 Task: Find an online platform that provides guided exercises for personal goal setting, set three short-term goals, and outline the steps required to achieve them.
Action: Mouse moved to (601, 260)
Screenshot: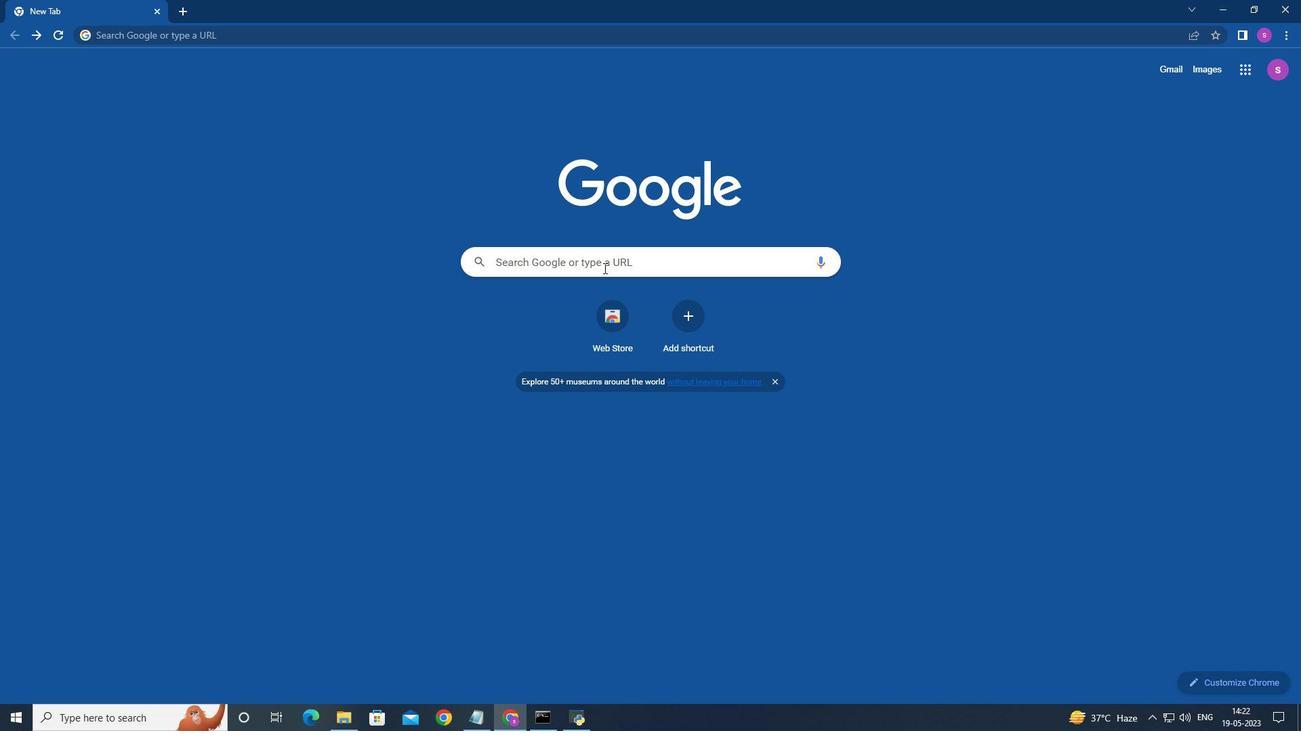 
Action: Mouse pressed left at (601, 260)
Screenshot: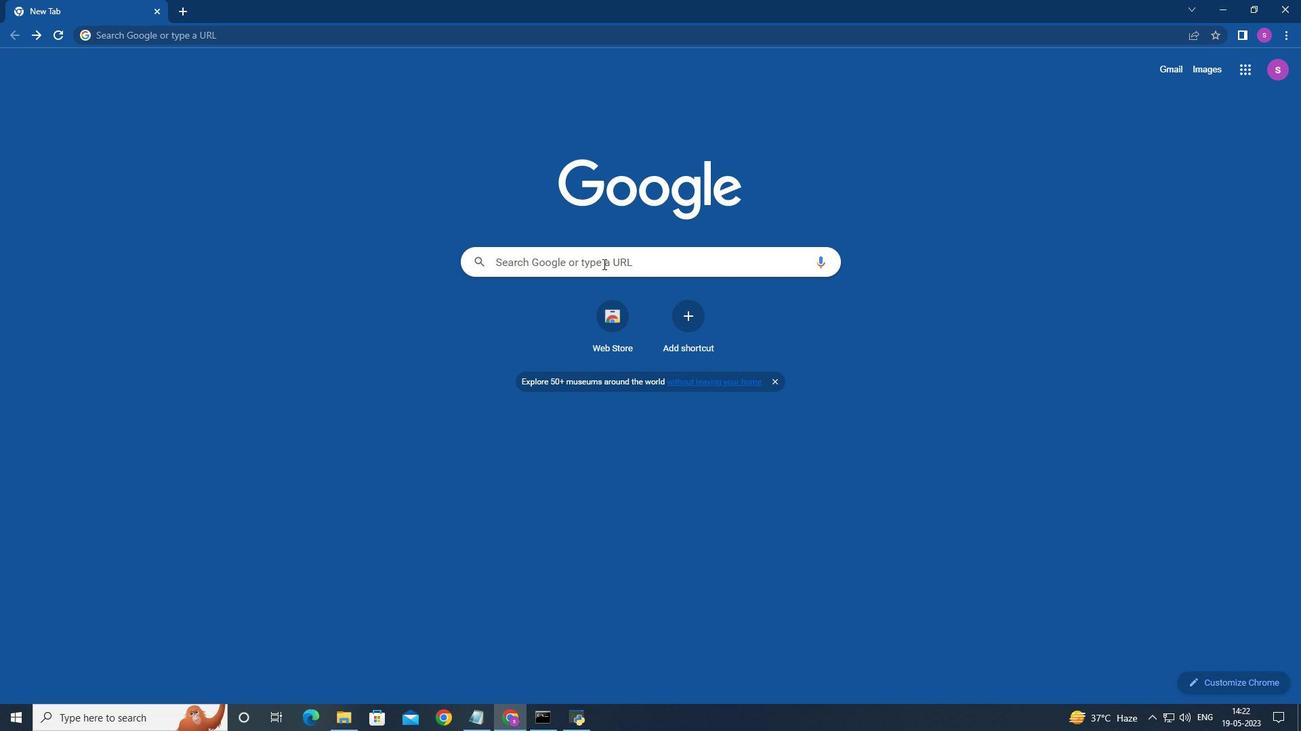 
Action: Mouse moved to (607, 298)
Screenshot: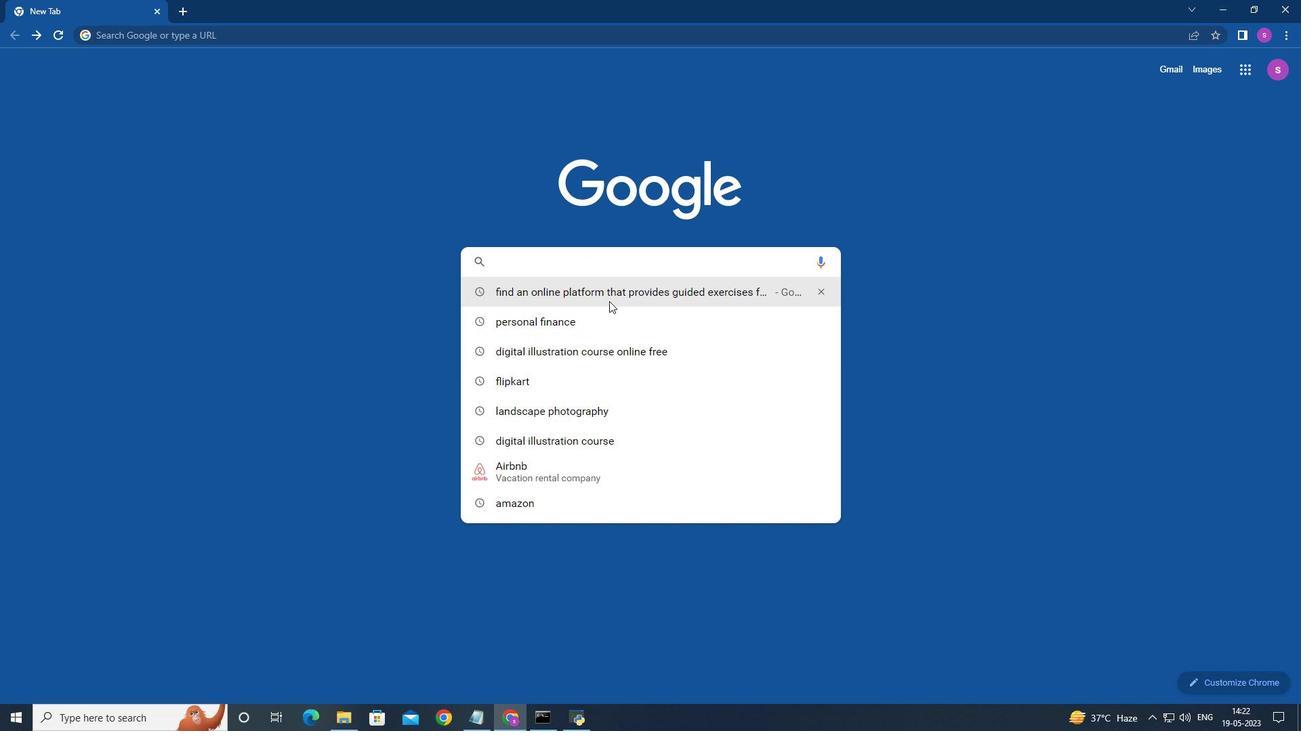 
Action: Mouse pressed left at (607, 298)
Screenshot: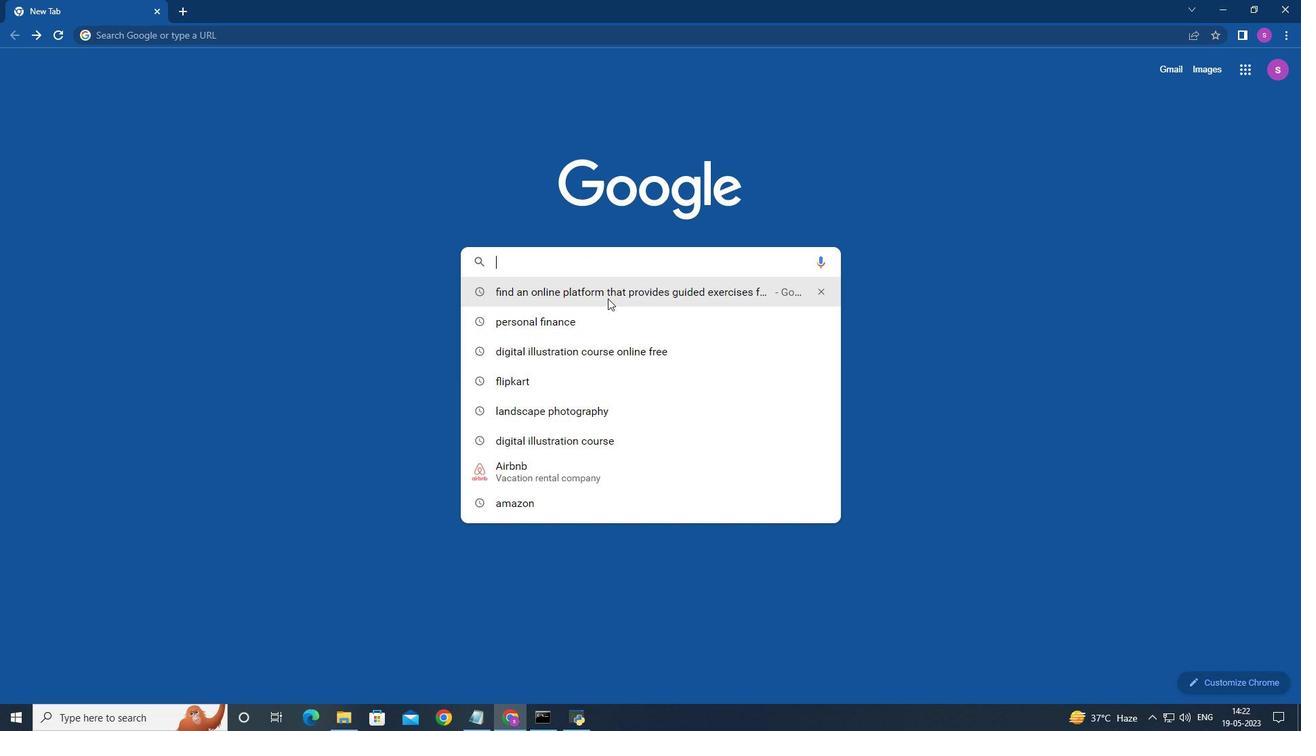 
Action: Mouse moved to (302, 211)
Screenshot: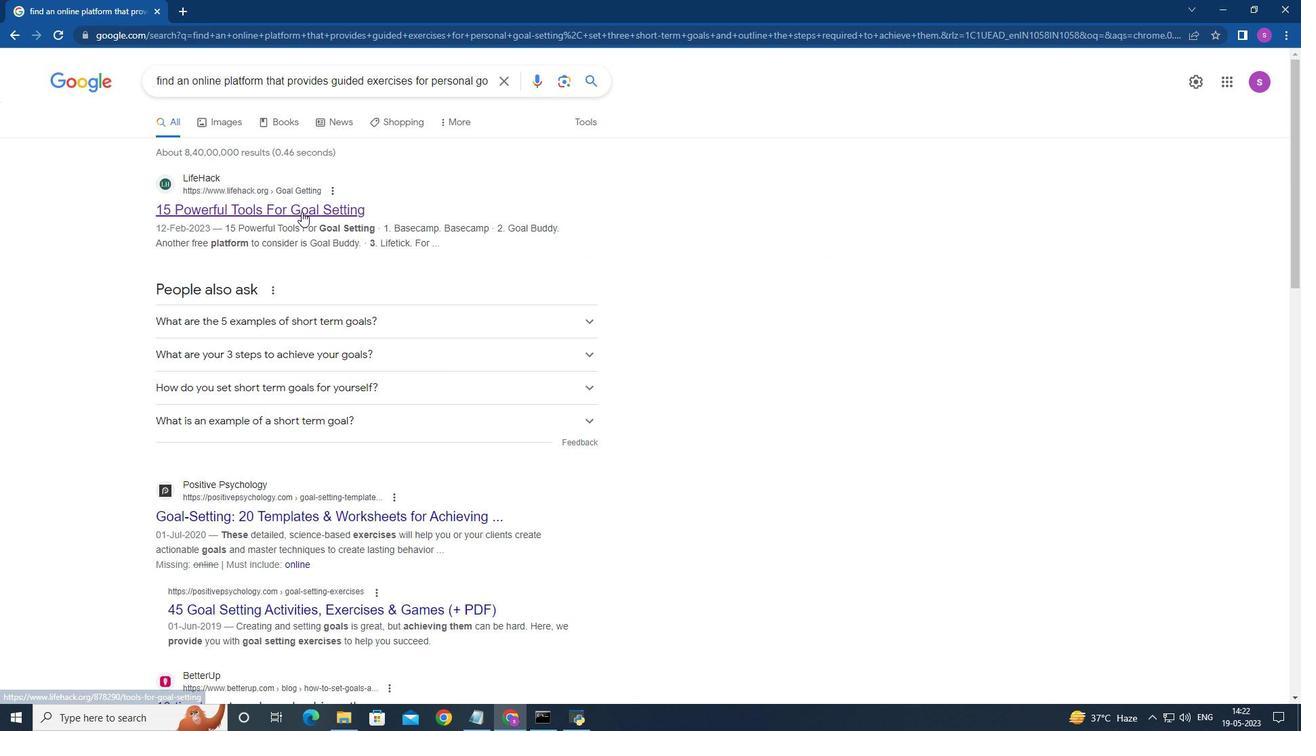 
Action: Mouse pressed left at (302, 211)
Screenshot: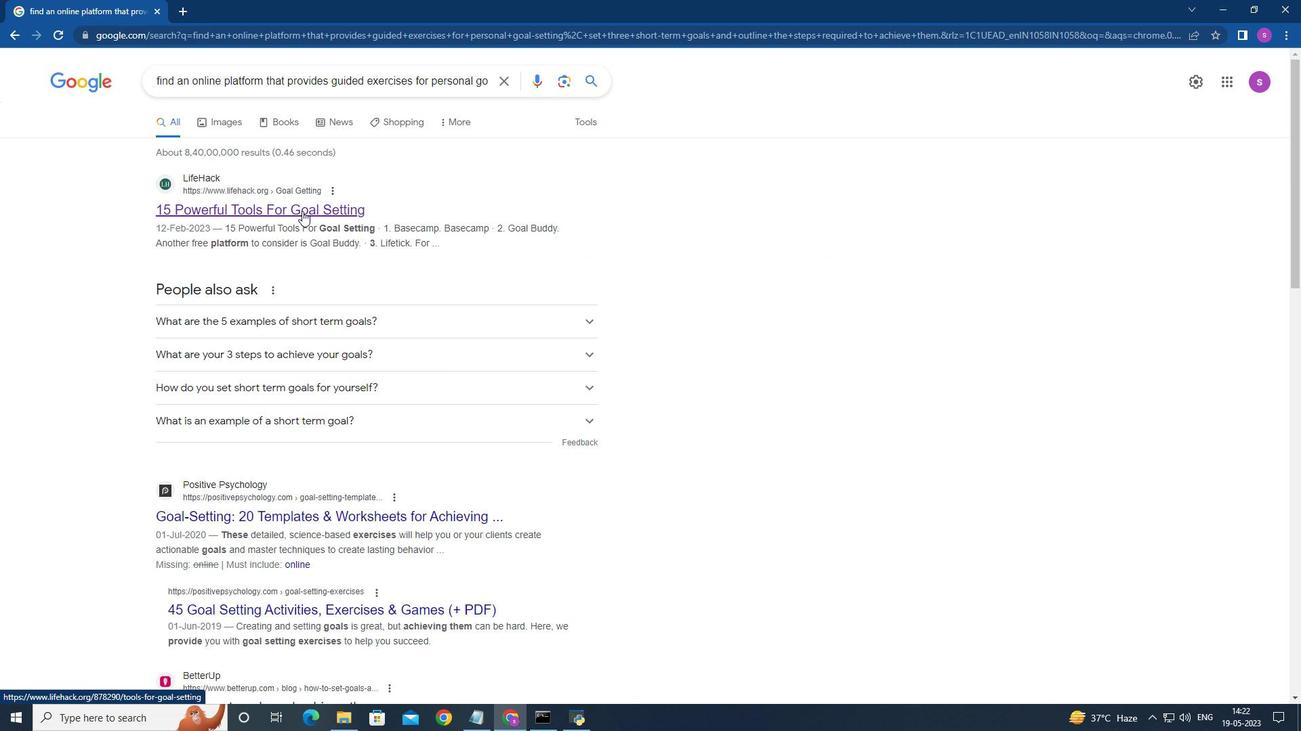 
Action: Mouse moved to (400, 302)
Screenshot: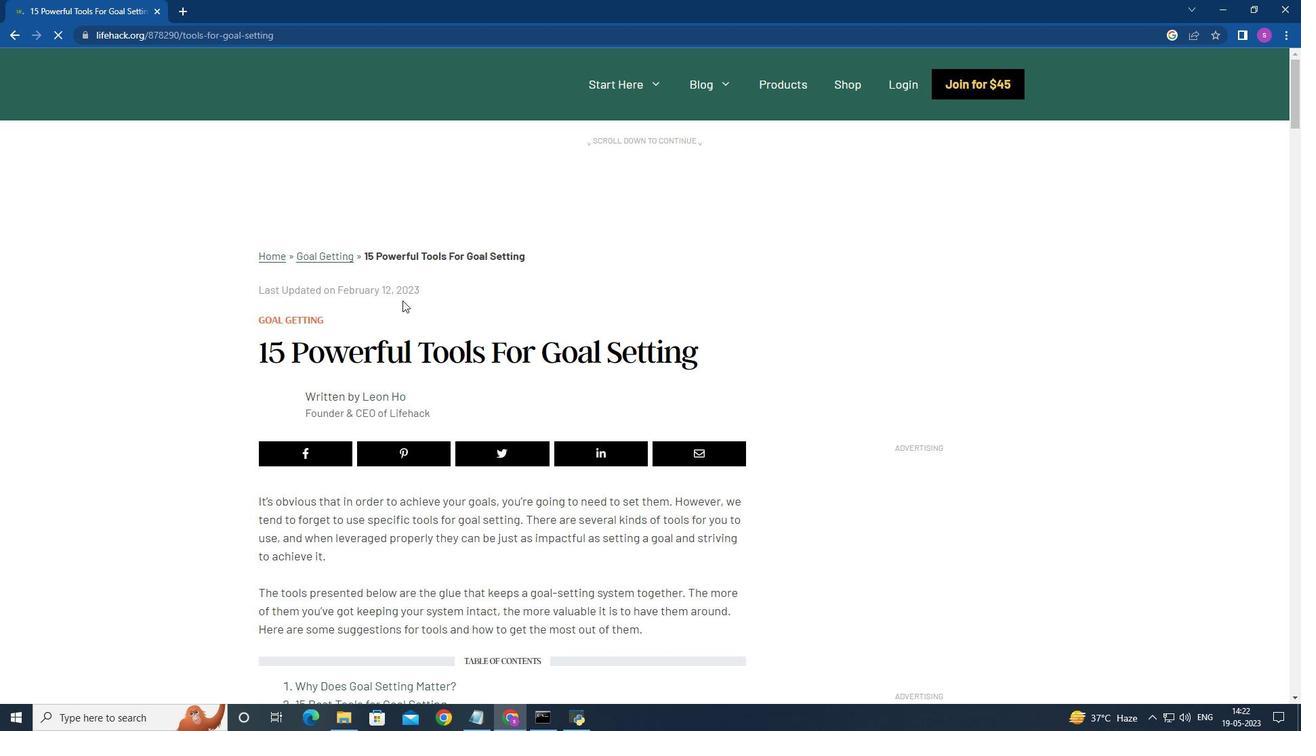 
Action: Mouse scrolled (400, 301) with delta (0, 0)
Screenshot: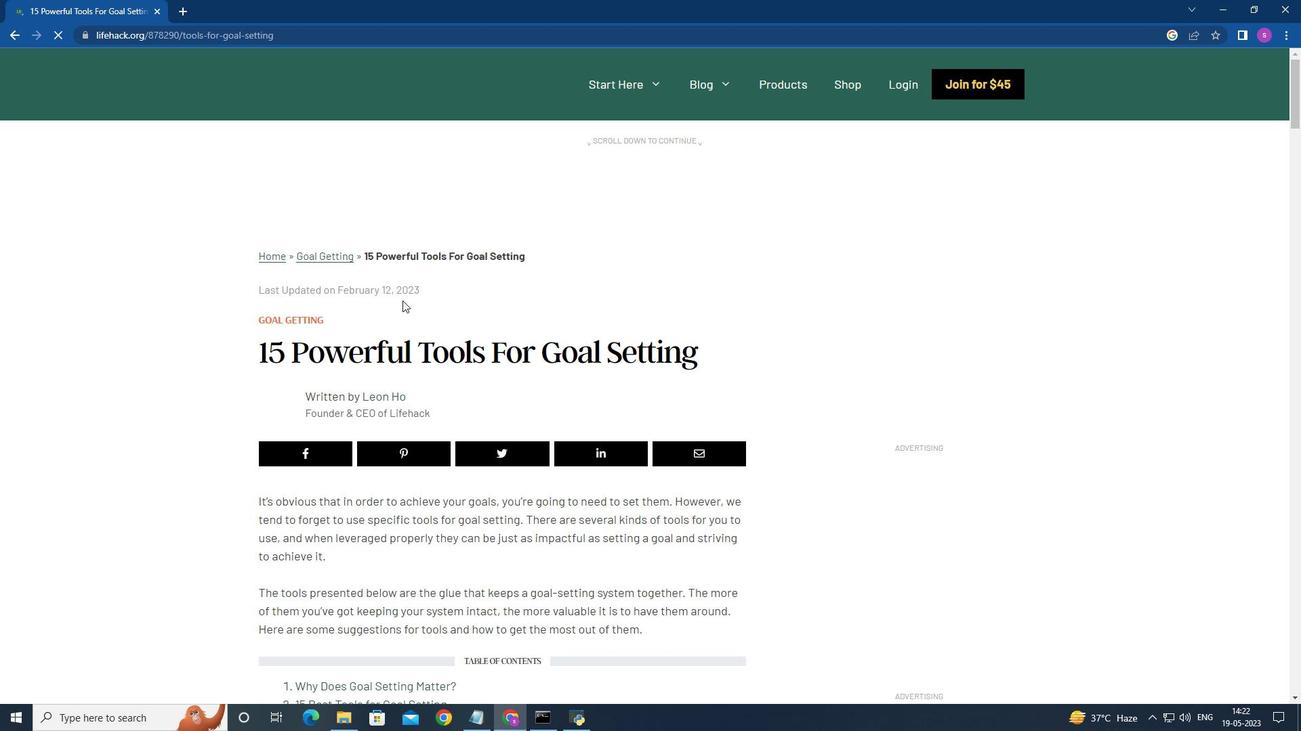
Action: Mouse scrolled (400, 301) with delta (0, 0)
Screenshot: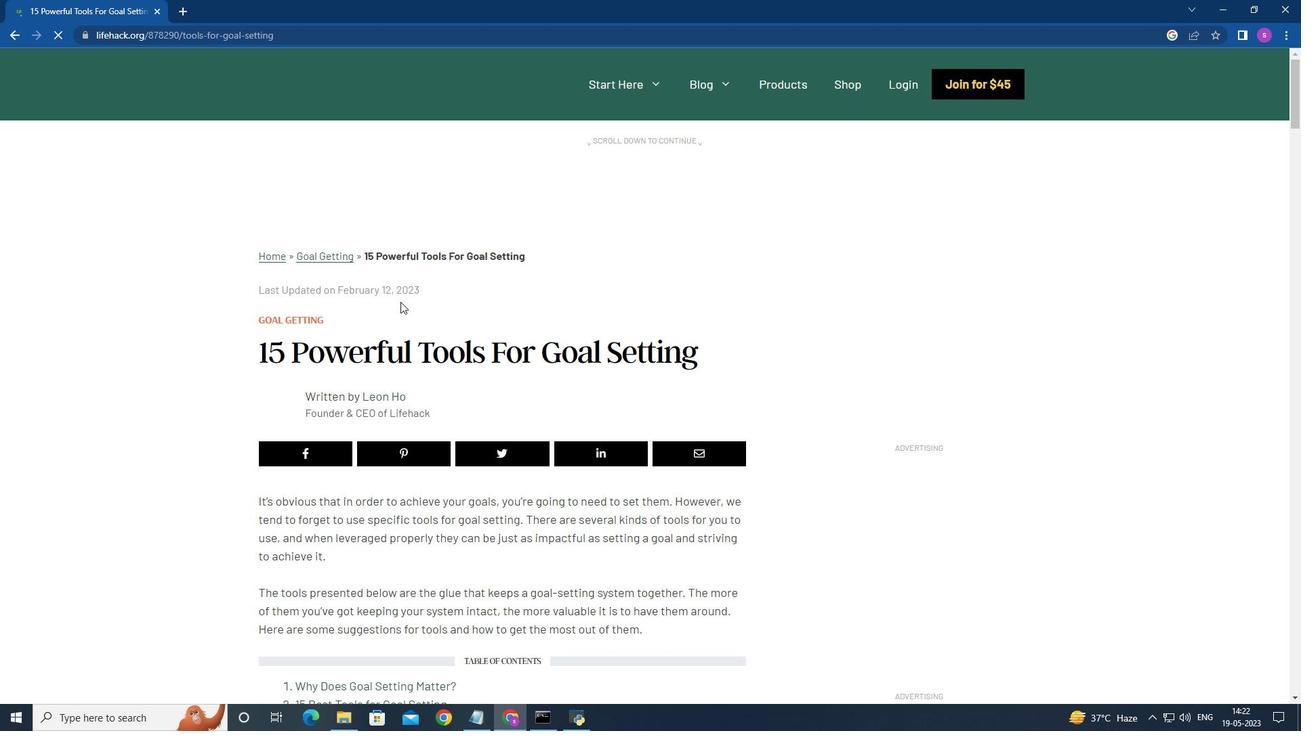 
Action: Mouse scrolled (400, 301) with delta (0, 0)
Screenshot: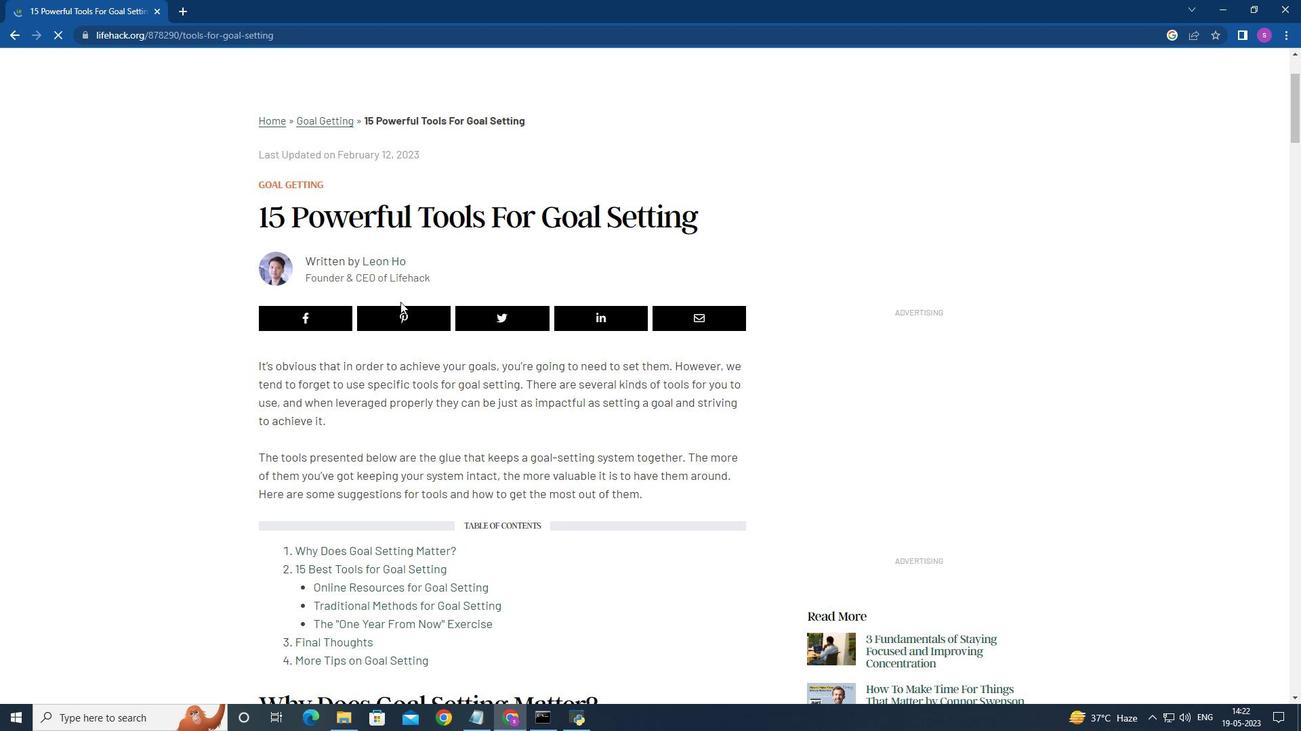 
Action: Mouse moved to (401, 302)
Screenshot: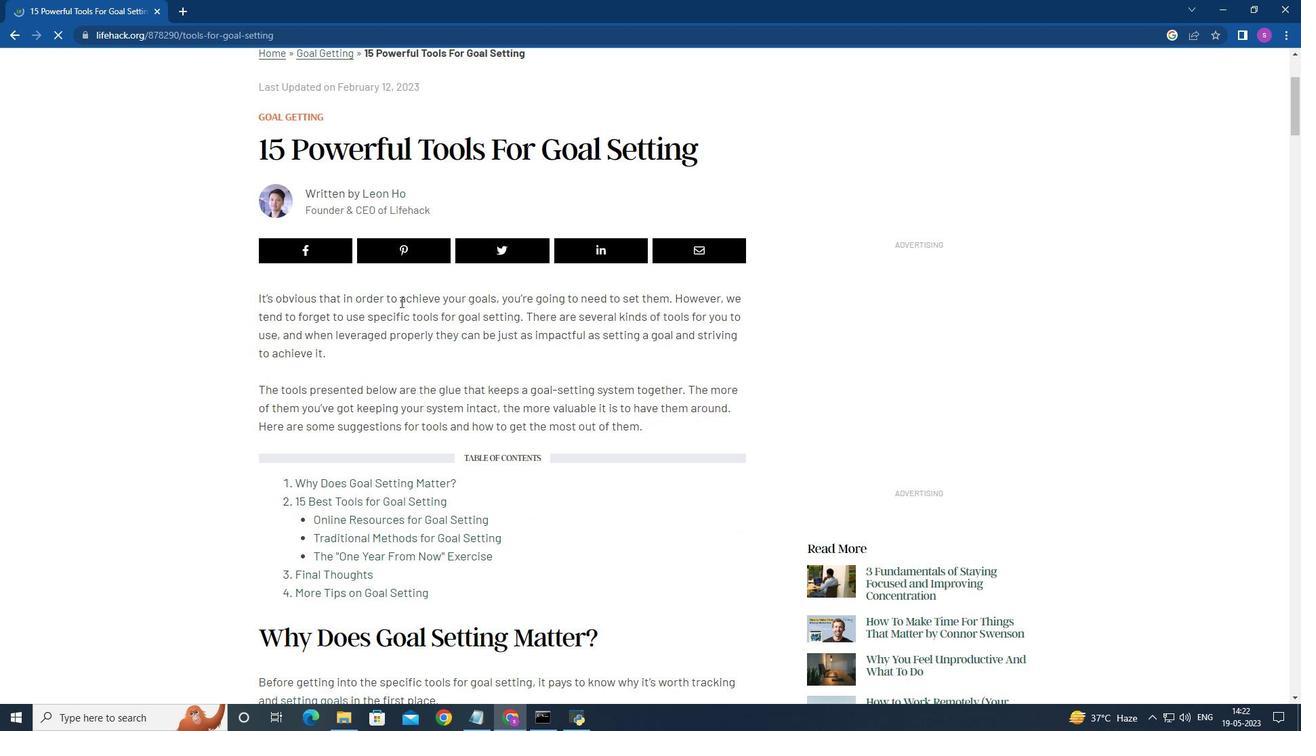 
Action: Mouse scrolled (401, 301) with delta (0, 0)
Screenshot: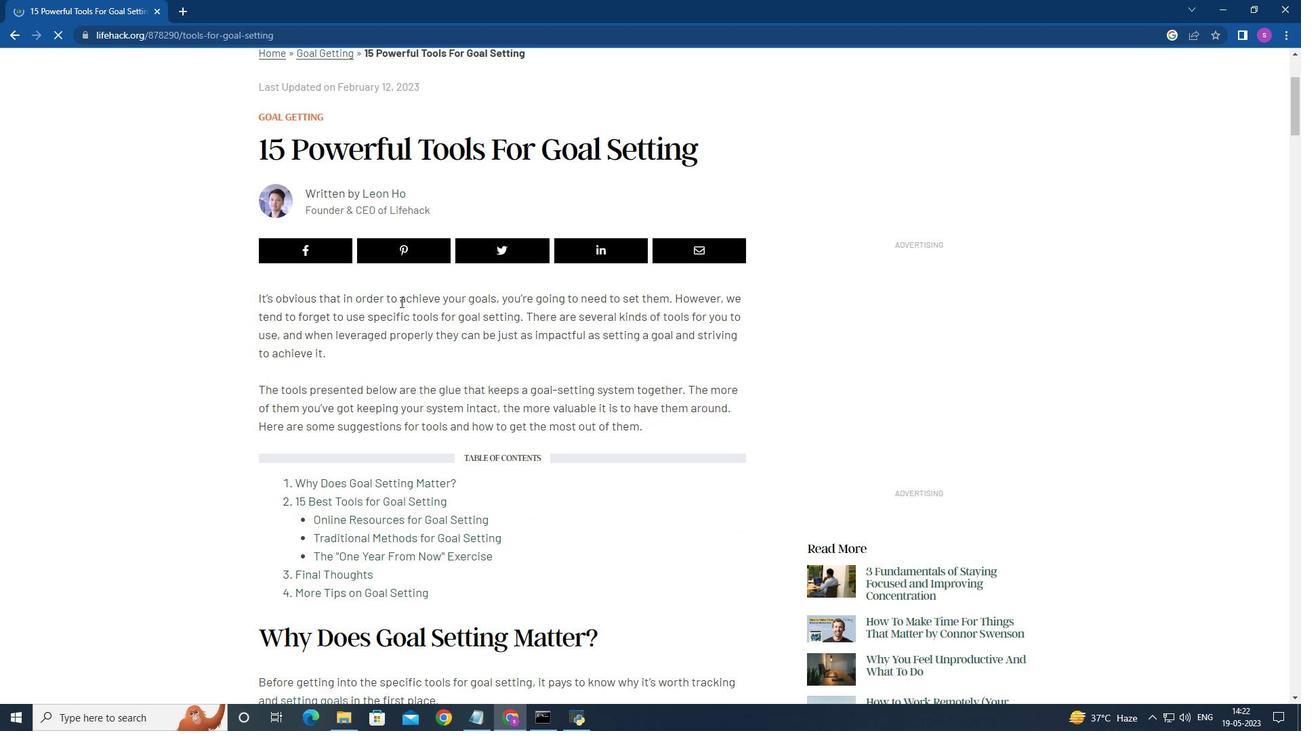 
Action: Mouse scrolled (401, 301) with delta (0, 0)
Screenshot: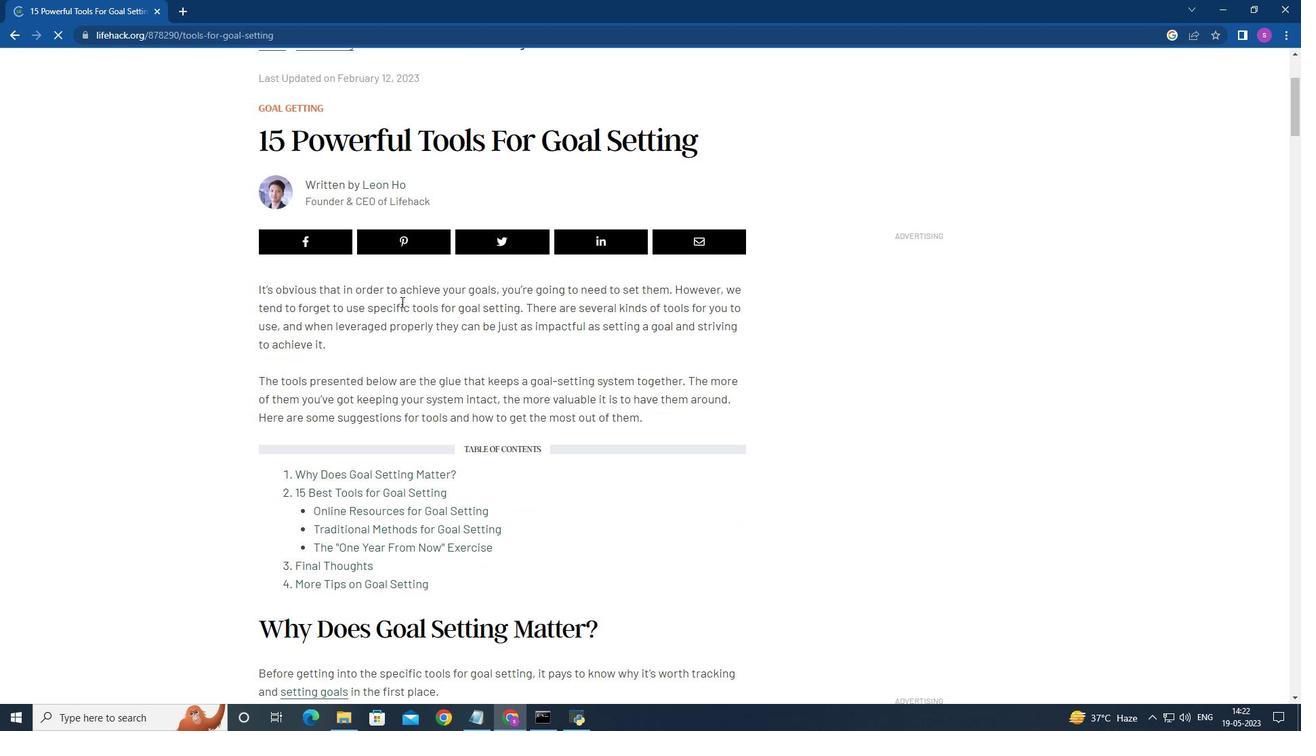 
Action: Mouse moved to (401, 302)
Screenshot: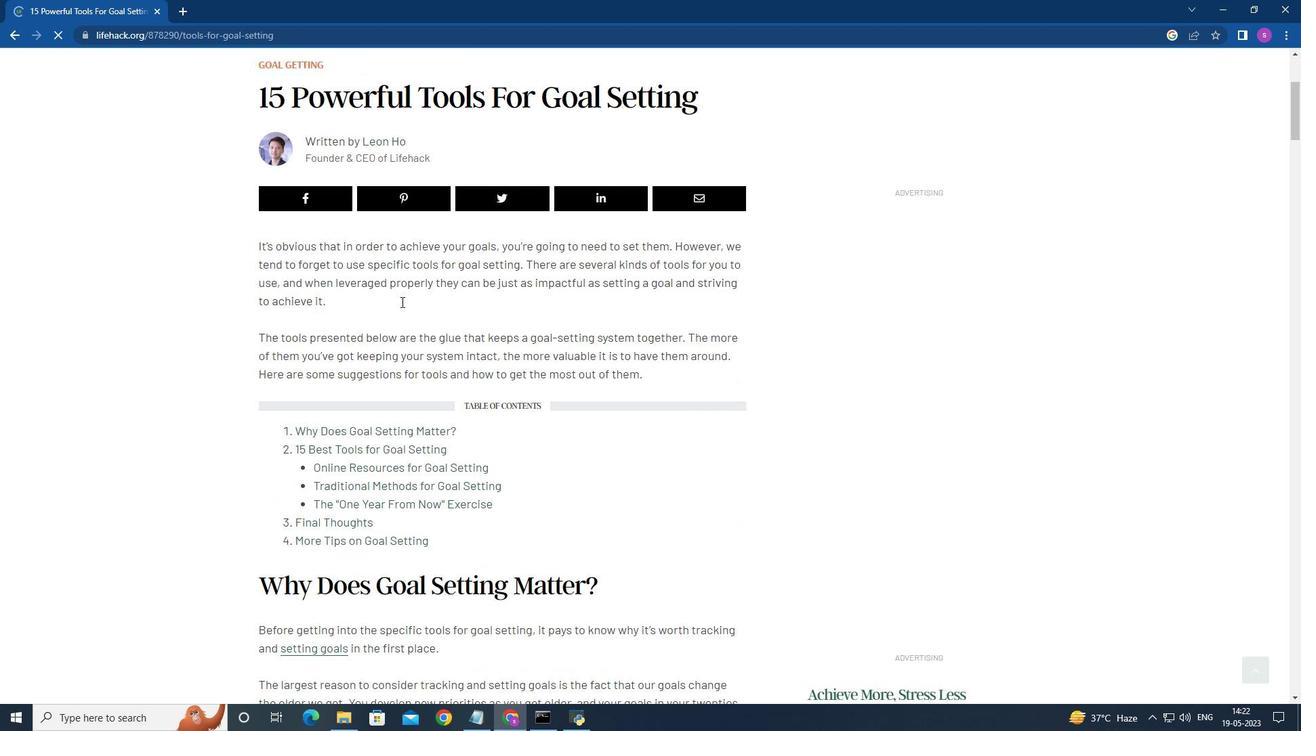 
Action: Mouse scrolled (401, 302) with delta (0, 0)
Screenshot: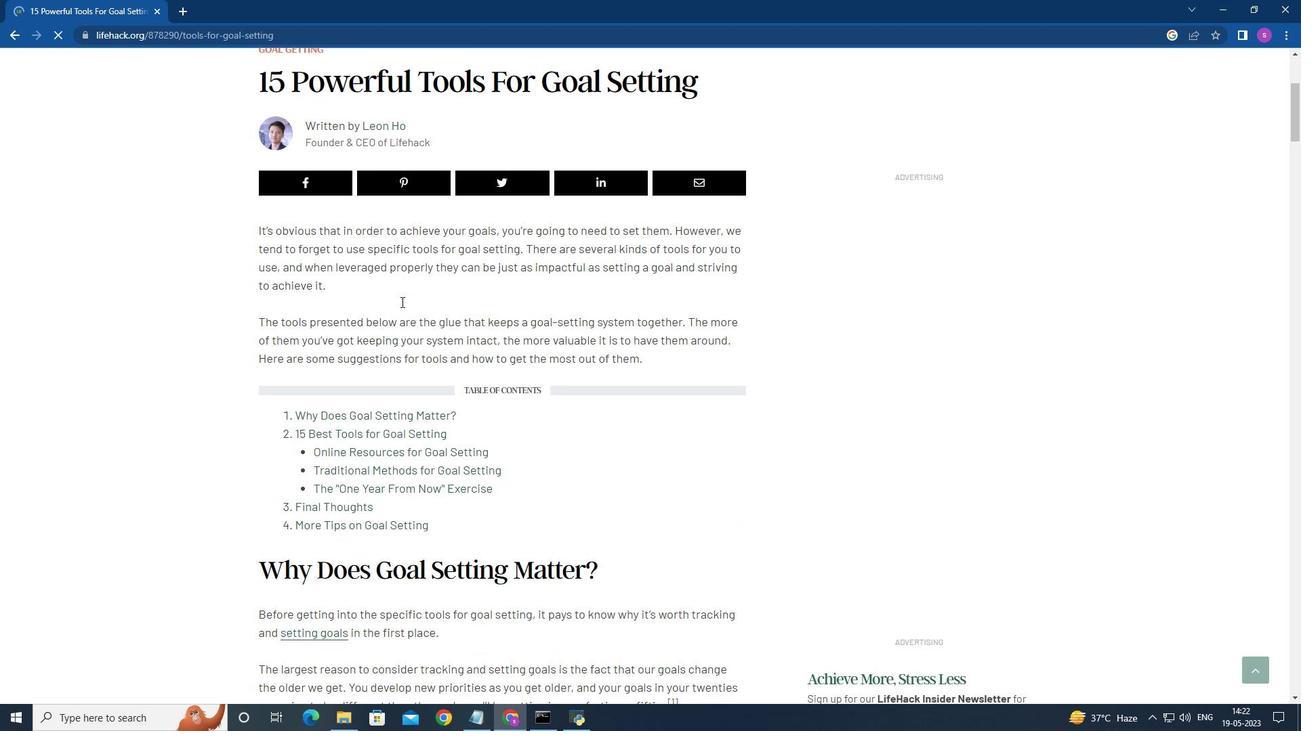 
Action: Mouse moved to (415, 327)
Screenshot: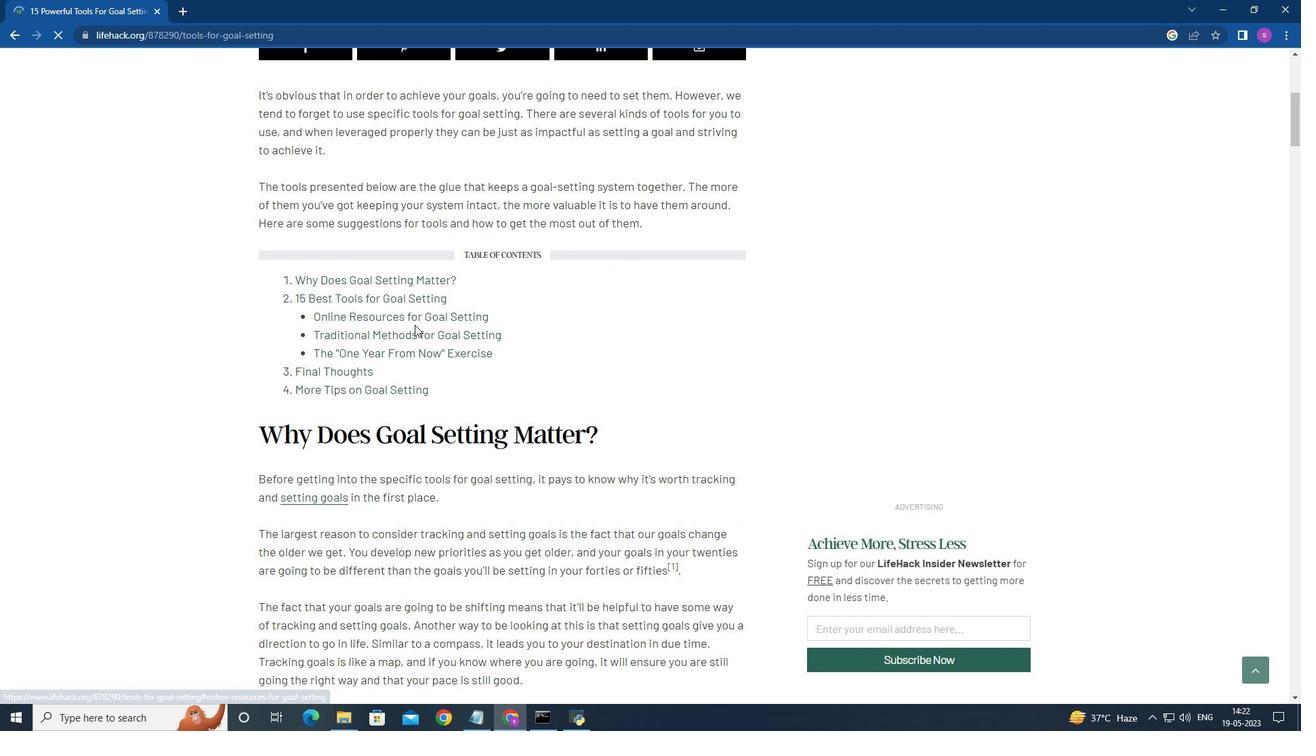 
Action: Mouse scrolled (415, 326) with delta (0, 0)
Screenshot: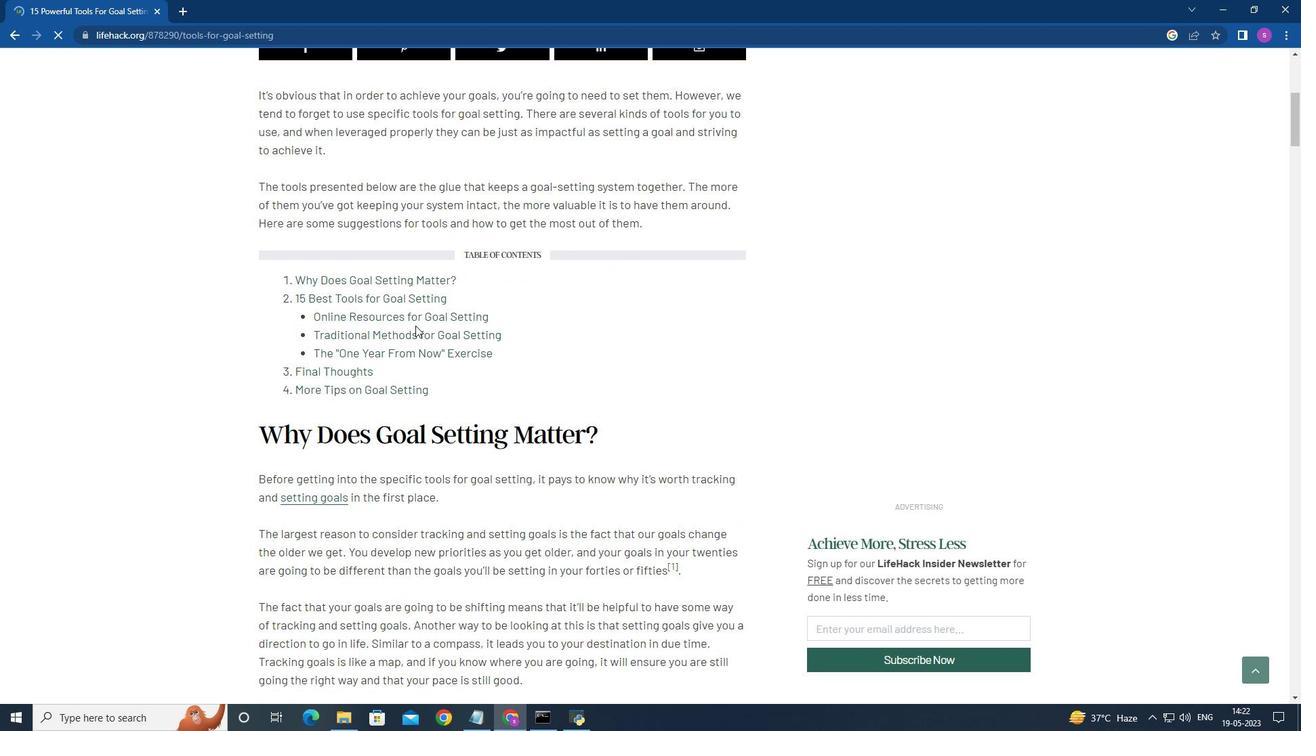 
Action: Mouse scrolled (415, 326) with delta (0, 0)
Screenshot: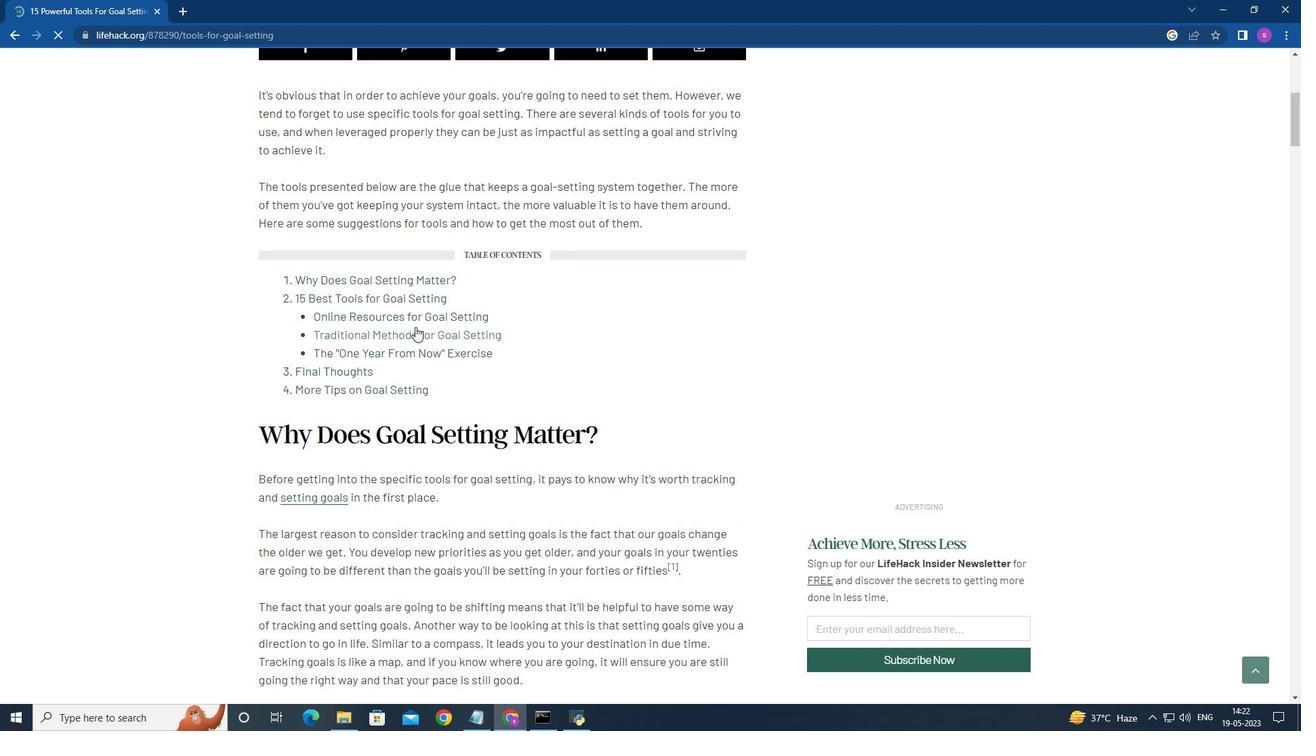 
Action: Mouse scrolled (415, 326) with delta (0, 0)
Screenshot: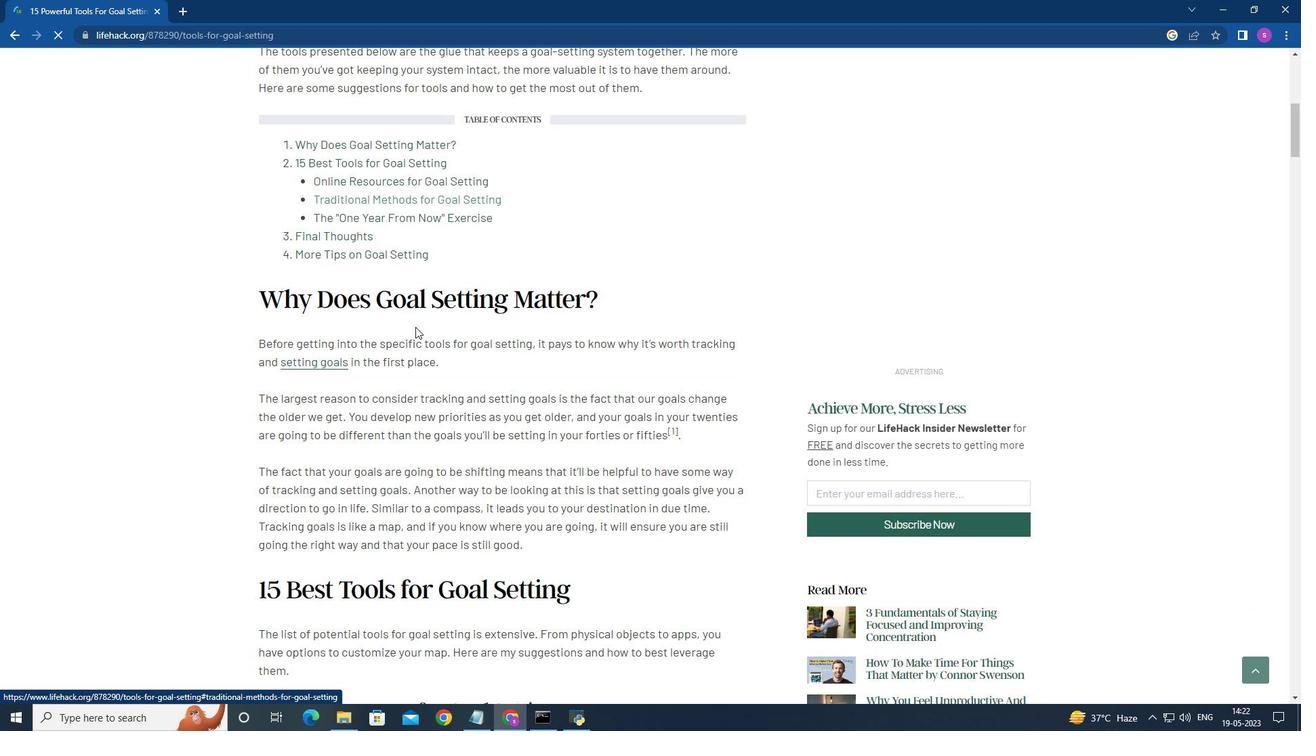 
Action: Mouse moved to (415, 328)
Screenshot: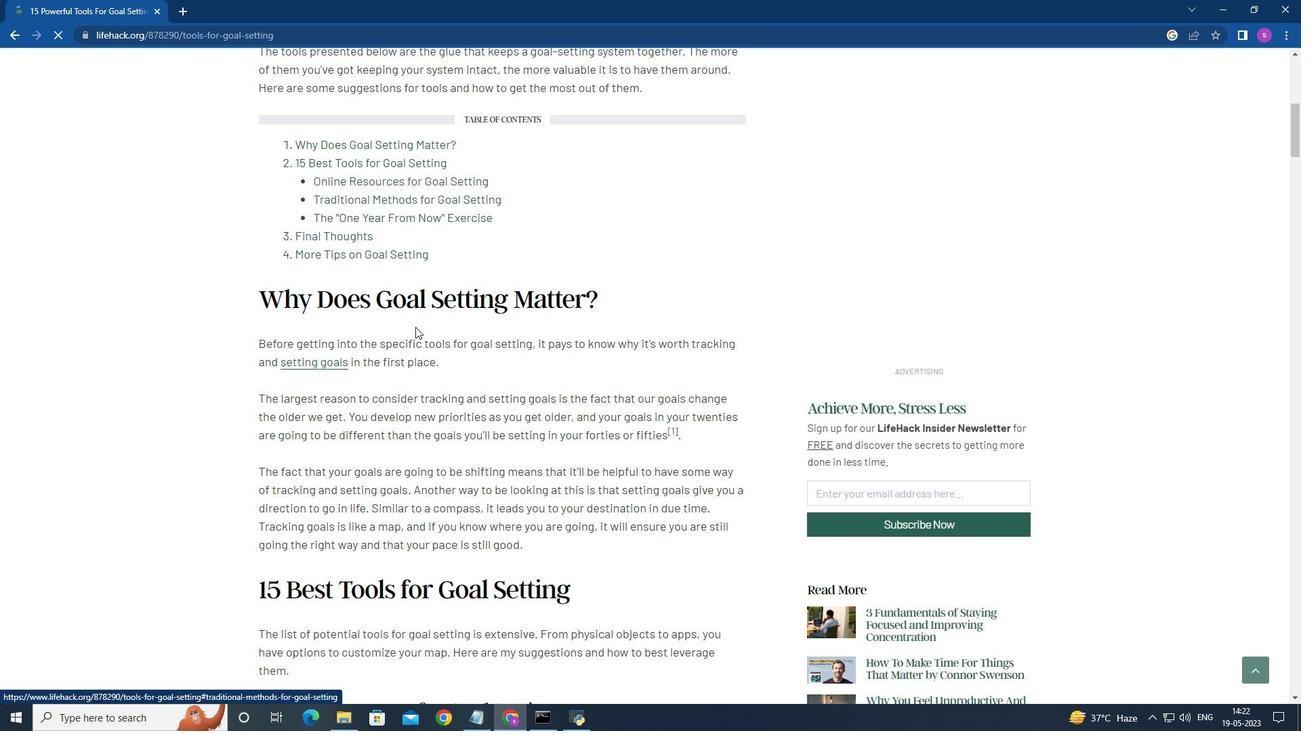 
Action: Mouse scrolled (415, 327) with delta (0, 0)
Screenshot: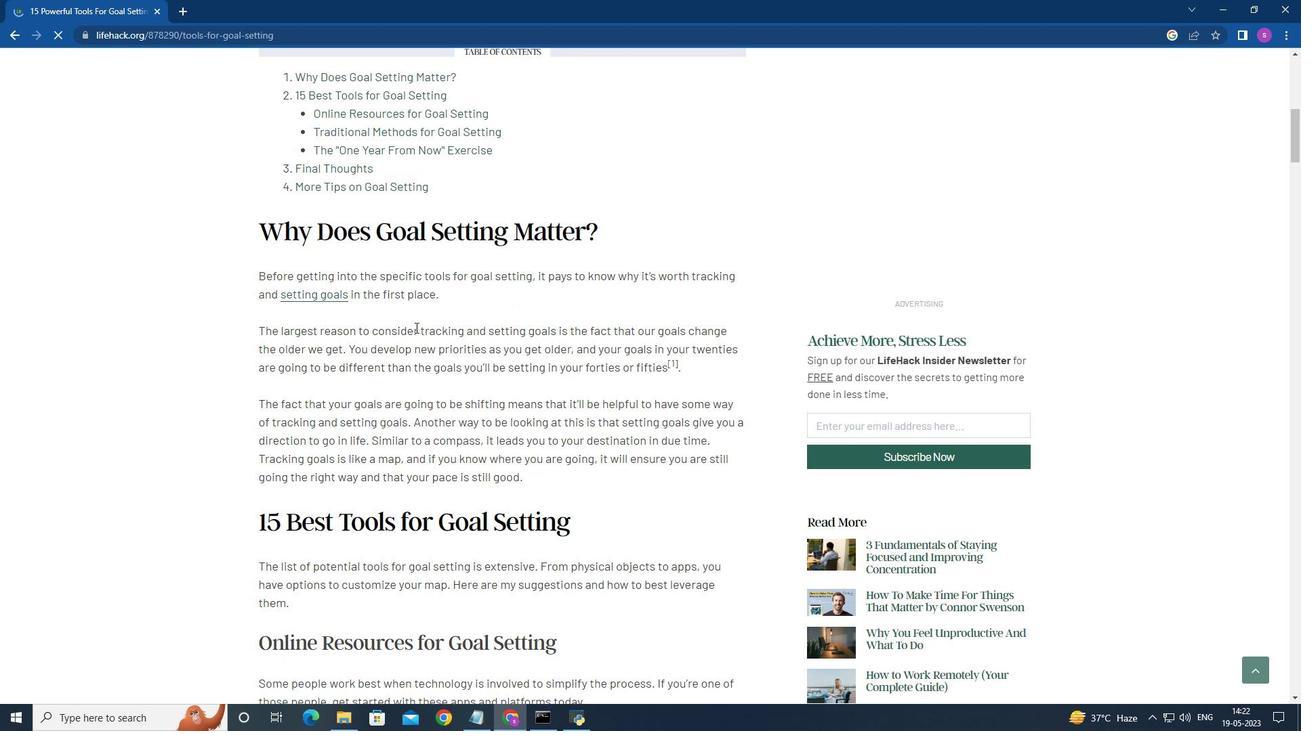 
Action: Mouse scrolled (415, 327) with delta (0, 0)
Screenshot: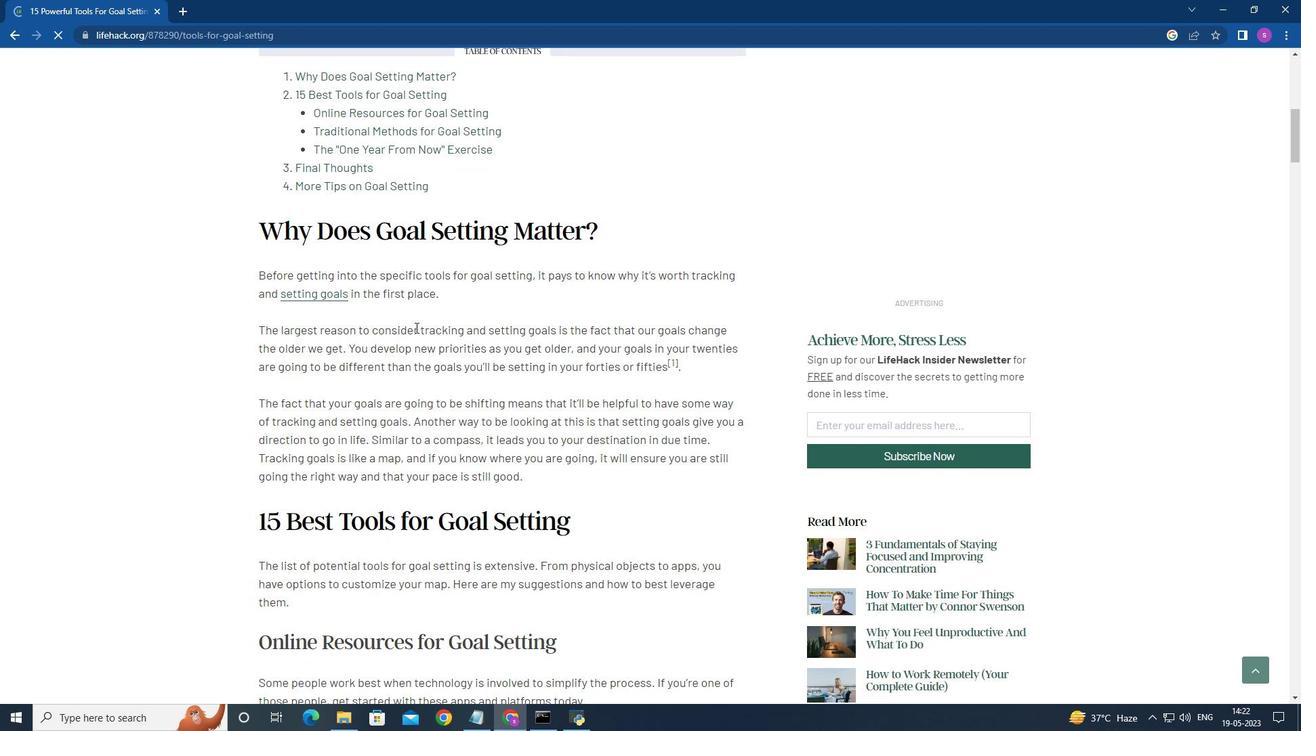 
Action: Mouse scrolled (415, 327) with delta (0, 0)
Screenshot: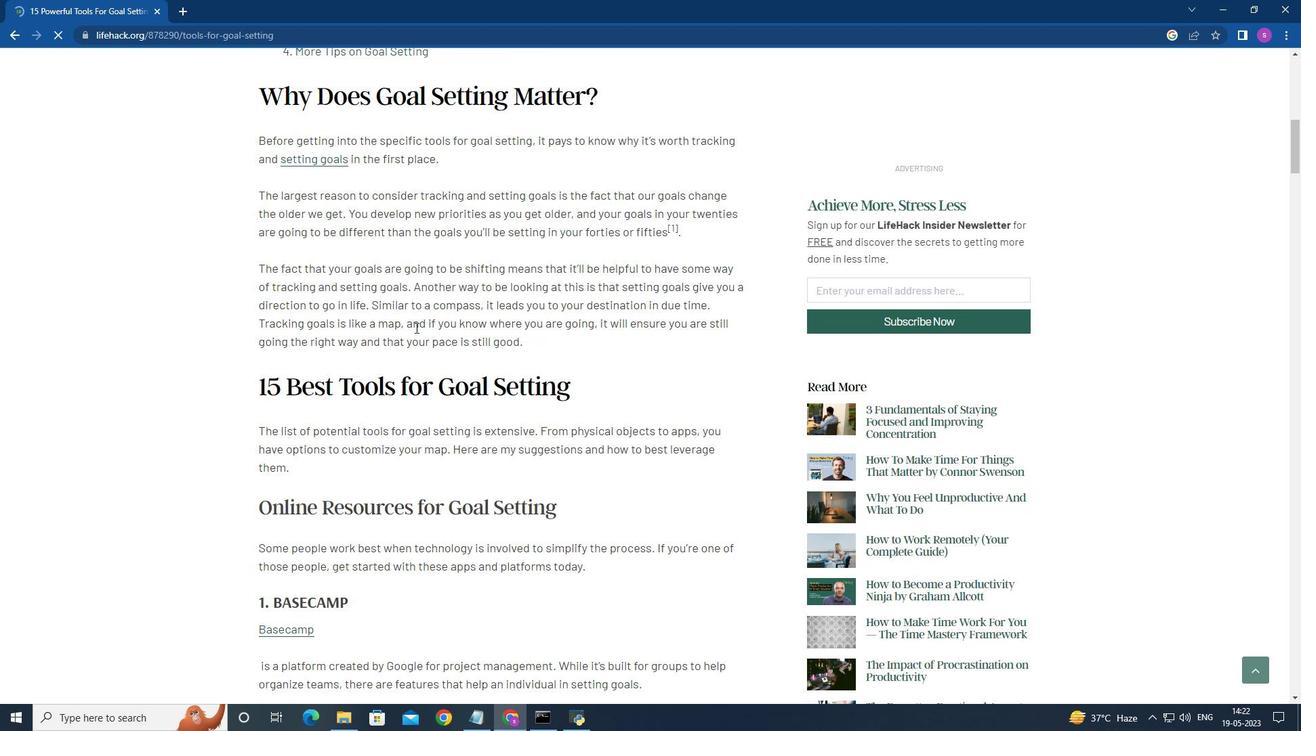 
Action: Mouse moved to (416, 348)
Screenshot: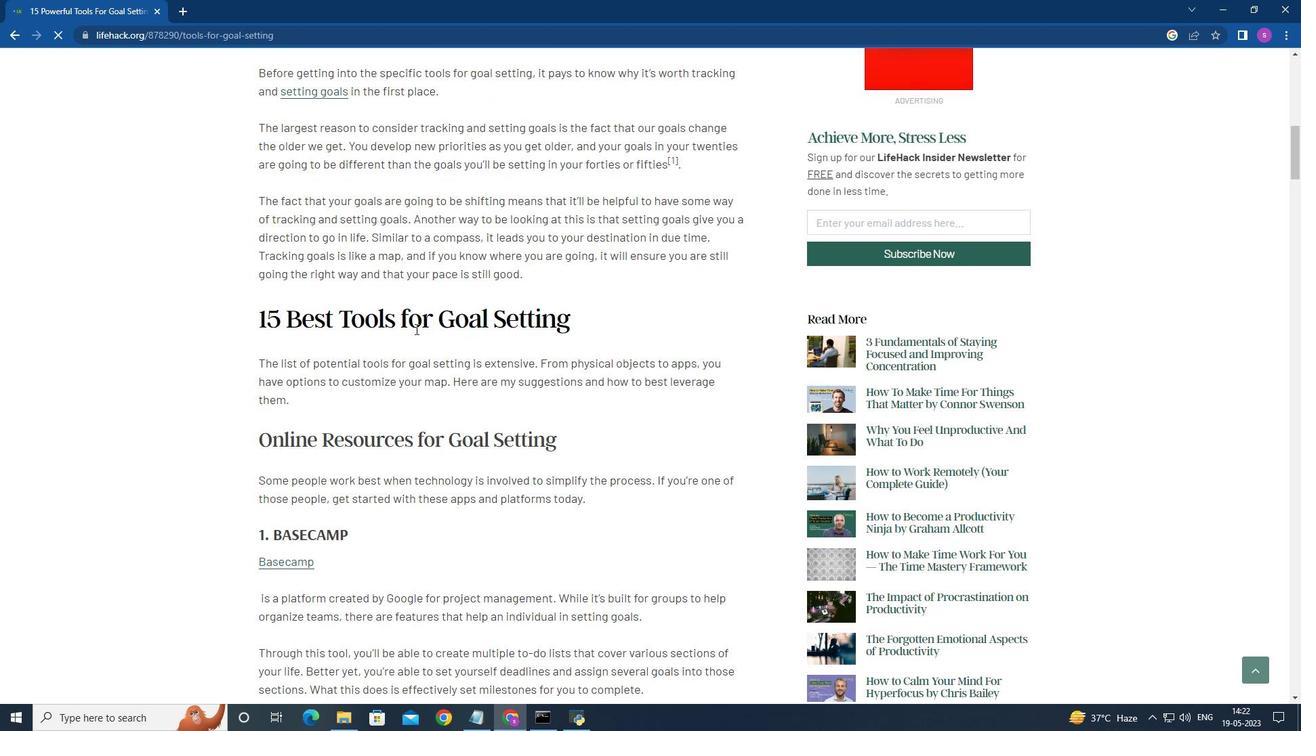 
Action: Mouse scrolled (416, 337) with delta (0, 0)
Screenshot: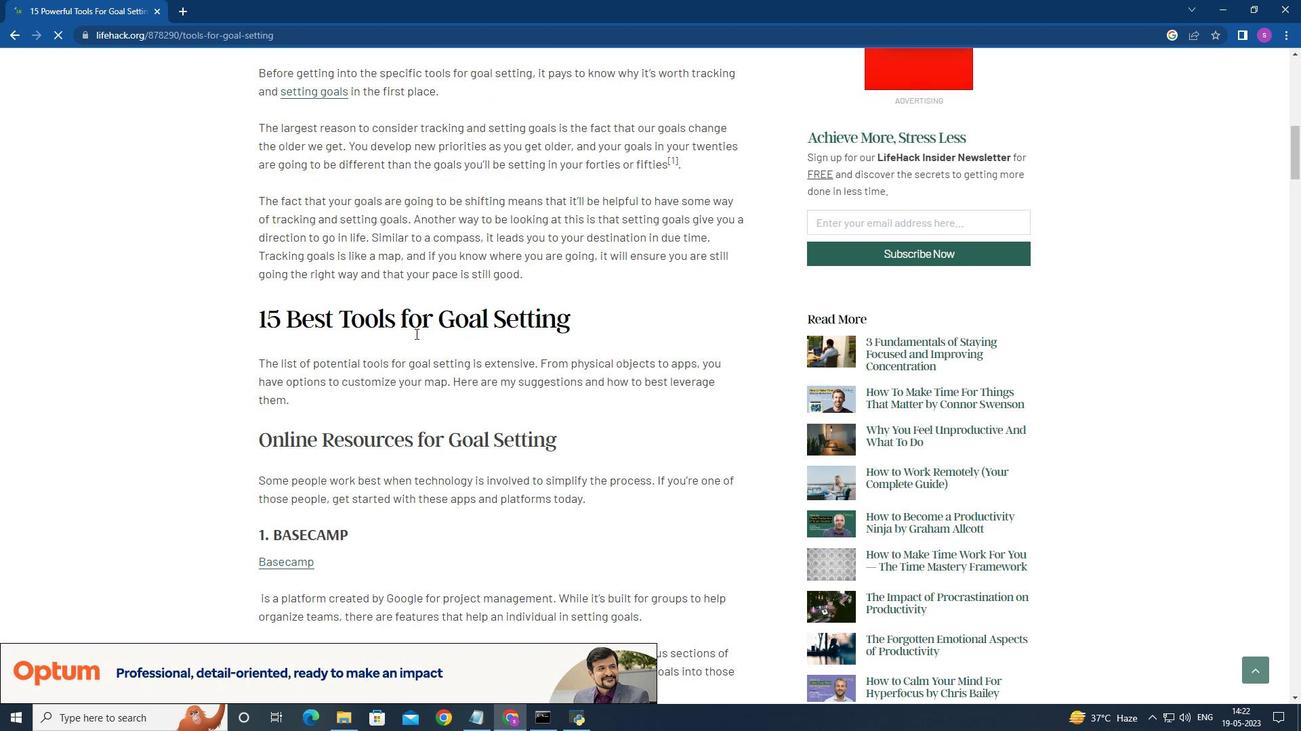 
Action: Mouse moved to (422, 347)
Screenshot: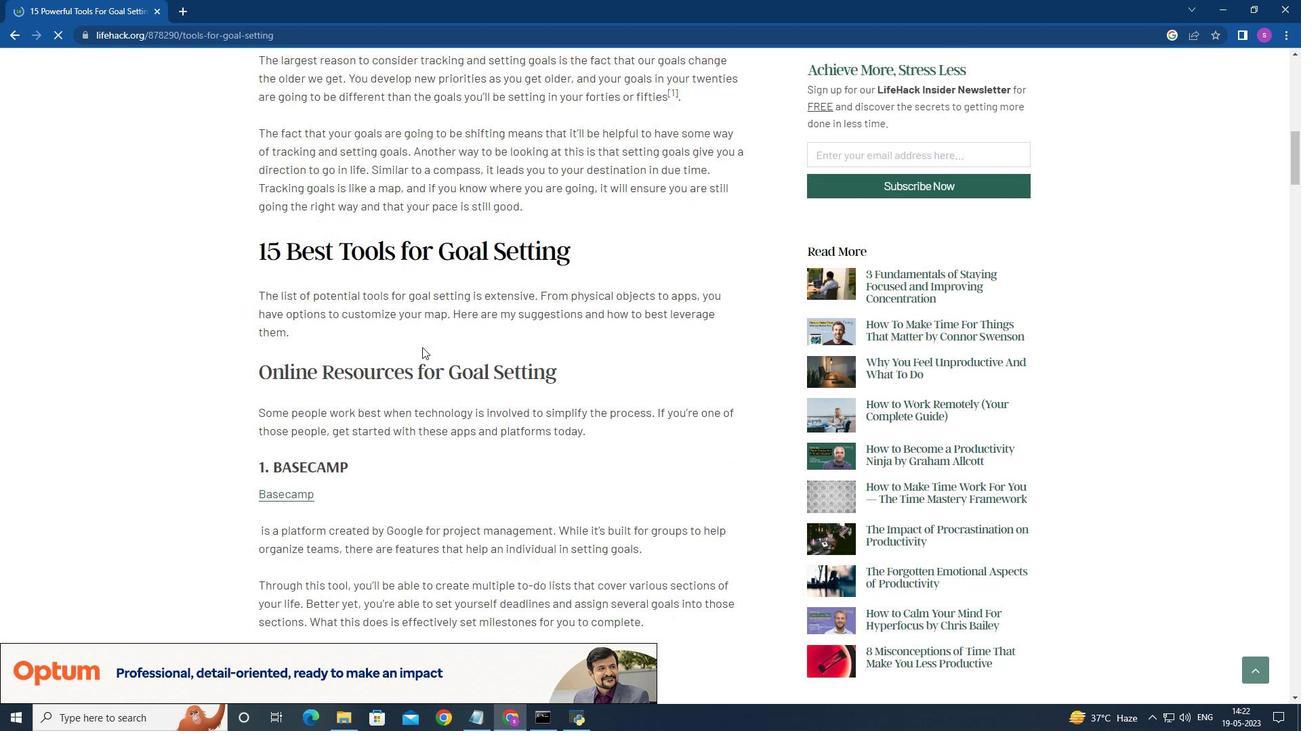 
Action: Mouse scrolled (422, 347) with delta (0, 0)
Screenshot: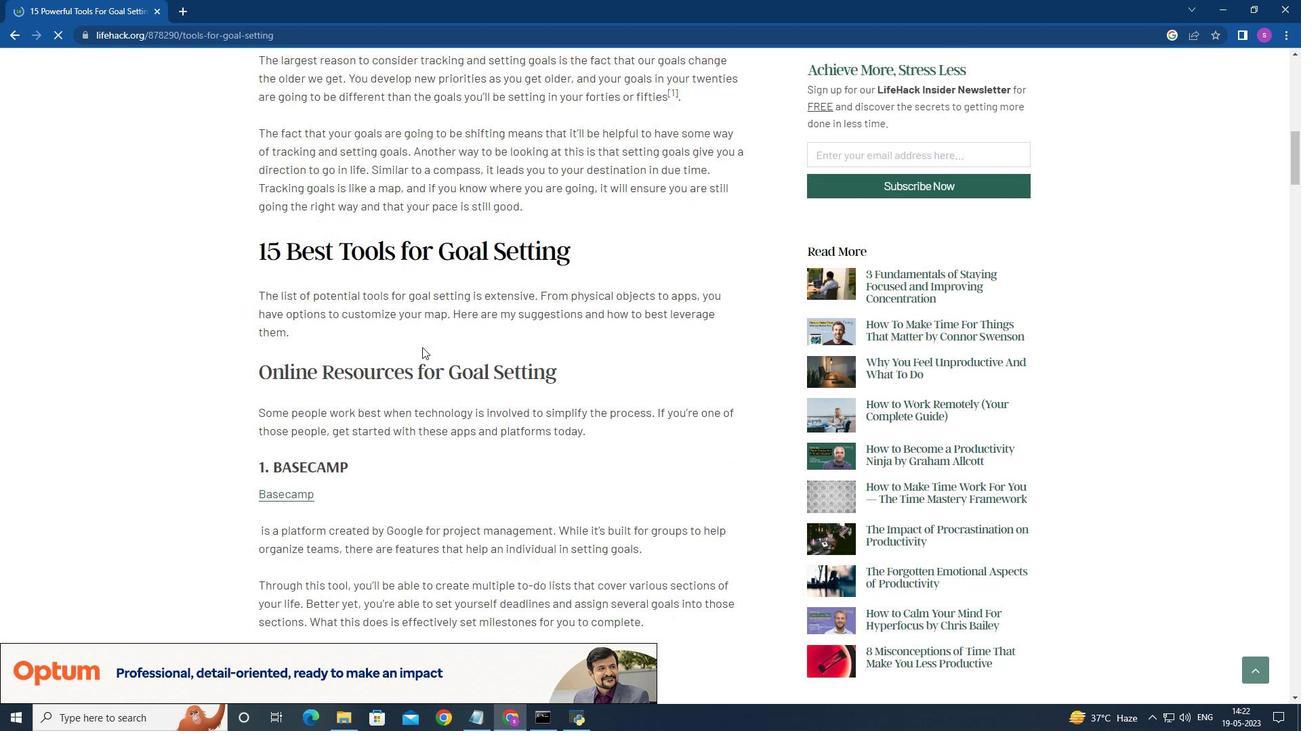 
Action: Mouse moved to (422, 347)
Screenshot: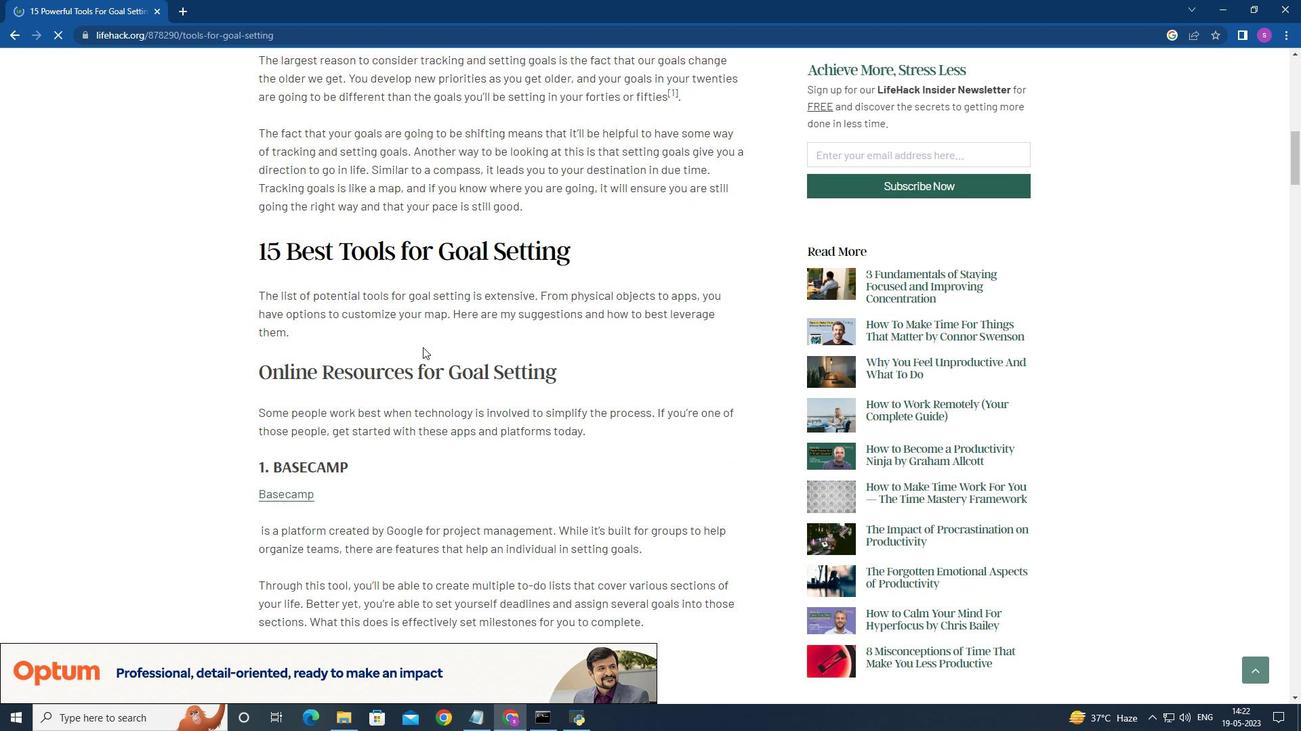 
Action: Mouse scrolled (422, 347) with delta (0, 0)
Screenshot: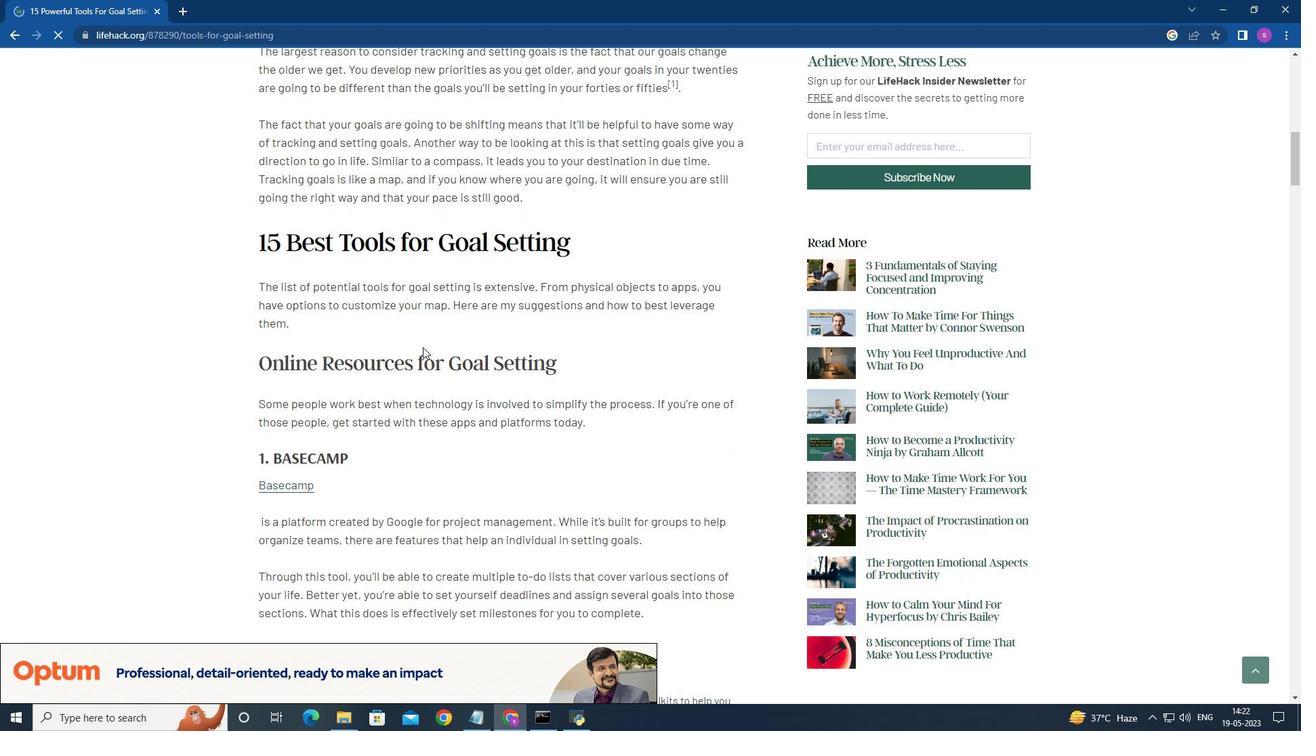 
Action: Mouse moved to (422, 347)
Screenshot: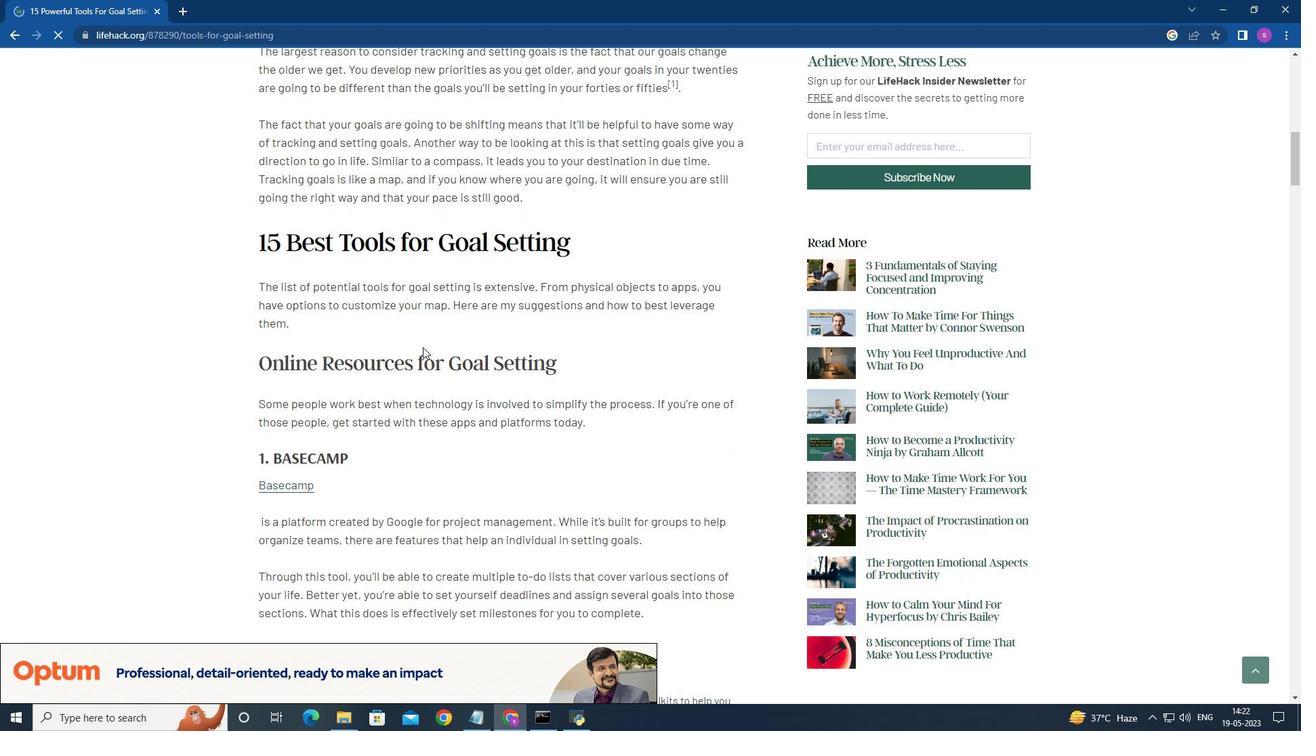 
Action: Mouse scrolled (422, 347) with delta (0, 0)
Screenshot: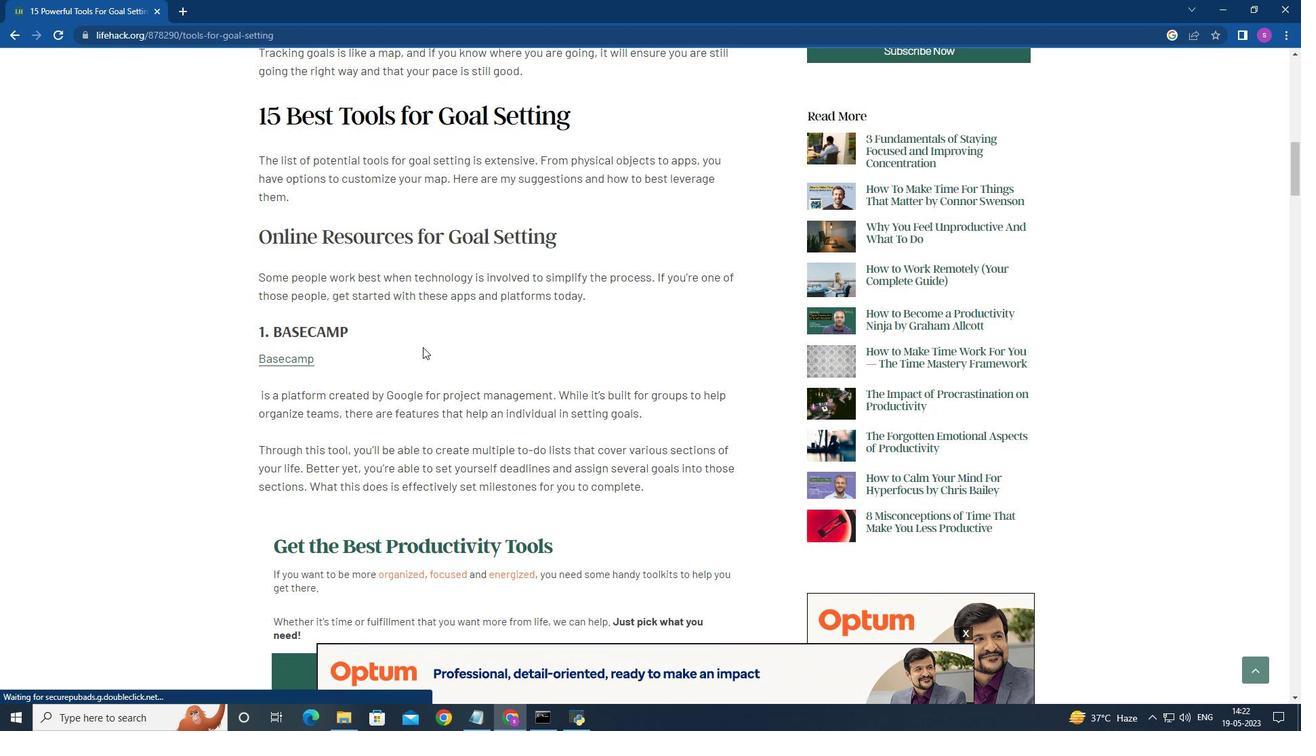 
Action: Mouse moved to (422, 349)
Screenshot: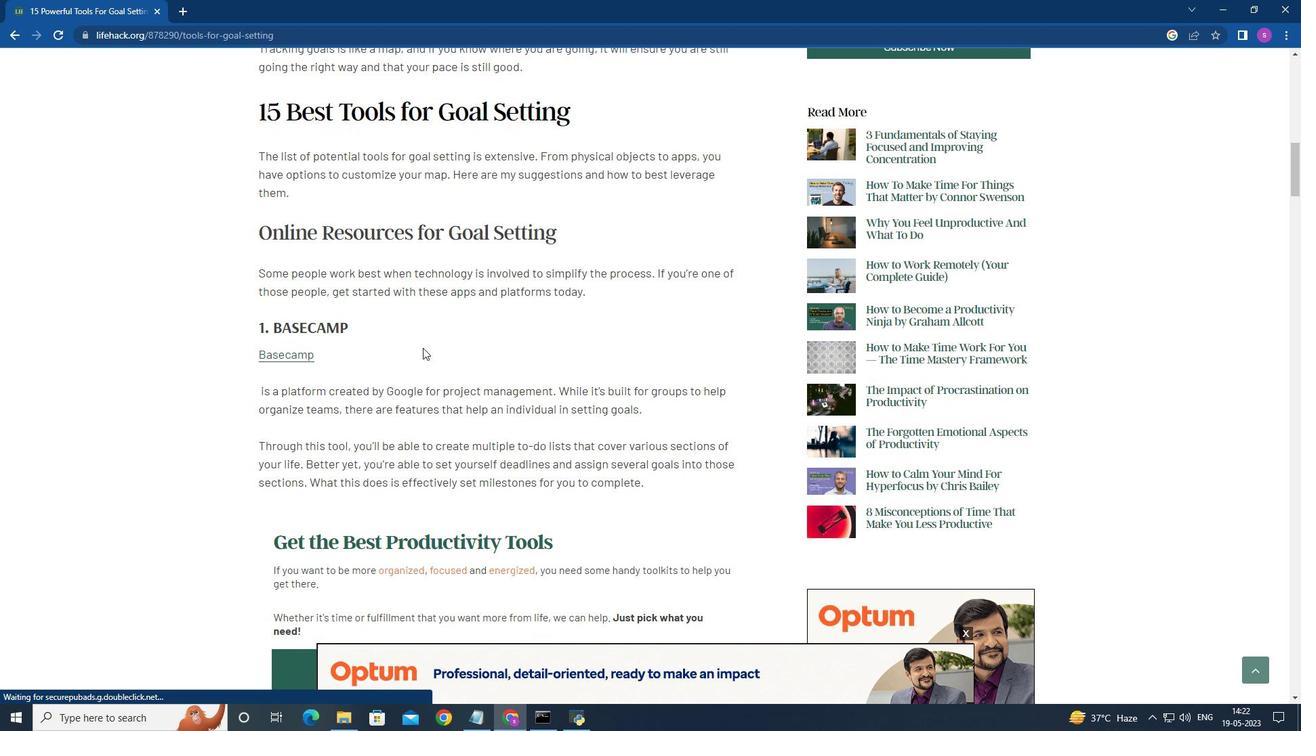 
Action: Mouse scrolled (422, 349) with delta (0, 0)
Screenshot: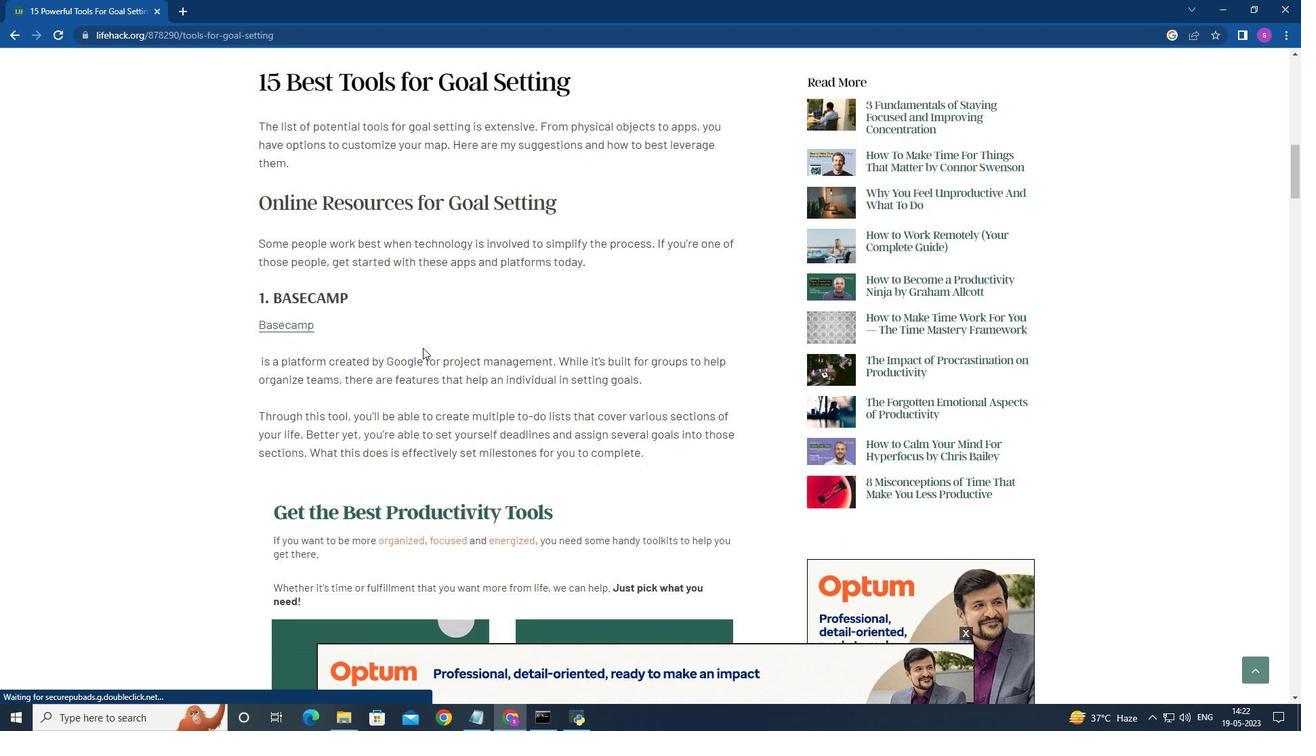 
Action: Mouse moved to (424, 351)
Screenshot: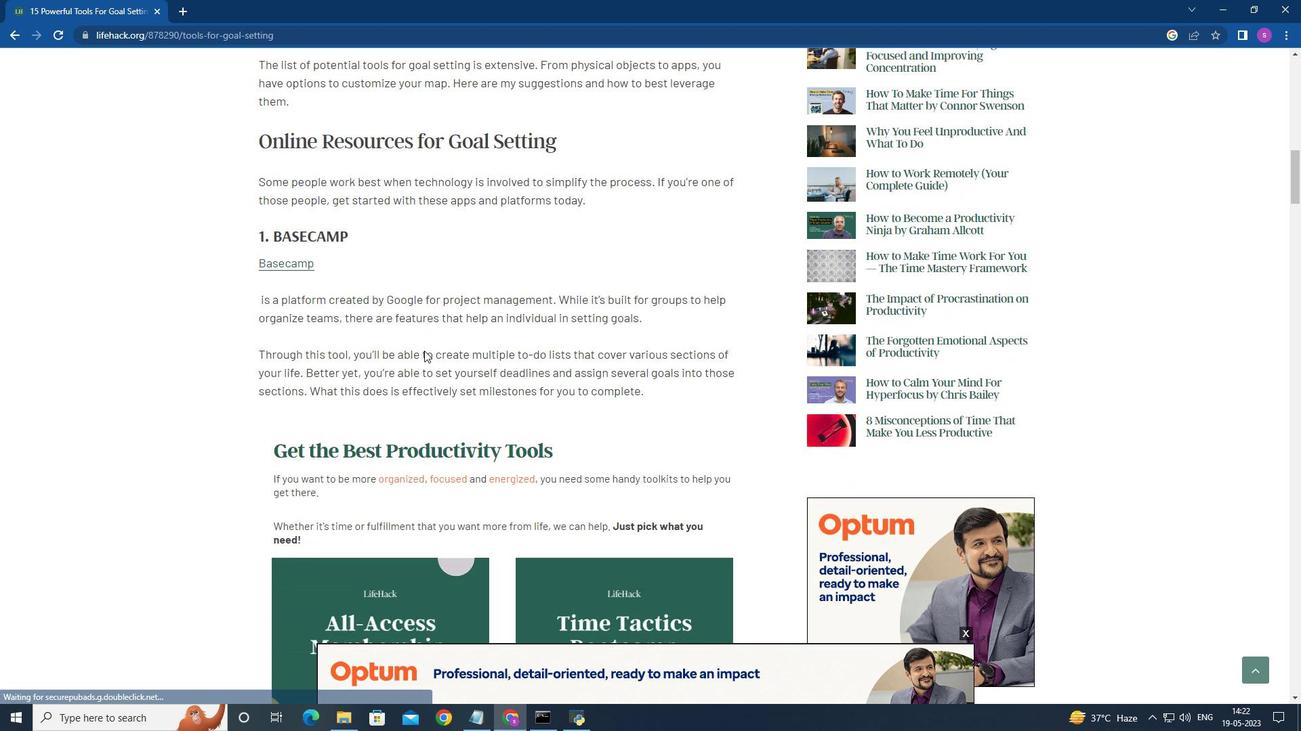 
Action: Mouse scrolled (424, 351) with delta (0, 0)
Screenshot: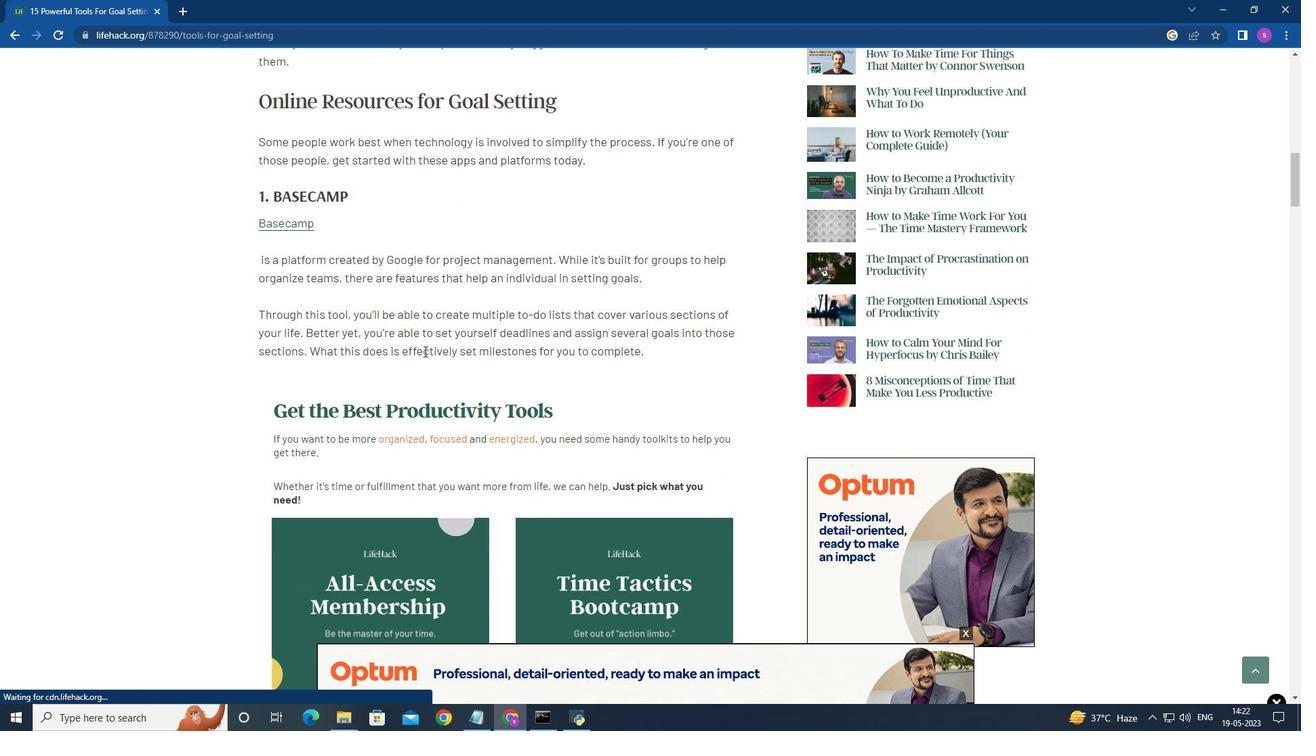 
Action: Mouse moved to (424, 349)
Screenshot: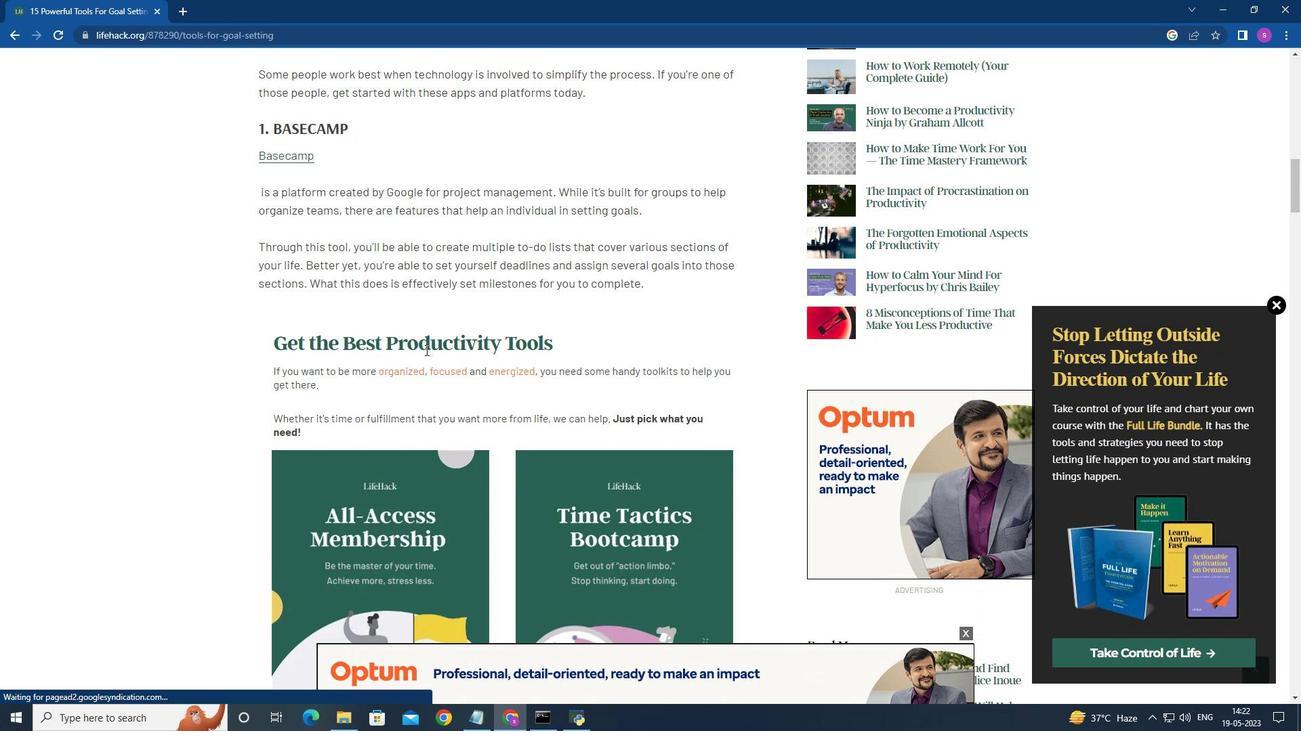 
Action: Mouse scrolled (424, 349) with delta (0, 0)
Screenshot: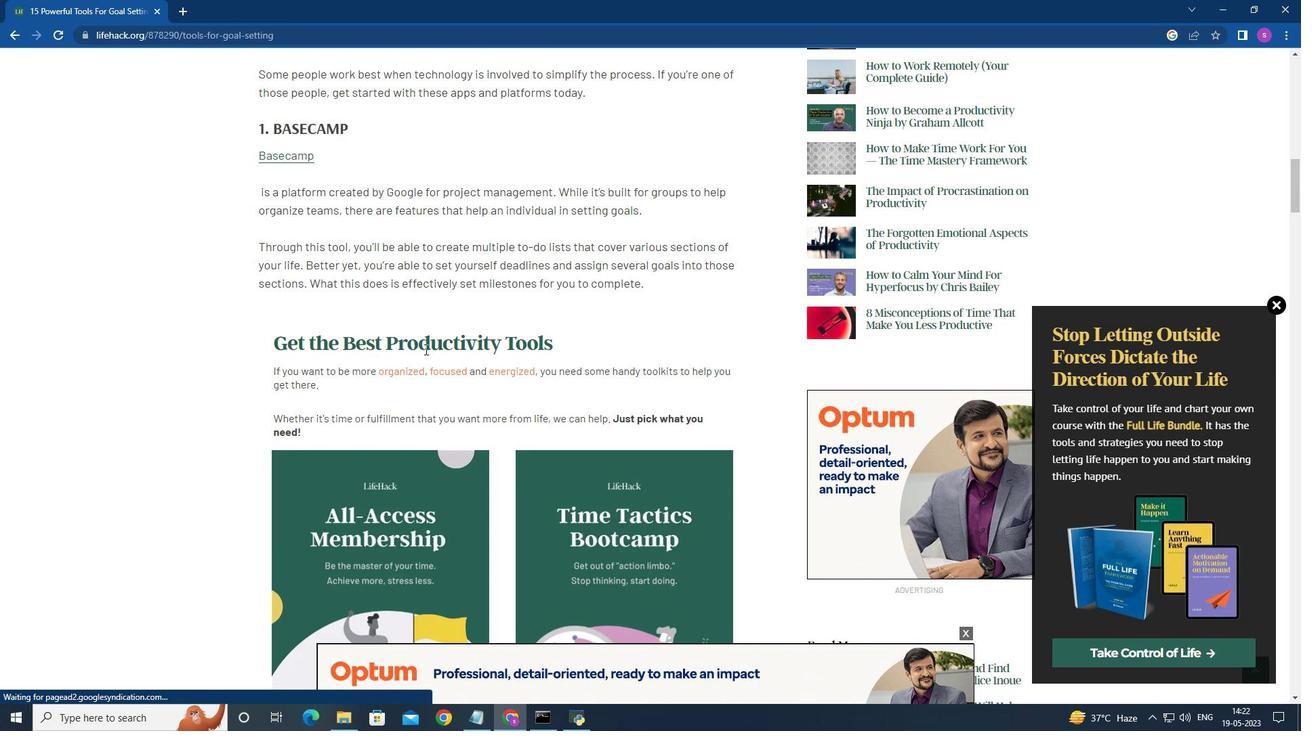 
Action: Mouse scrolled (424, 349) with delta (0, 0)
Screenshot: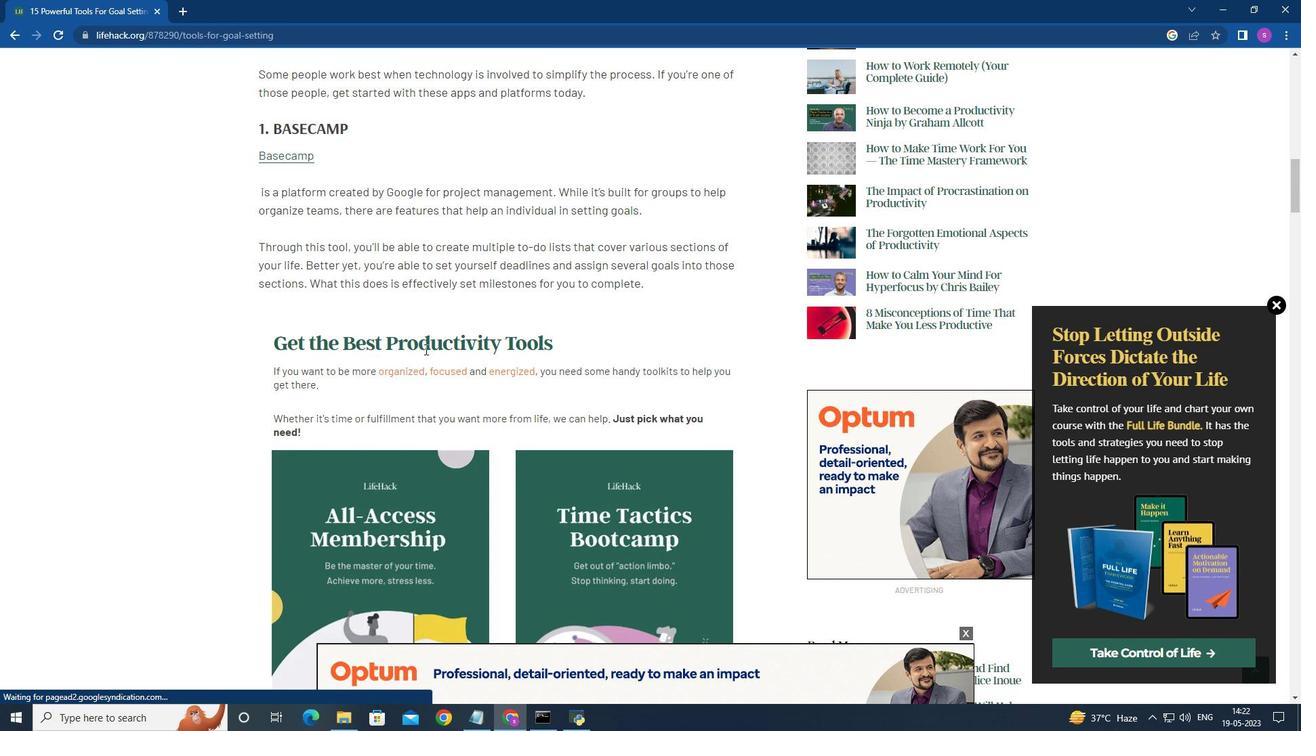 
Action: Mouse moved to (517, 364)
Screenshot: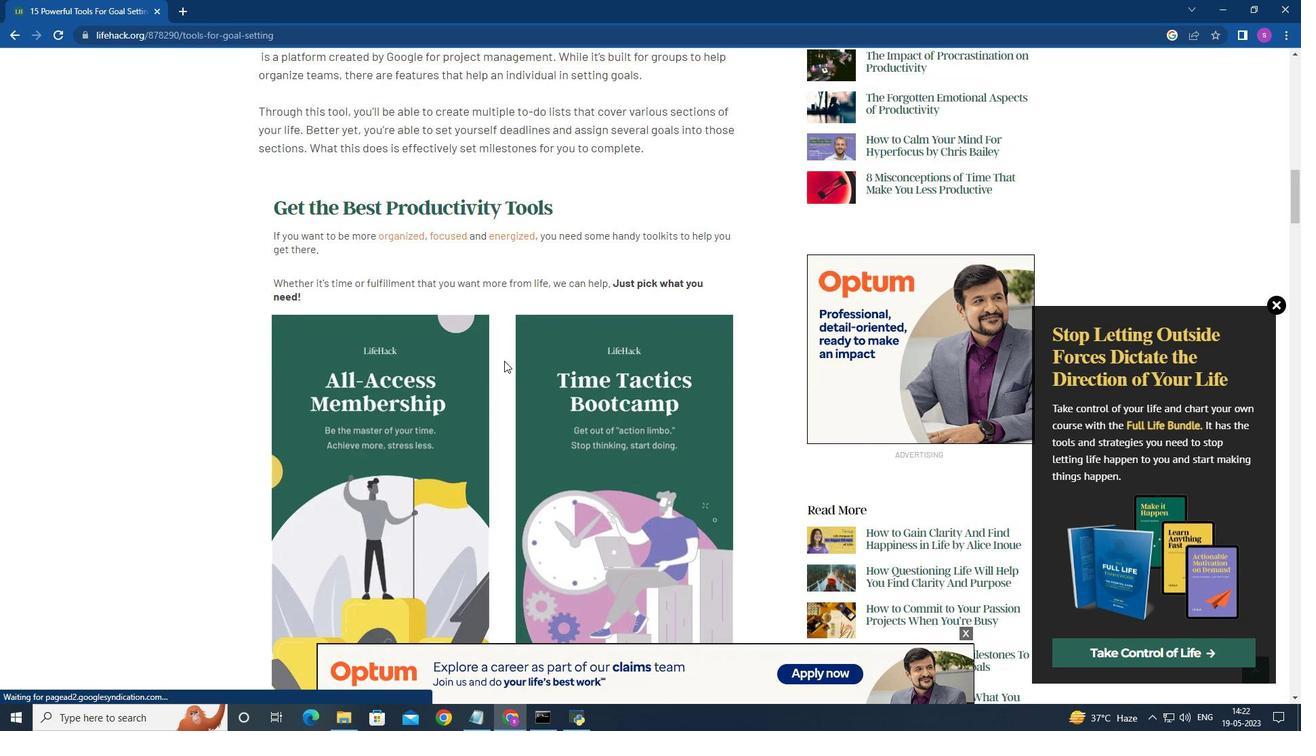 
Action: Mouse scrolled (517, 363) with delta (0, 0)
Screenshot: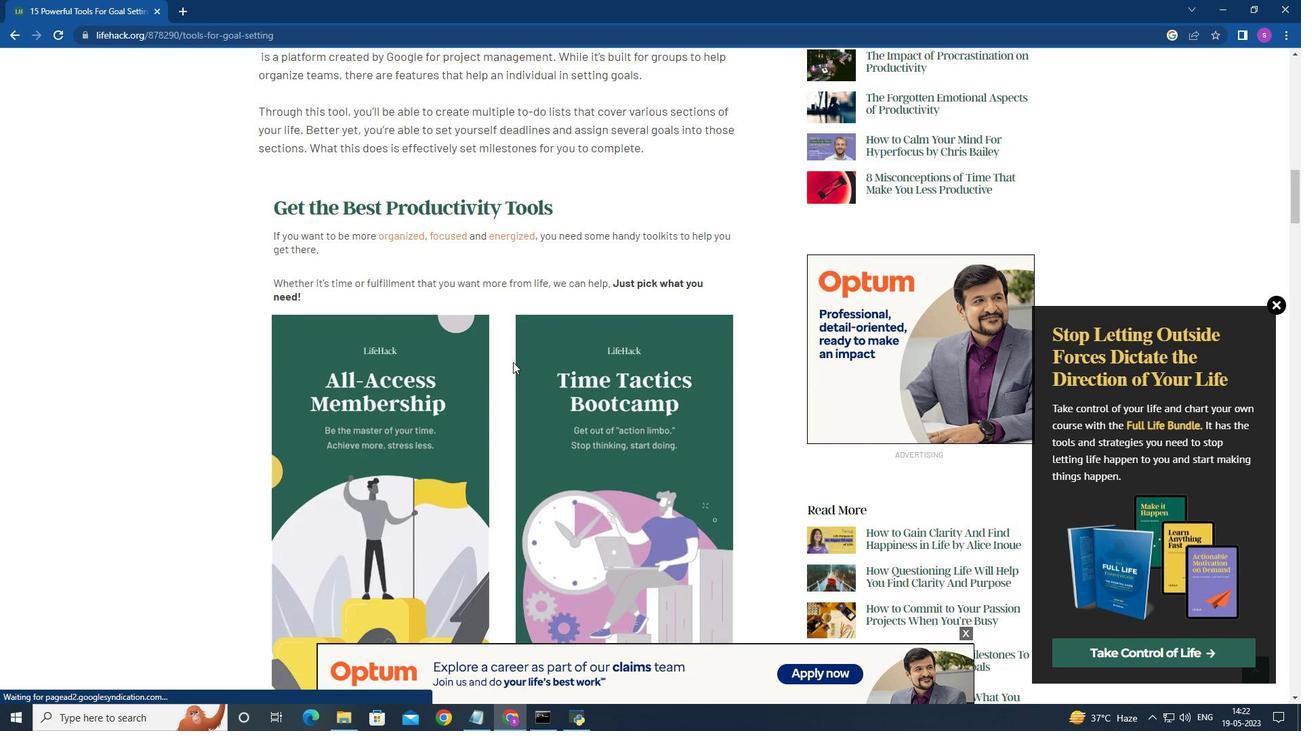 
Action: Mouse moved to (514, 357)
Screenshot: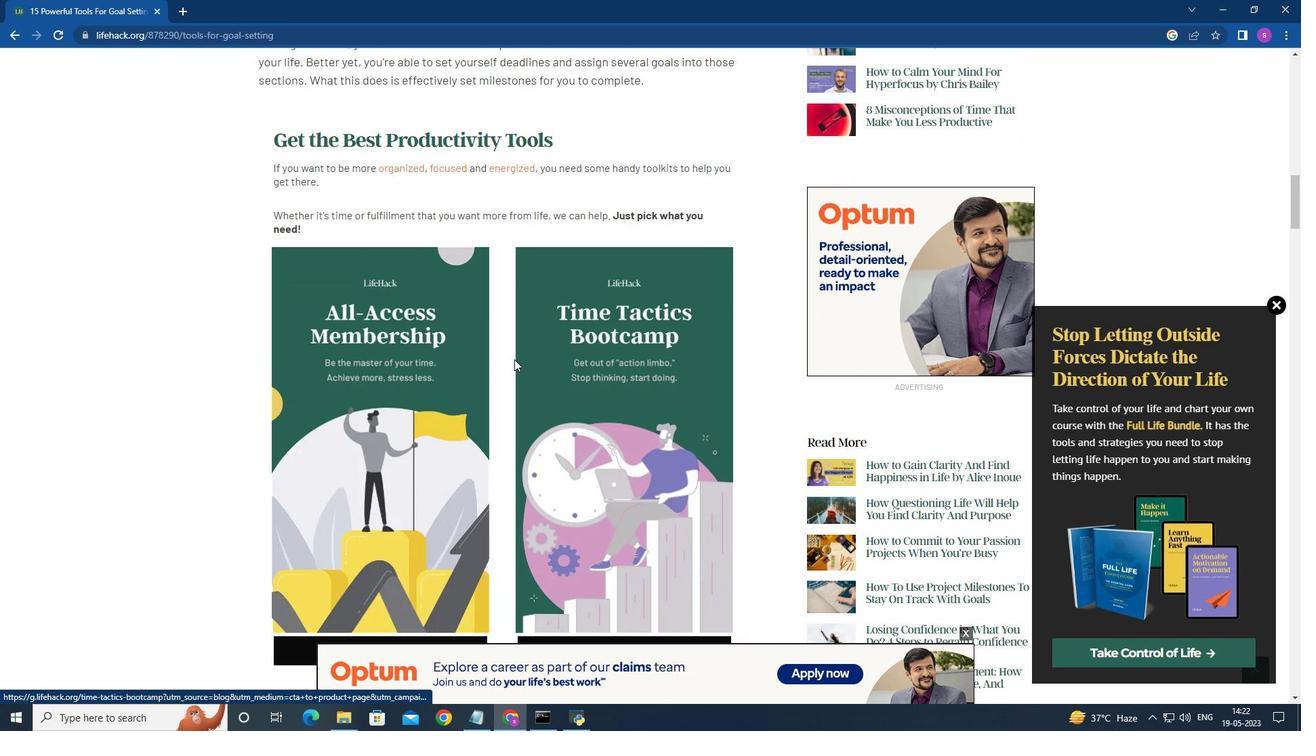 
Action: Mouse scrolled (514, 357) with delta (0, 0)
Screenshot: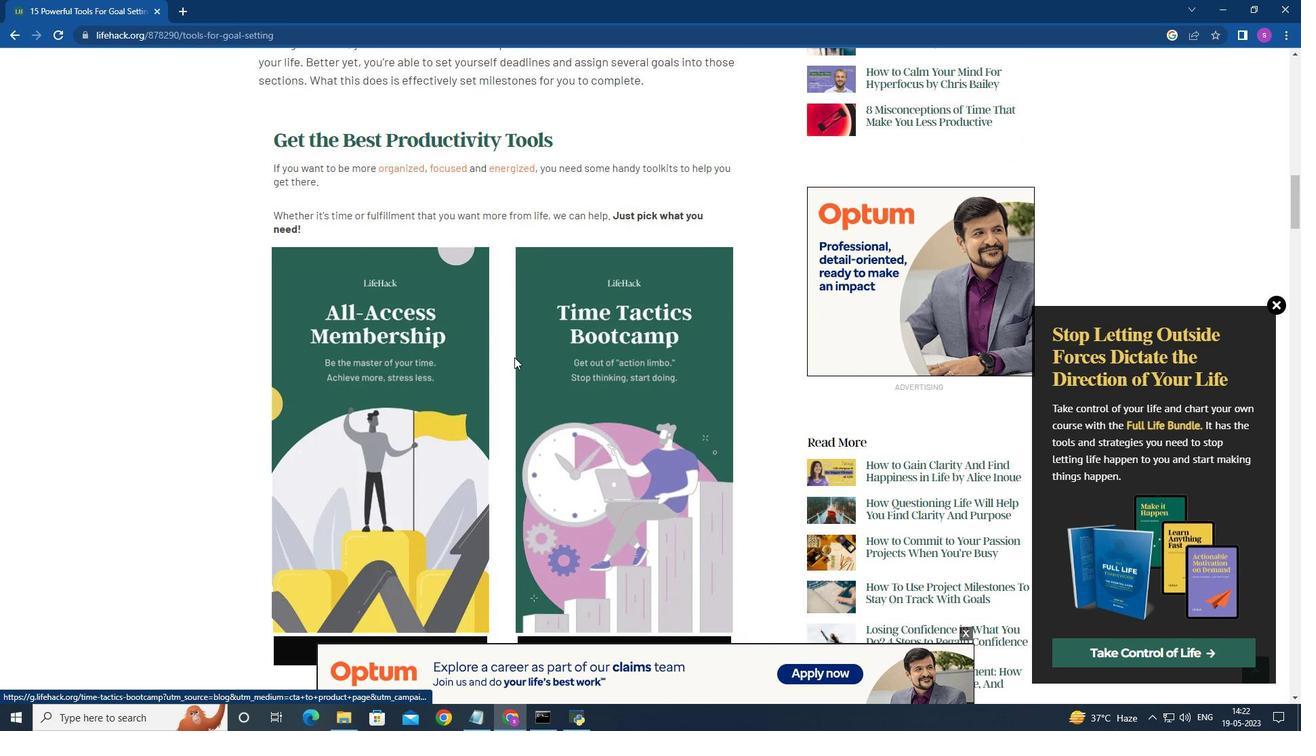 
Action: Mouse moved to (1280, 304)
Screenshot: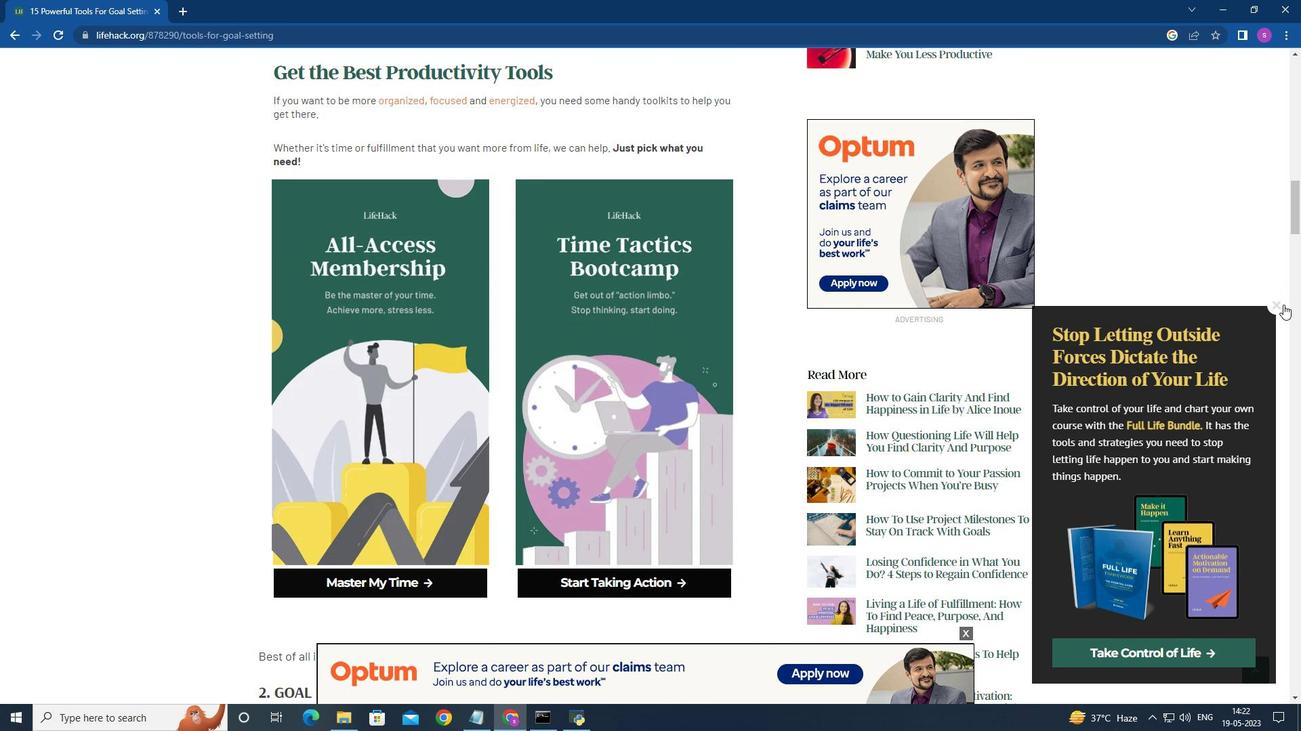 
Action: Mouse pressed left at (1280, 304)
Screenshot: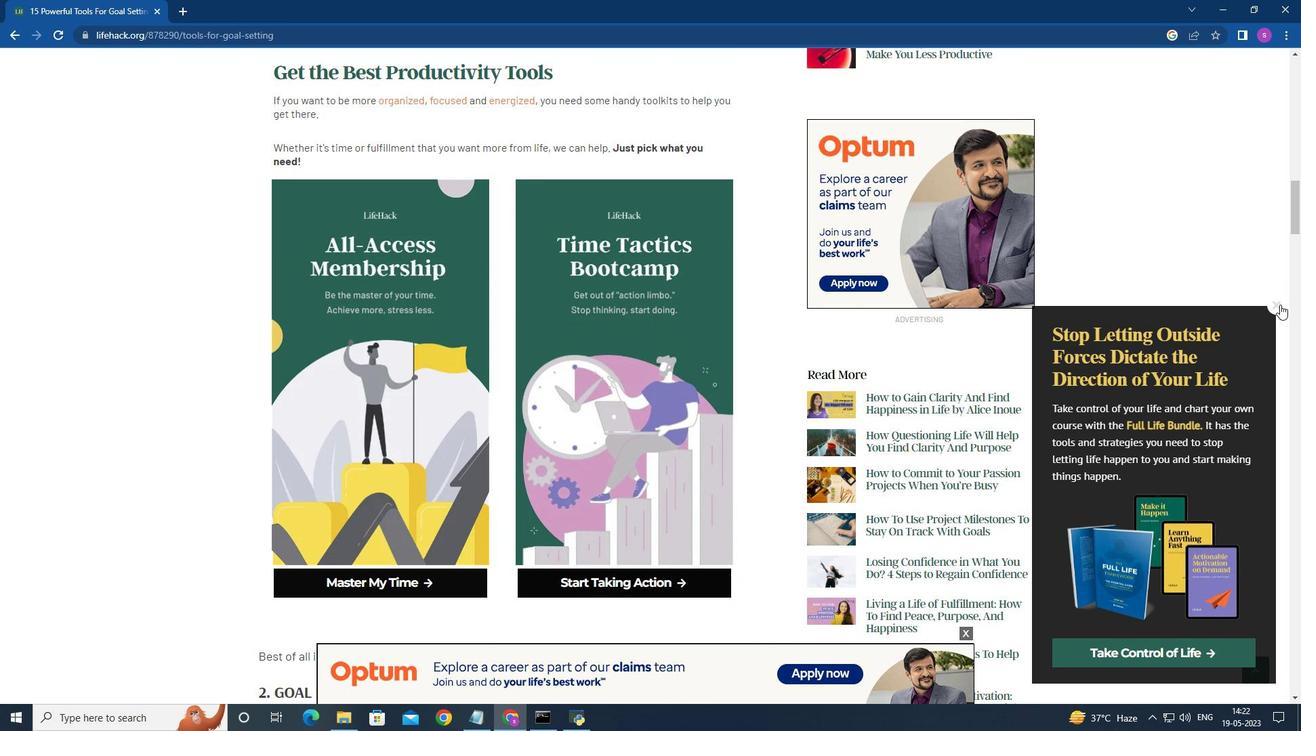 
Action: Mouse moved to (744, 319)
Screenshot: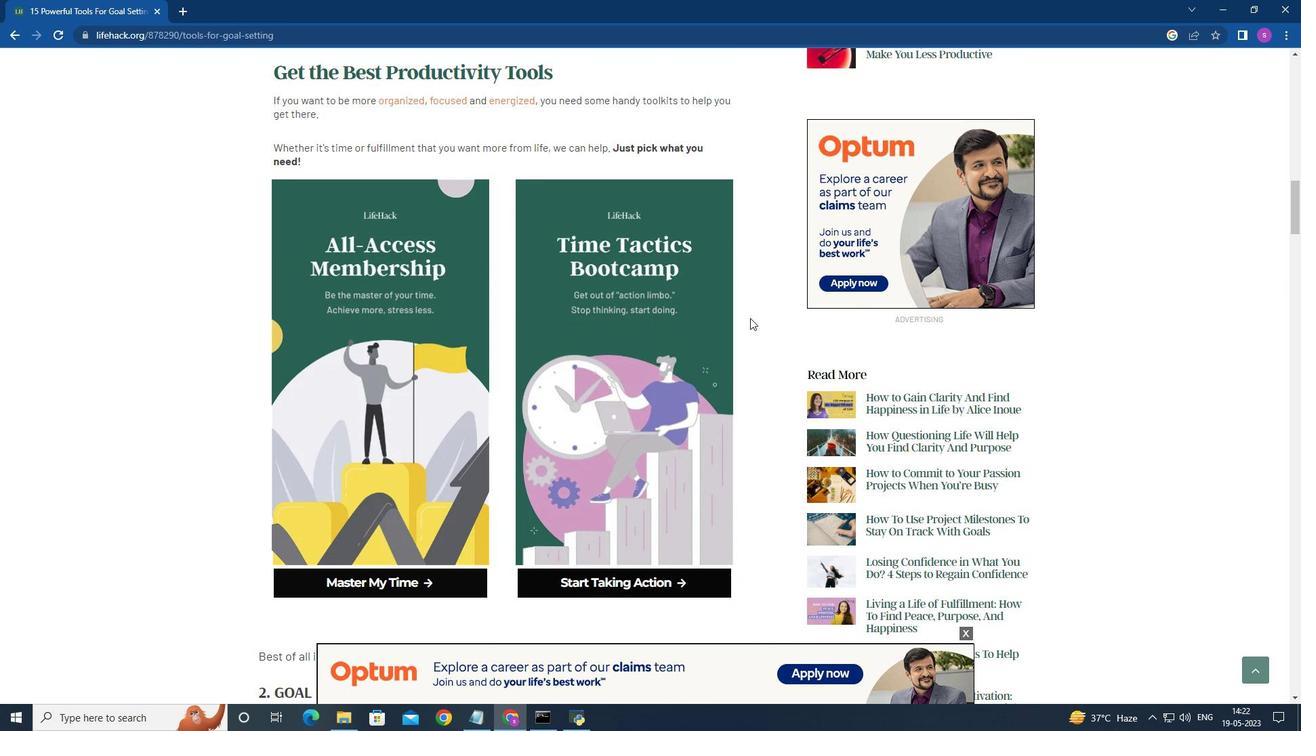 
Action: Mouse scrolled (744, 318) with delta (0, 0)
Screenshot: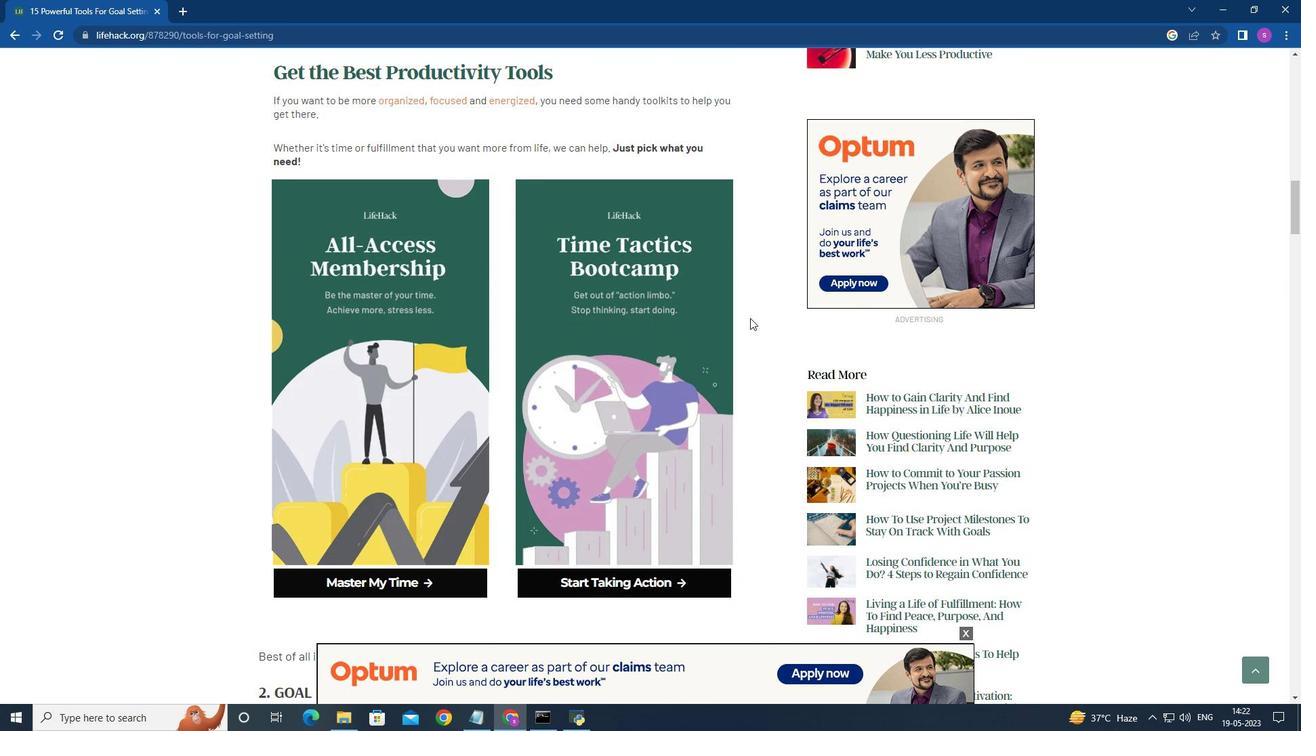 
Action: Mouse moved to (736, 321)
Screenshot: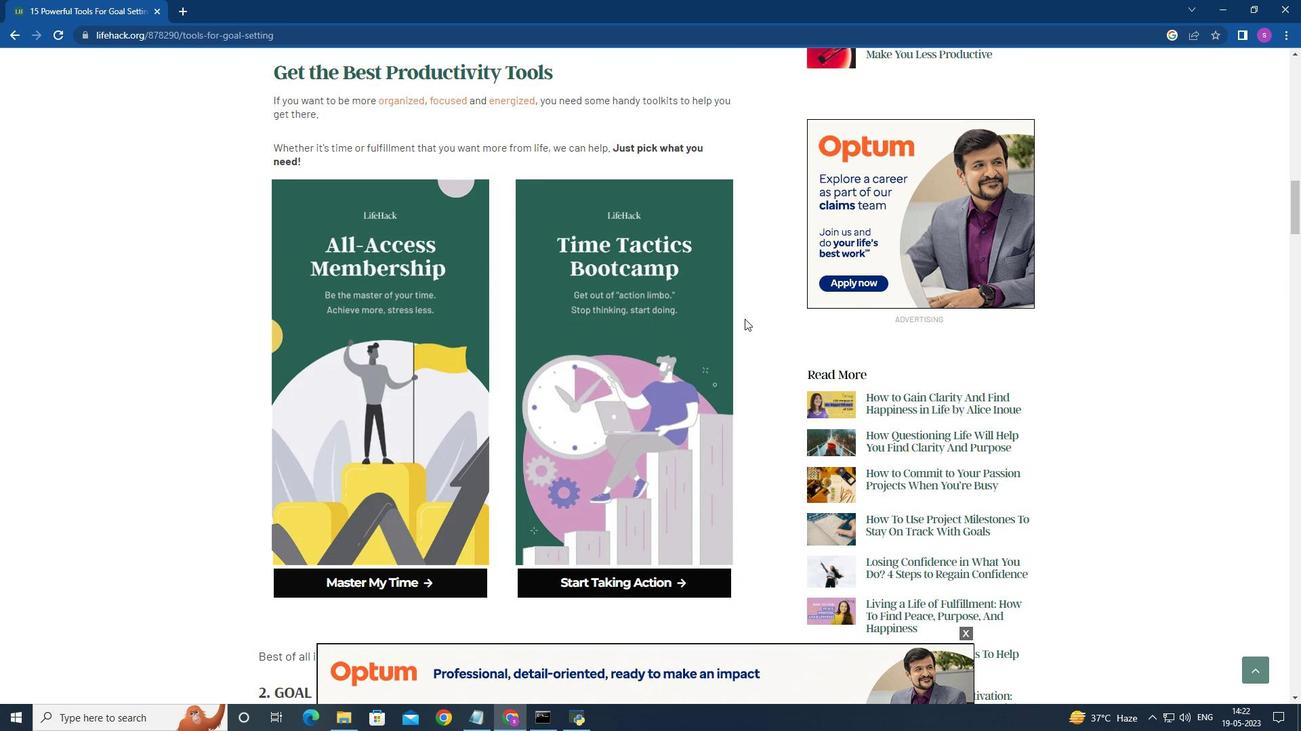 
Action: Mouse scrolled (736, 321) with delta (0, 0)
Screenshot: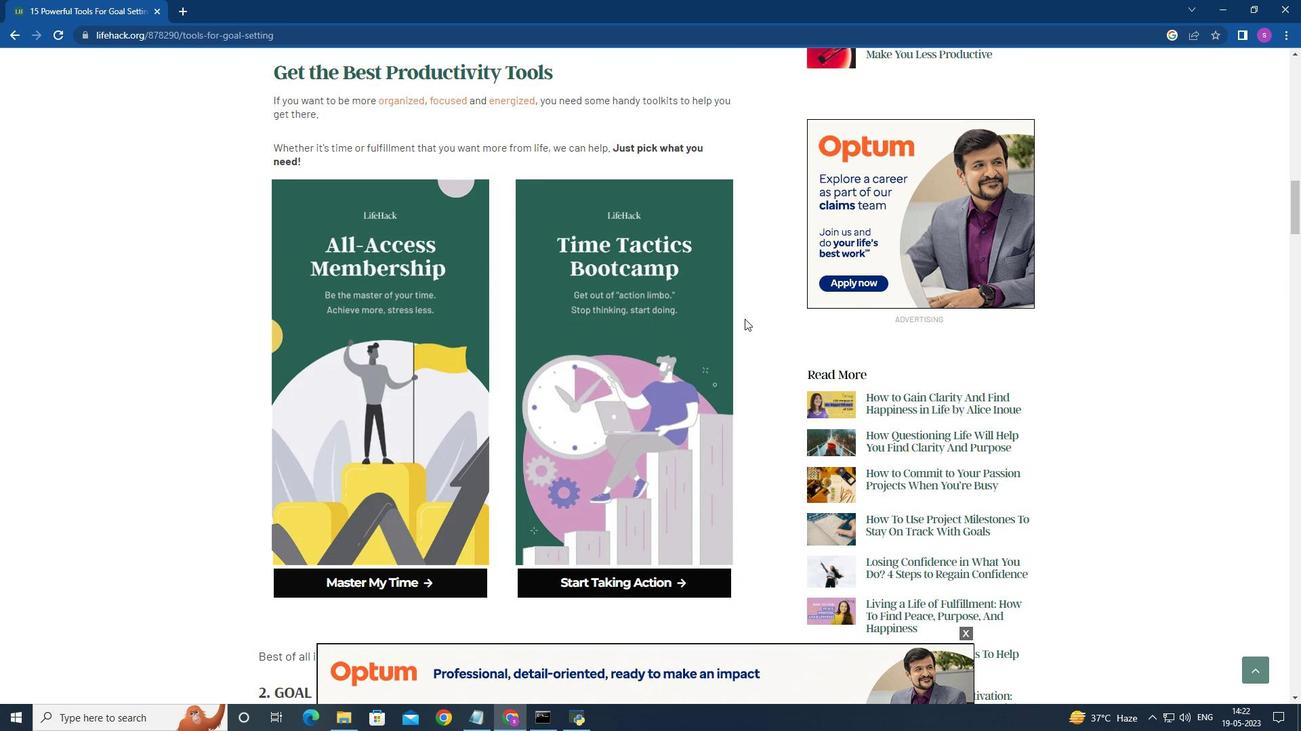 
Action: Mouse moved to (712, 324)
Screenshot: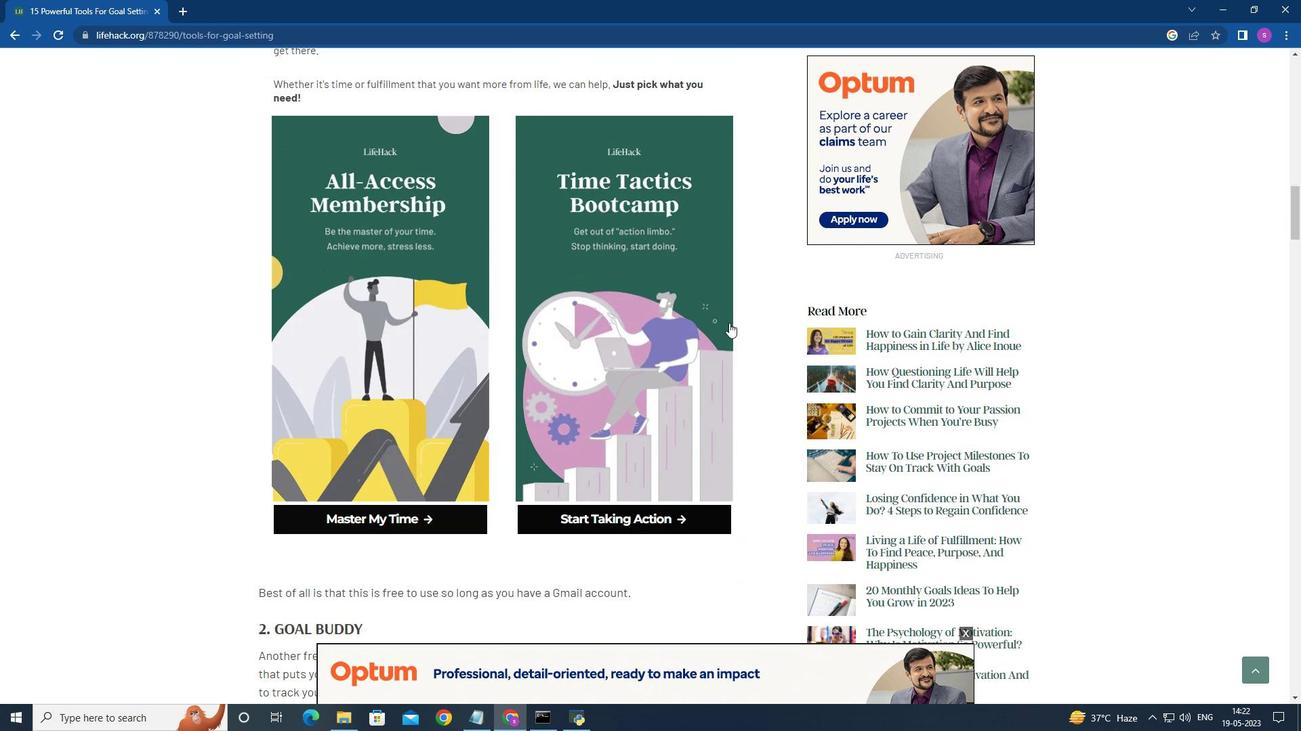 
Action: Mouse scrolled (712, 323) with delta (0, 0)
Screenshot: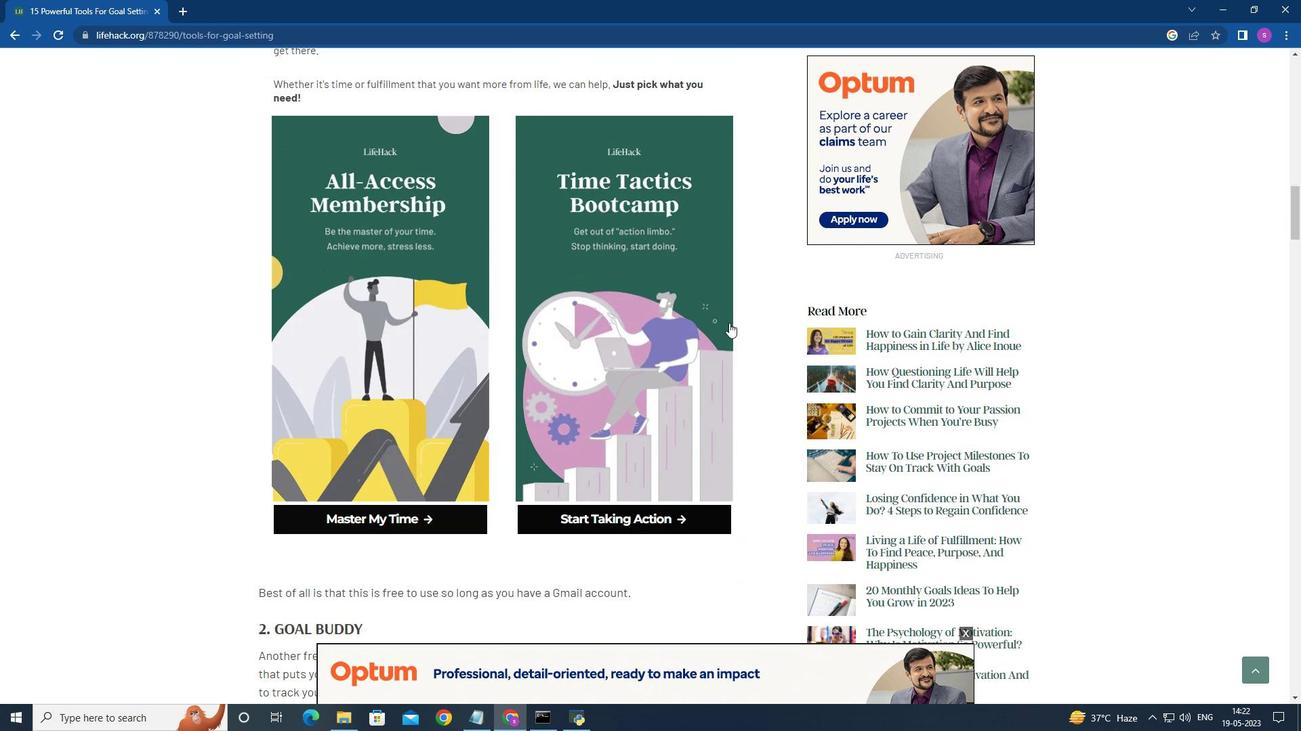 
Action: Mouse moved to (649, 326)
Screenshot: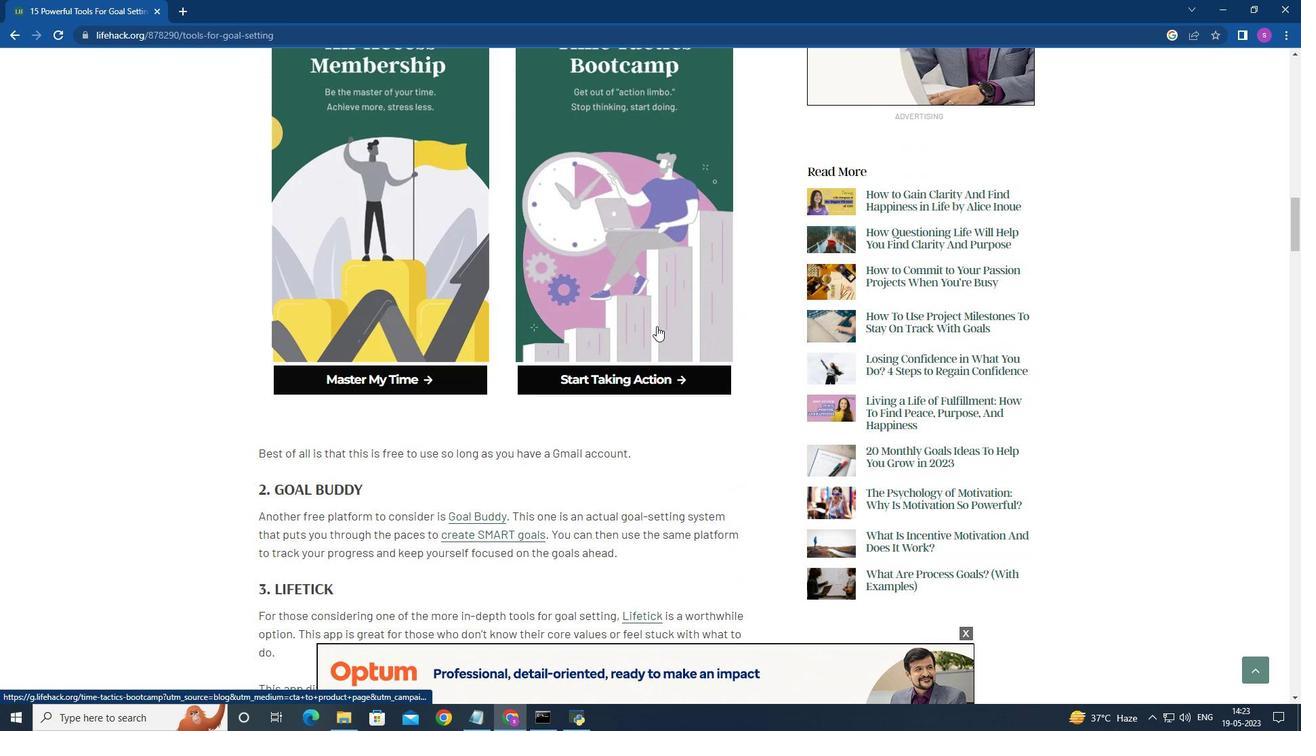 
Action: Mouse scrolled (649, 325) with delta (0, 0)
Screenshot: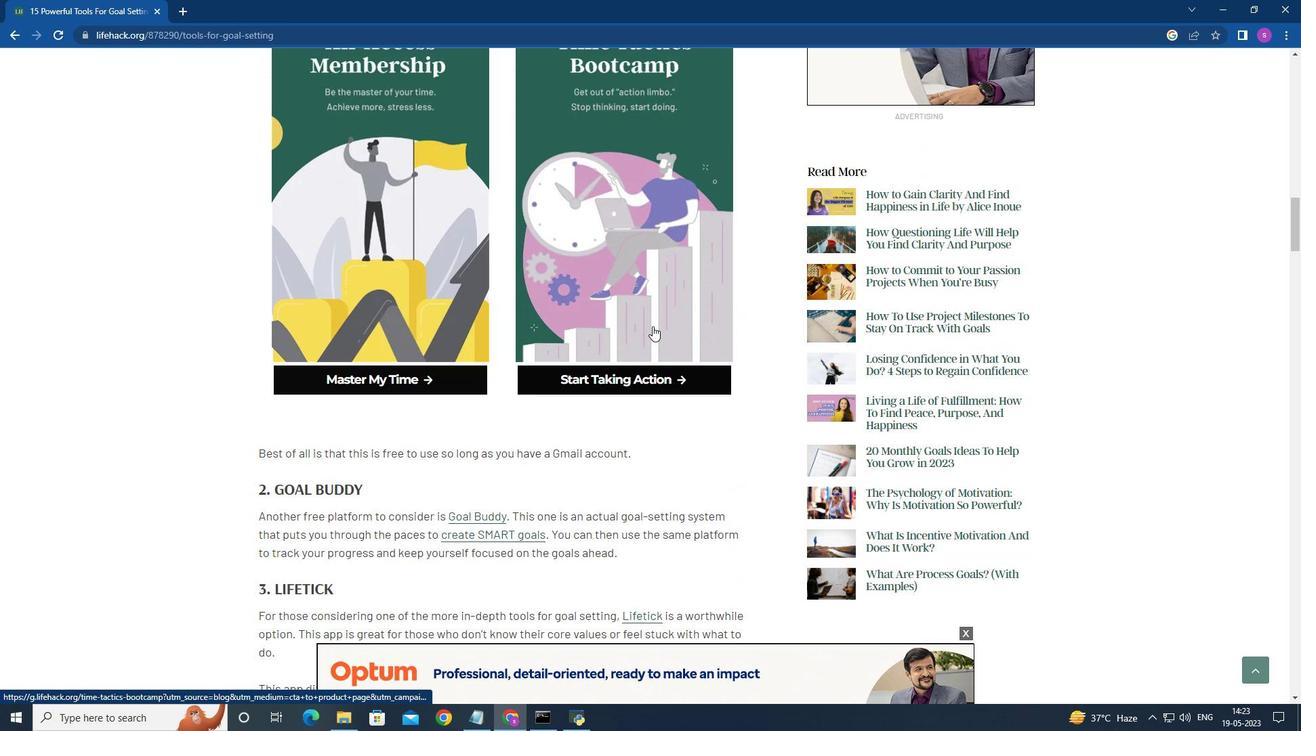 
Action: Mouse moved to (648, 327)
Screenshot: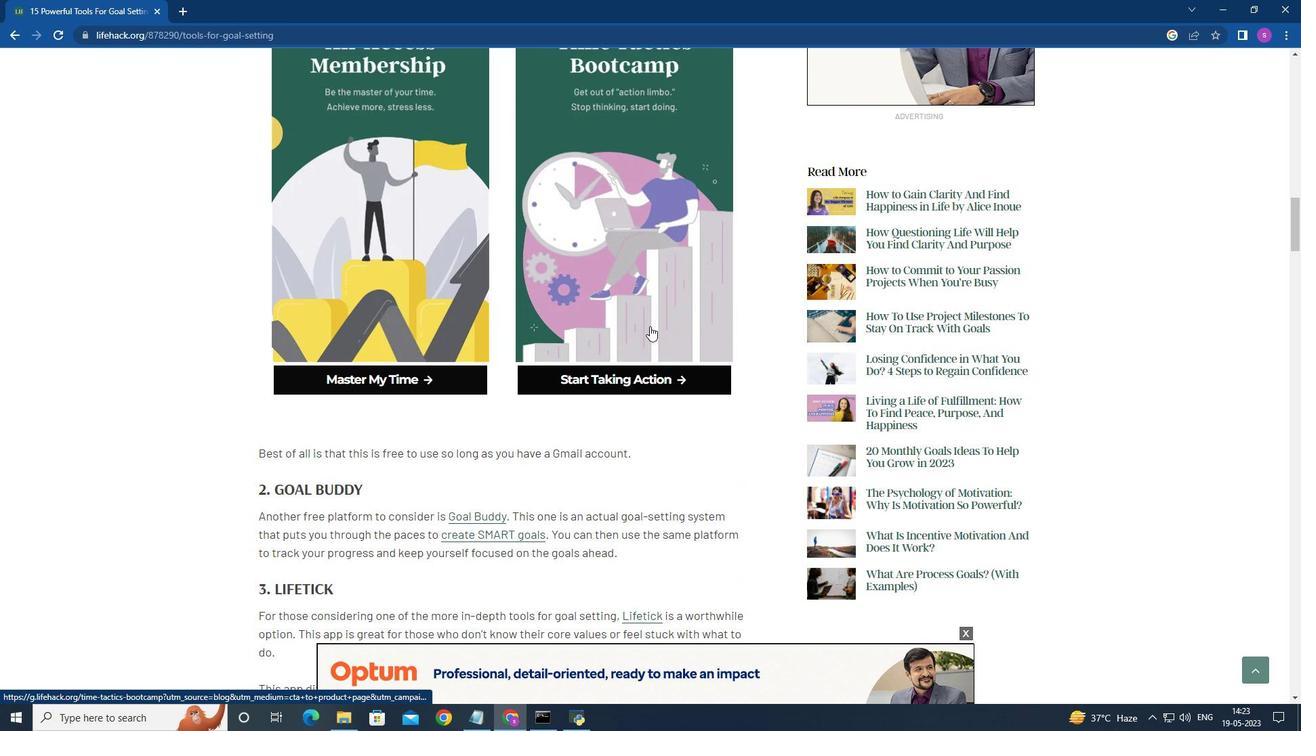 
Action: Mouse scrolled (648, 326) with delta (0, 0)
Screenshot: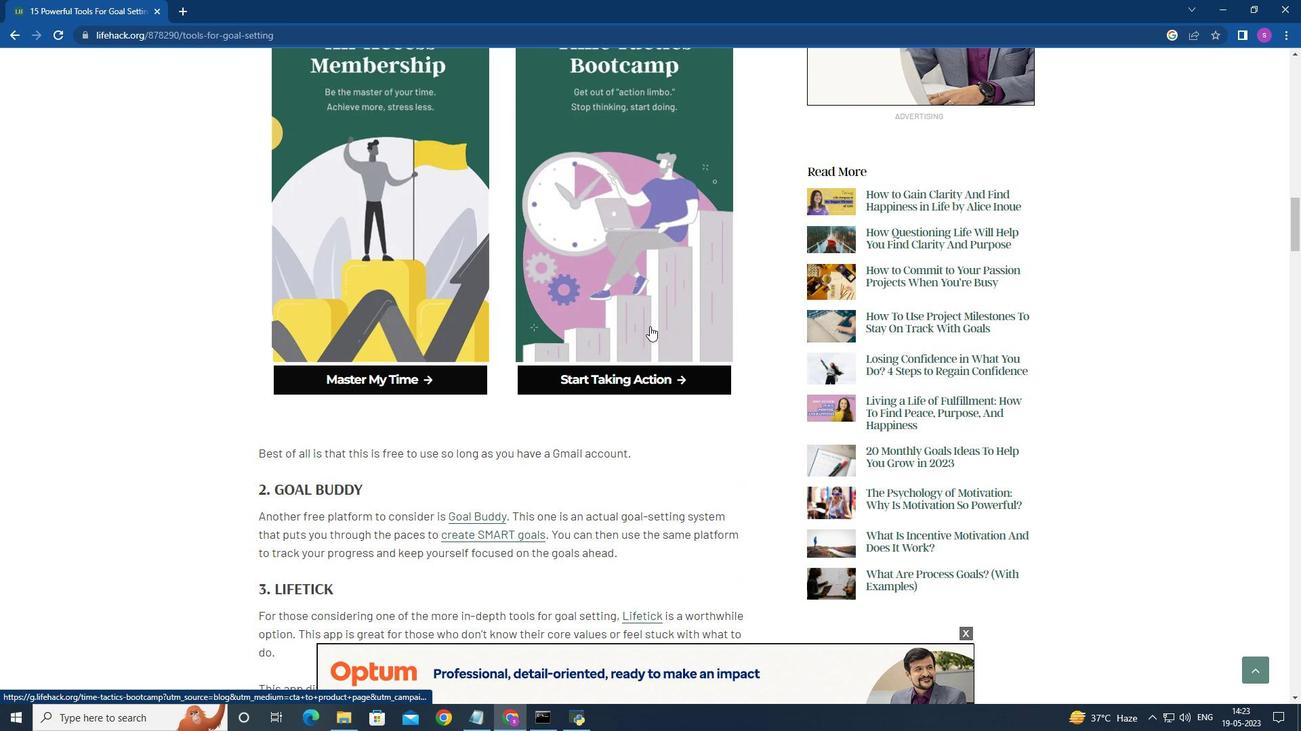 
Action: Mouse moved to (647, 325)
Screenshot: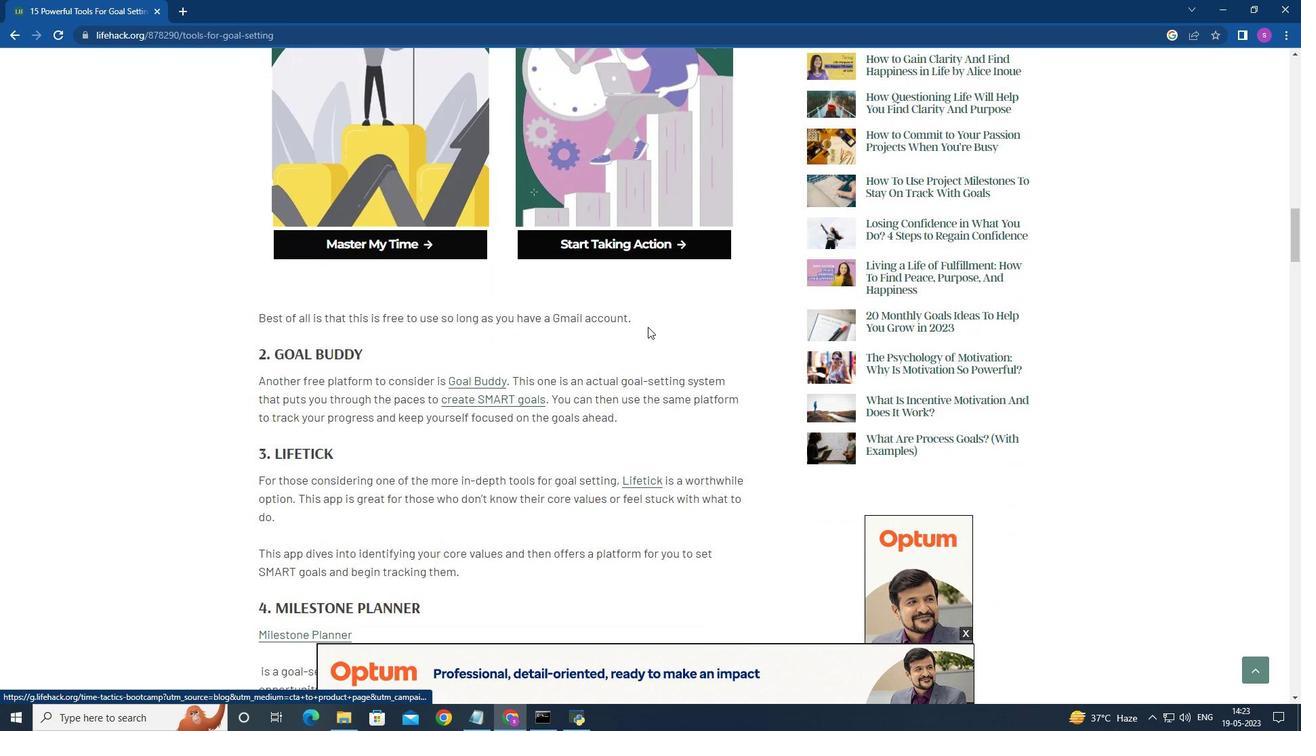 
Action: Mouse scrolled (647, 324) with delta (0, 0)
Screenshot: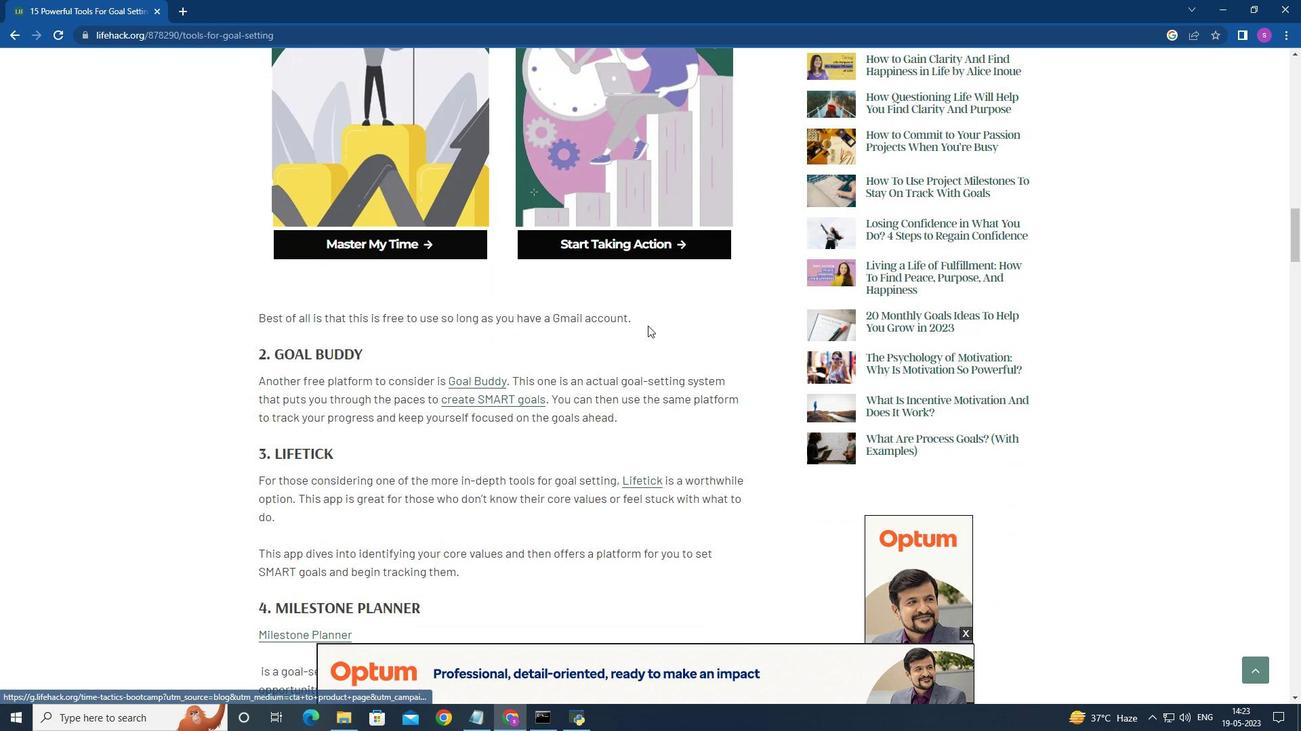 
Action: Mouse scrolled (647, 324) with delta (0, 0)
Screenshot: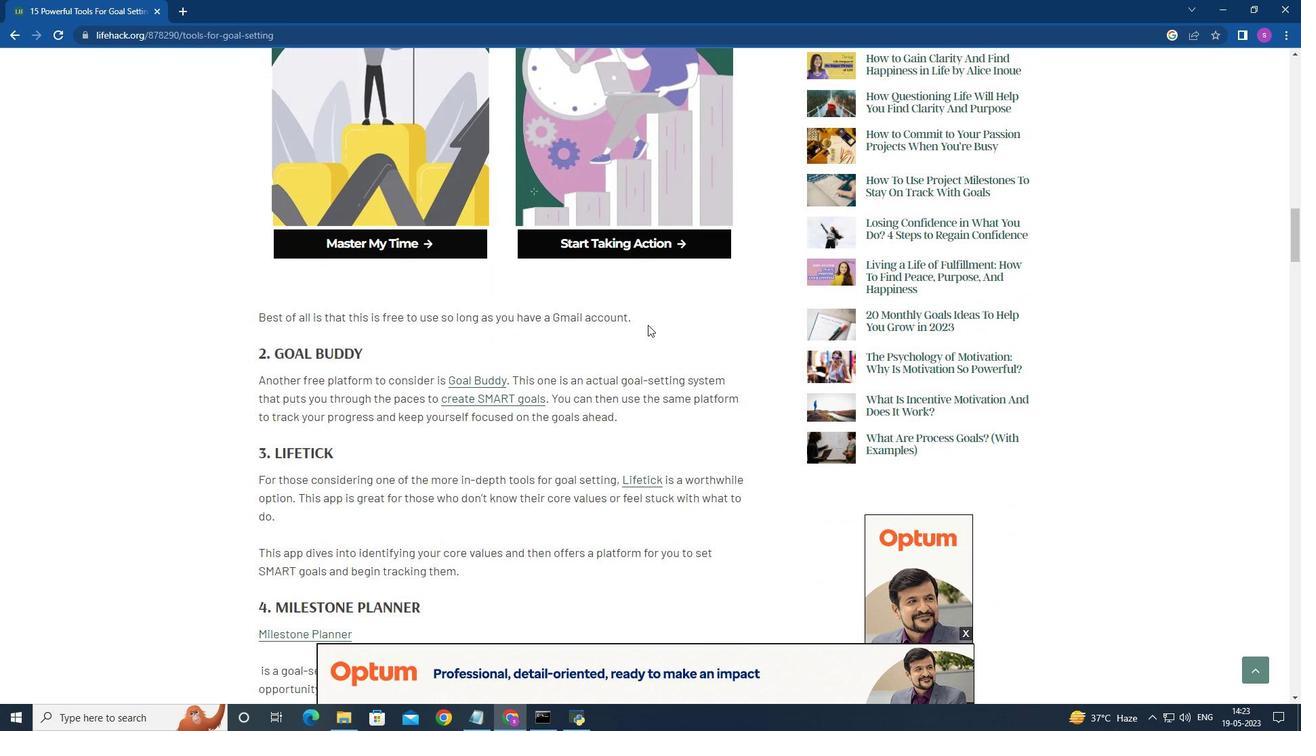 
Action: Mouse moved to (652, 325)
Screenshot: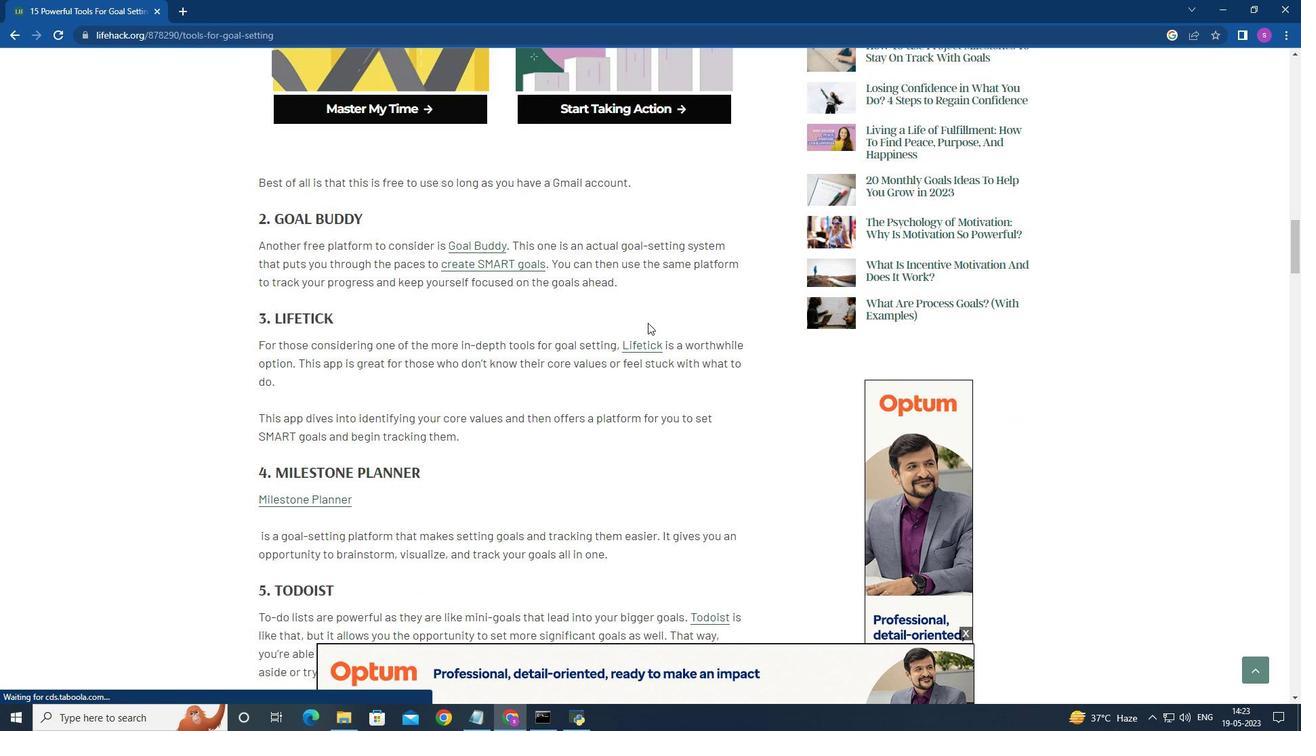 
Action: Mouse scrolled (652, 324) with delta (0, 0)
Screenshot: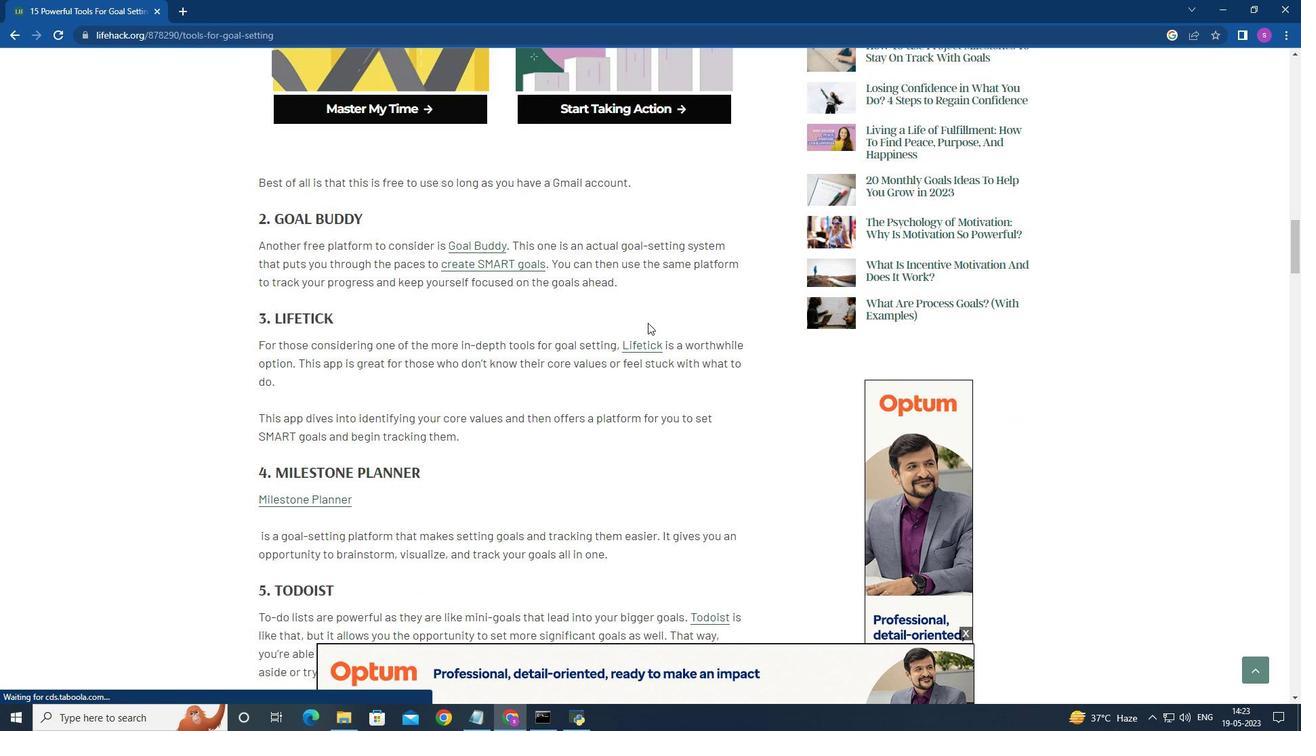 
Action: Mouse moved to (654, 326)
Screenshot: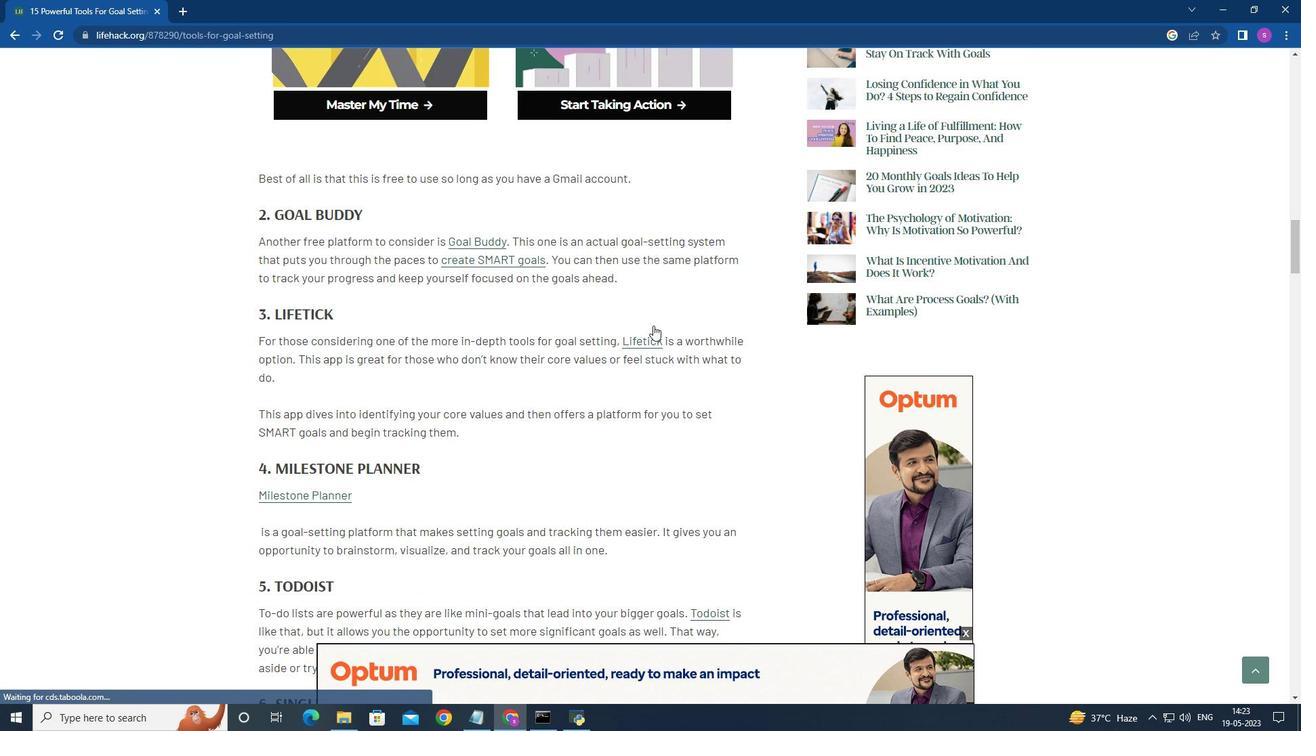 
Action: Mouse scrolled (654, 325) with delta (0, 0)
Screenshot: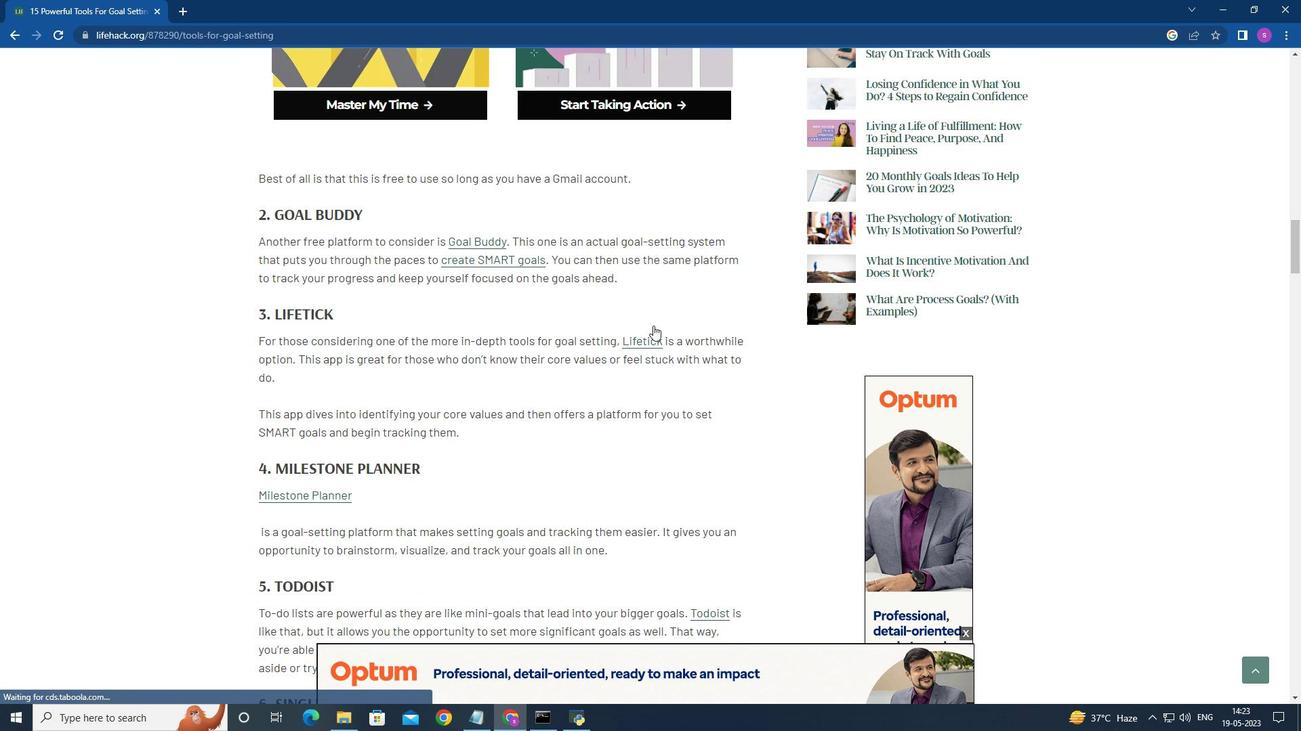 
Action: Mouse moved to (657, 323)
Screenshot: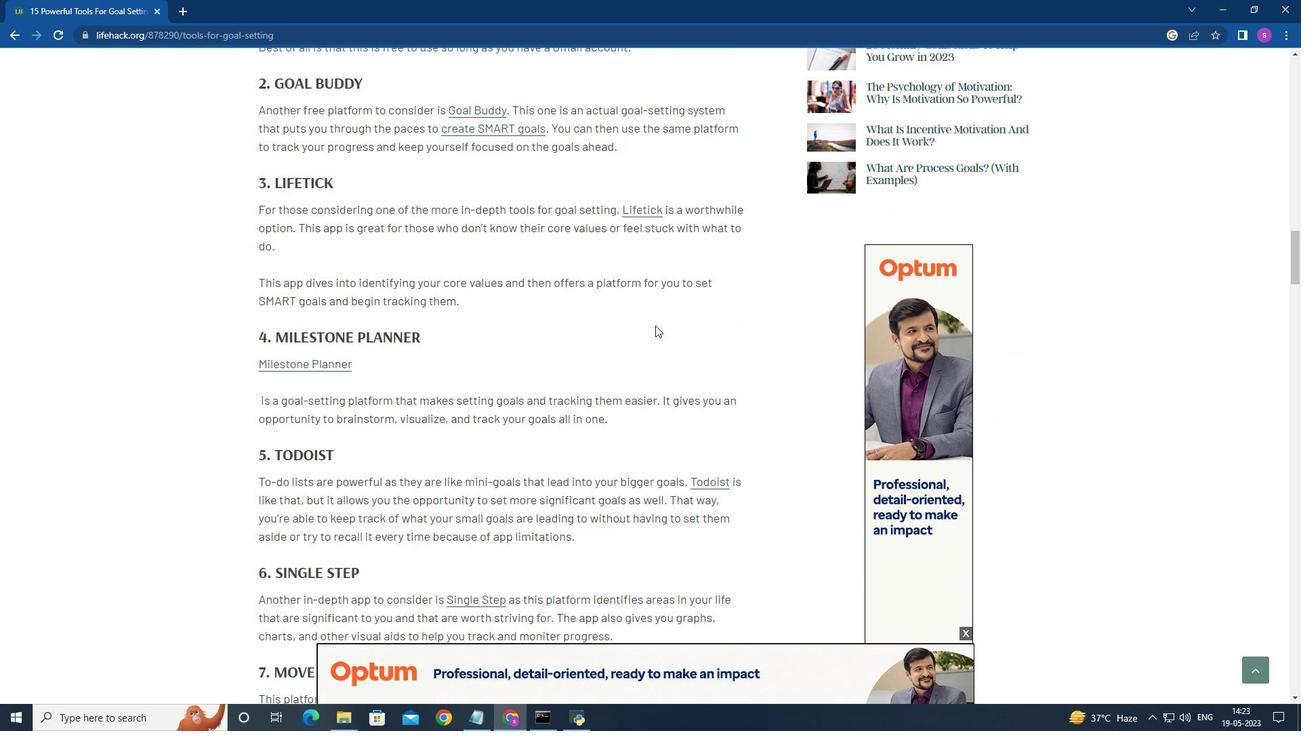 
Action: Mouse scrolled (657, 322) with delta (0, 0)
Screenshot: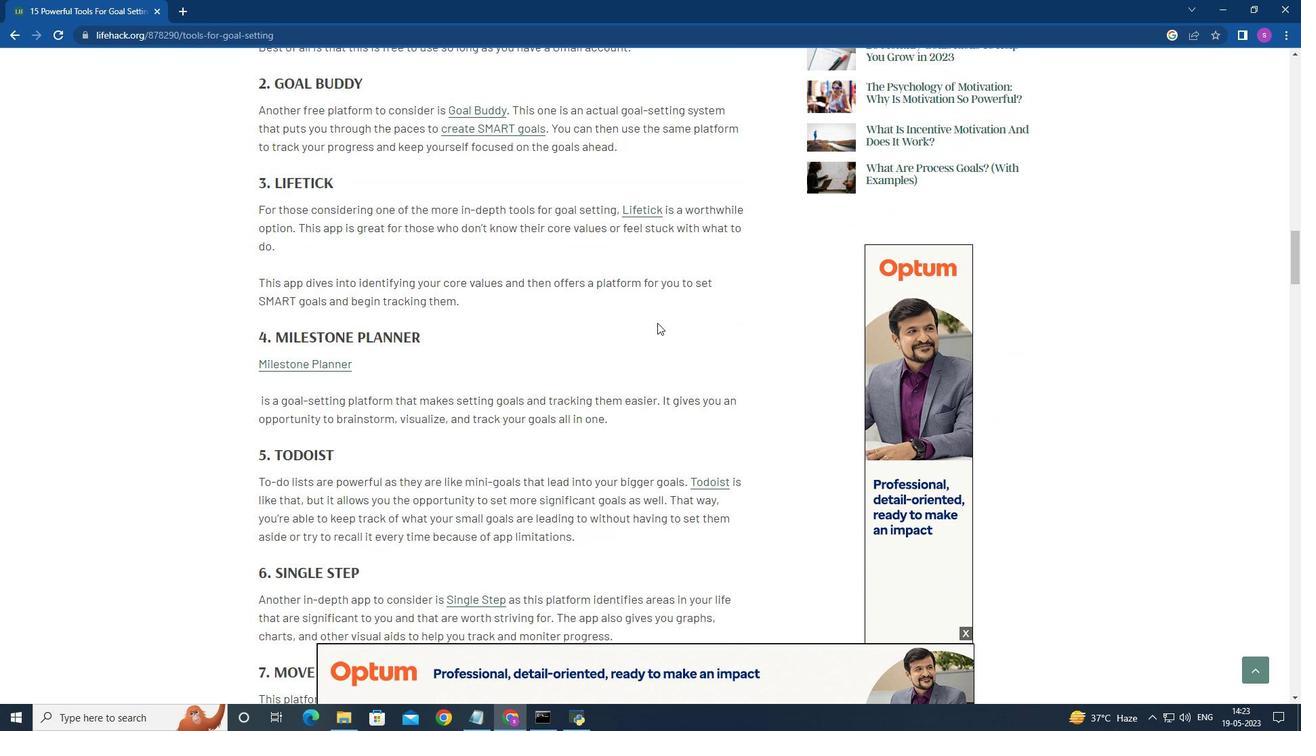 
Action: Mouse moved to (657, 323)
Screenshot: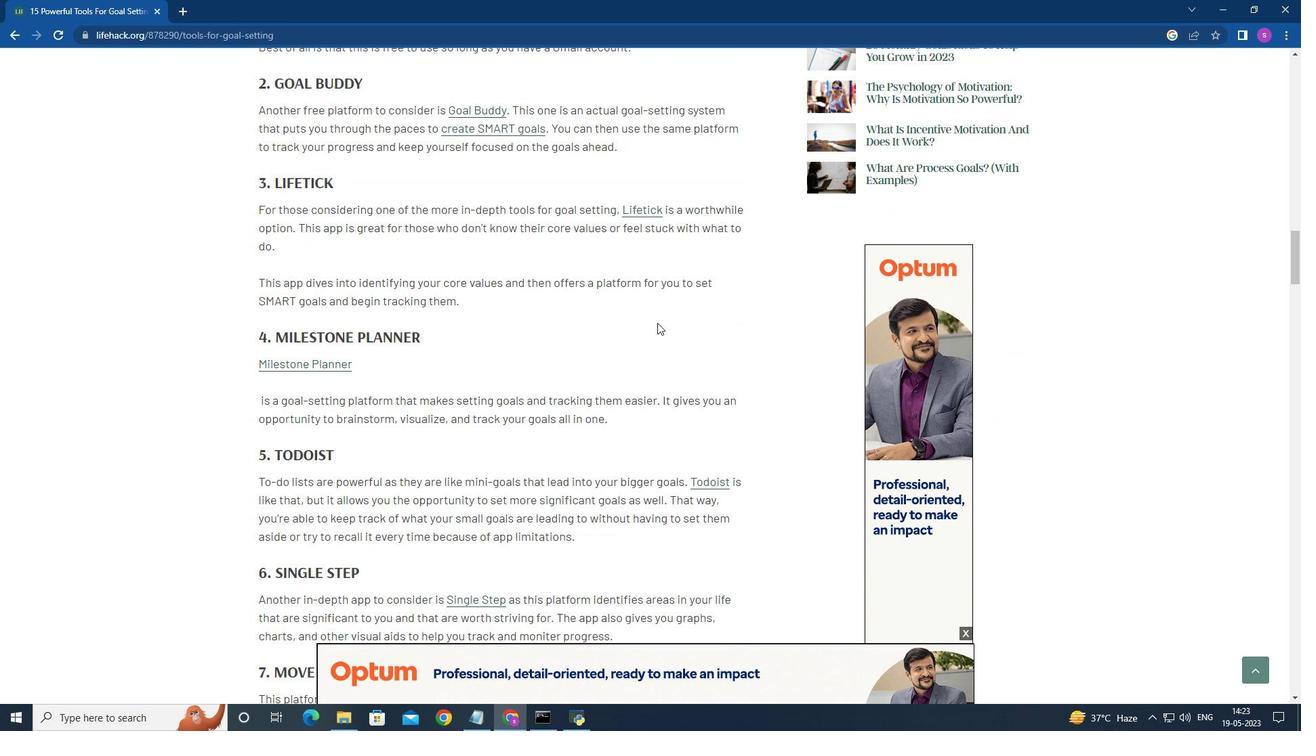 
Action: Mouse scrolled (657, 322) with delta (0, 0)
Screenshot: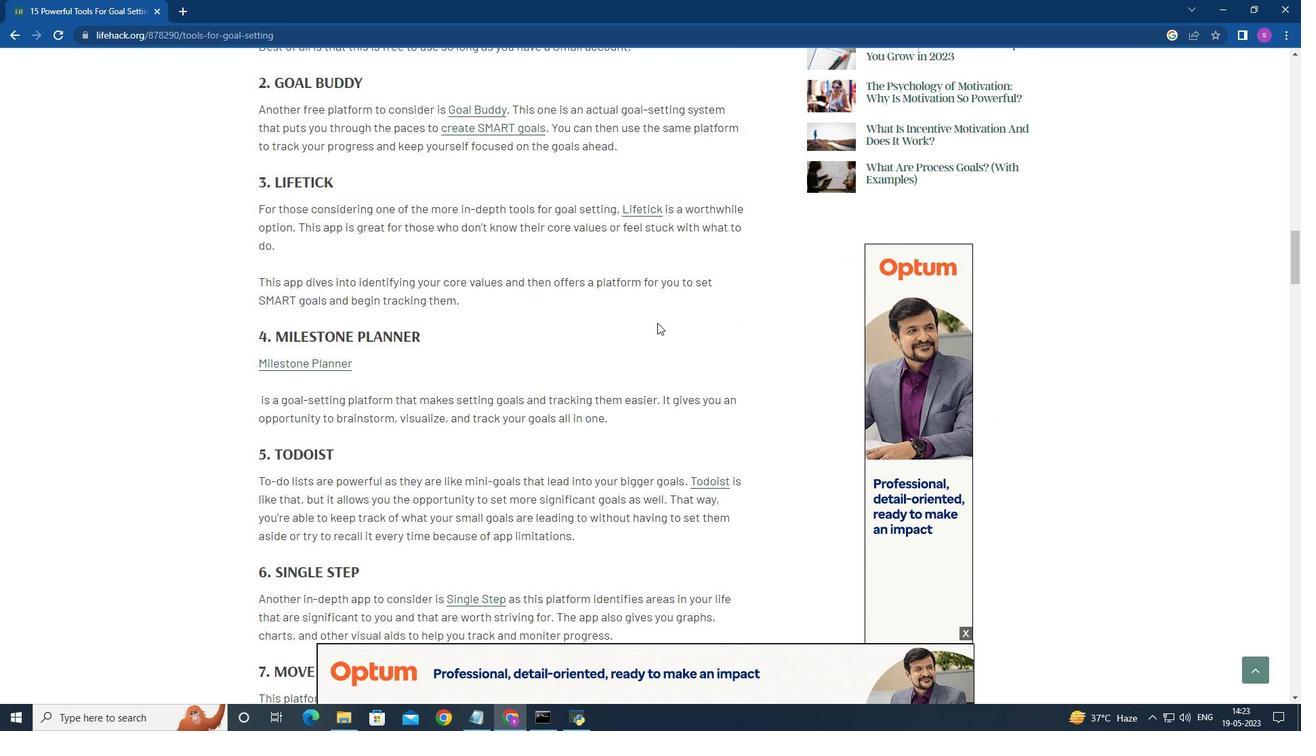 
Action: Mouse moved to (658, 326)
Screenshot: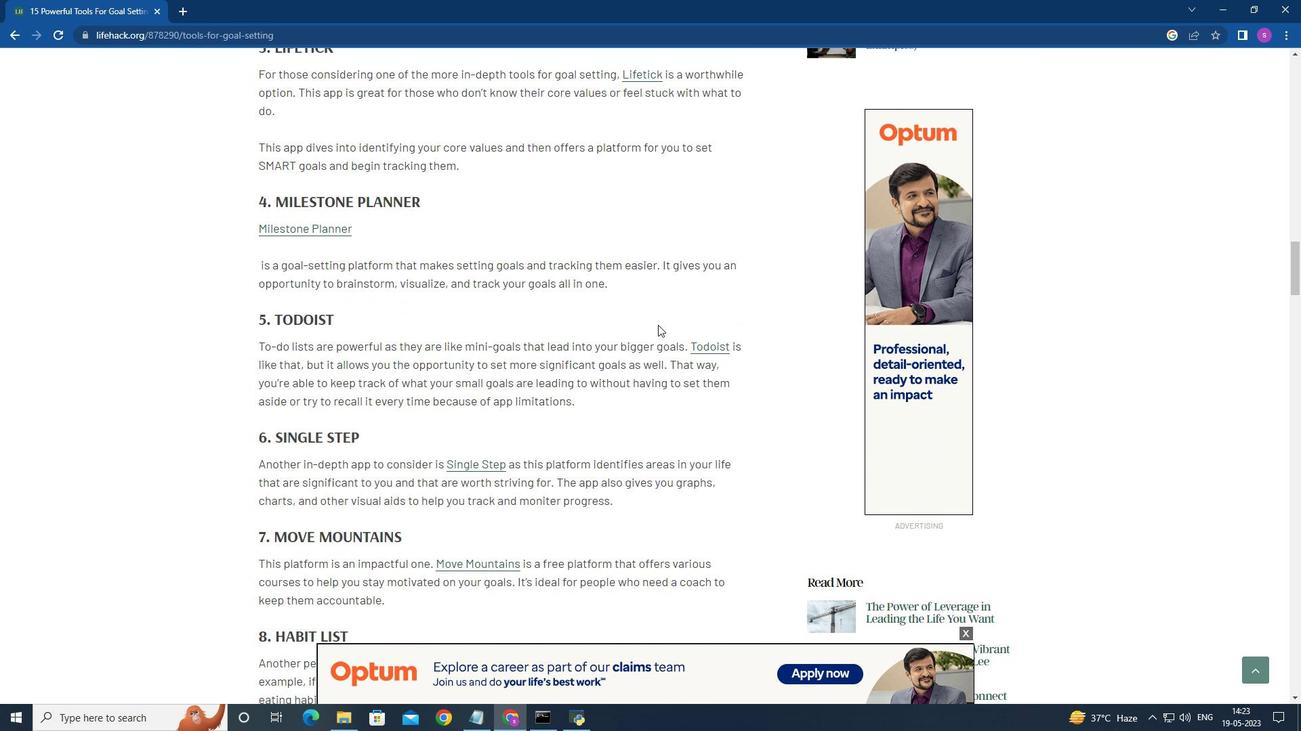 
Action: Mouse scrolled (658, 325) with delta (0, 0)
Screenshot: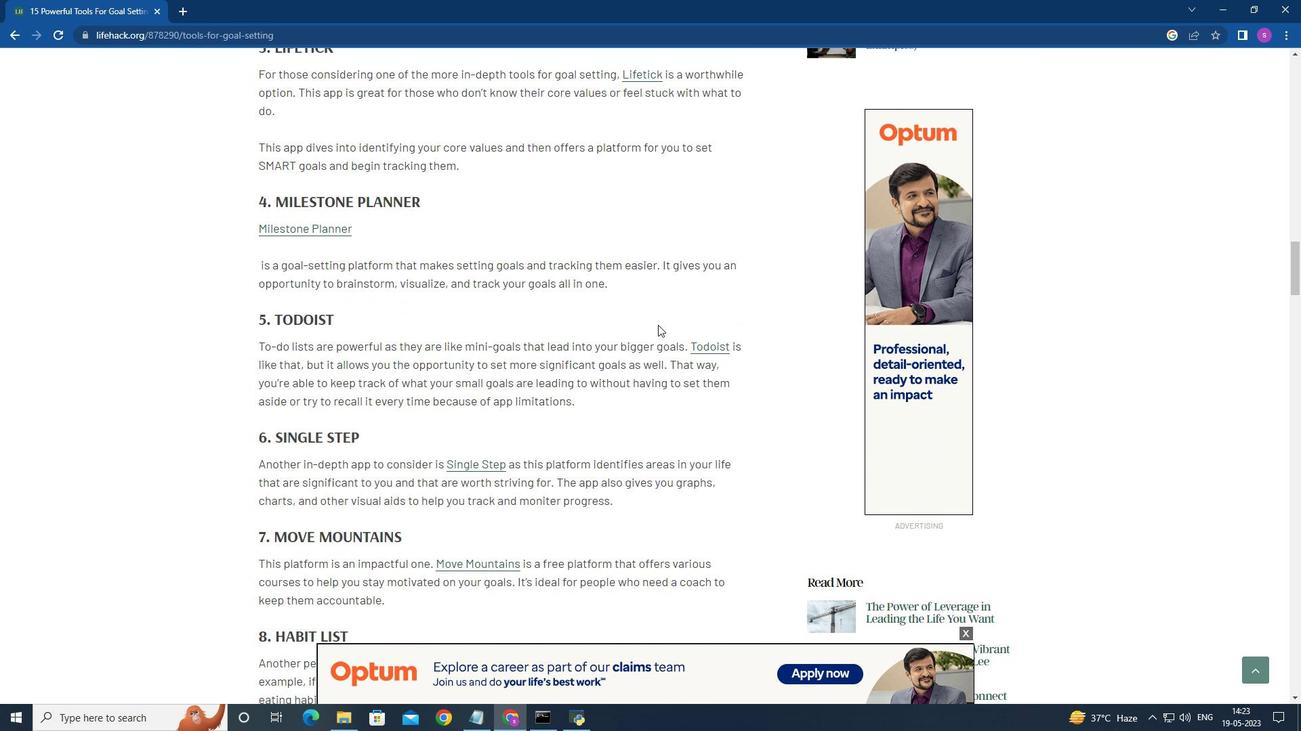 
Action: Mouse moved to (658, 328)
Screenshot: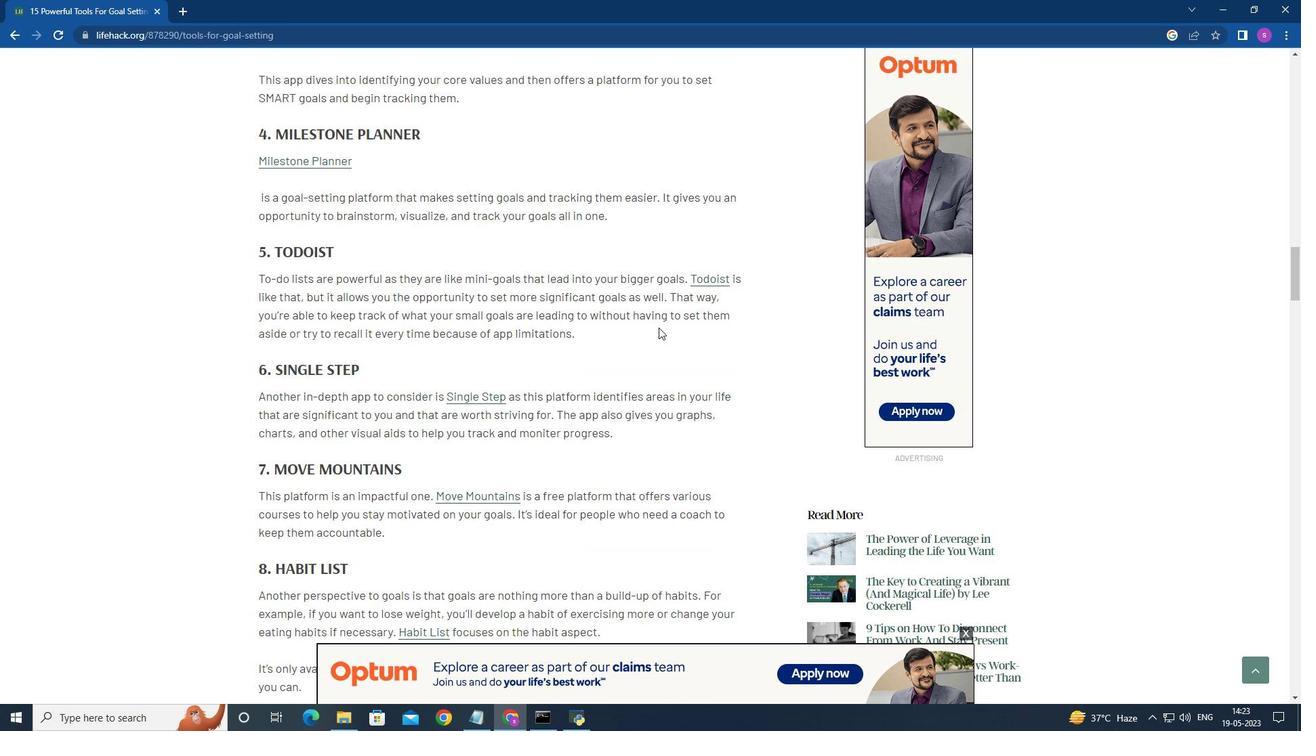 
Action: Mouse scrolled (658, 328) with delta (0, 0)
Screenshot: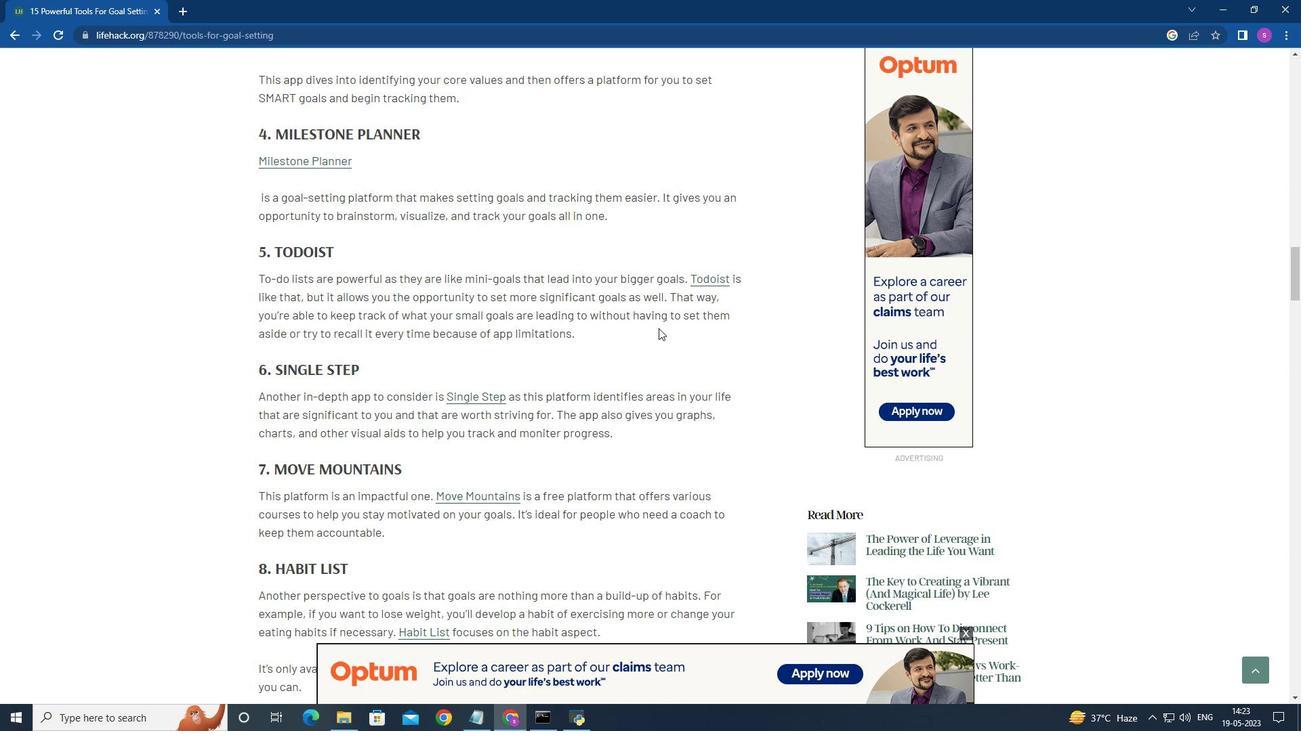 
Action: Mouse moved to (658, 328)
Screenshot: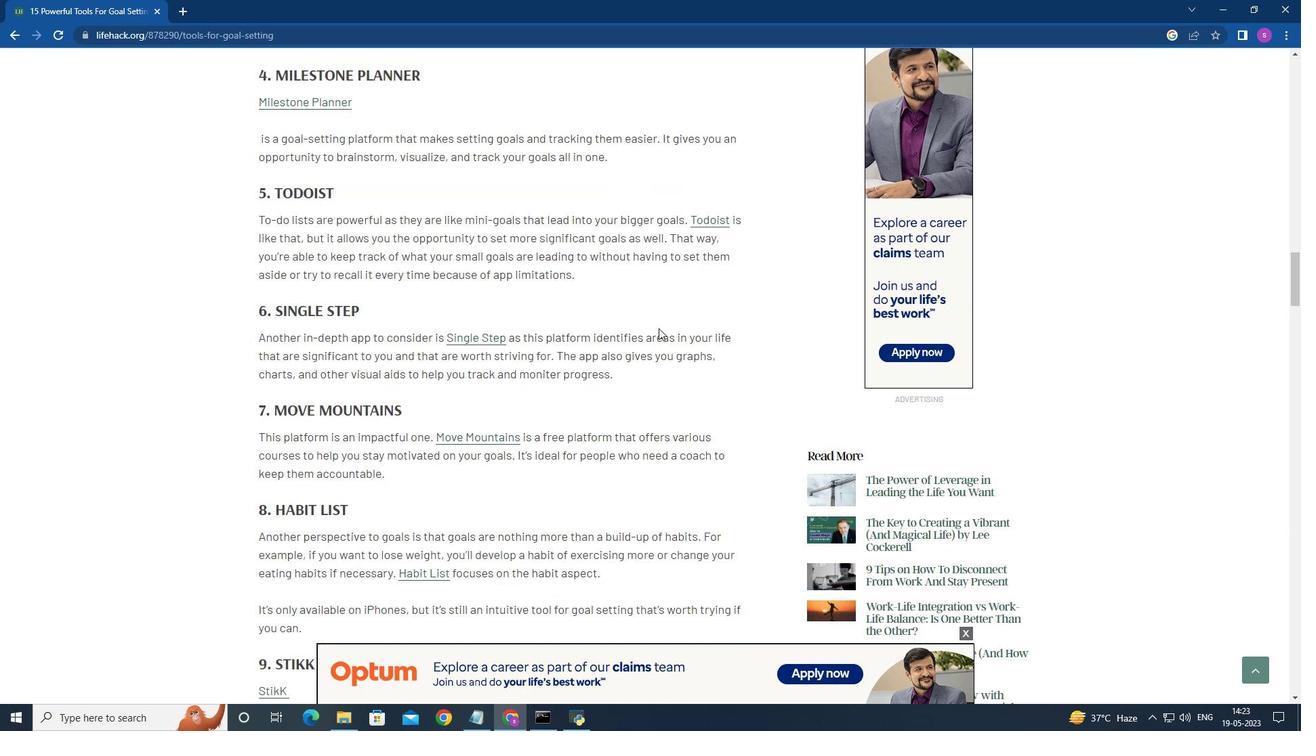
Action: Mouse scrolled (658, 328) with delta (0, 0)
Screenshot: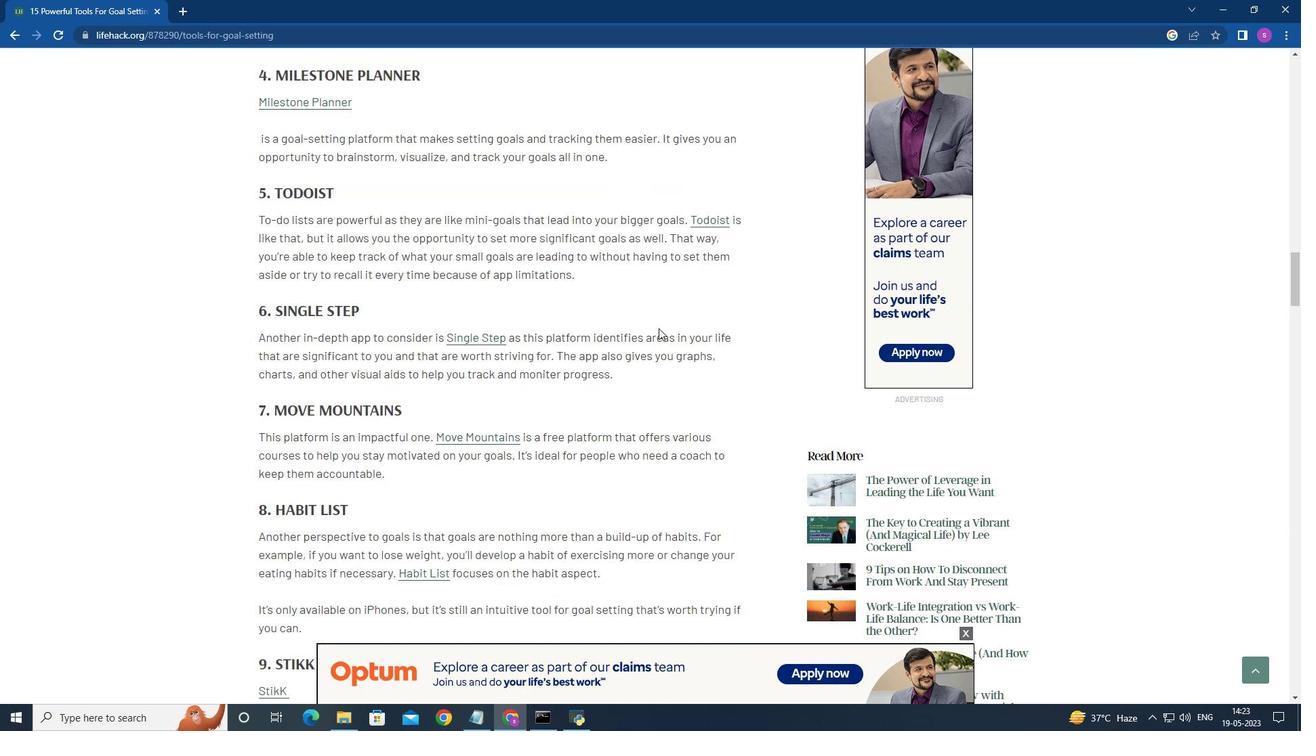 
Action: Mouse moved to (658, 327)
Screenshot: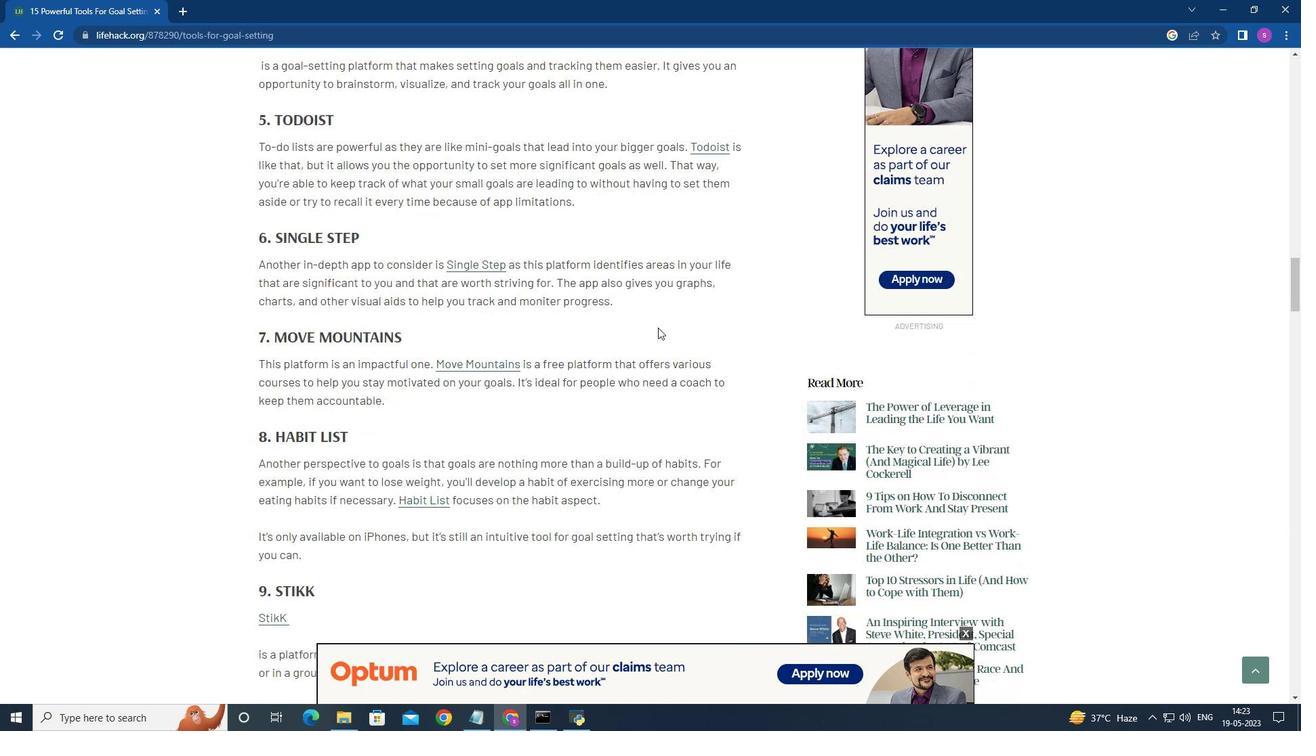 
Action: Mouse scrolled (658, 326) with delta (0, 0)
Screenshot: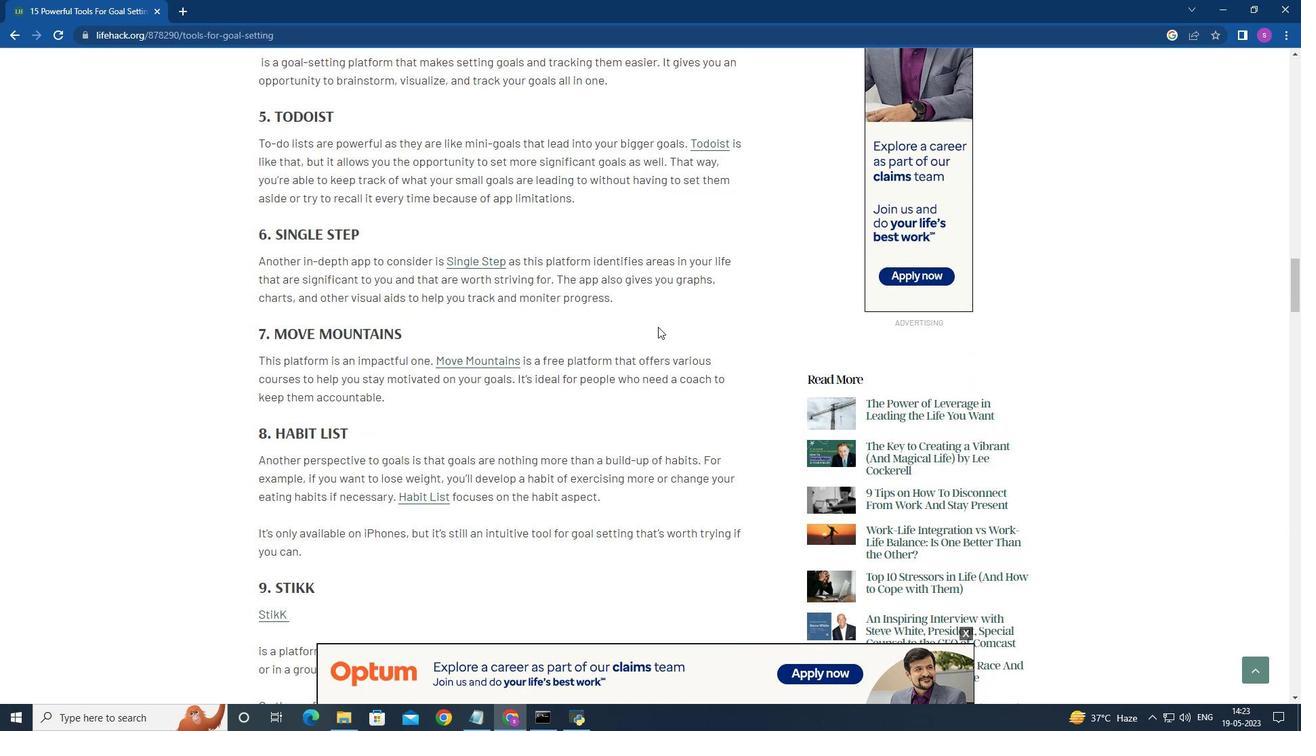 
Action: Mouse moved to (658, 327)
Screenshot: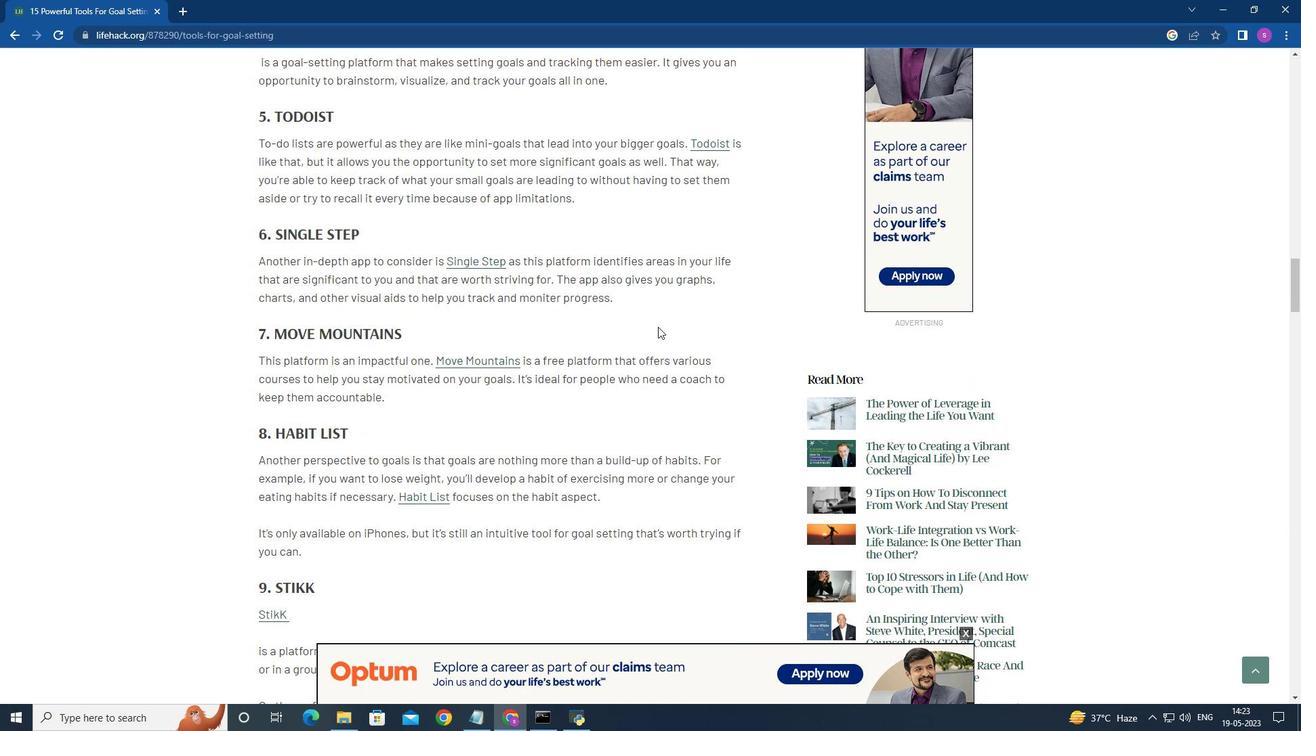 
Action: Mouse scrolled (658, 326) with delta (0, 0)
Screenshot: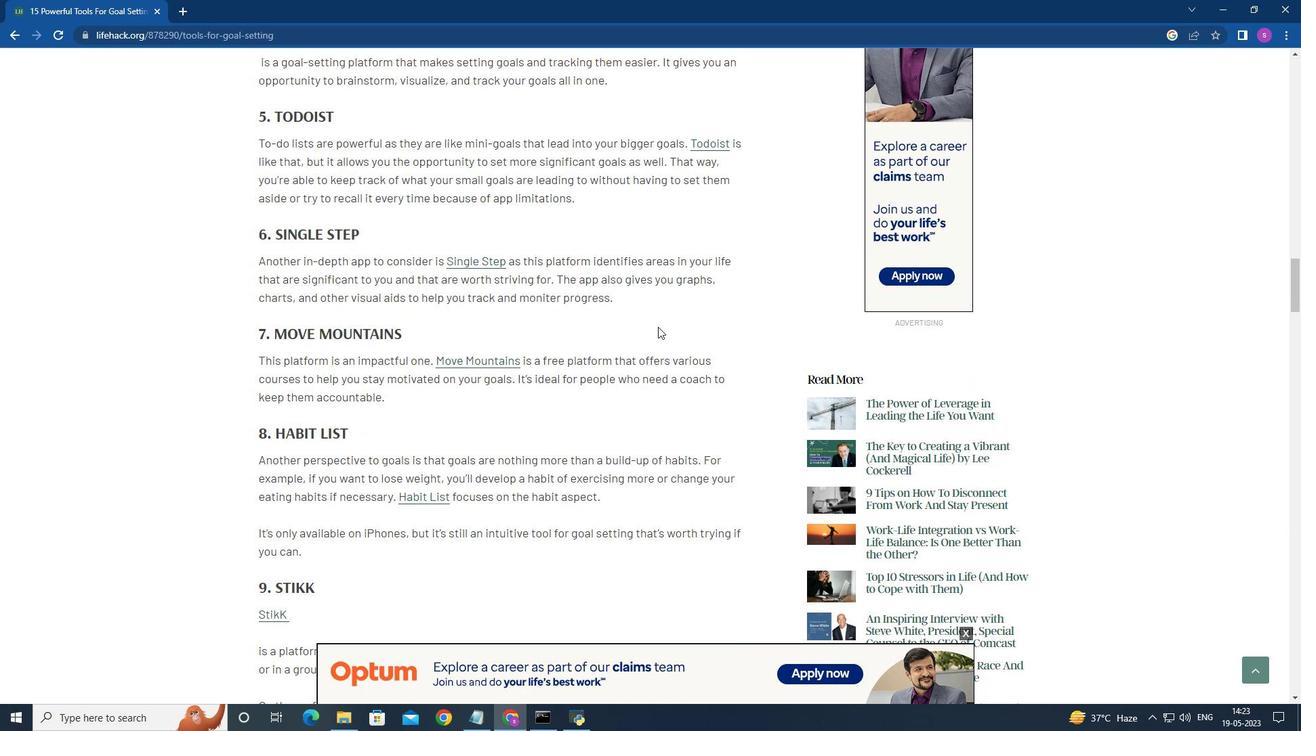 
Action: Mouse scrolled (658, 326) with delta (0, 0)
Screenshot: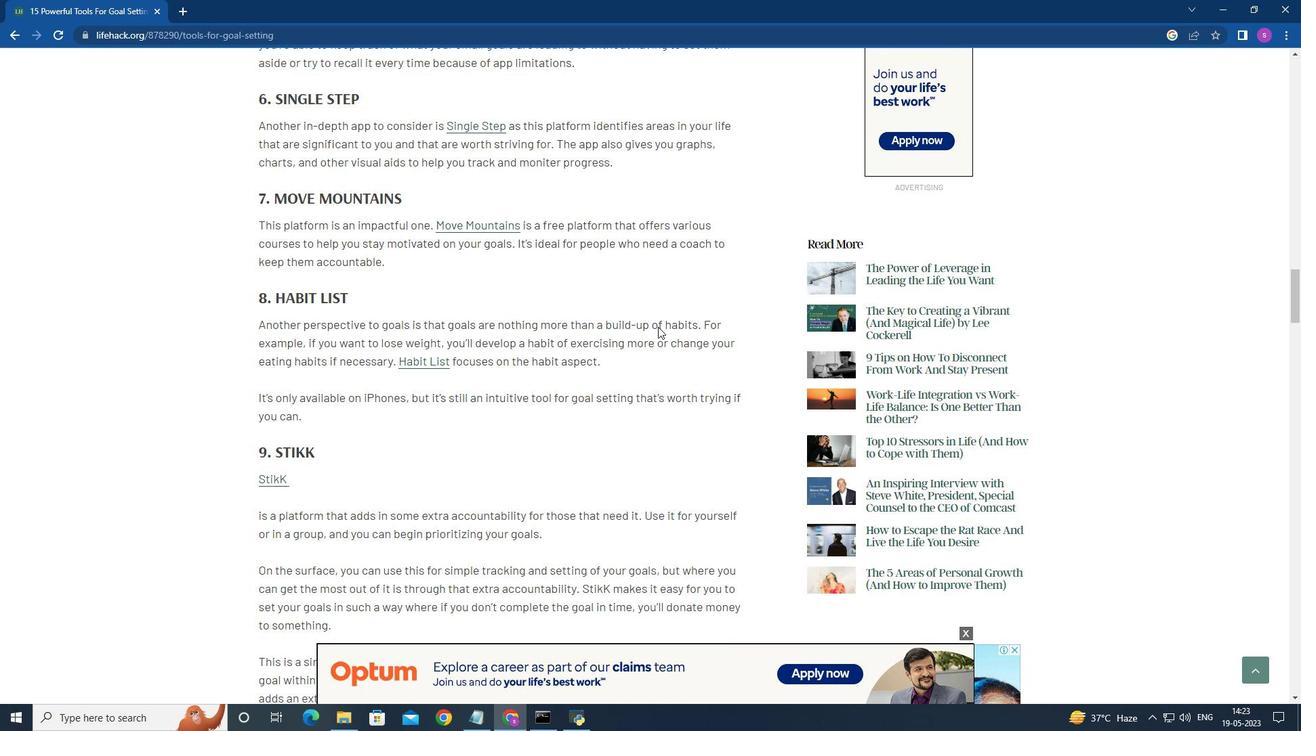 
Action: Mouse scrolled (658, 326) with delta (0, 0)
Screenshot: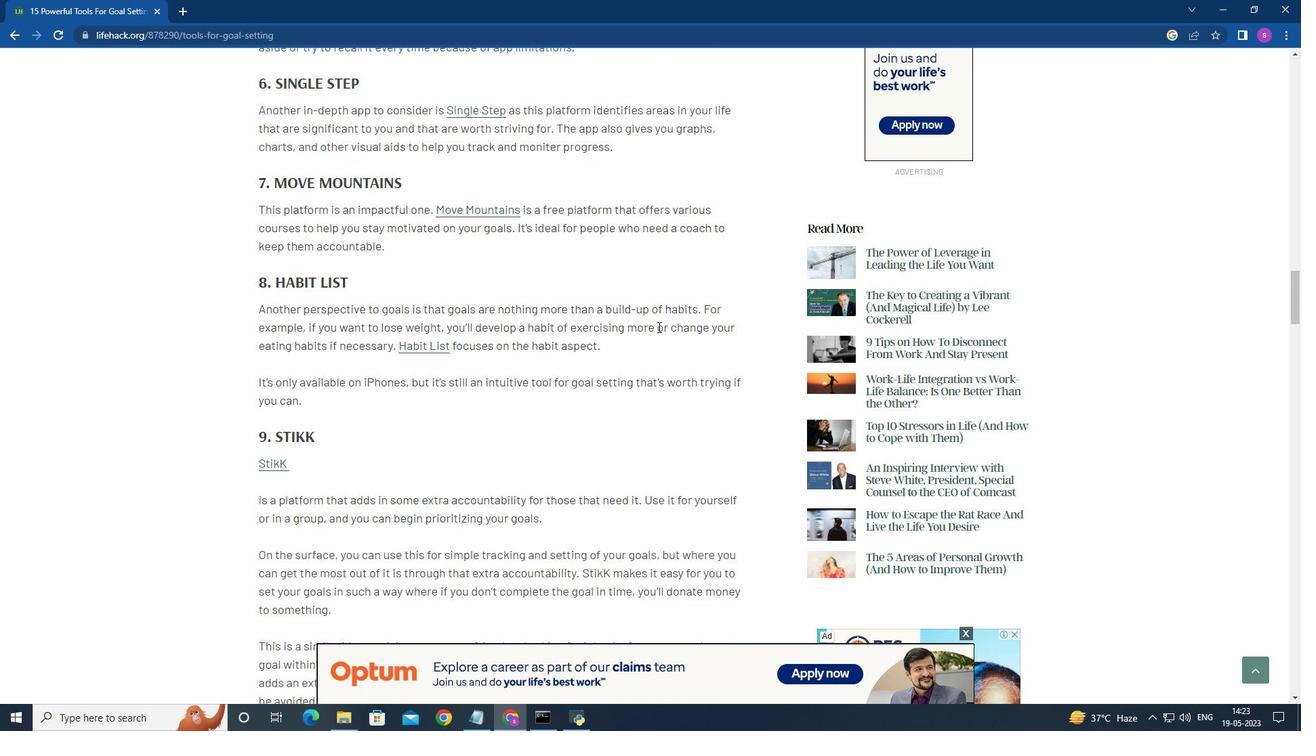 
Action: Mouse scrolled (658, 328) with delta (0, 0)
Screenshot: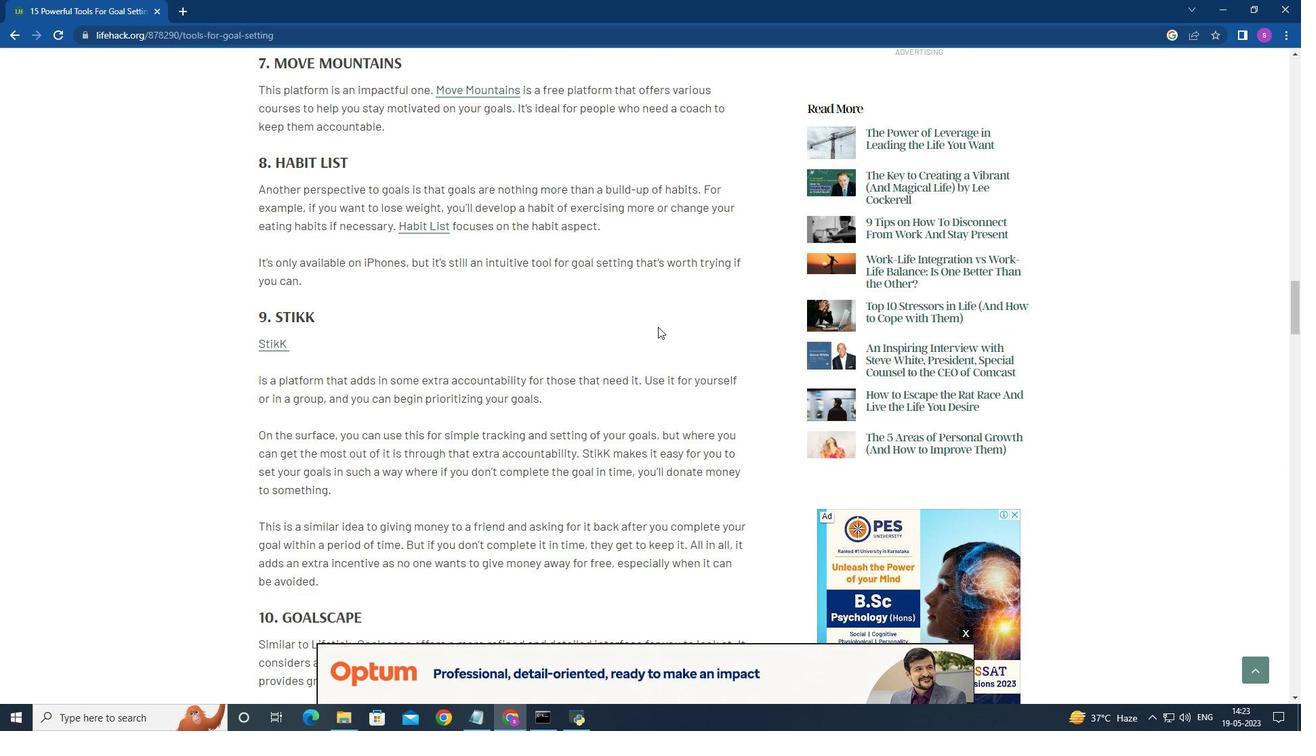 
Action: Mouse scrolled (658, 328) with delta (0, 0)
Screenshot: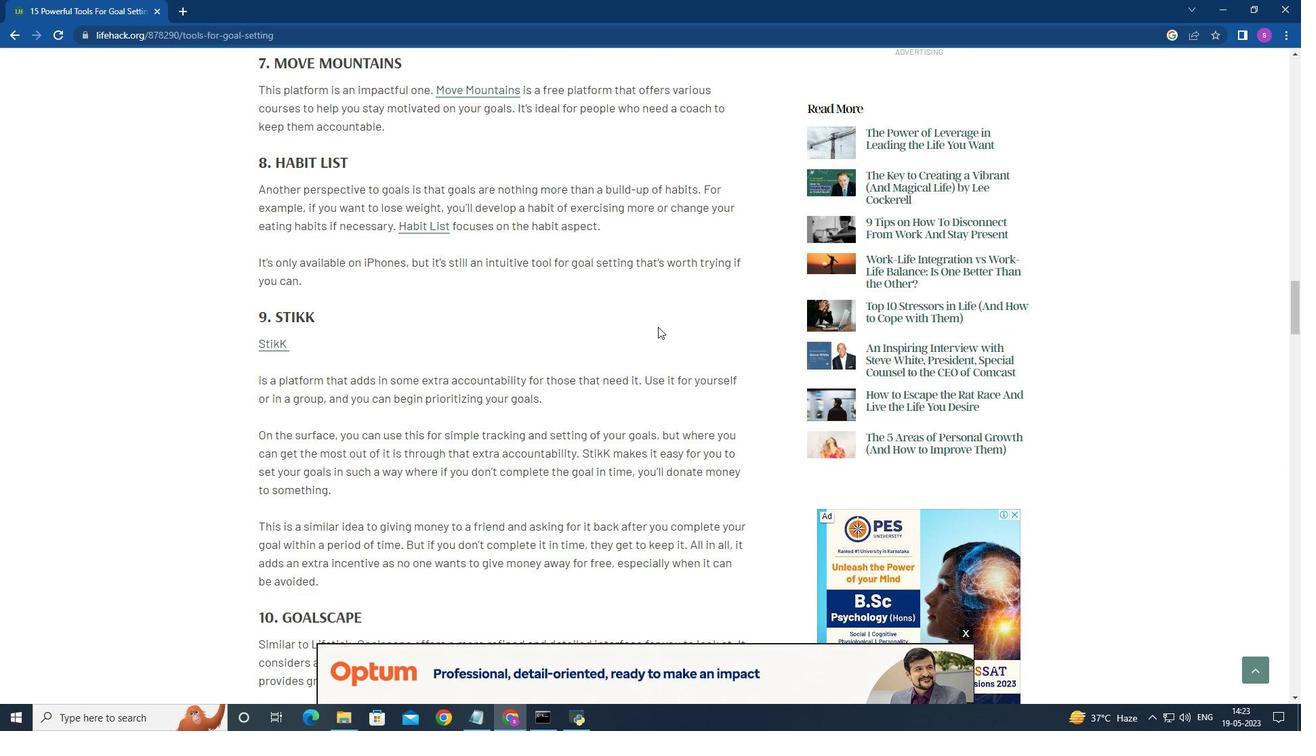 
Action: Mouse scrolled (658, 328) with delta (0, 0)
Screenshot: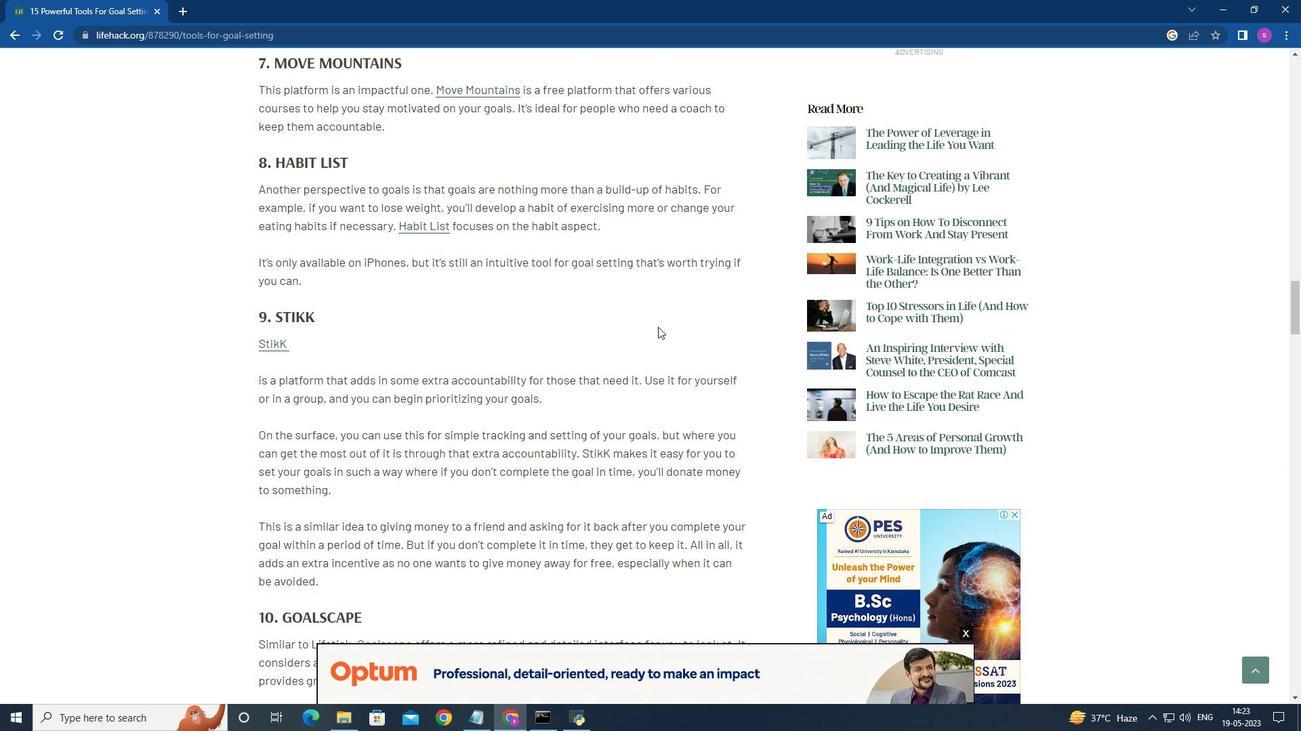 
Action: Mouse scrolled (658, 328) with delta (0, 0)
Screenshot: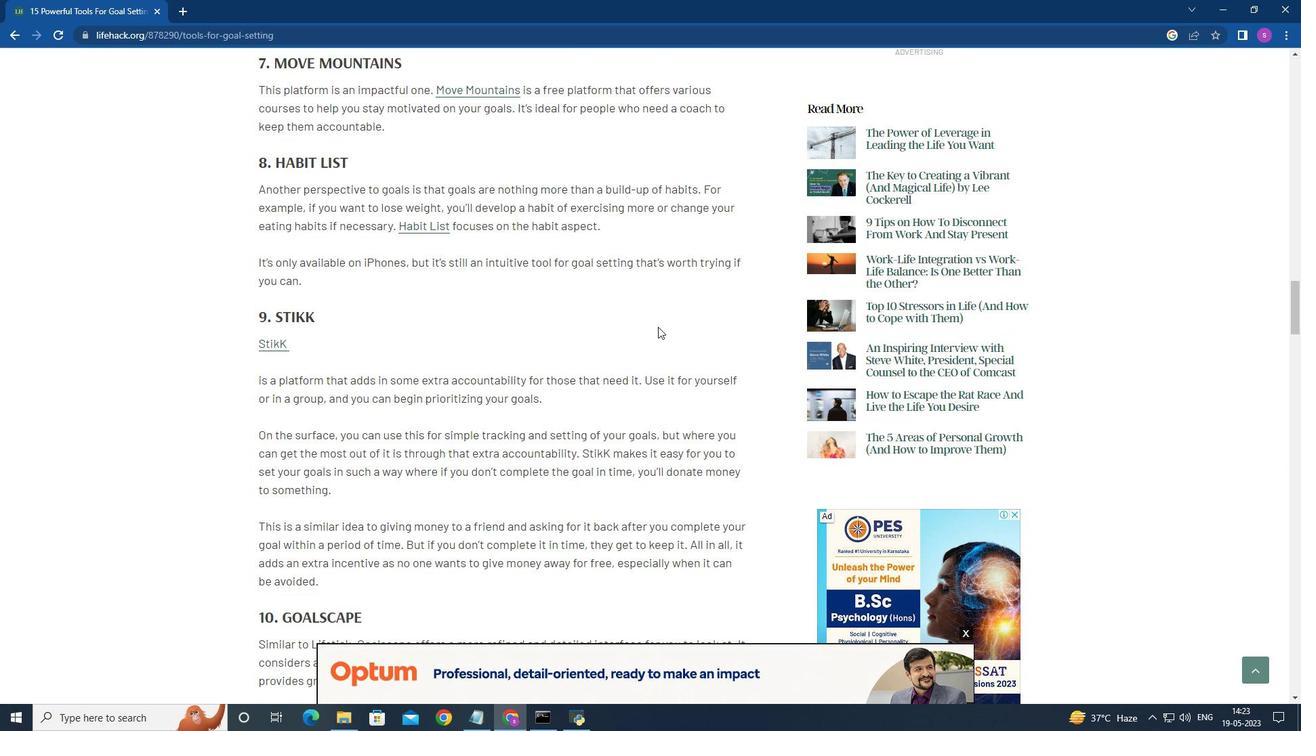 
Action: Mouse scrolled (658, 328) with delta (0, 0)
Screenshot: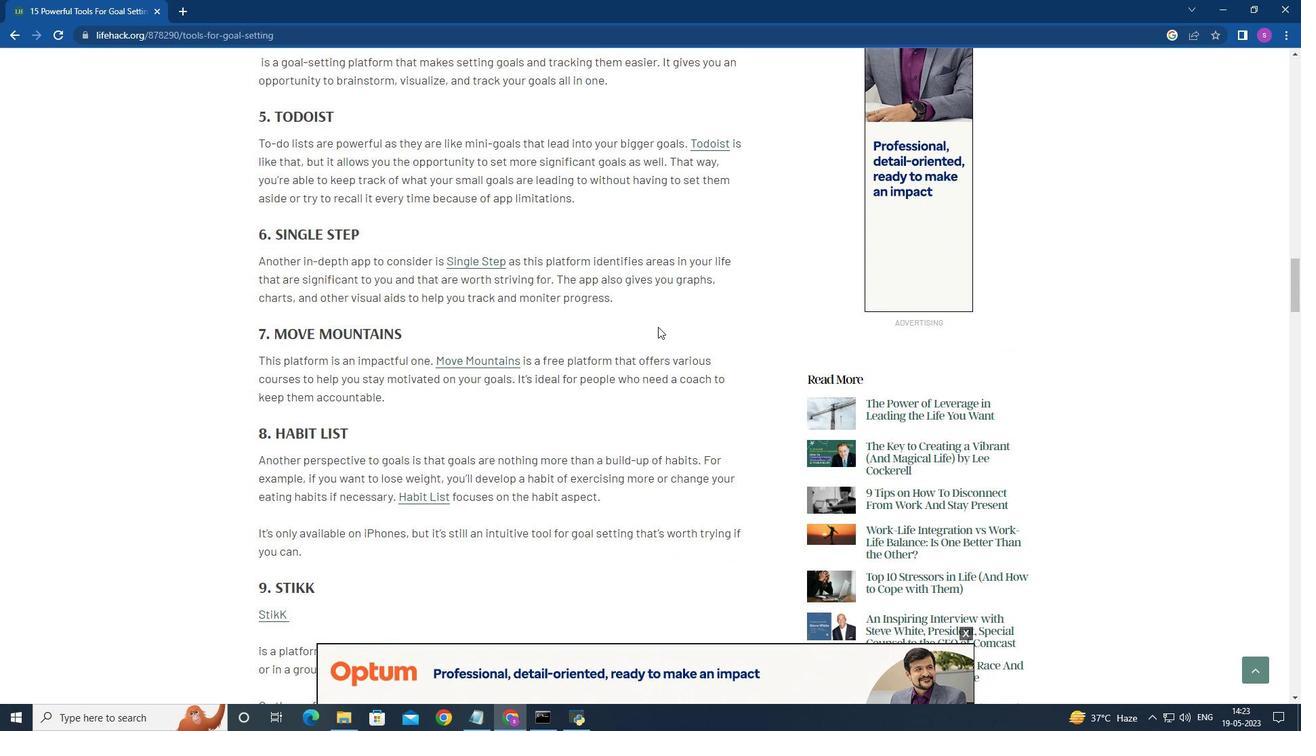 
Action: Mouse scrolled (658, 328) with delta (0, 0)
Screenshot: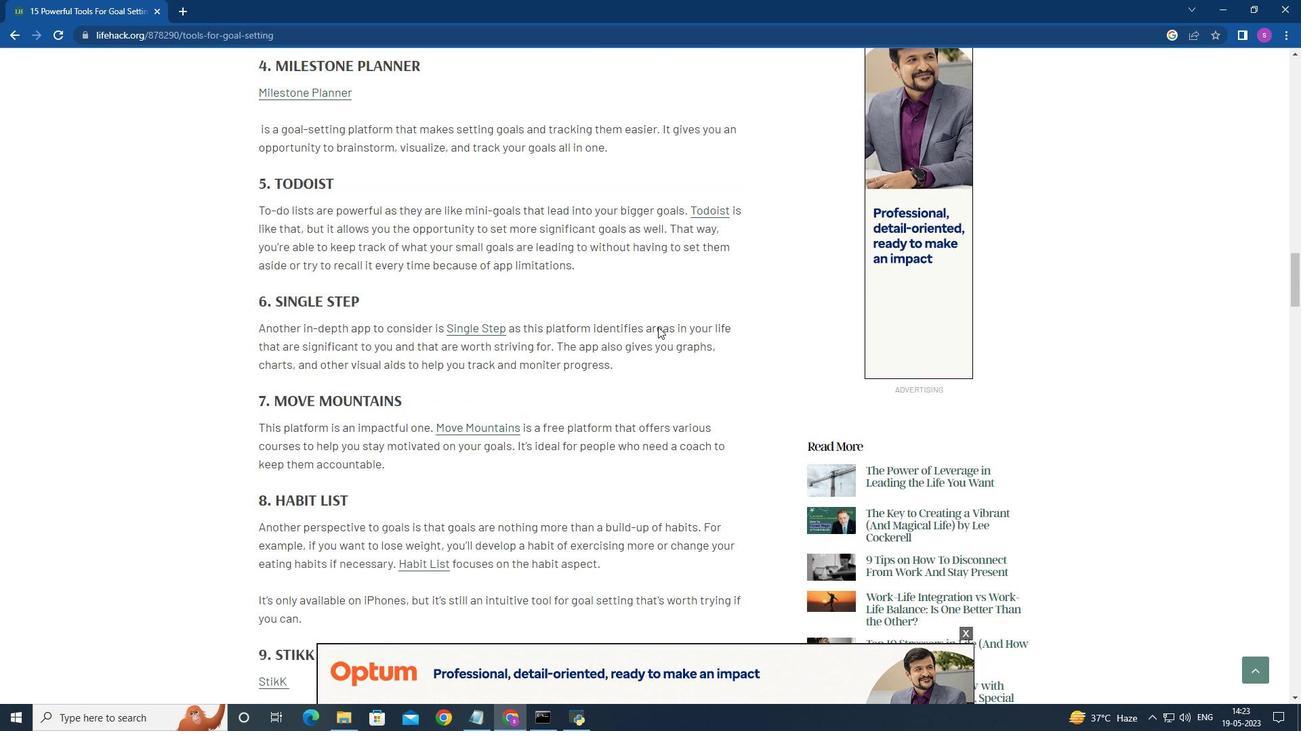 
Action: Mouse moved to (643, 325)
Screenshot: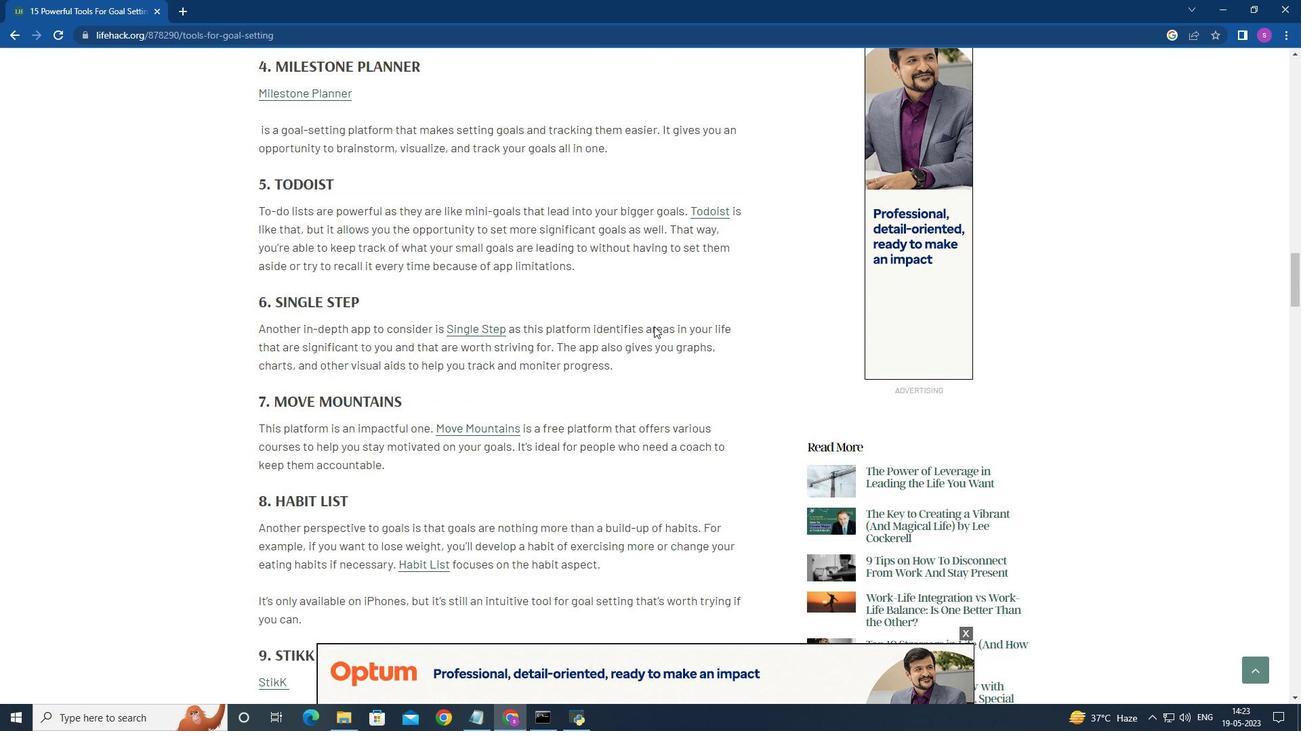 
Action: Mouse scrolled (645, 325) with delta (0, 0)
Screenshot: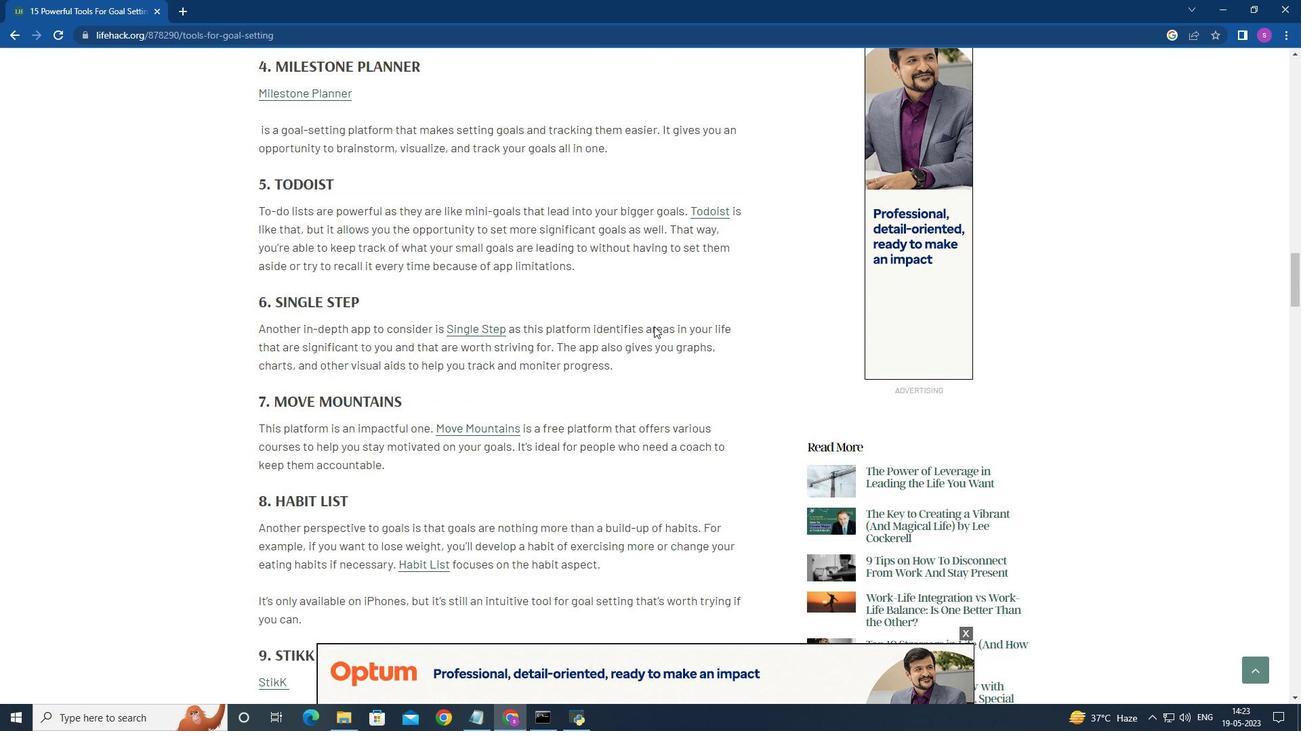
Action: Mouse moved to (633, 323)
Screenshot: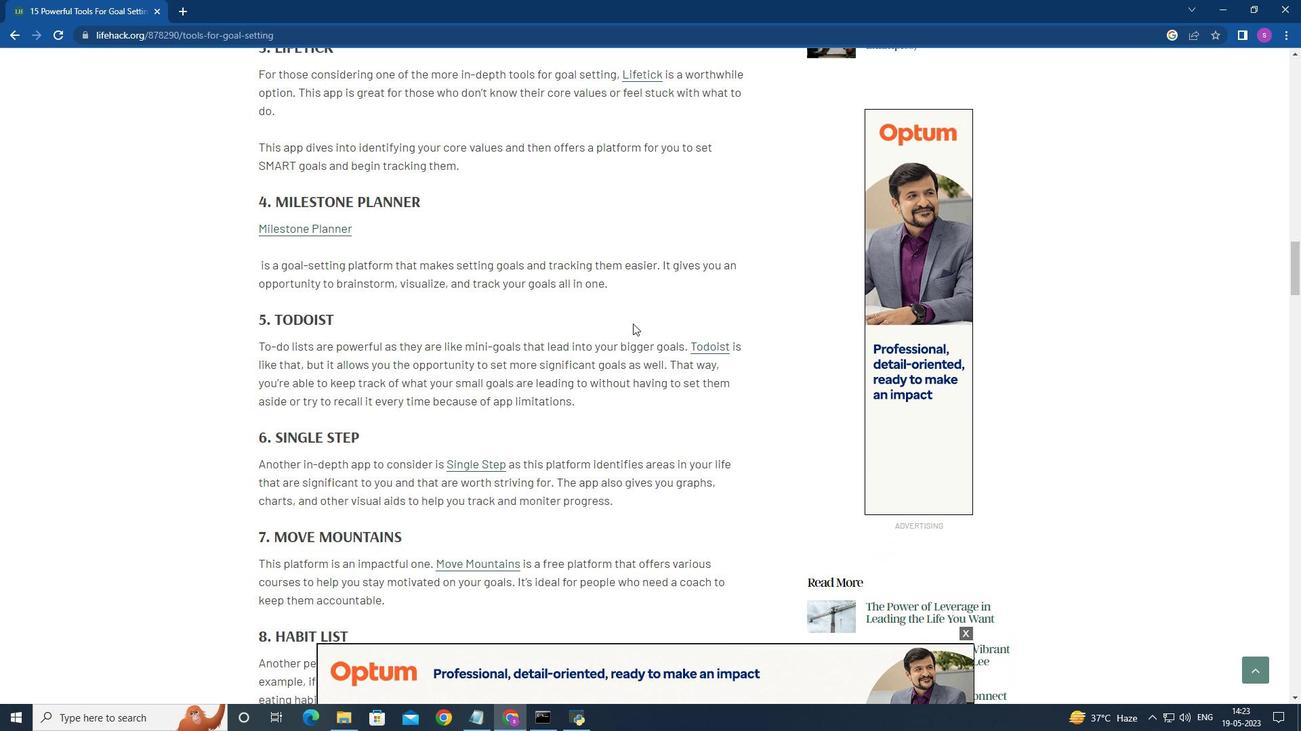 
Action: Mouse scrolled (633, 324) with delta (0, 0)
Screenshot: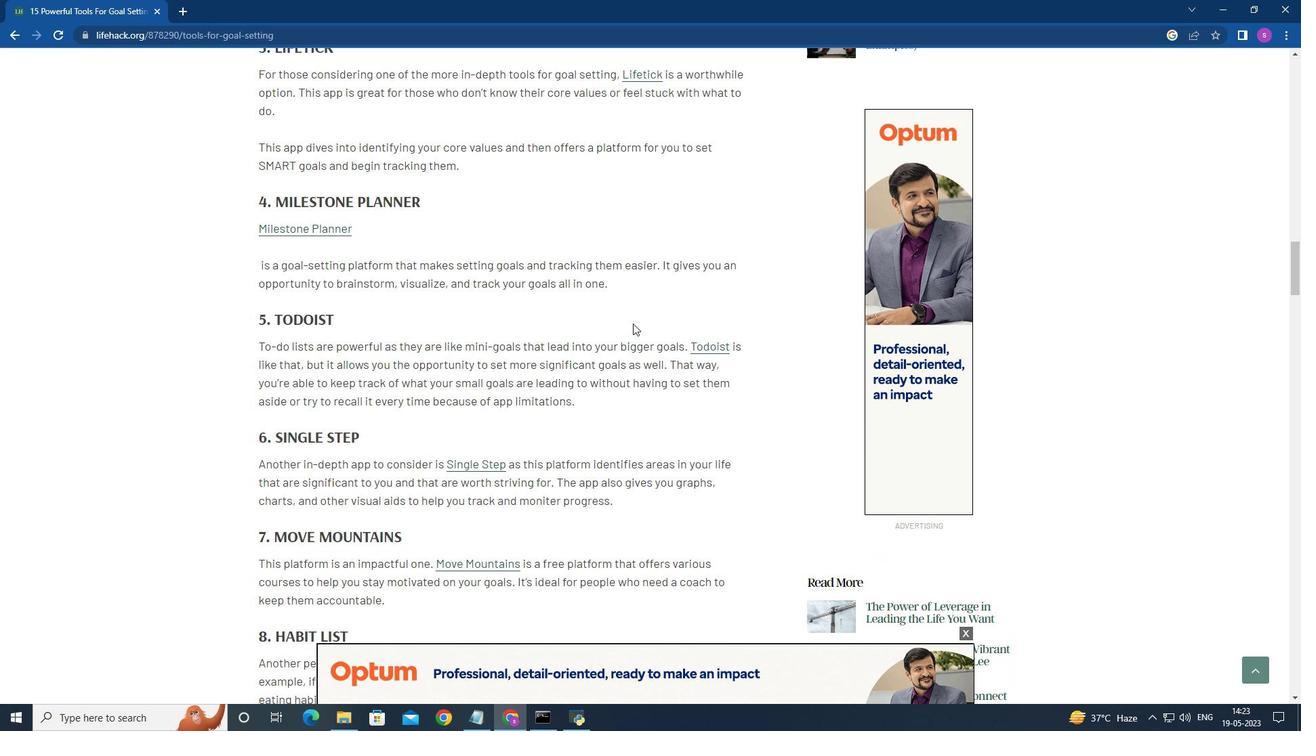 
Action: Mouse scrolled (633, 324) with delta (0, 0)
Screenshot: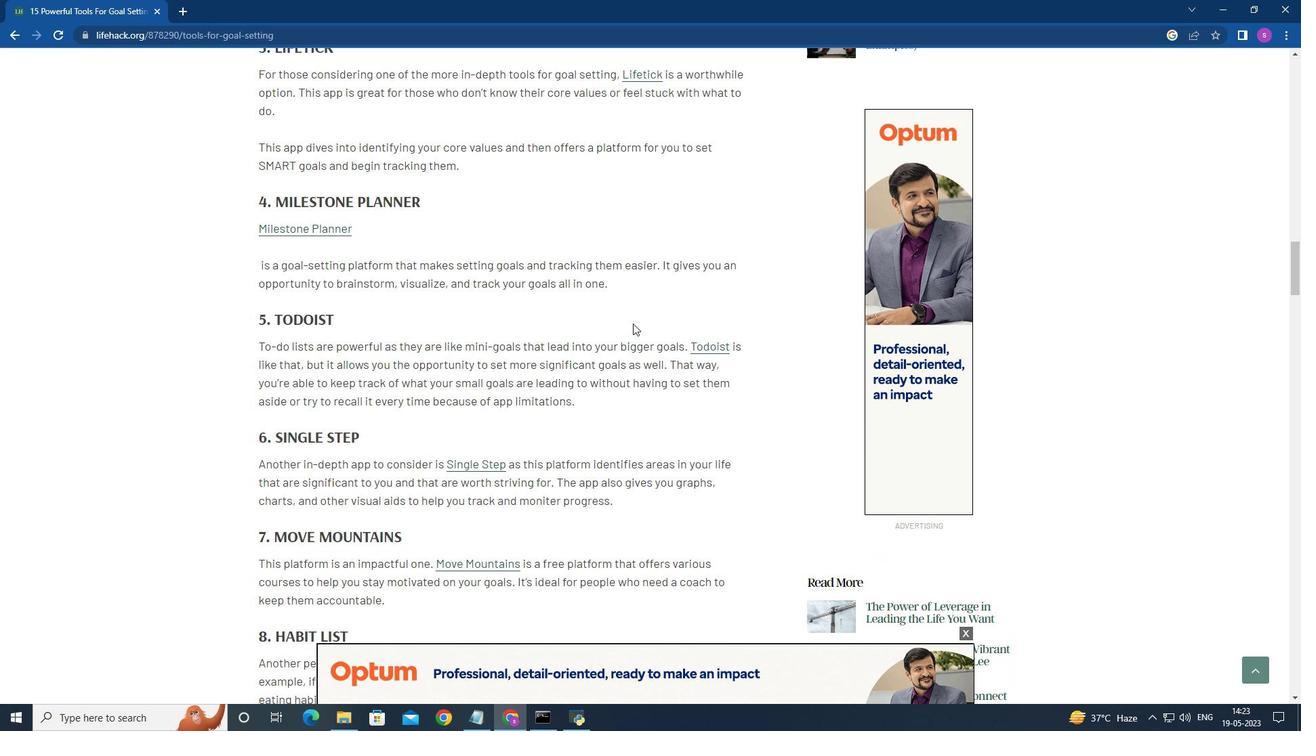 
Action: Mouse scrolled (633, 324) with delta (0, 0)
Screenshot: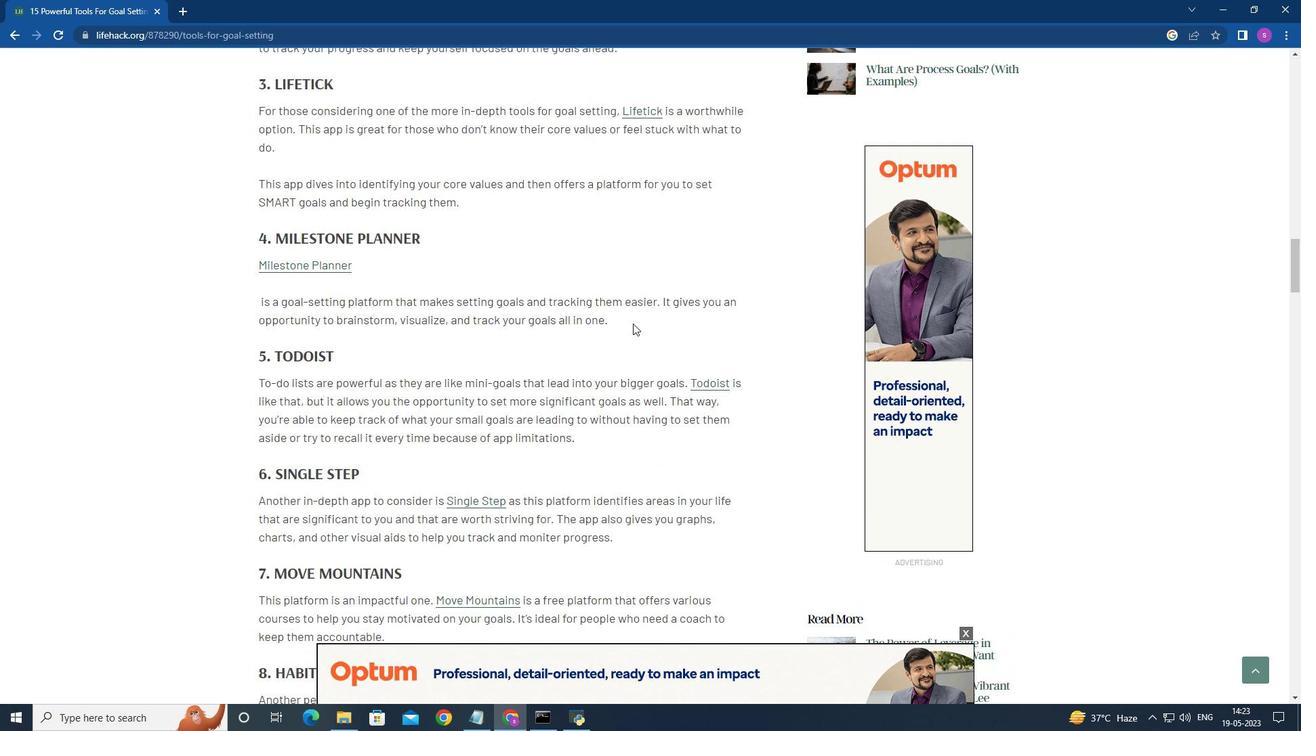 
Action: Mouse moved to (625, 323)
Screenshot: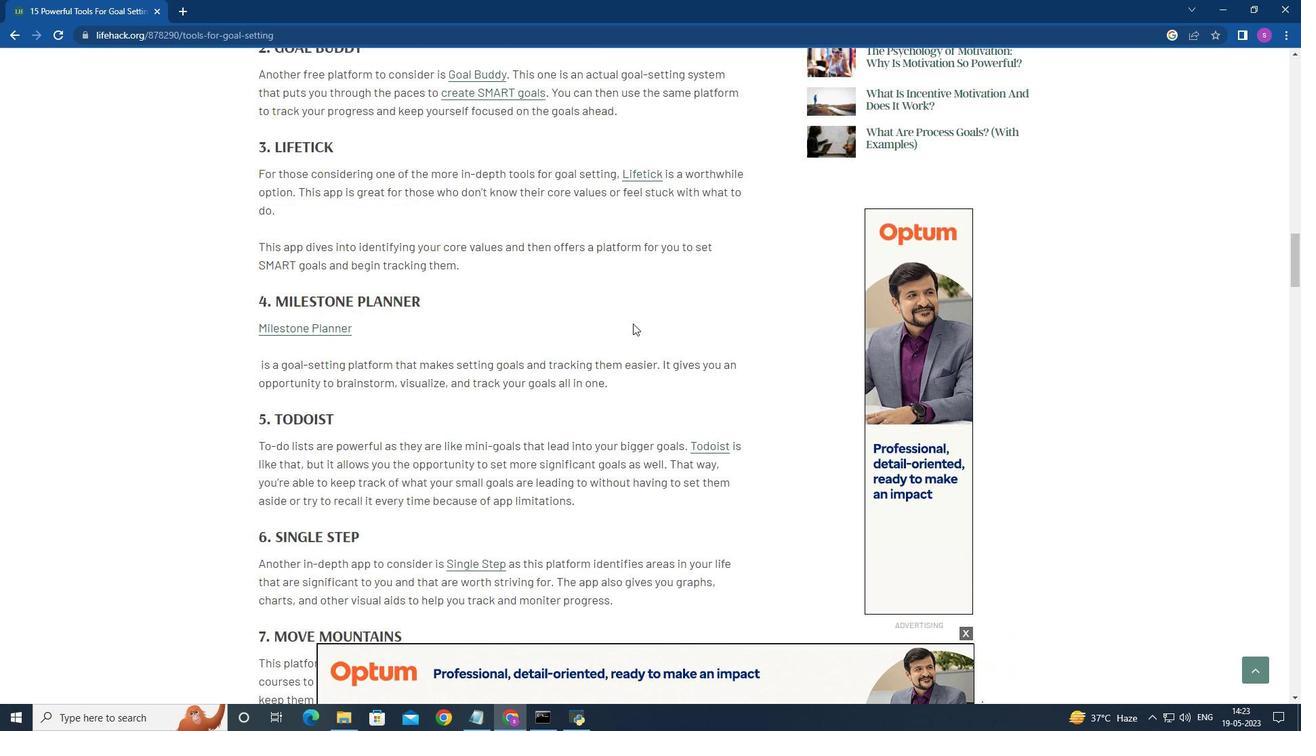 
Action: Mouse scrolled (625, 324) with delta (0, 0)
Screenshot: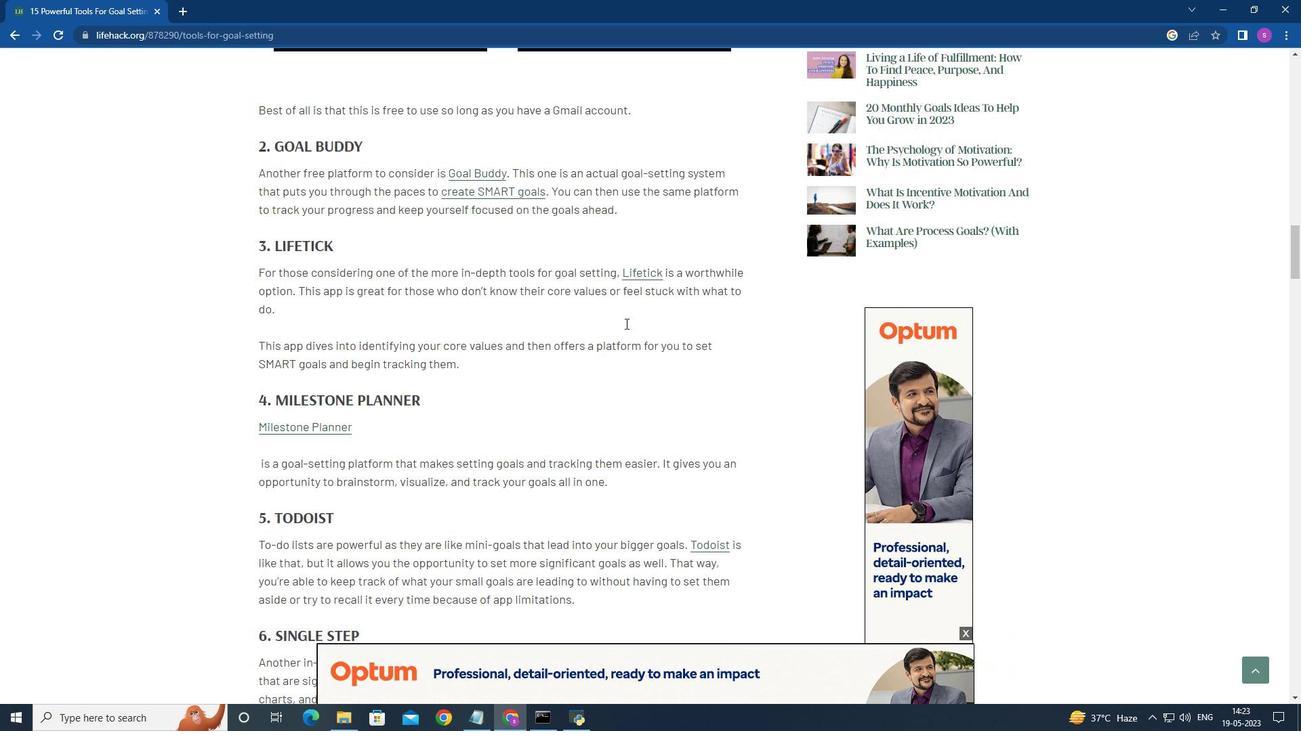 
Action: Mouse moved to (586, 332)
Screenshot: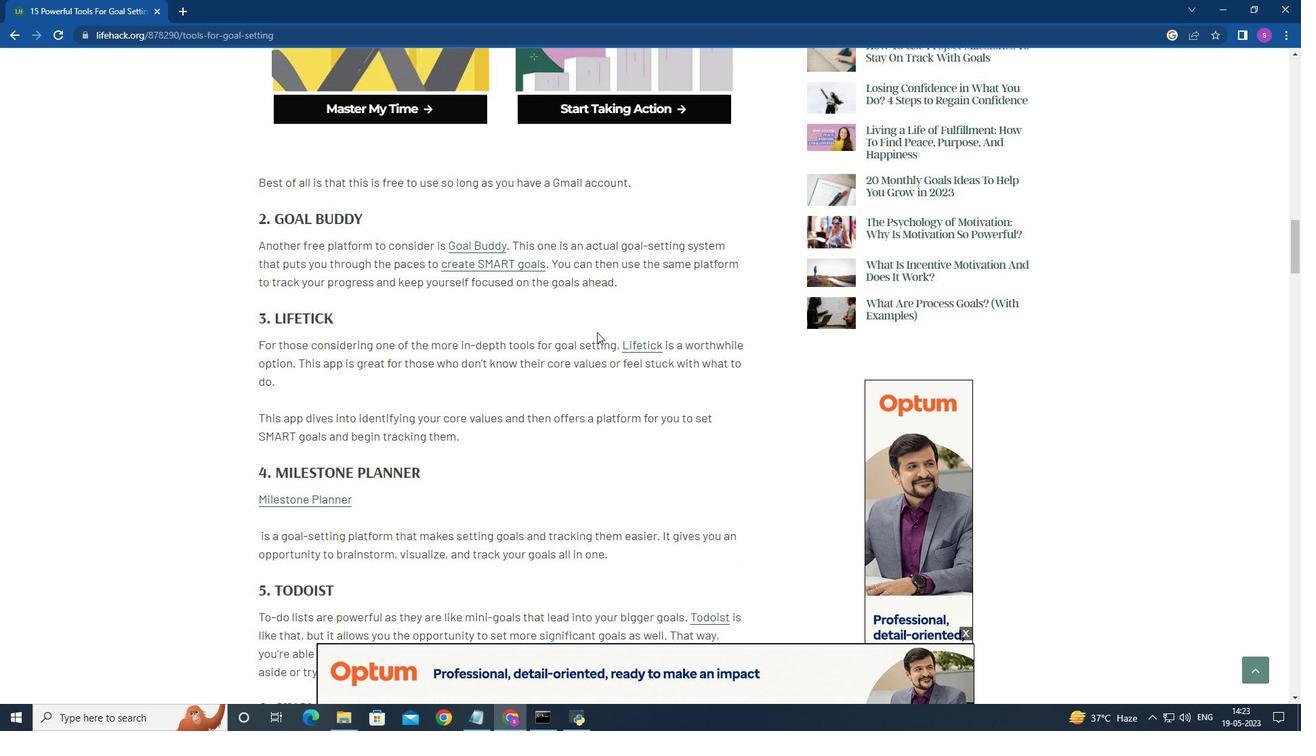 
Action: Mouse scrolled (586, 333) with delta (0, 0)
Screenshot: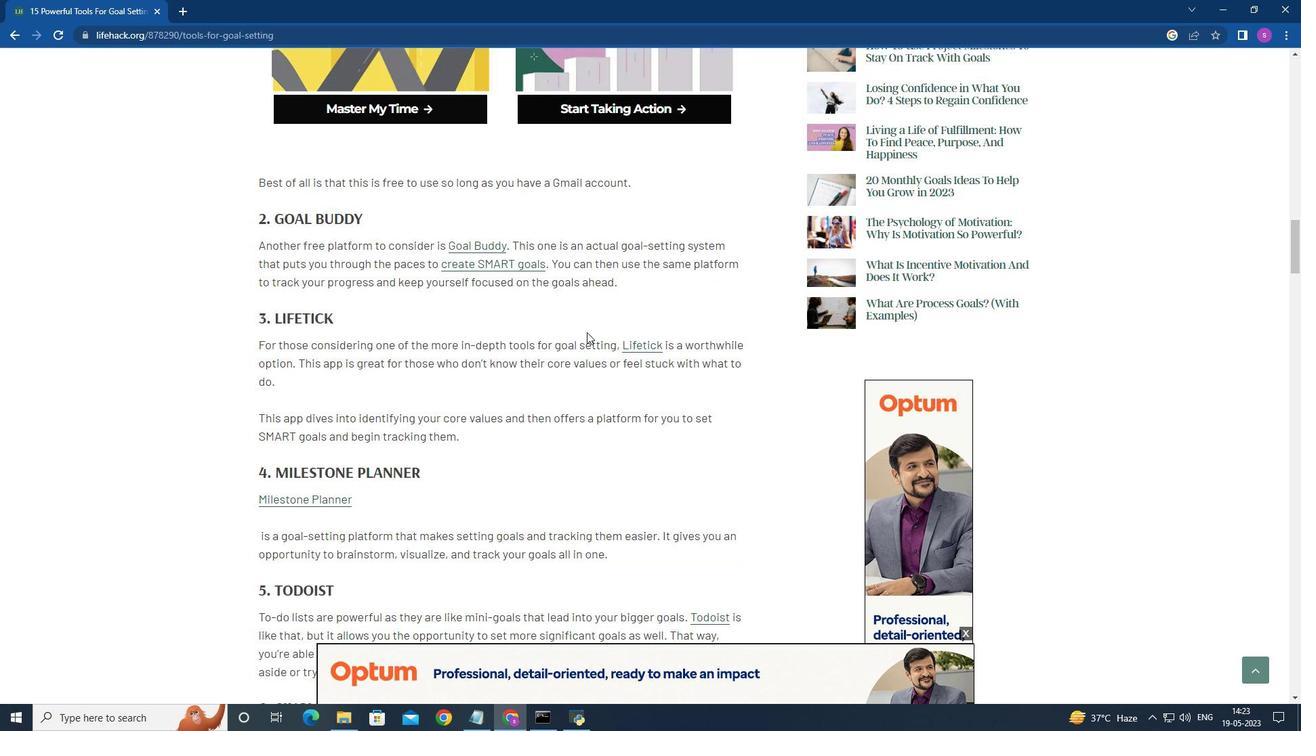 
Action: Mouse scrolled (586, 333) with delta (0, 0)
Screenshot: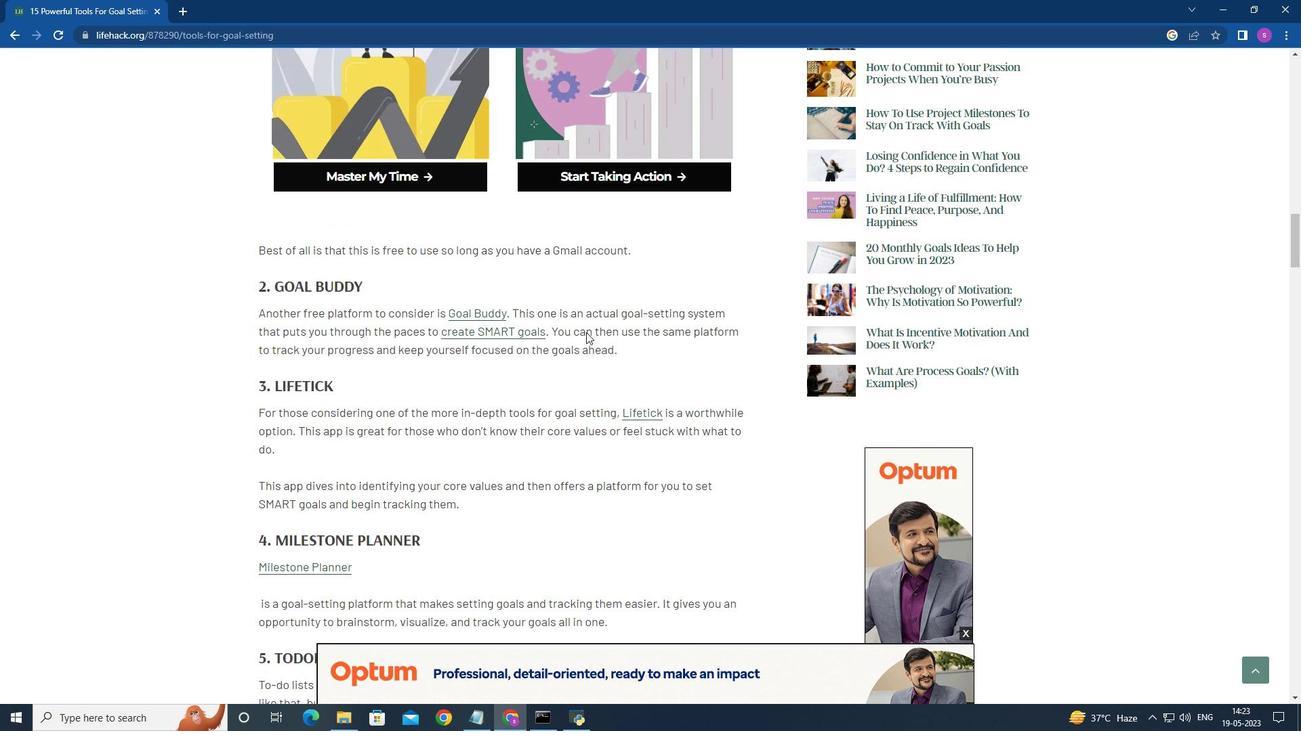 
Action: Mouse moved to (404, 344)
Screenshot: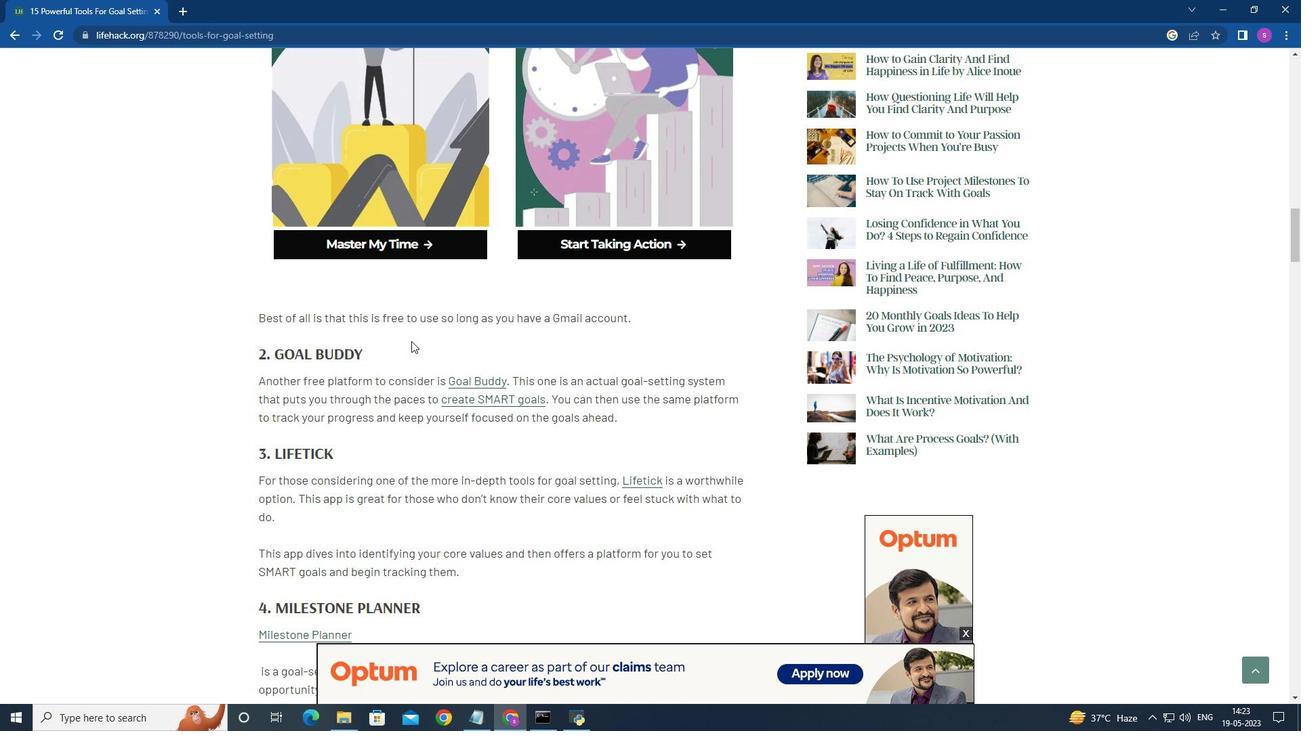 
Action: Mouse scrolled (404, 344) with delta (0, 0)
Screenshot: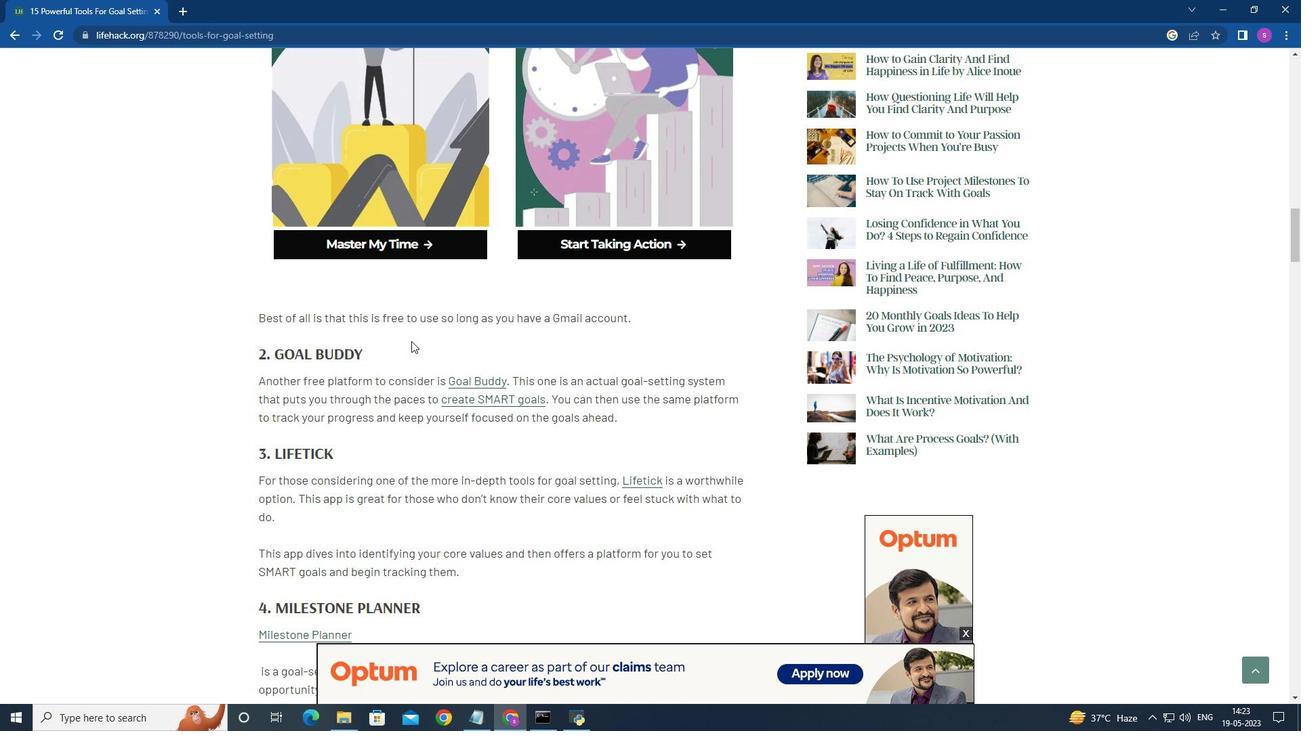 
Action: Mouse moved to (403, 344)
Screenshot: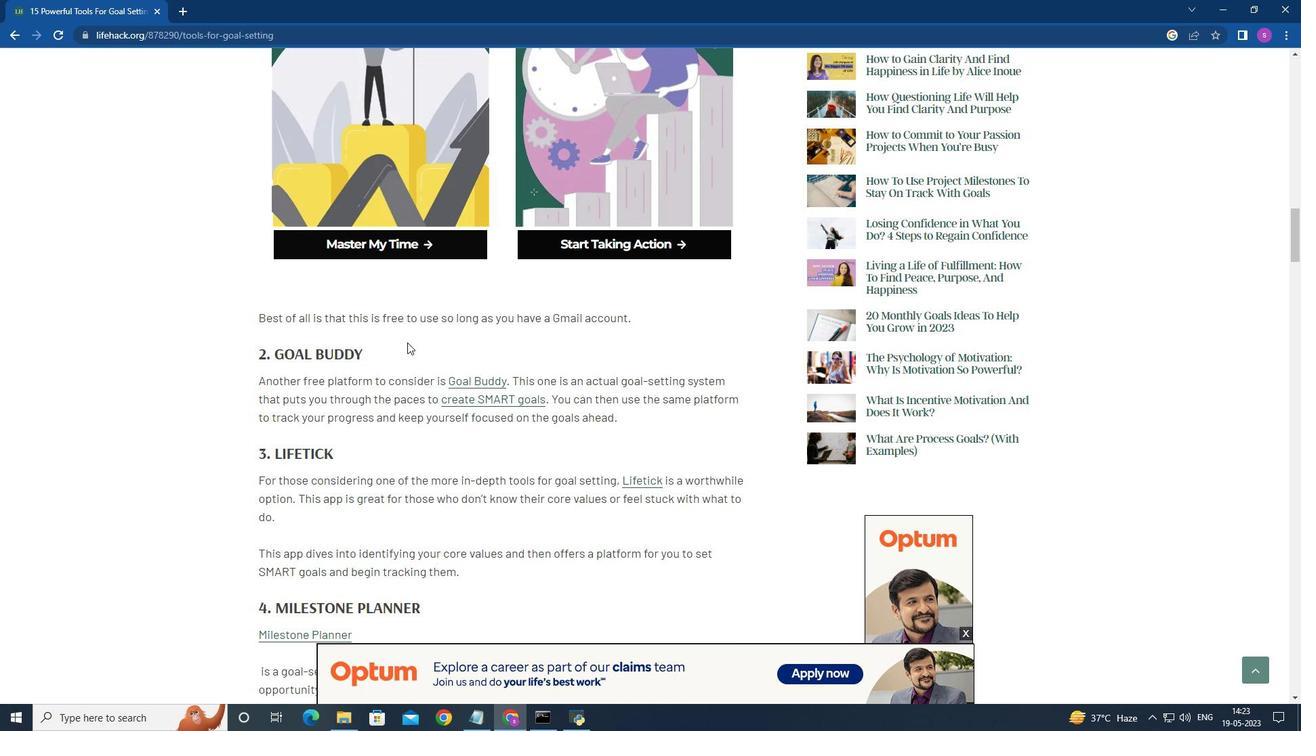 
Action: Mouse scrolled (403, 344) with delta (0, 0)
Screenshot: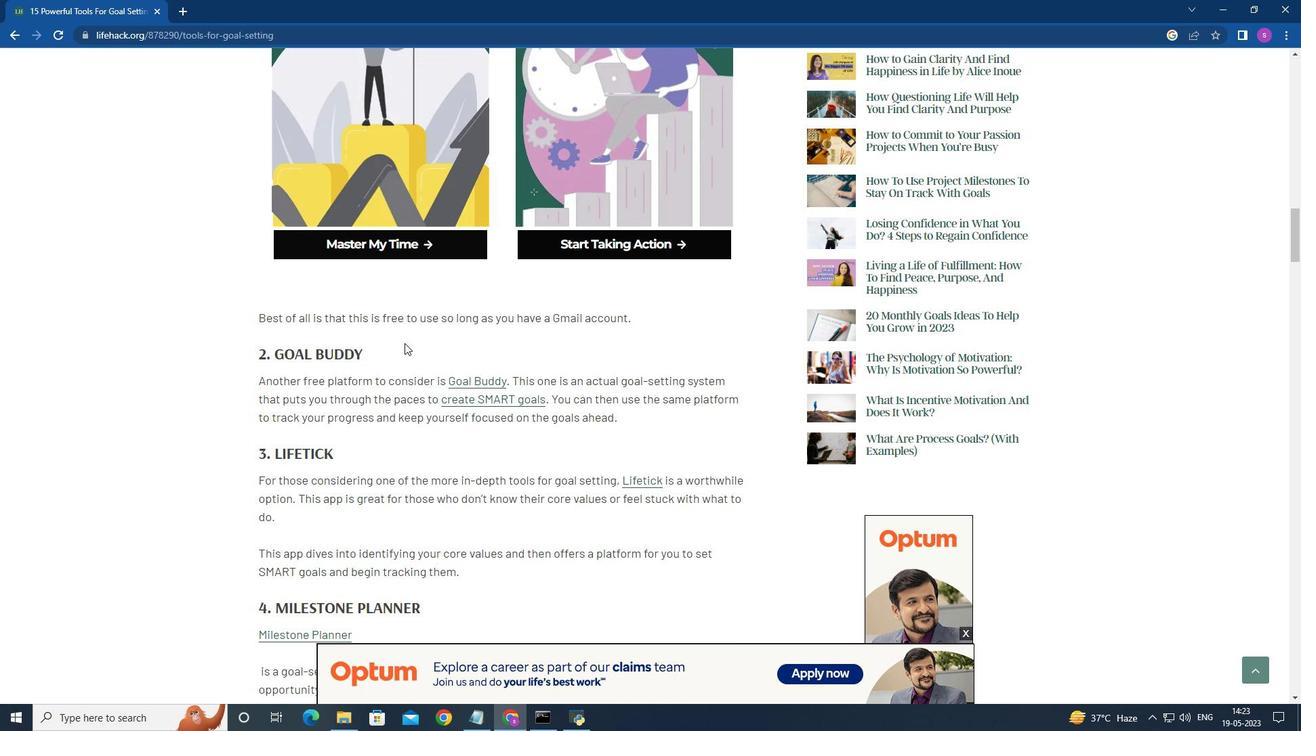 
Action: Mouse scrolled (403, 344) with delta (0, 0)
Screenshot: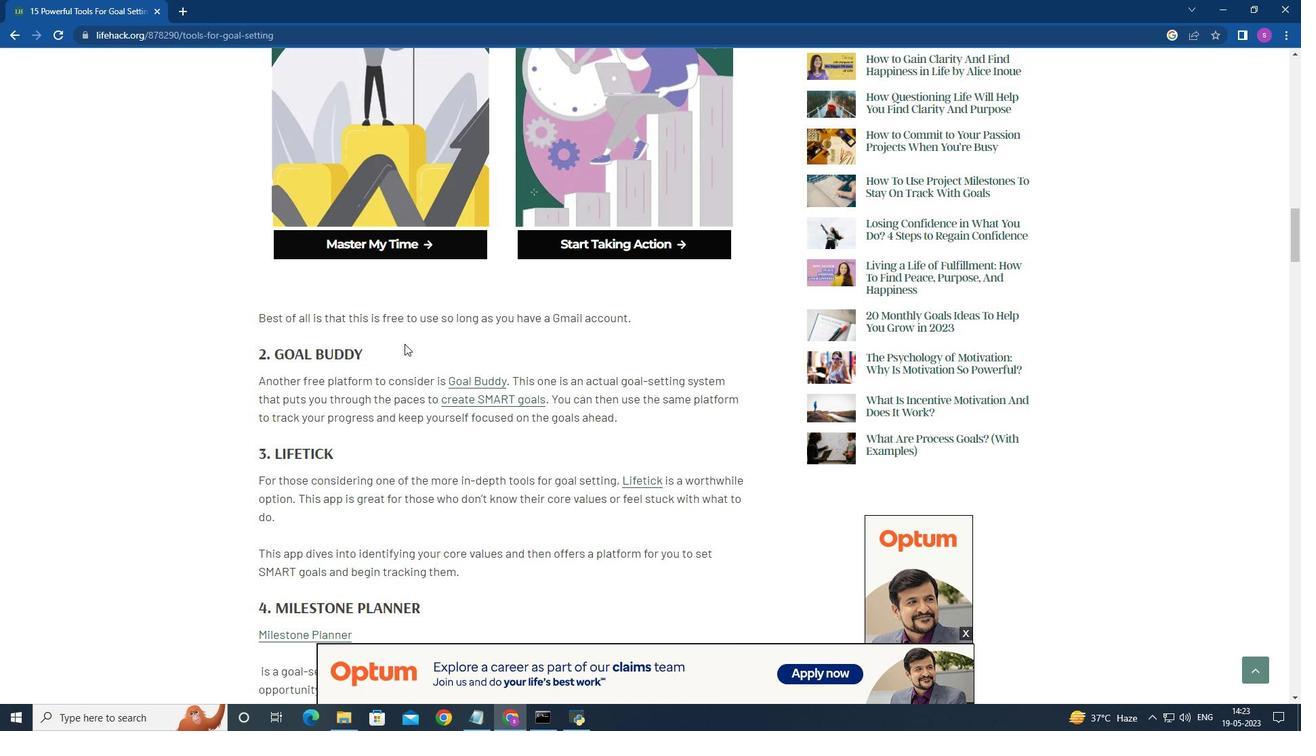 
Action: Mouse scrolled (403, 344) with delta (0, 0)
Screenshot: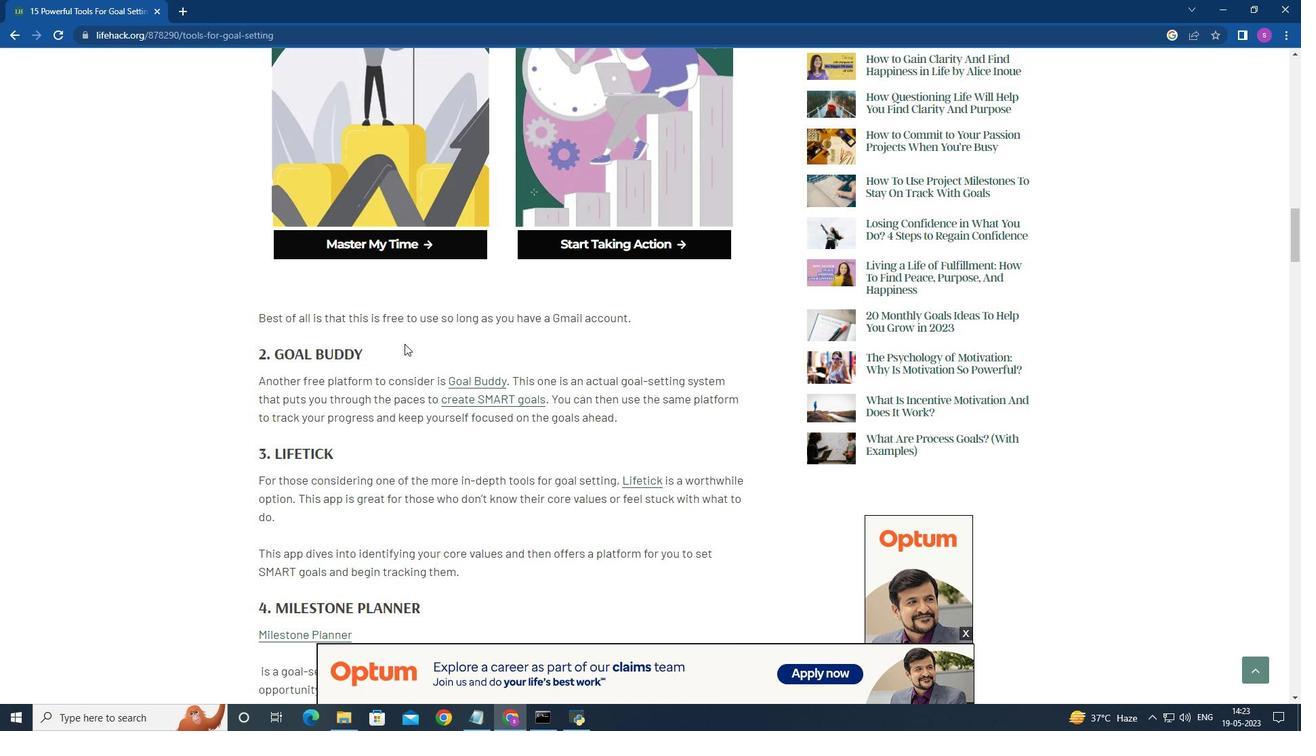 
Action: Mouse moved to (403, 344)
Screenshot: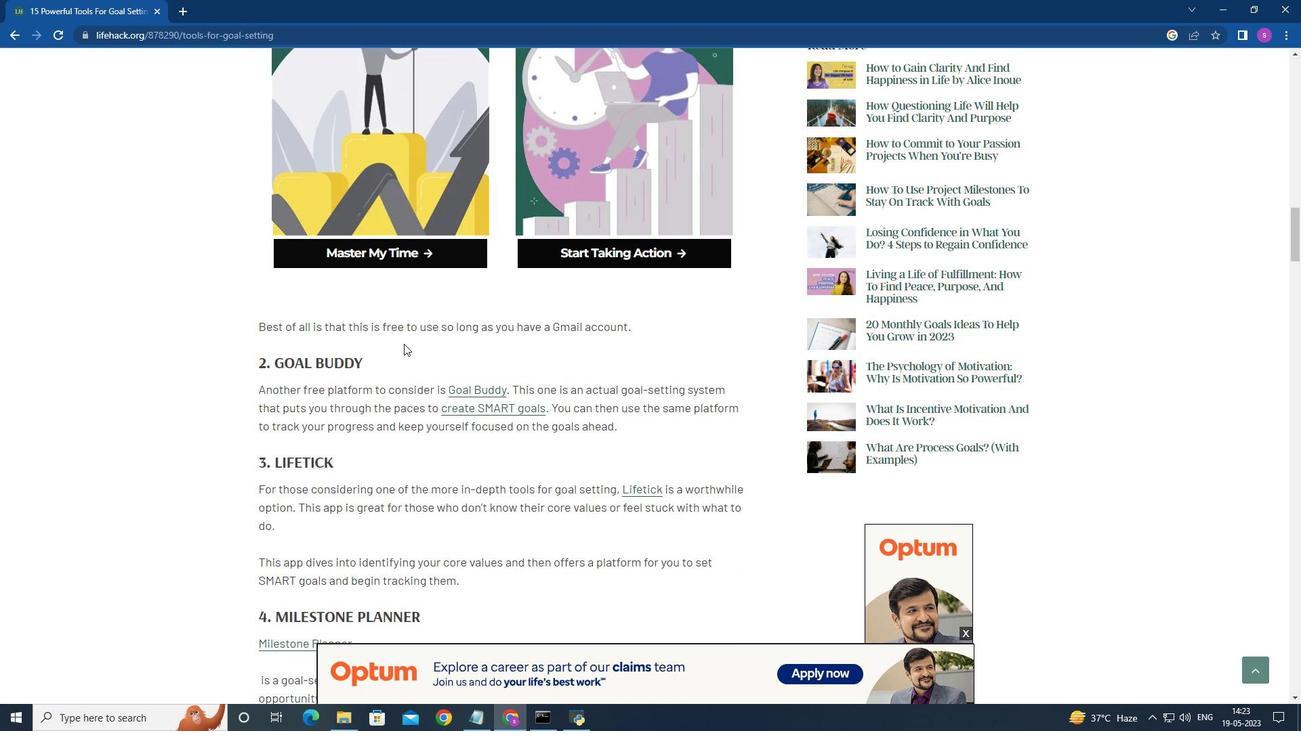 
Action: Mouse scrolled (403, 344) with delta (0, 0)
Screenshot: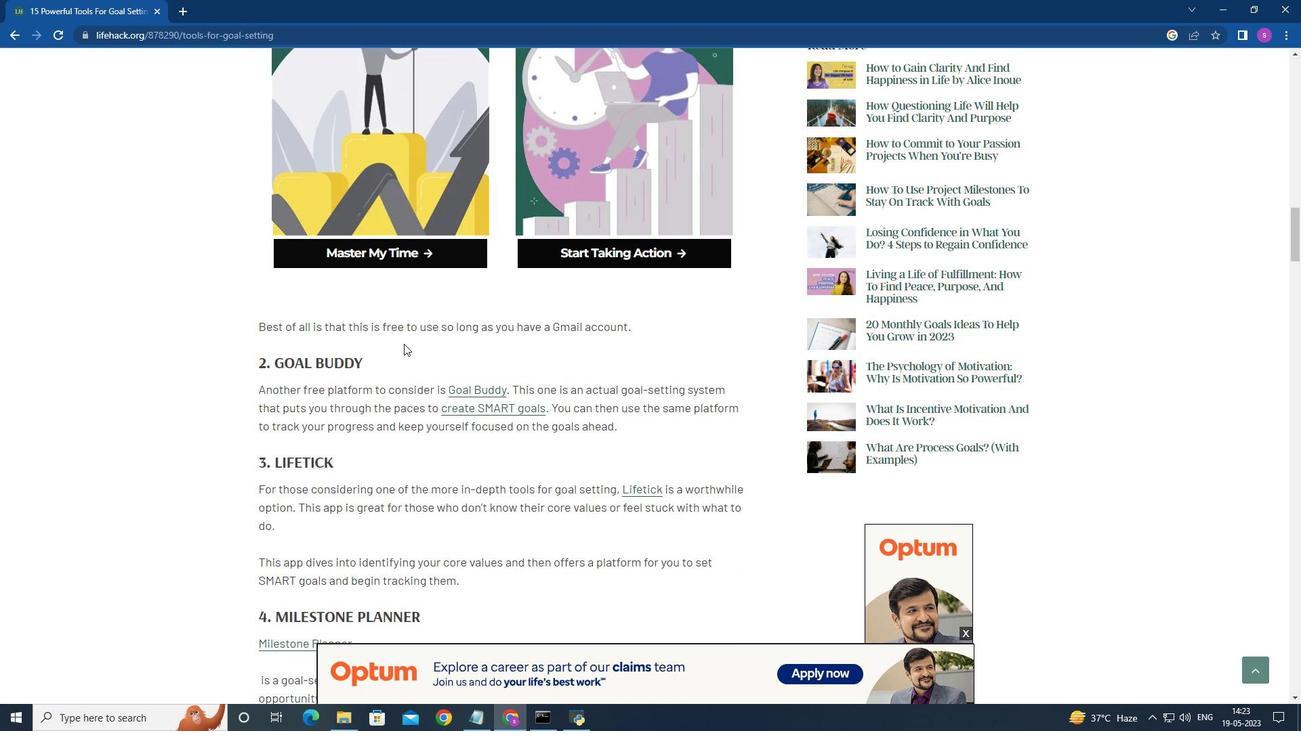 
Action: Mouse moved to (403, 342)
Screenshot: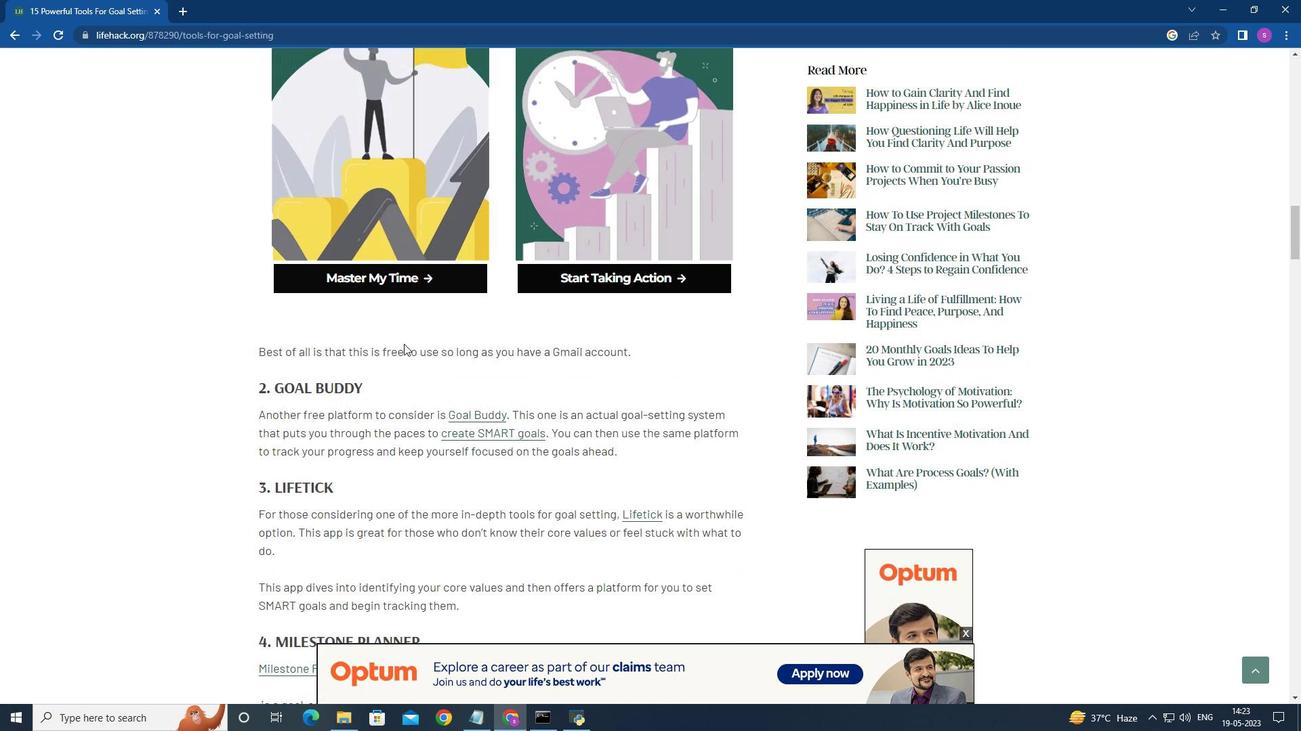 
Action: Mouse scrolled (403, 342) with delta (0, 0)
Screenshot: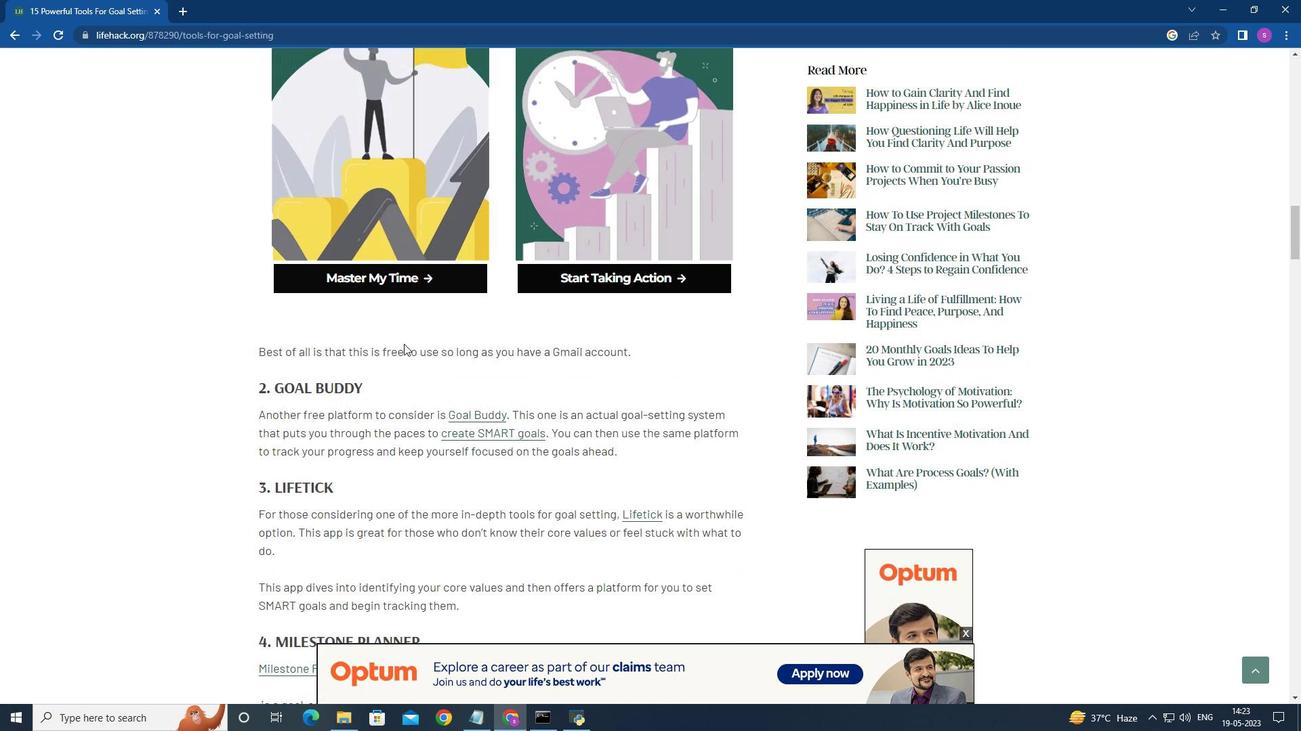 
Action: Mouse moved to (401, 336)
Screenshot: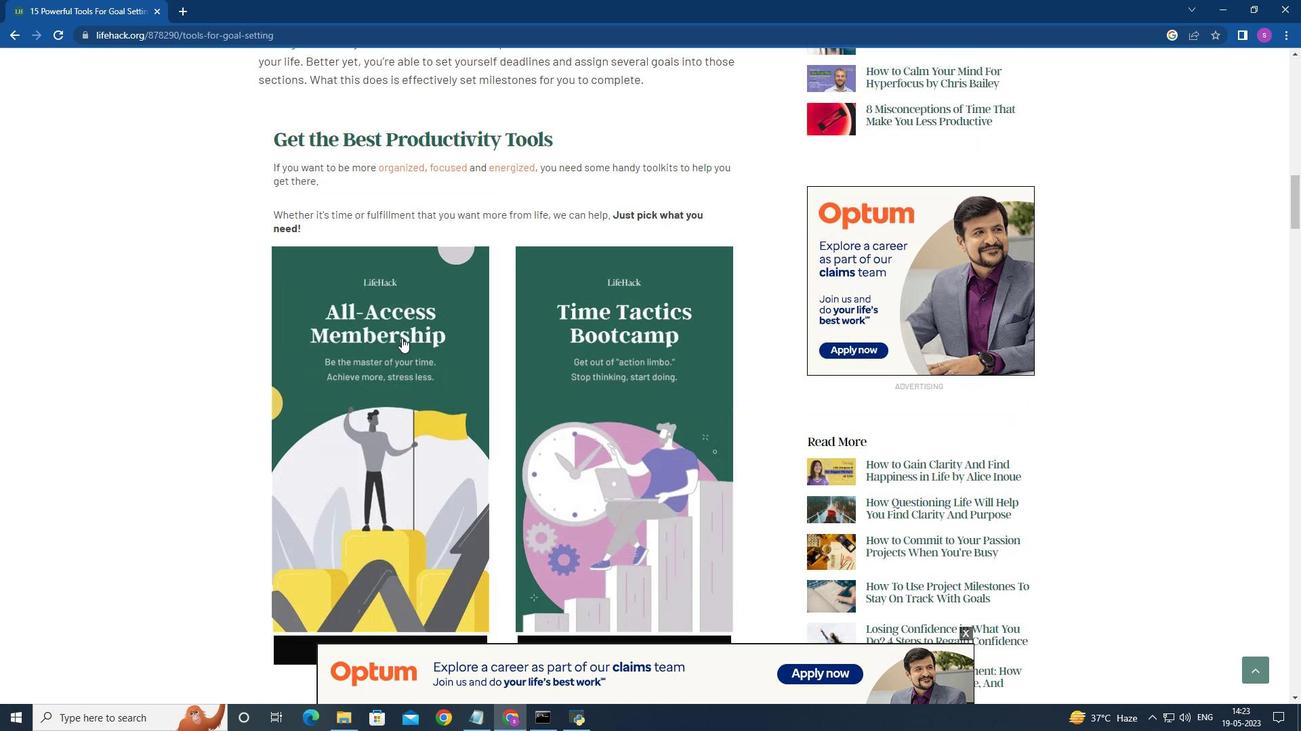 
Action: Mouse scrolled (401, 337) with delta (0, 0)
Screenshot: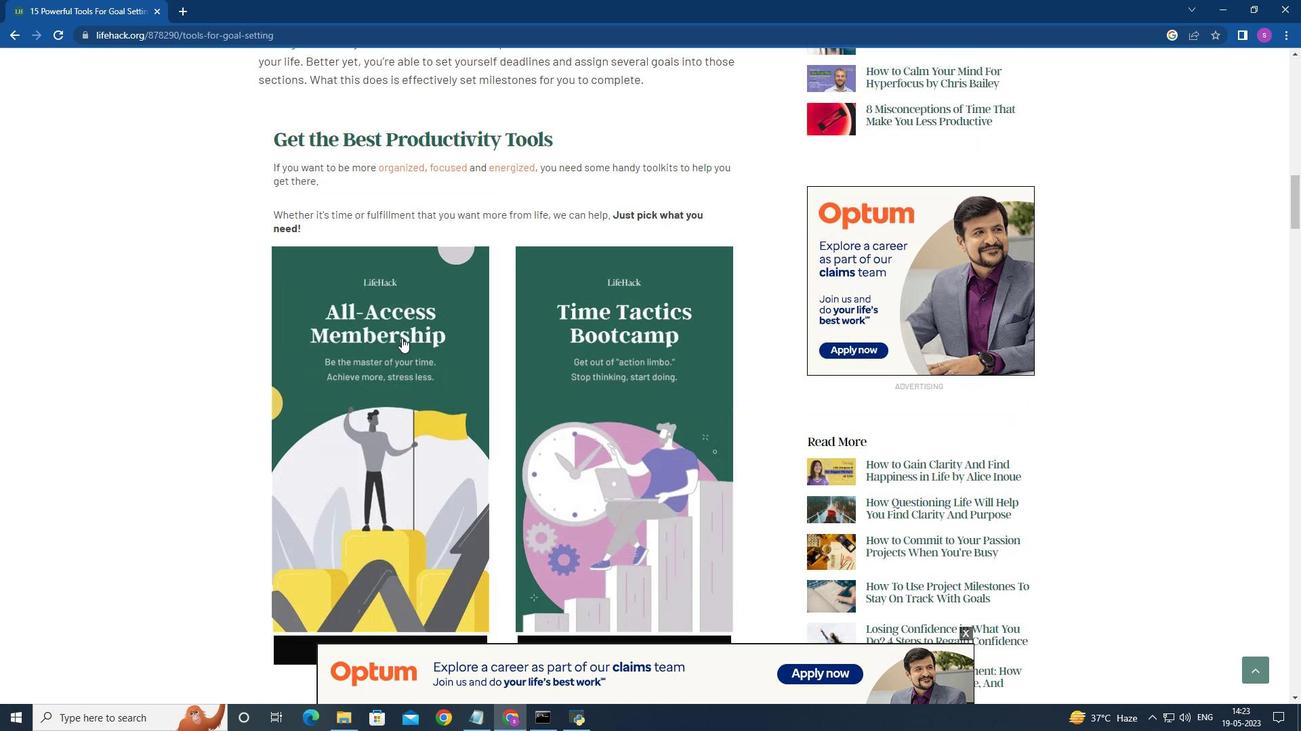 
Action: Mouse scrolled (401, 337) with delta (0, 0)
Screenshot: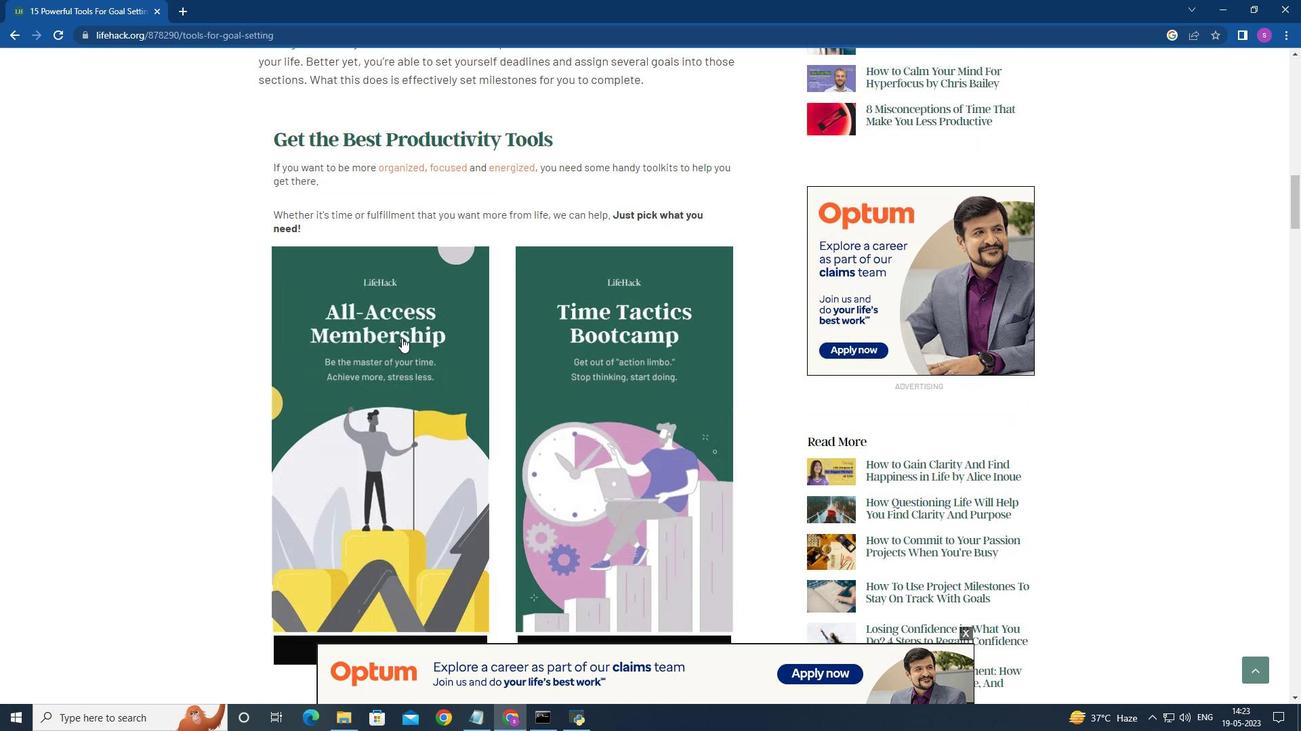
Action: Mouse scrolled (401, 337) with delta (0, 0)
Screenshot: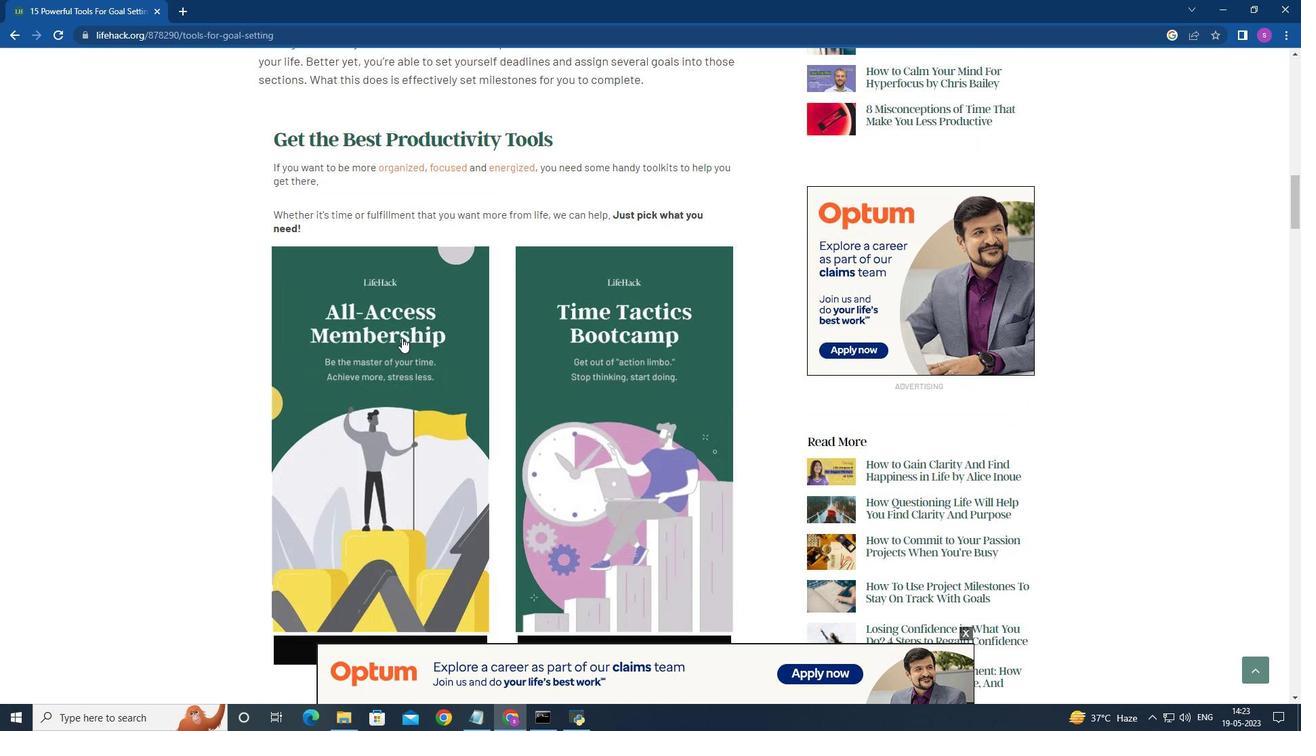 
Action: Mouse moved to (586, 227)
Screenshot: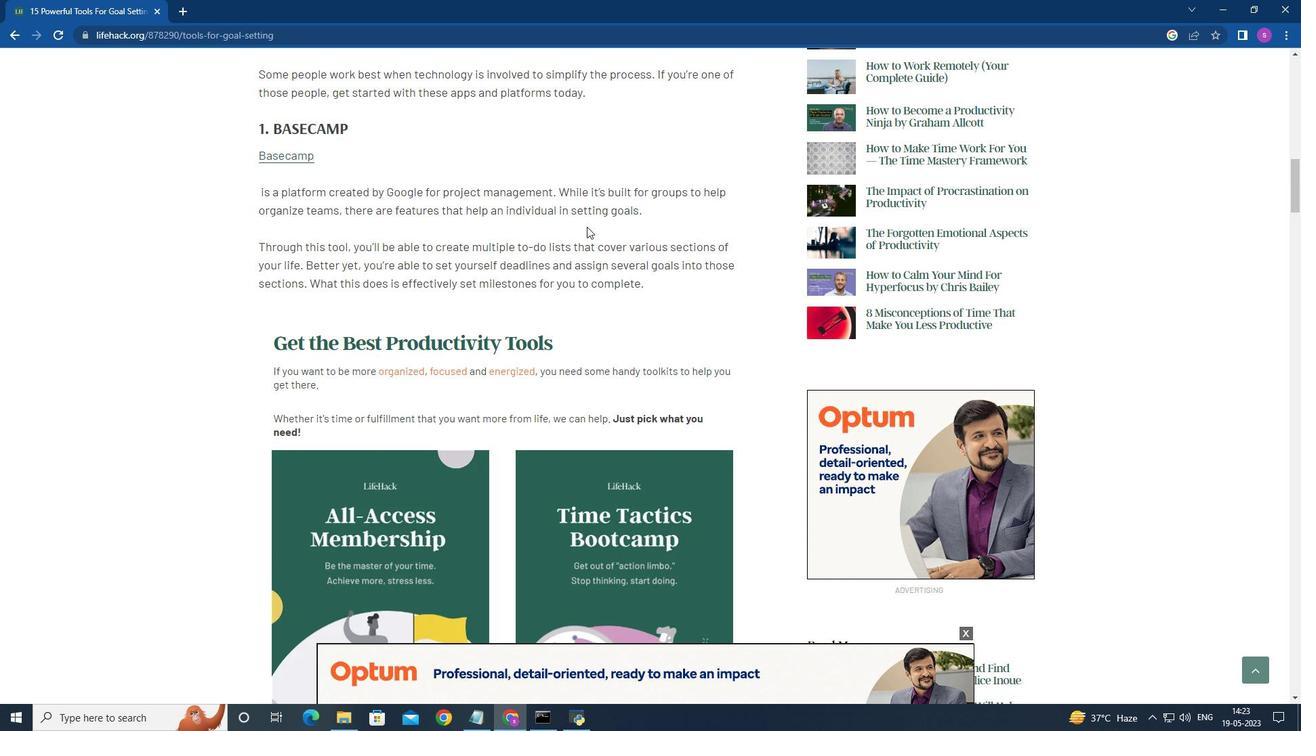 
Action: Mouse scrolled (586, 227) with delta (0, 0)
Screenshot: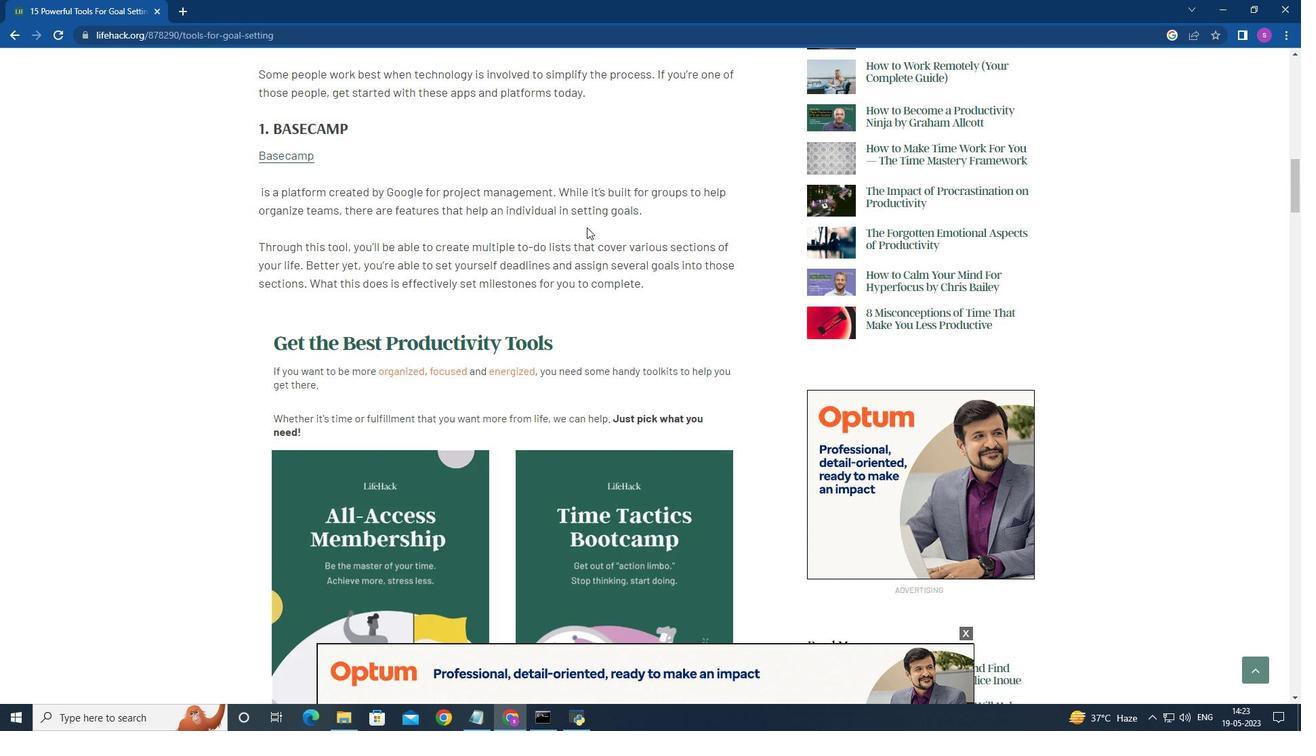 
Action: Mouse moved to (559, 241)
Screenshot: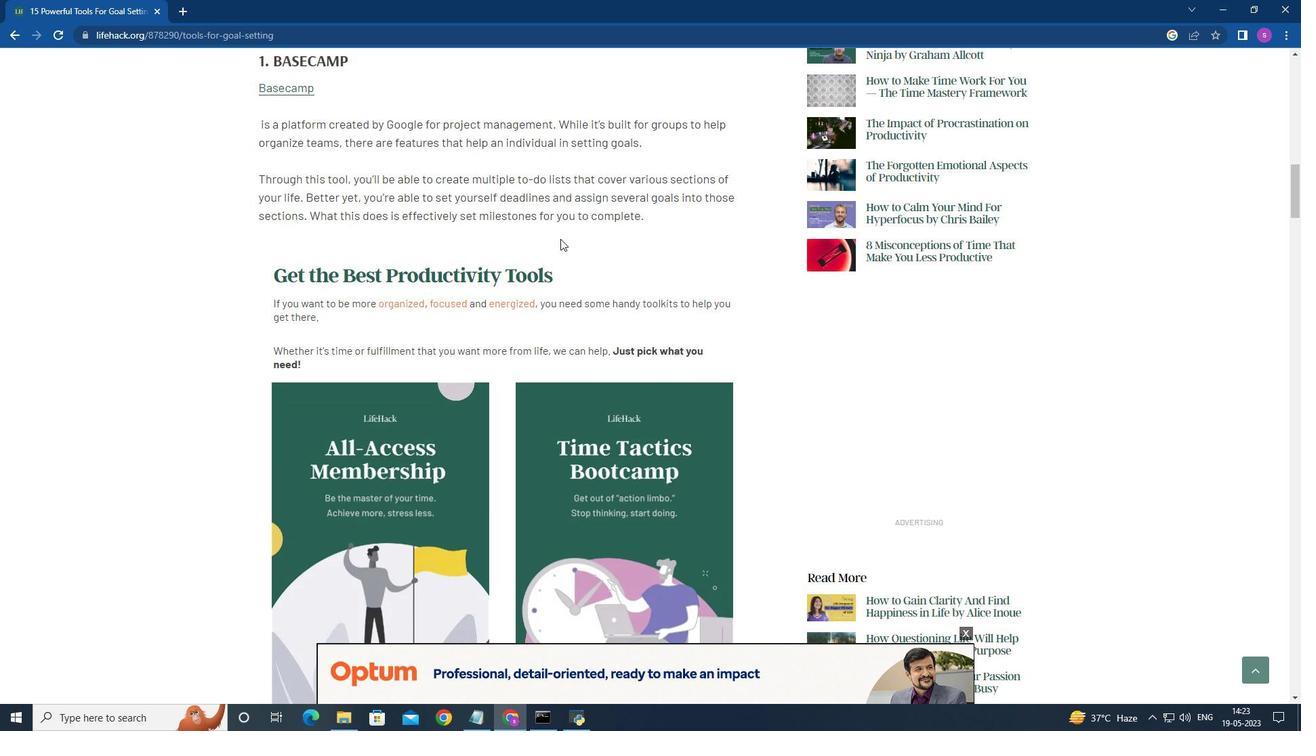 
Action: Mouse scrolled (559, 240) with delta (0, 0)
Screenshot: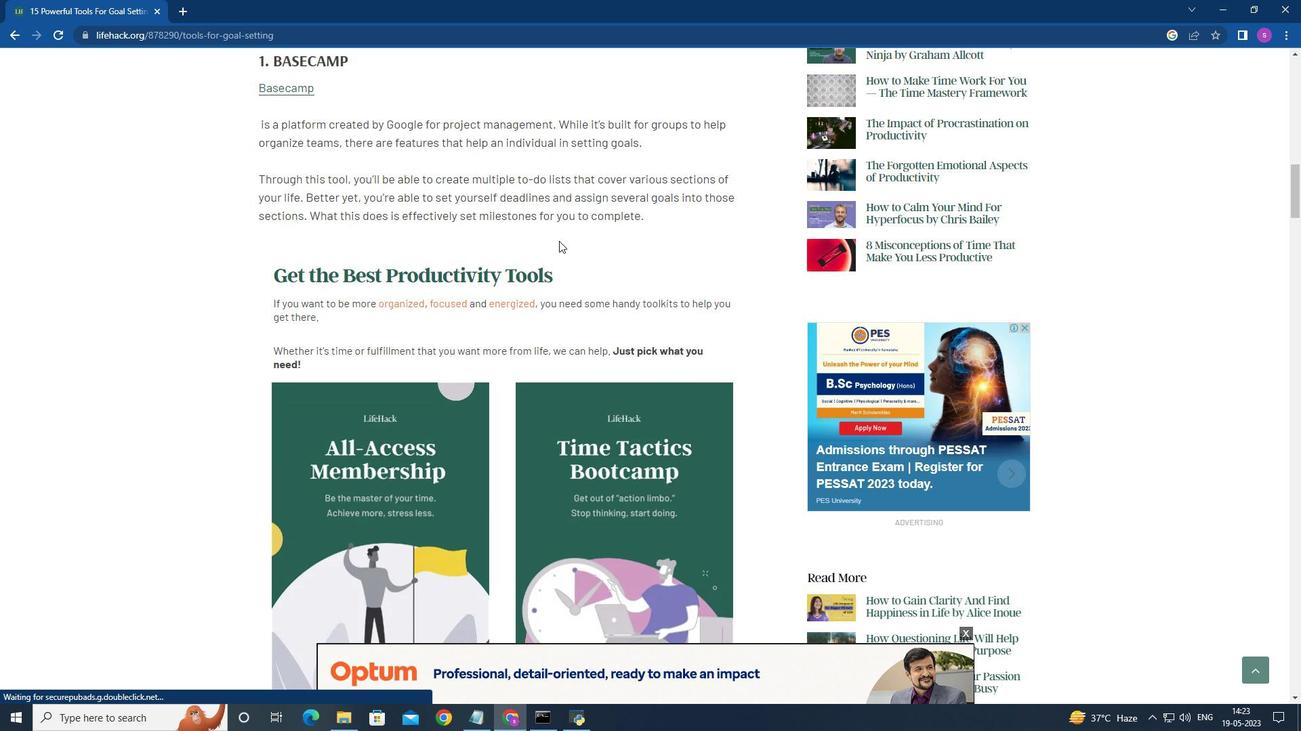 
Action: Mouse moved to (561, 245)
Screenshot: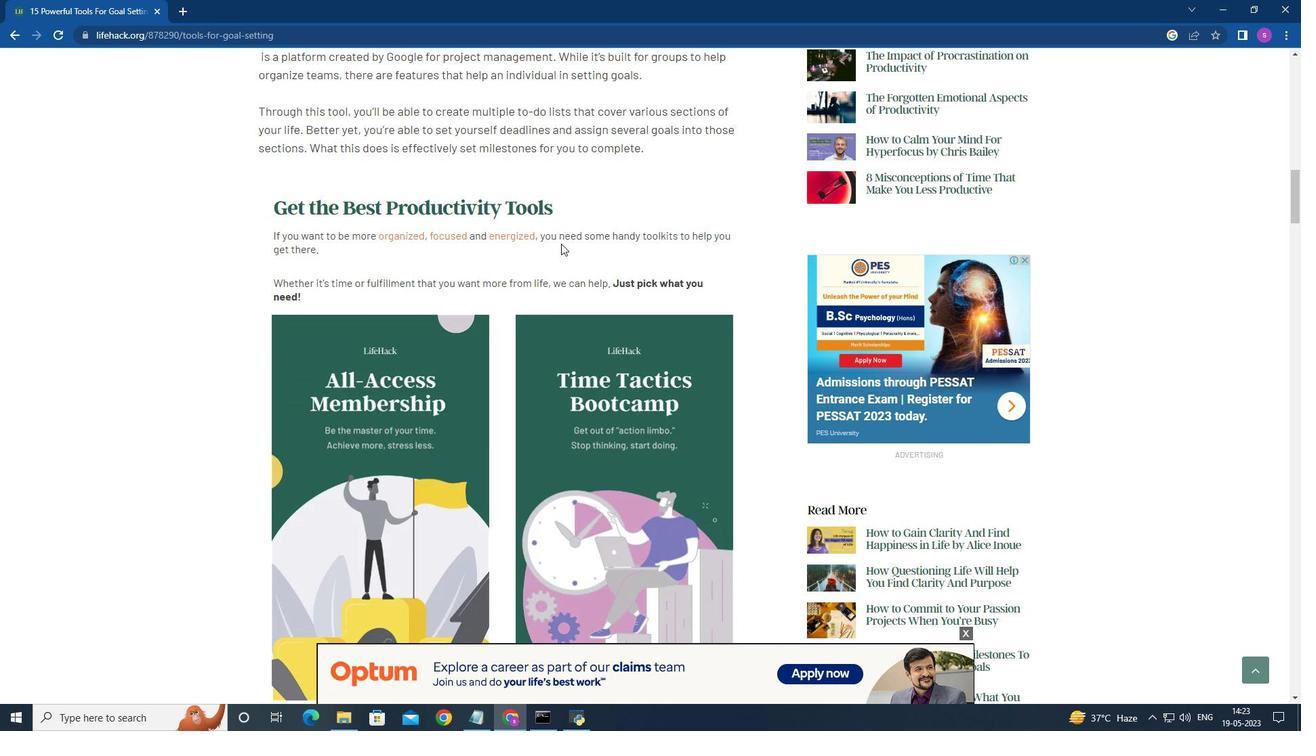 
Action: Mouse scrolled (561, 244) with delta (0, 0)
Screenshot: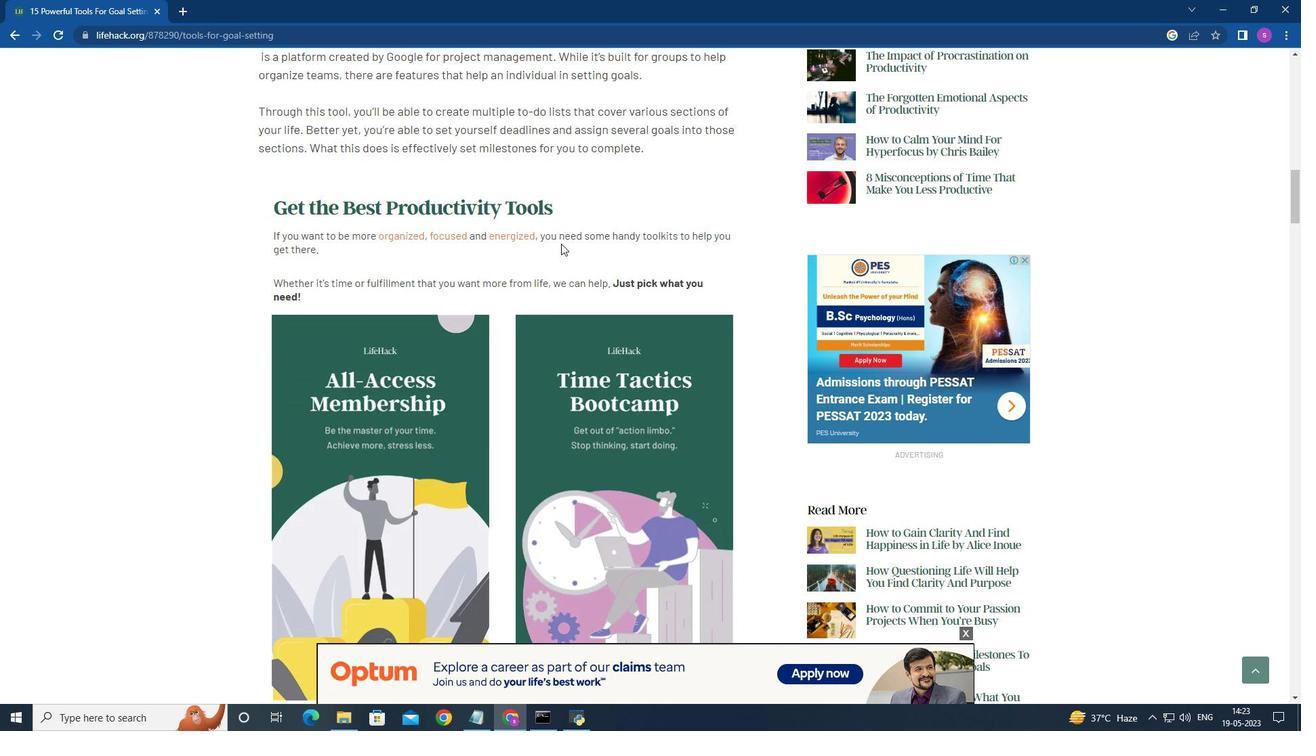 
Action: Mouse moved to (560, 245)
Screenshot: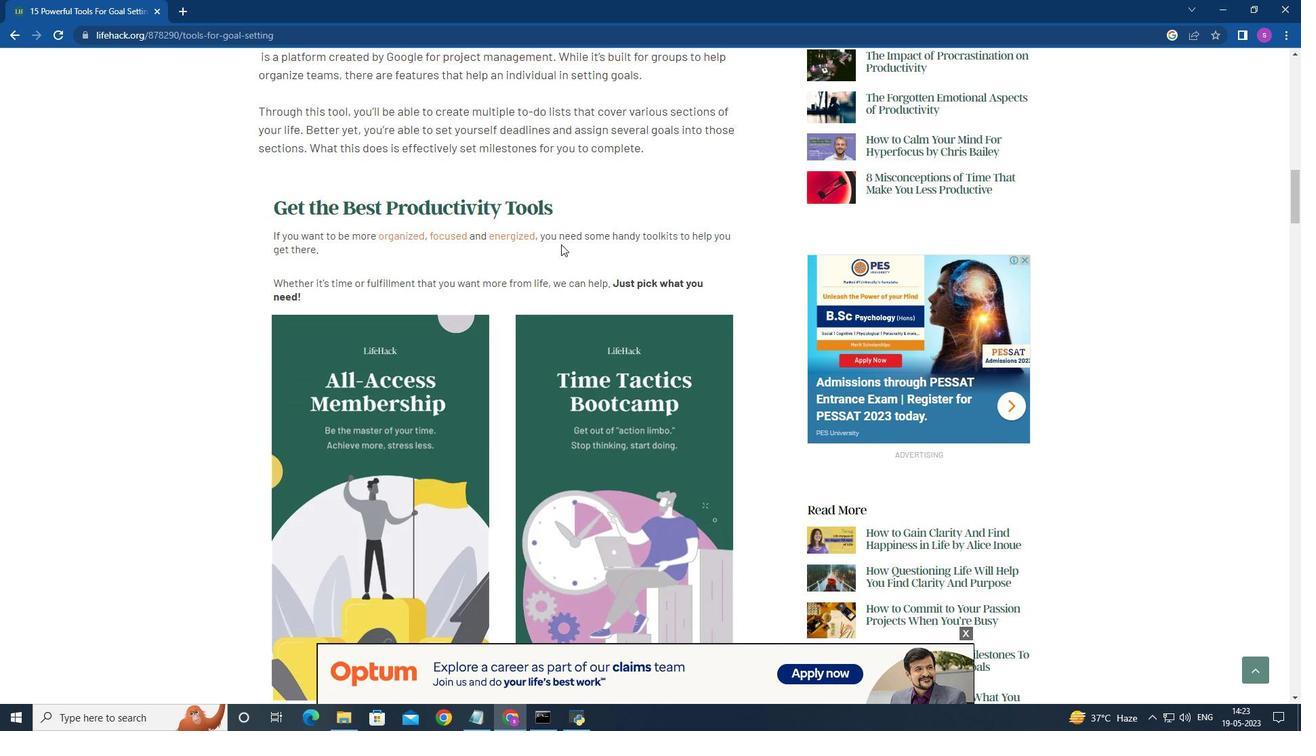 
Action: Mouse scrolled (560, 244) with delta (0, 0)
Screenshot: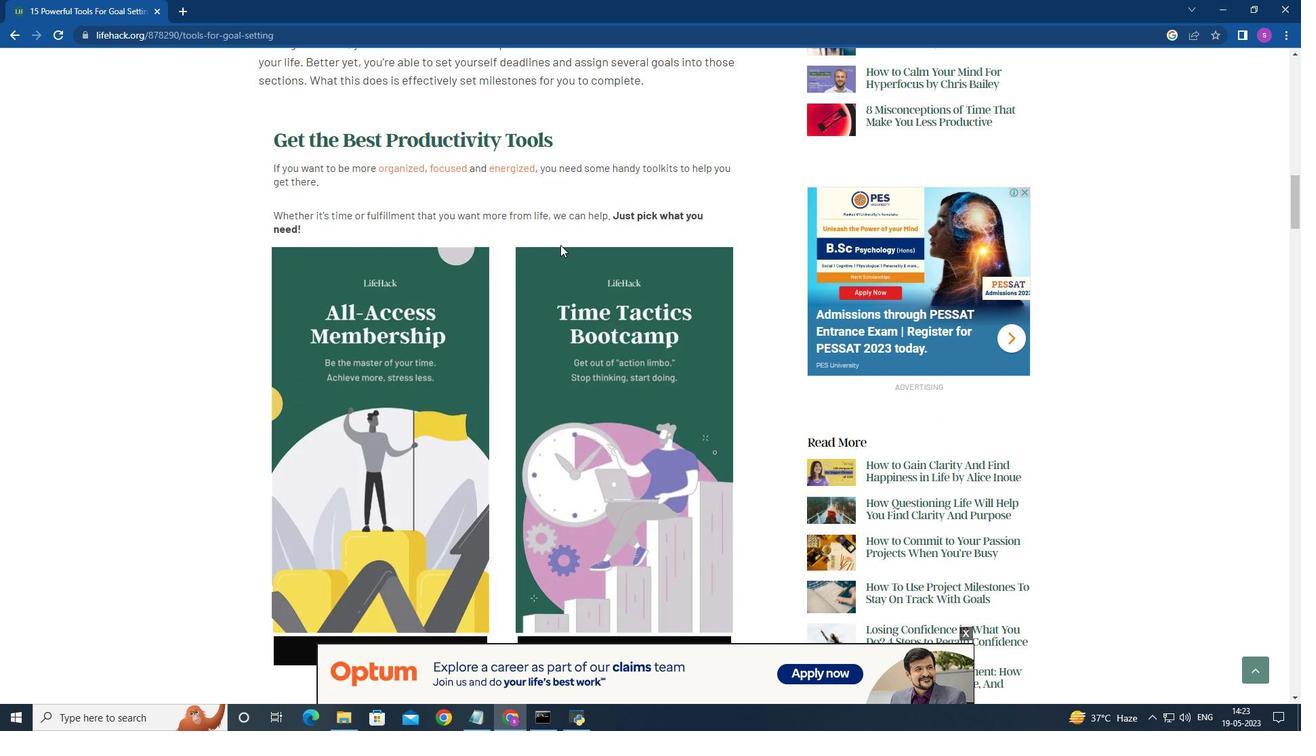 
Action: Mouse scrolled (560, 244) with delta (0, 0)
Screenshot: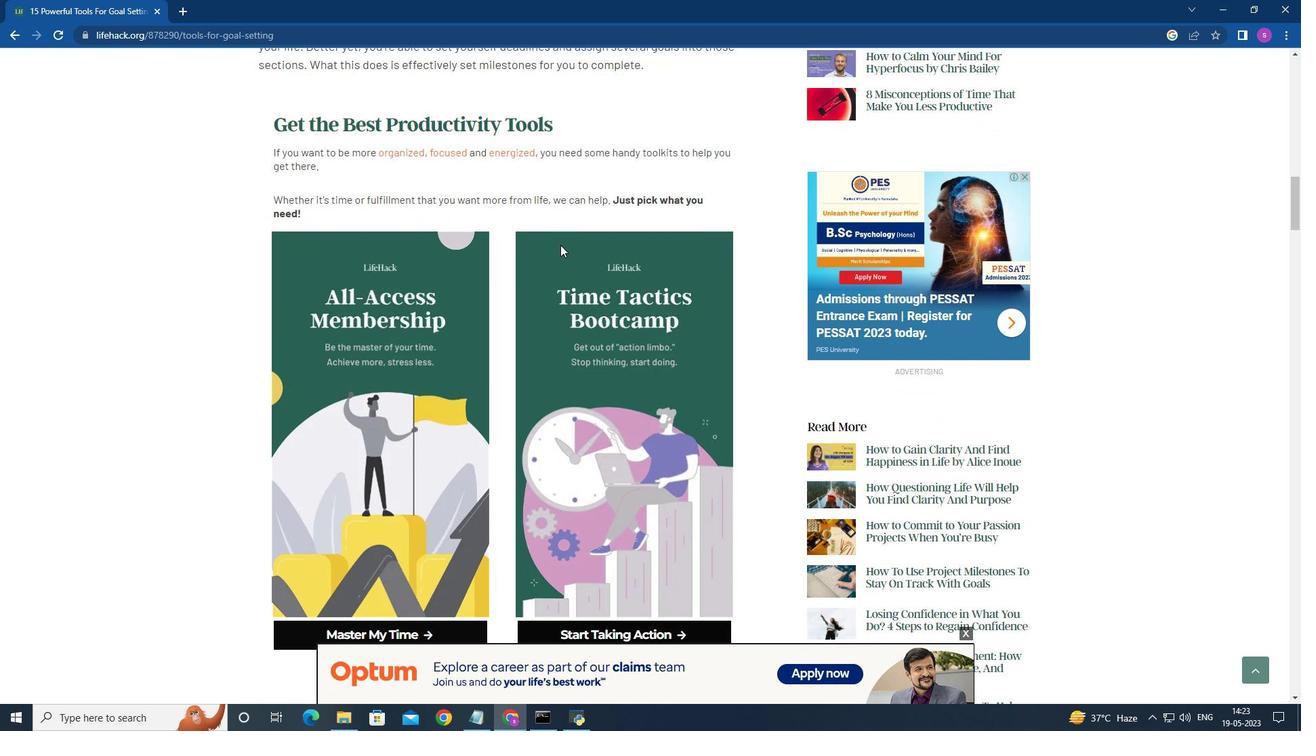 
Action: Mouse moved to (560, 245)
Screenshot: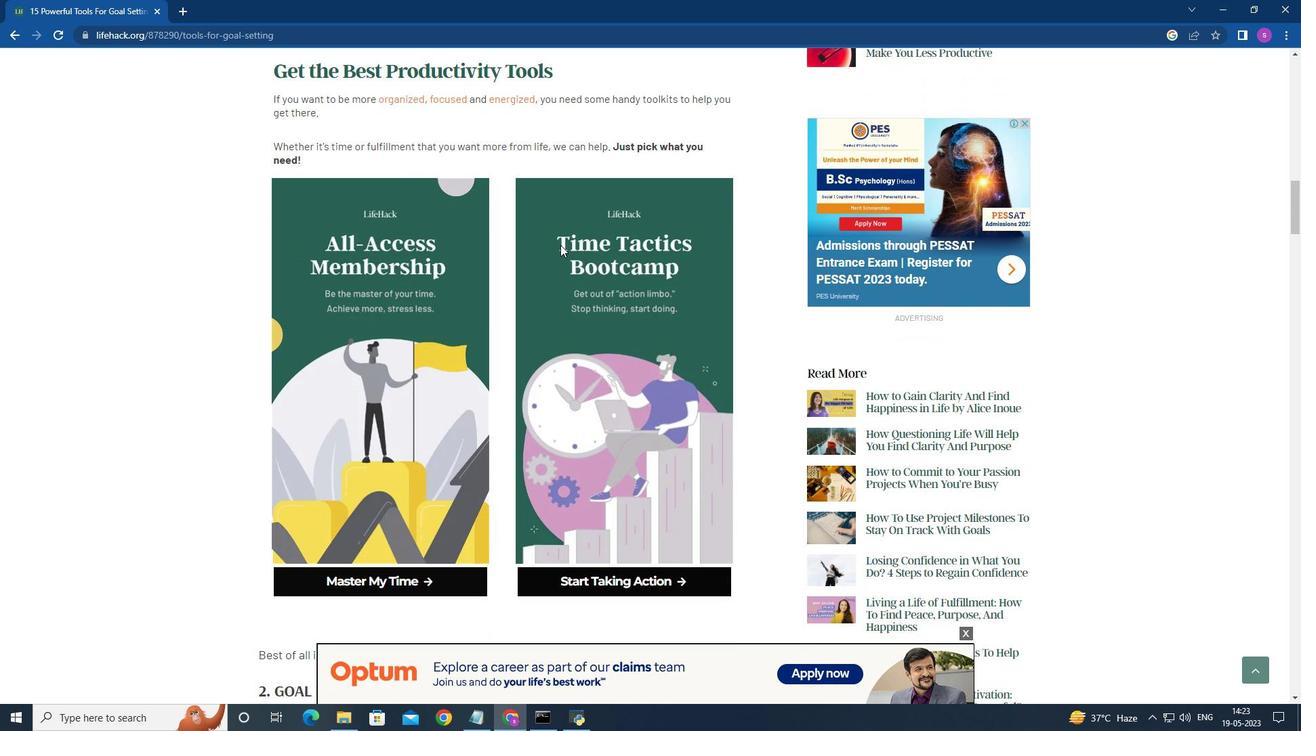 
Action: Mouse scrolled (560, 244) with delta (0, 0)
Screenshot: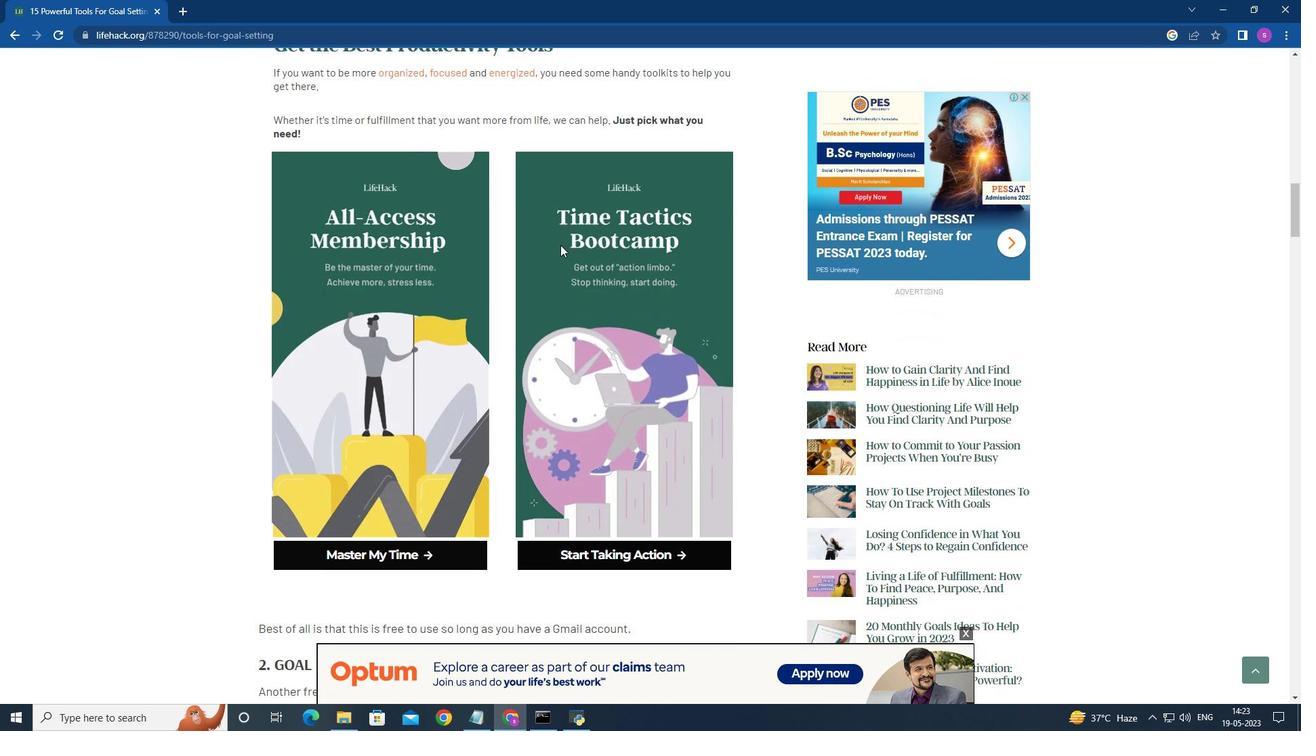 
Action: Mouse moved to (559, 246)
Screenshot: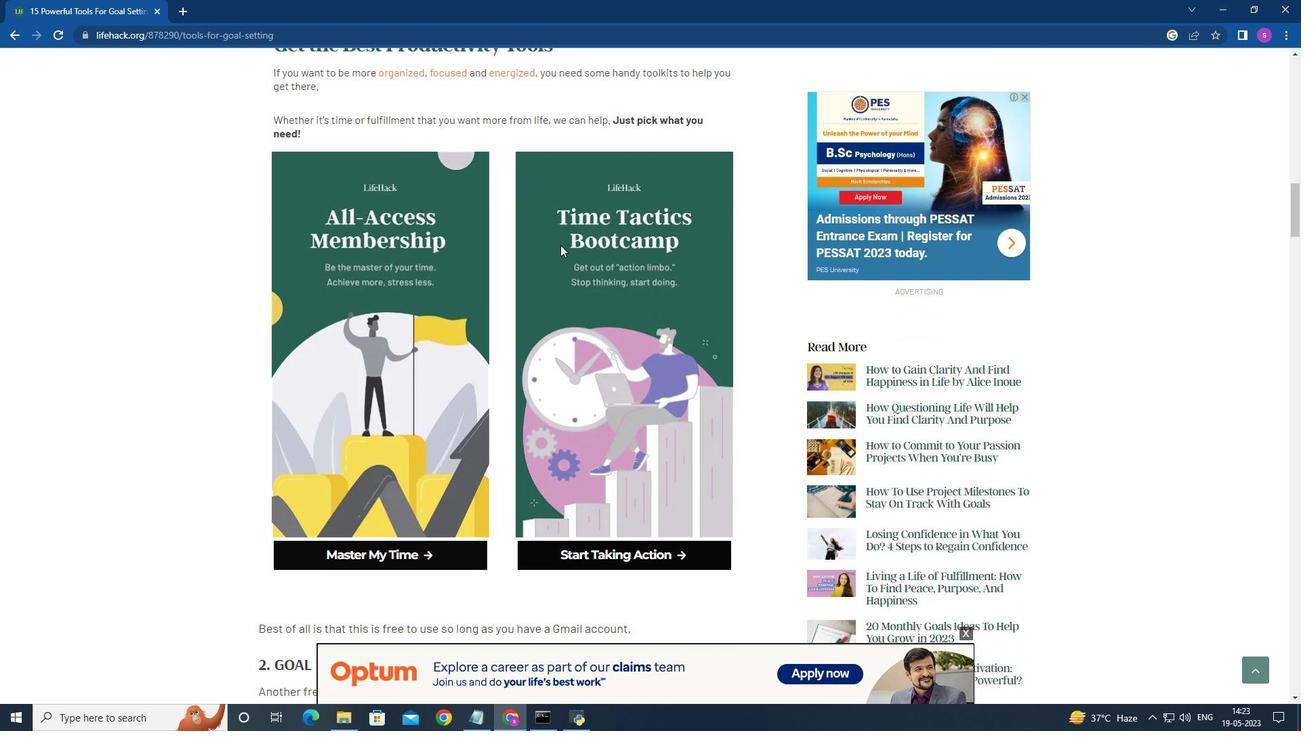 
Action: Mouse scrolled (559, 246) with delta (0, 0)
Screenshot: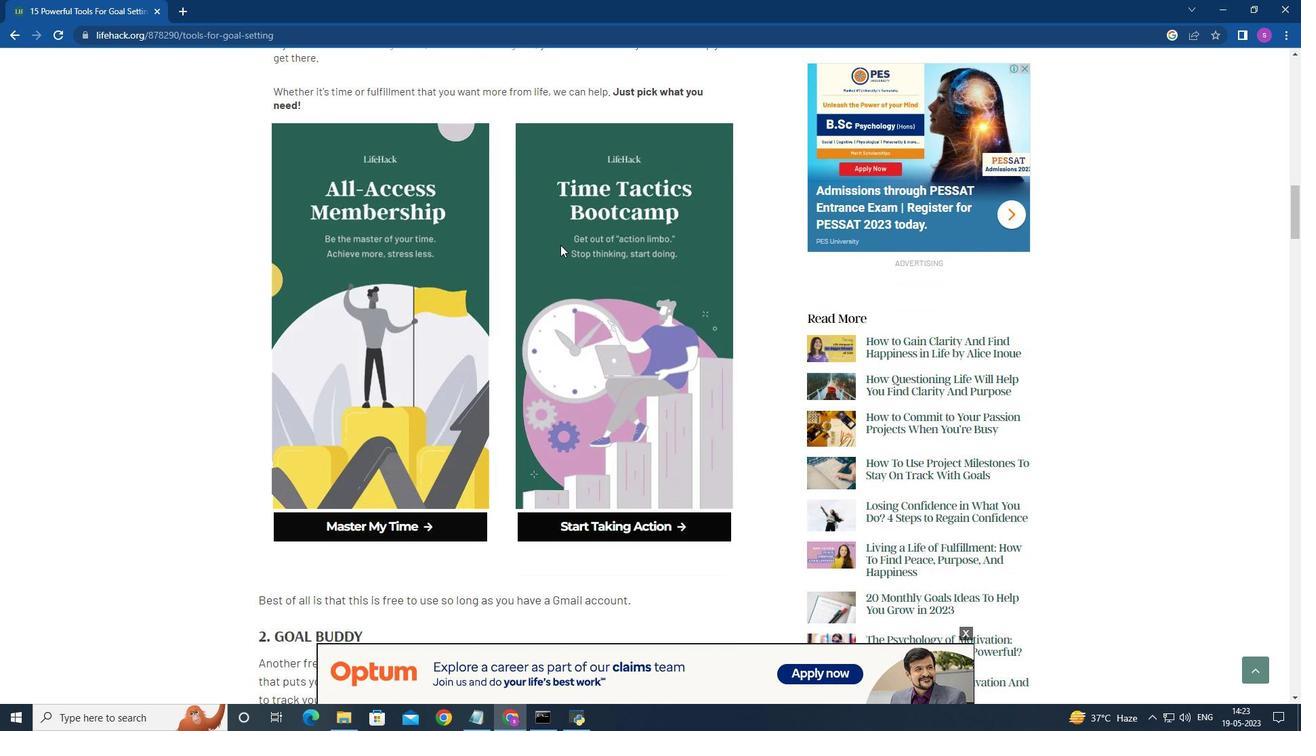 
Action: Mouse scrolled (559, 246) with delta (0, 0)
Screenshot: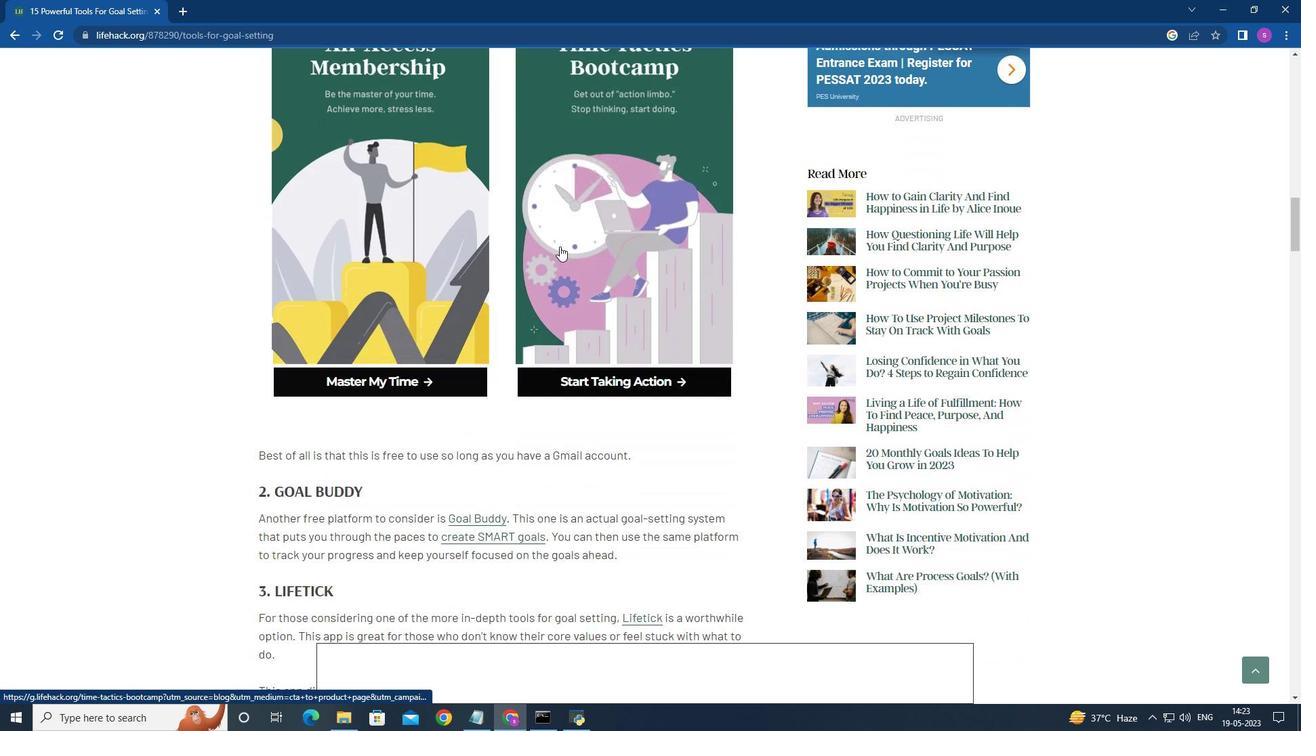 
Action: Mouse scrolled (559, 246) with delta (0, 0)
Screenshot: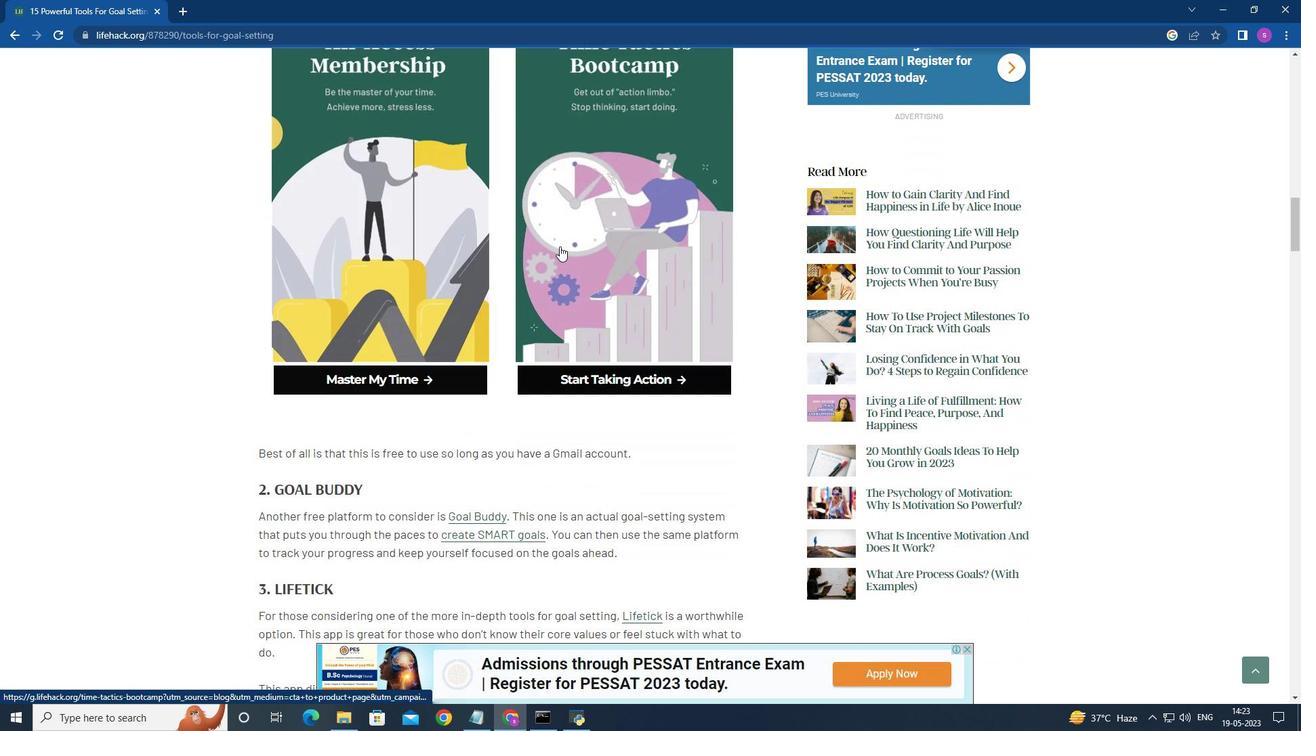 
Action: Mouse scrolled (559, 246) with delta (0, 0)
Screenshot: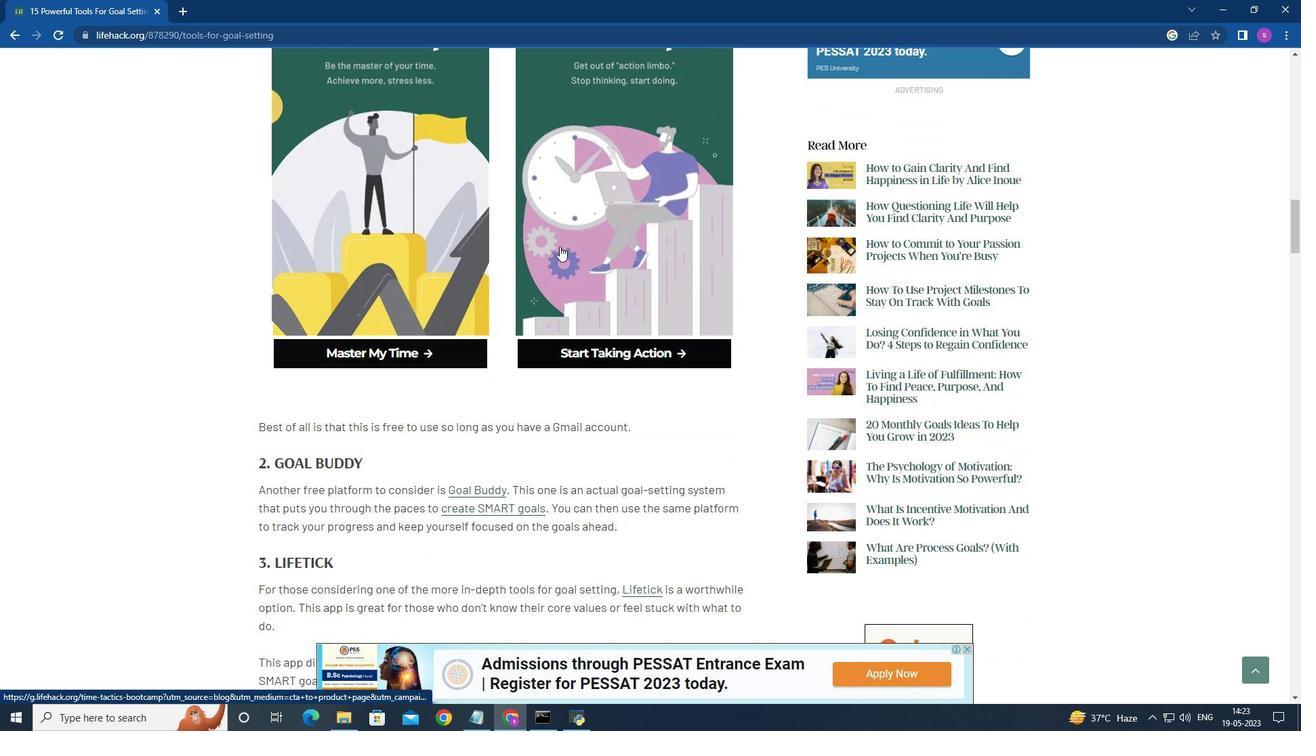 
Action: Mouse moved to (298, 310)
Screenshot: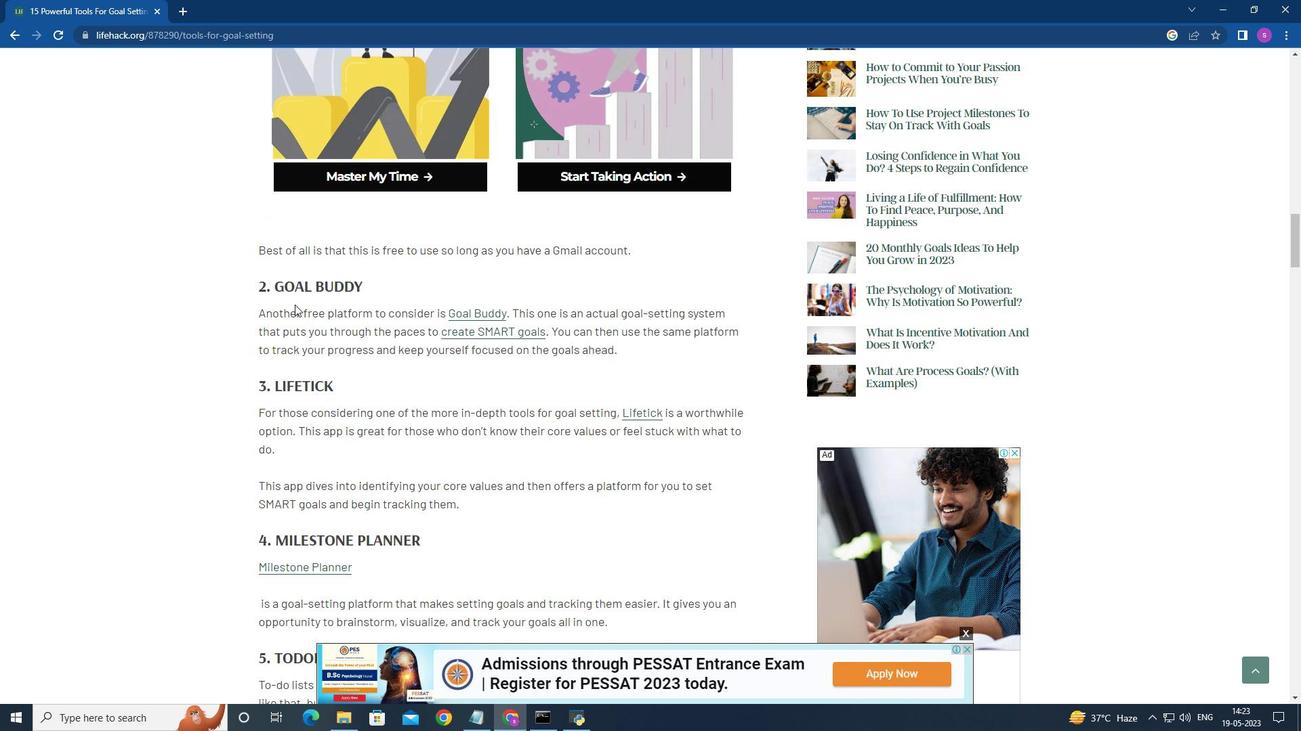 
Action: Mouse scrolled (298, 309) with delta (0, 0)
Screenshot: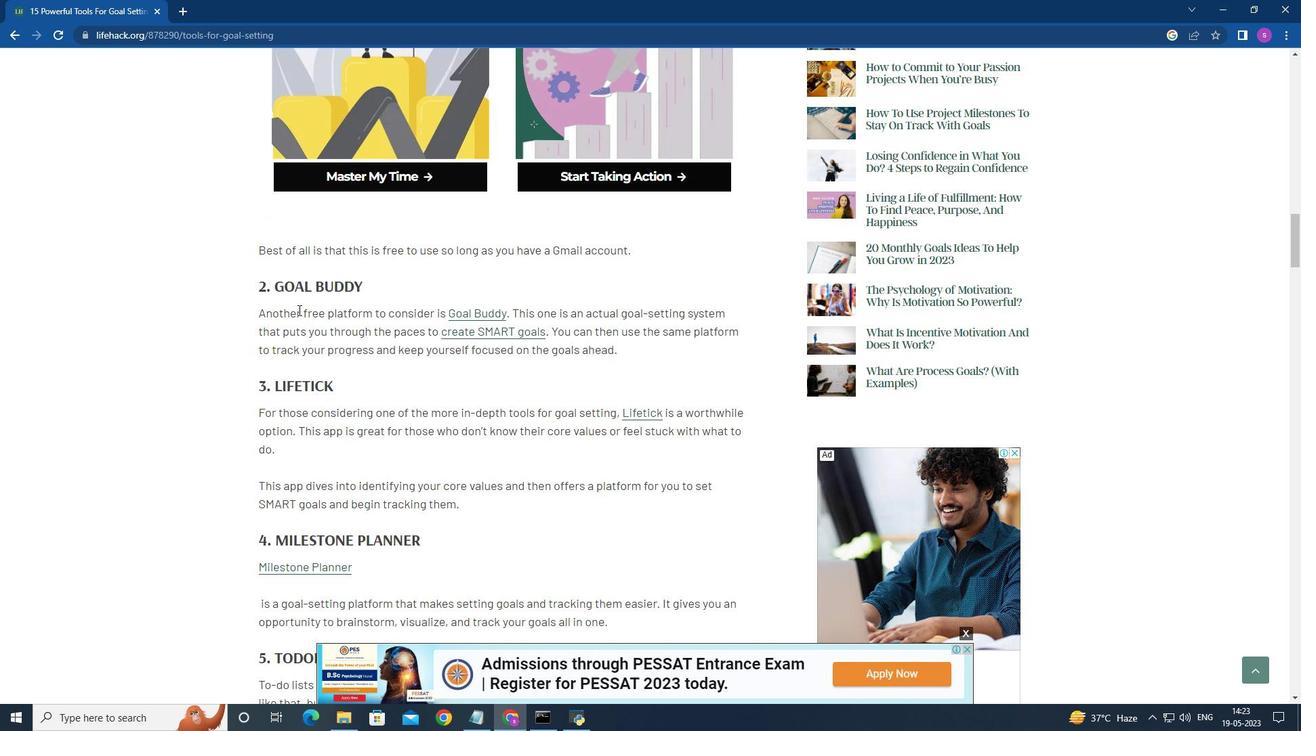 
Action: Mouse moved to (467, 275)
Screenshot: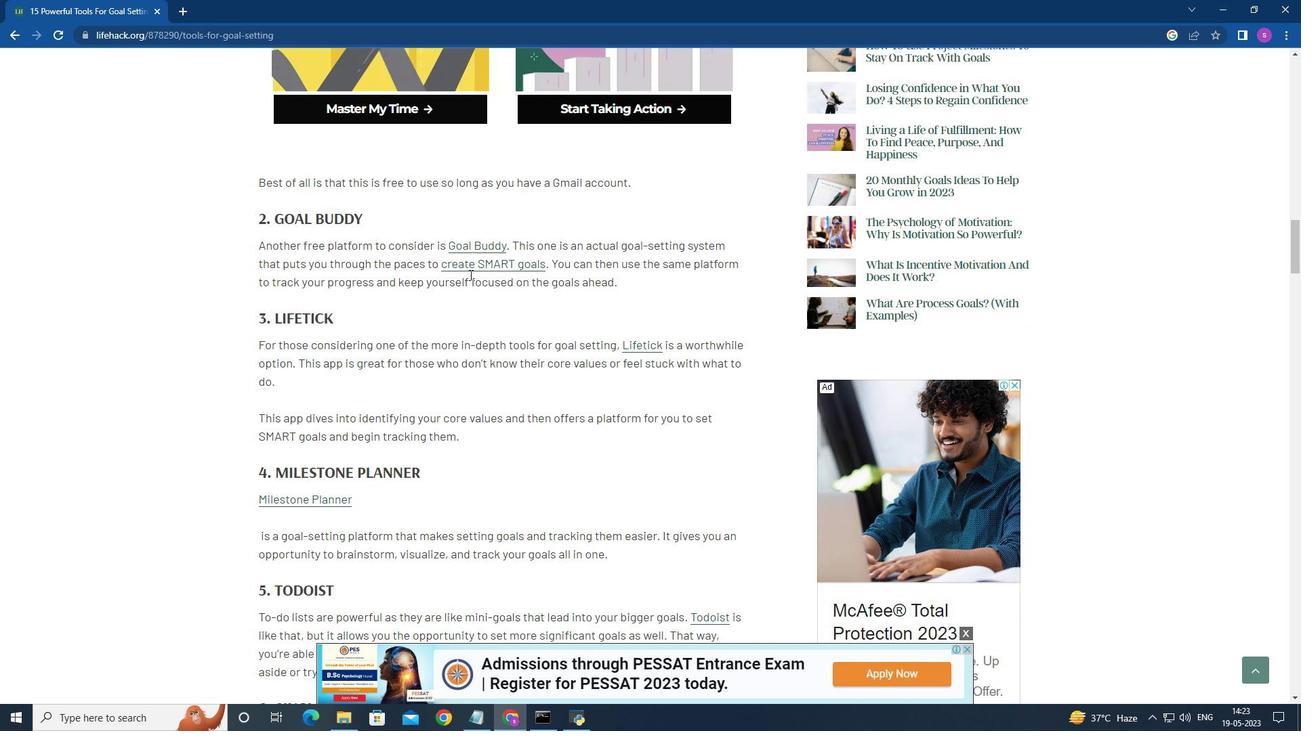 
Action: Mouse scrolled (467, 275) with delta (0, 0)
Screenshot: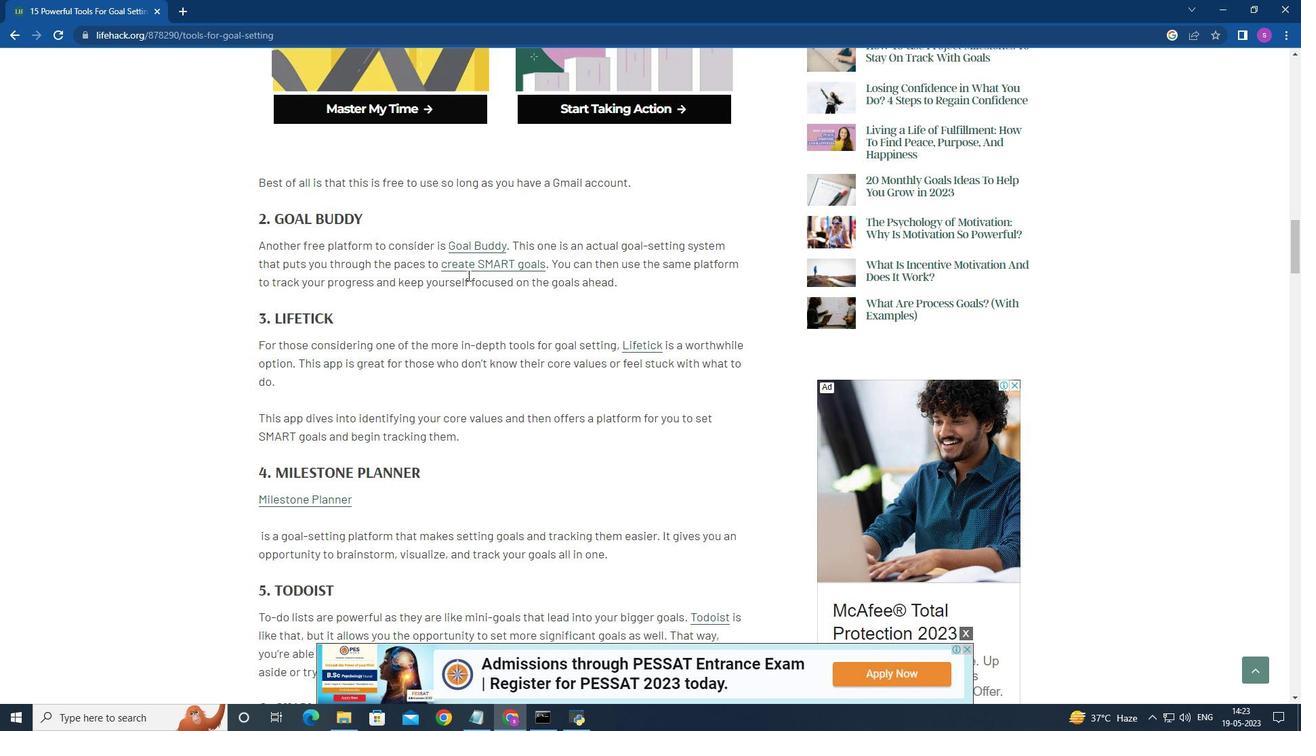 
Action: Mouse moved to (361, 253)
Screenshot: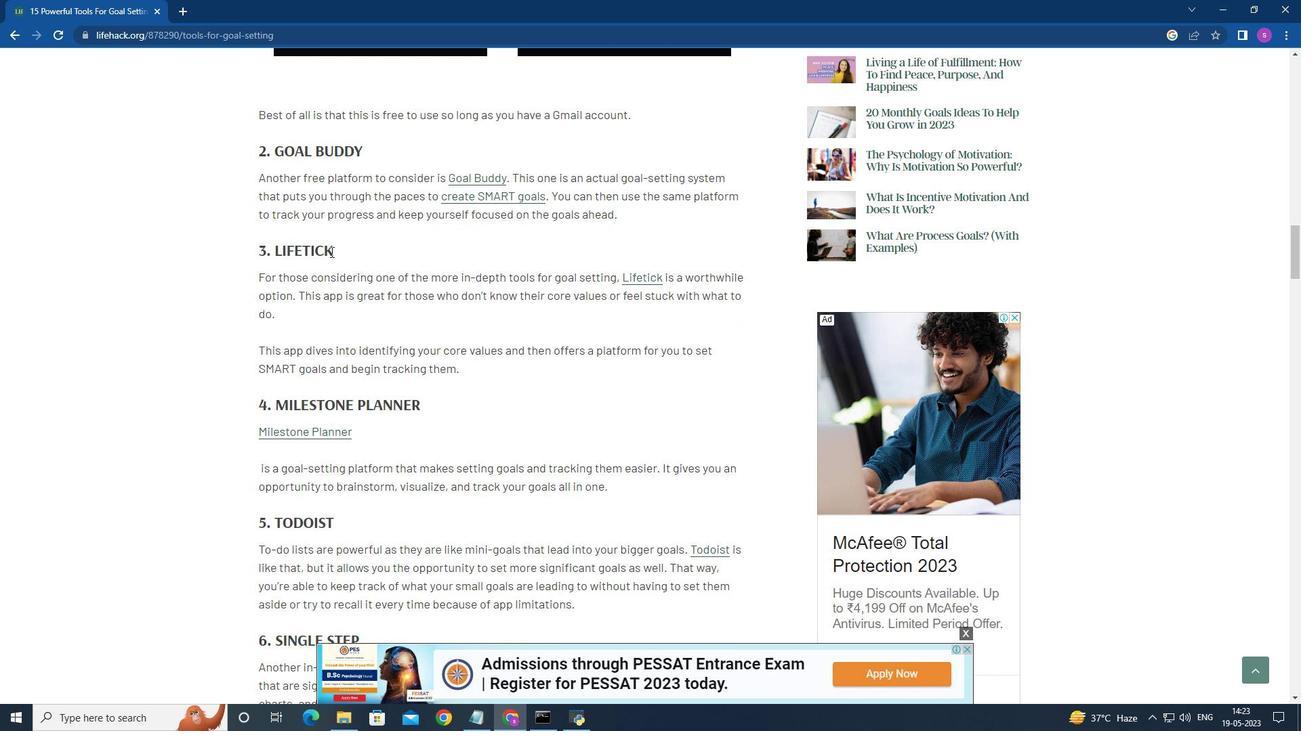 
Action: Mouse scrolled (361, 252) with delta (0, 0)
Screenshot: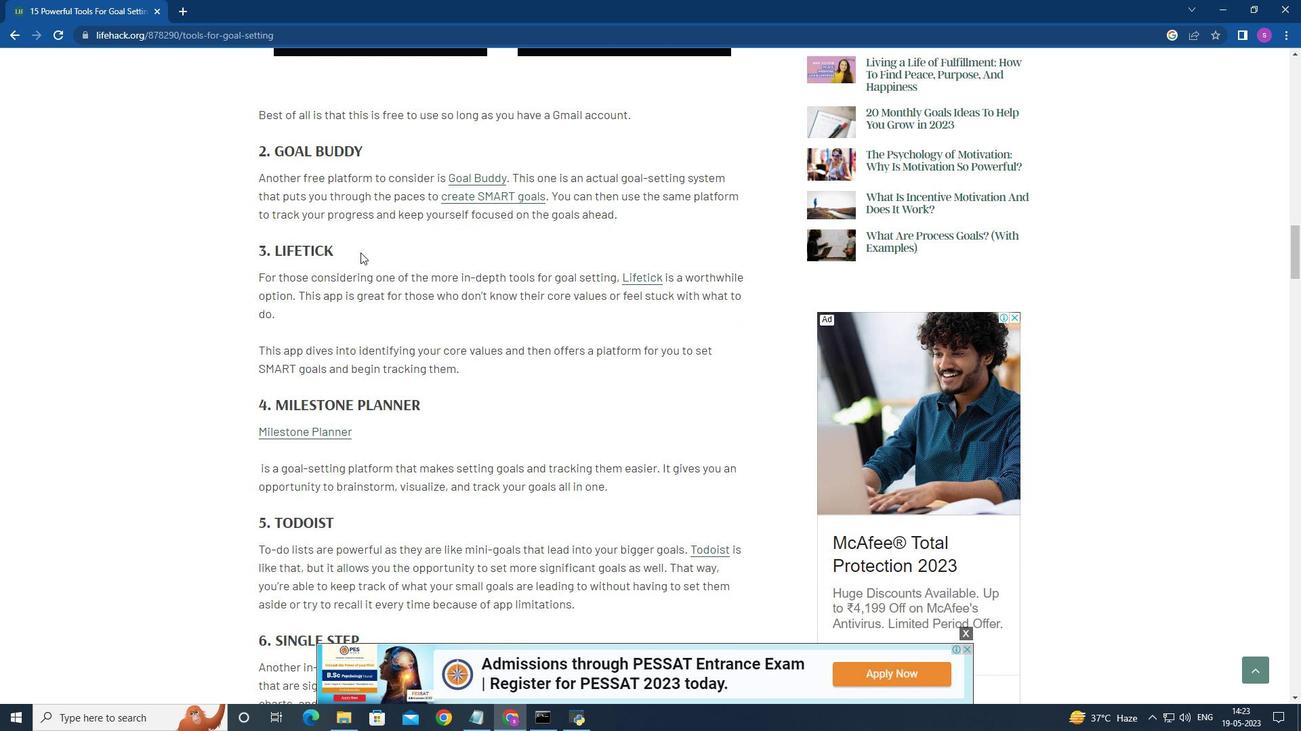 
Action: Mouse moved to (351, 242)
Screenshot: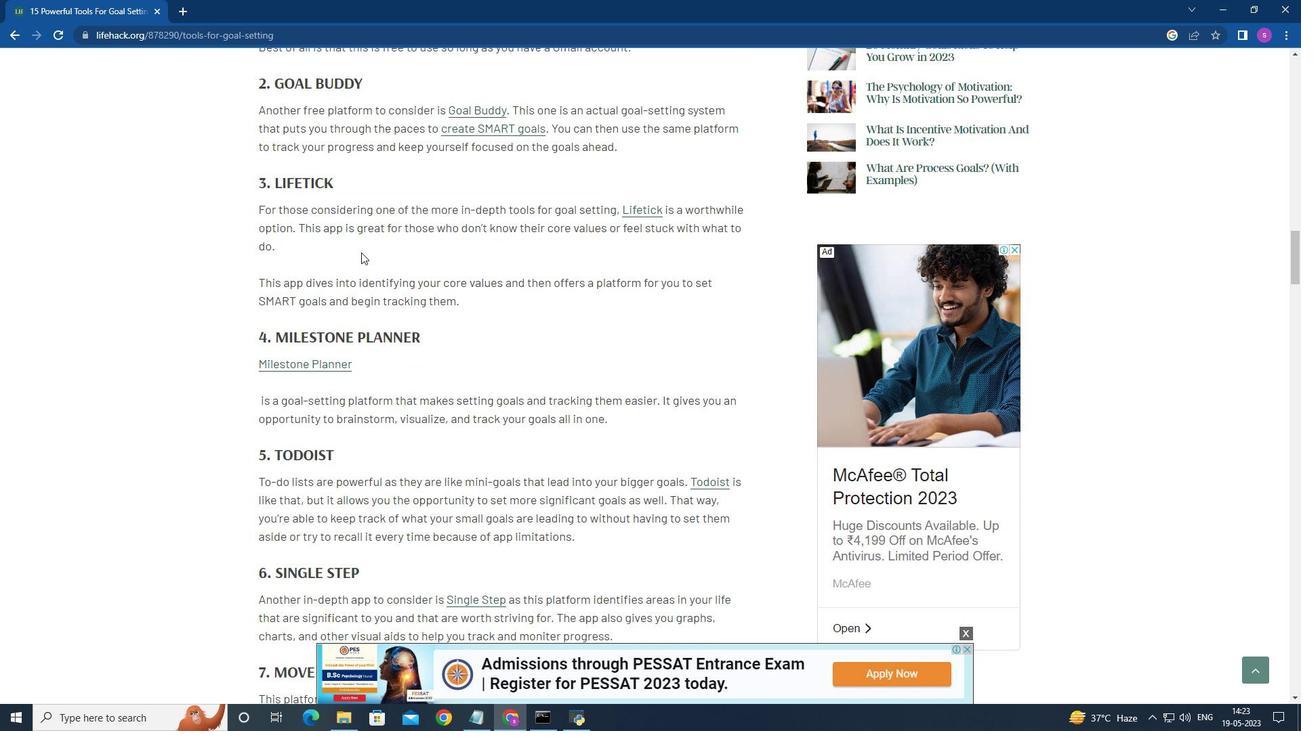 
Action: Mouse scrolled (351, 241) with delta (0, 0)
Screenshot: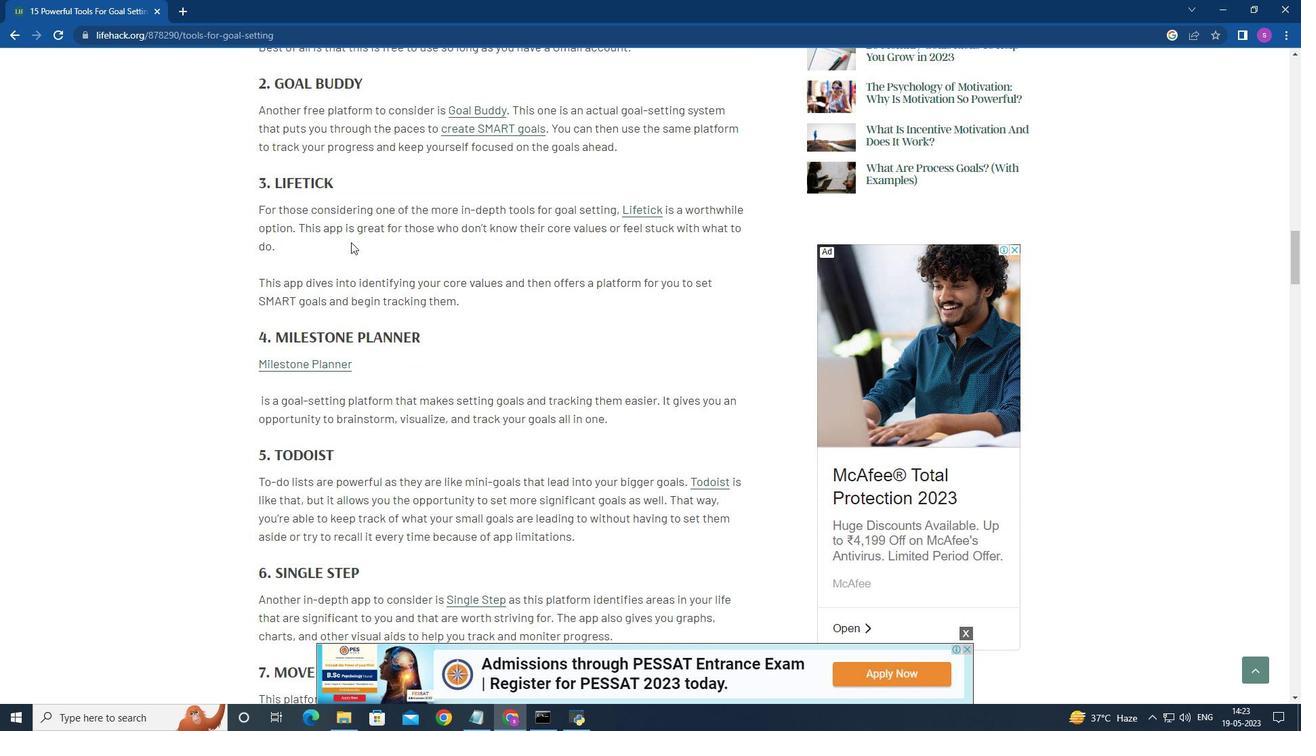 
Action: Mouse scrolled (351, 241) with delta (0, 0)
Screenshot: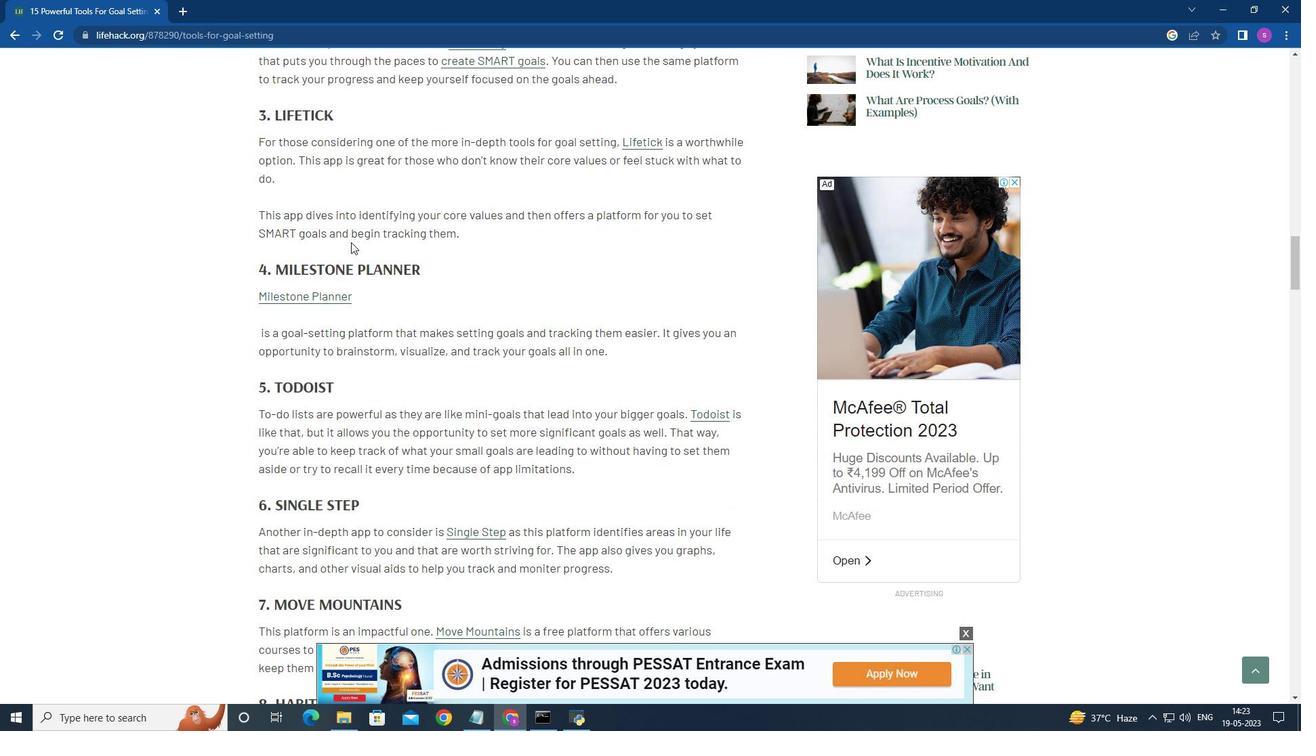 
Action: Mouse moved to (374, 231)
Screenshot: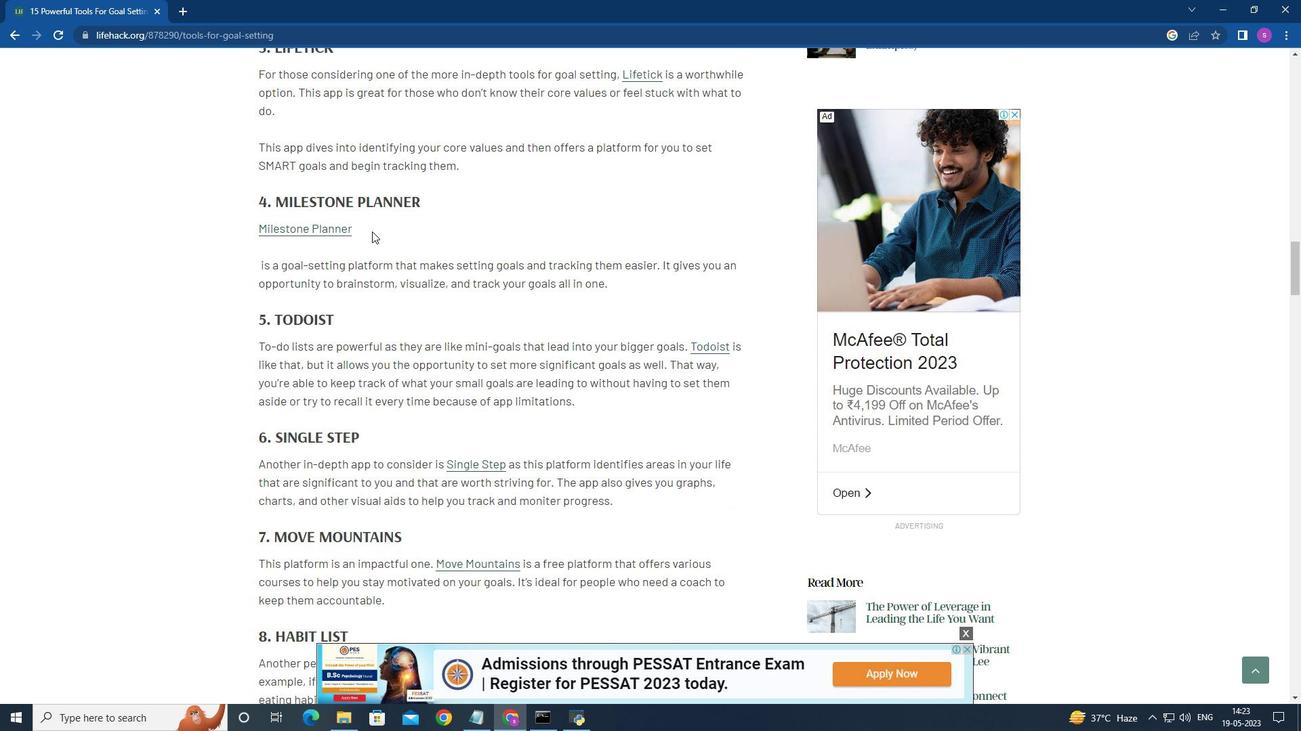 
Action: Mouse scrolled (374, 230) with delta (0, 0)
Screenshot: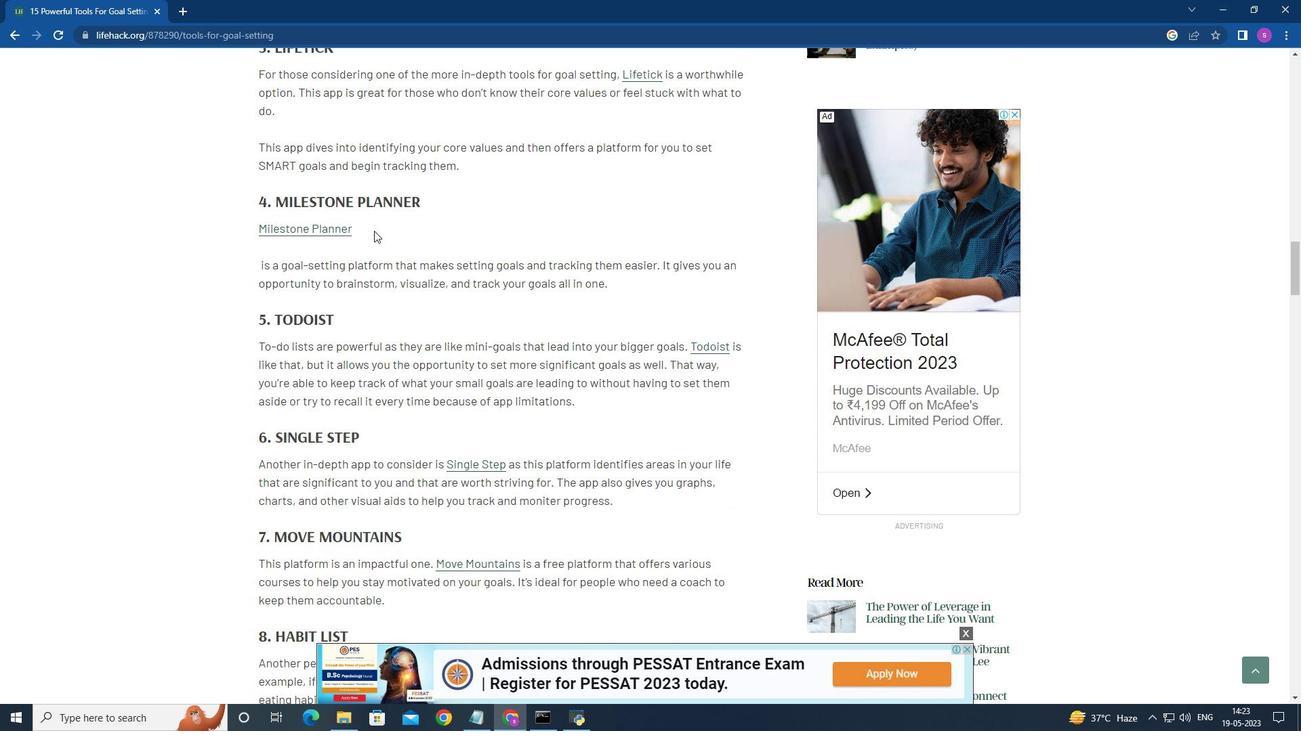 
Action: Mouse moved to (373, 241)
Screenshot: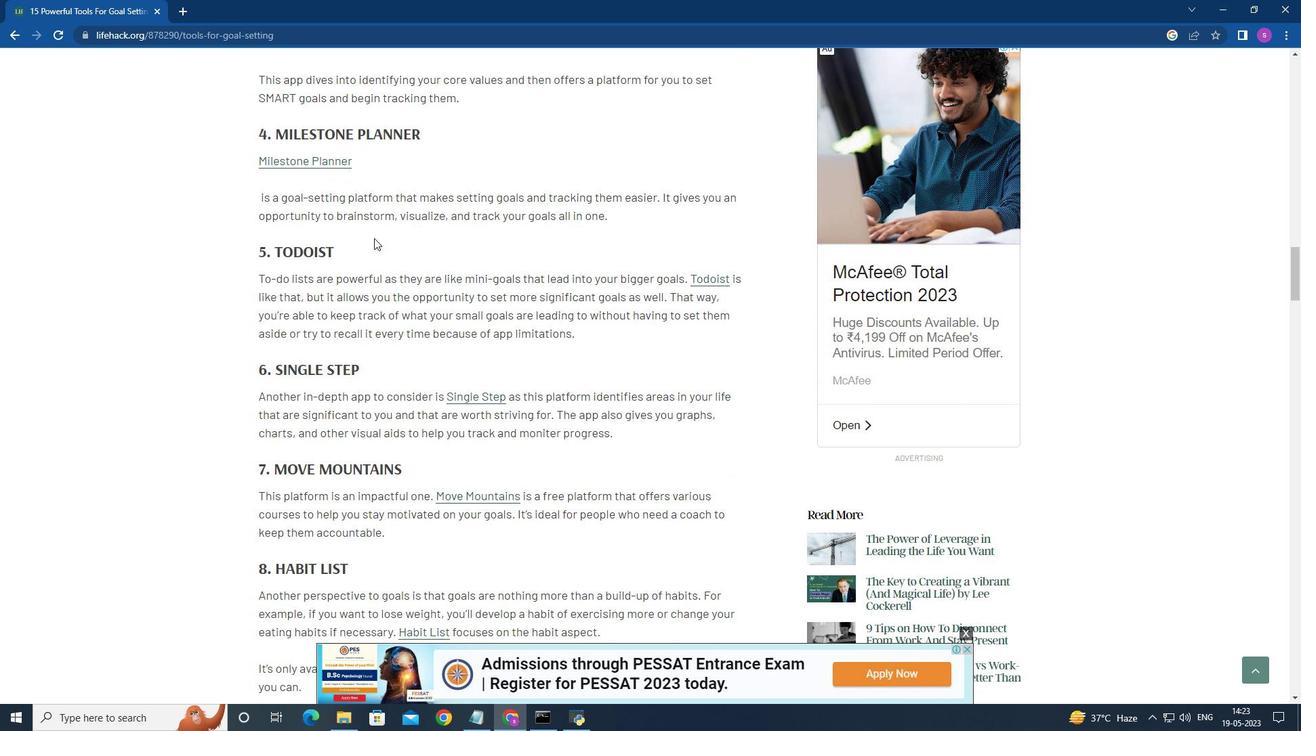 
Action: Mouse scrolled (373, 241) with delta (0, 0)
Screenshot: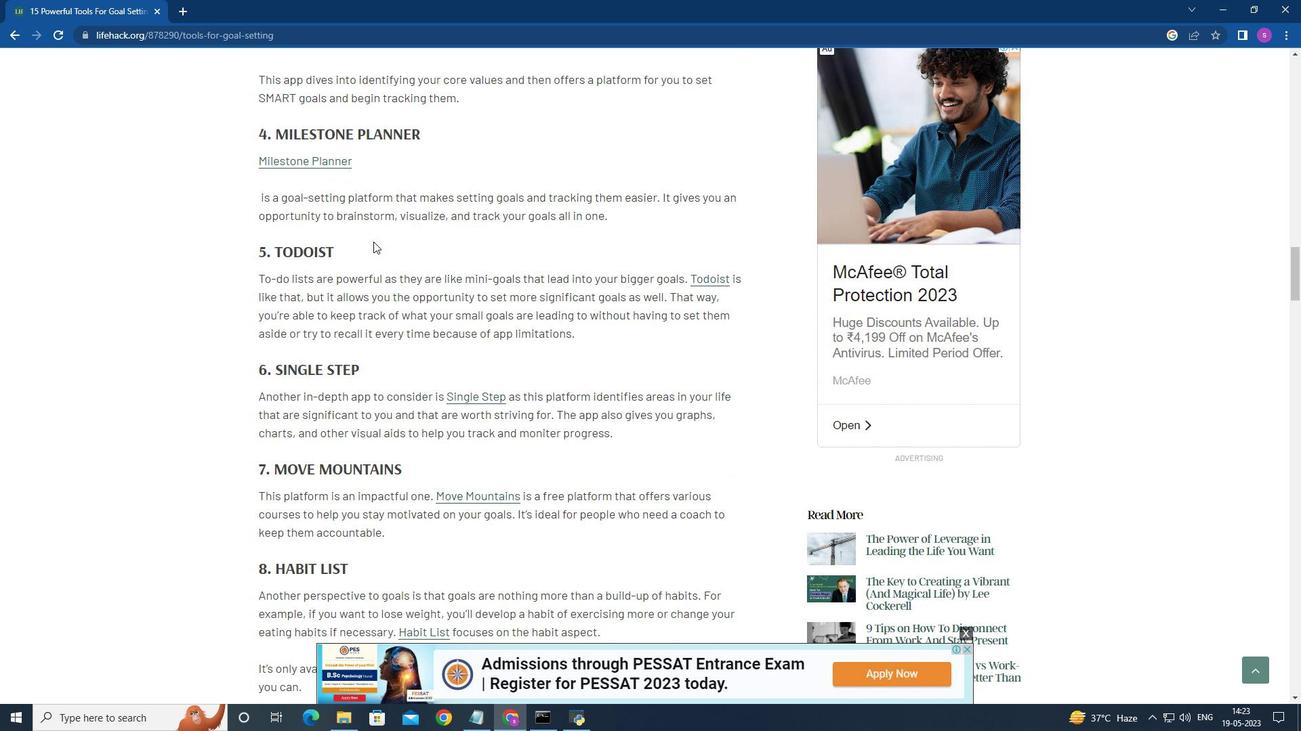 
Action: Mouse moved to (374, 239)
Screenshot: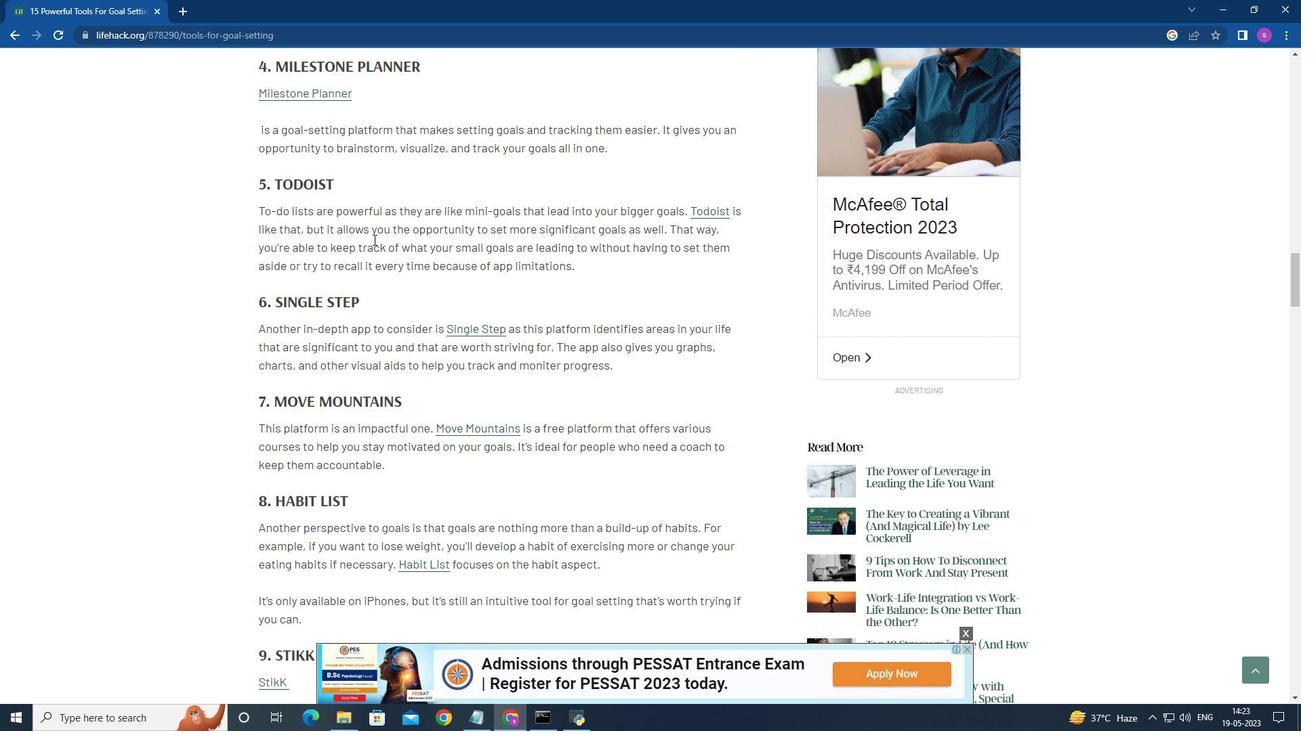 
Action: Mouse scrolled (374, 239) with delta (0, 0)
Screenshot: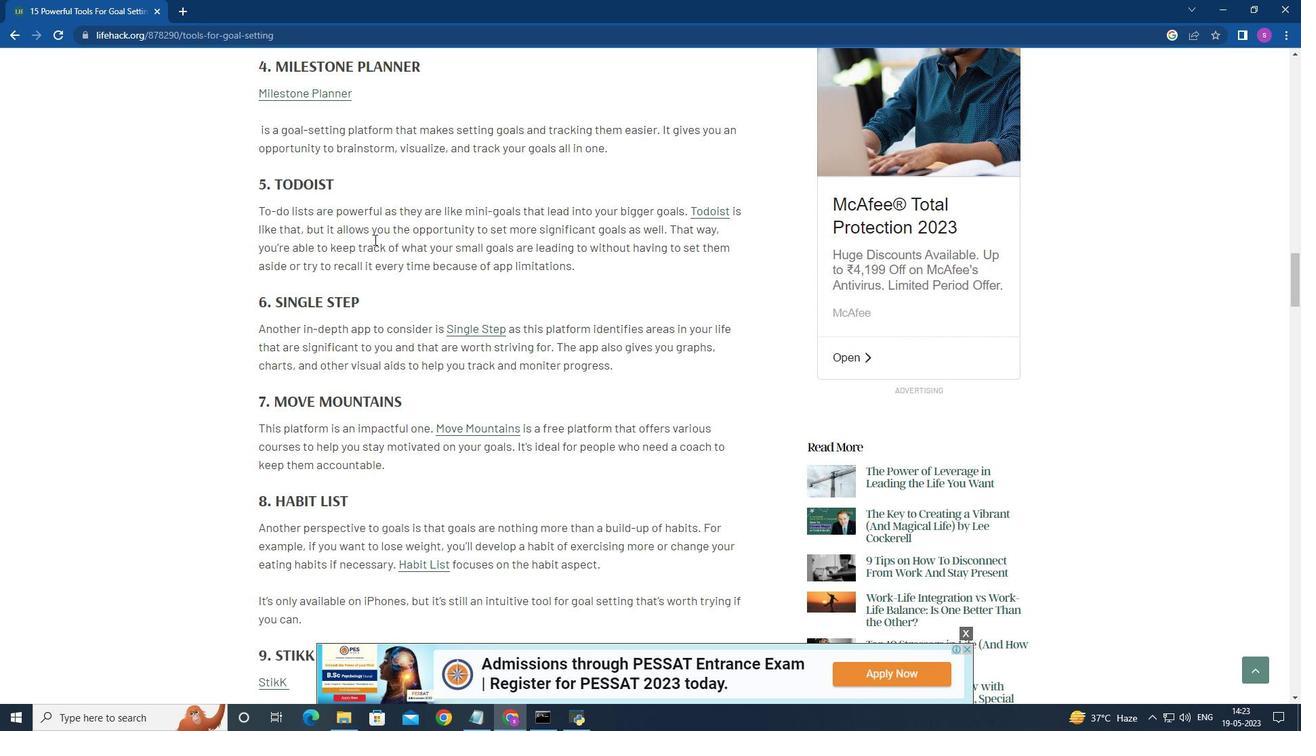 
Action: Mouse scrolled (374, 238) with delta (0, 0)
Screenshot: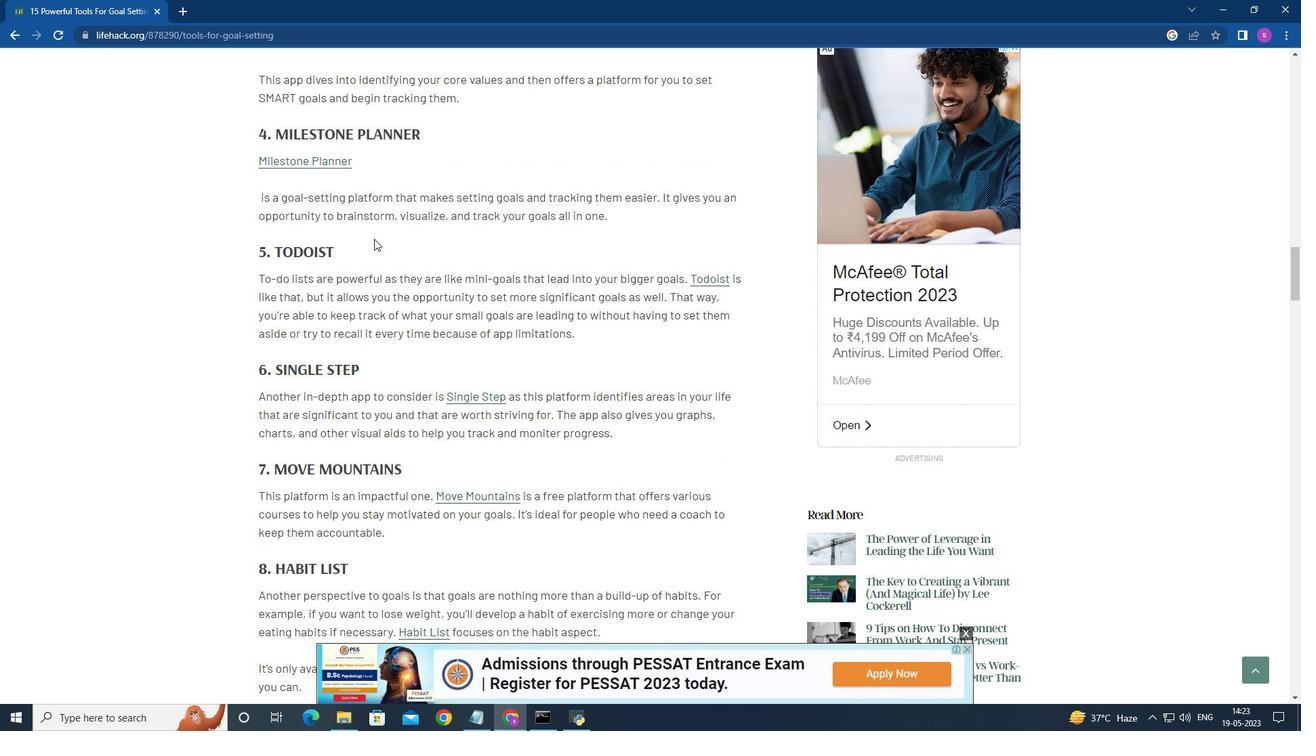 
Action: Mouse scrolled (374, 238) with delta (0, 0)
Screenshot: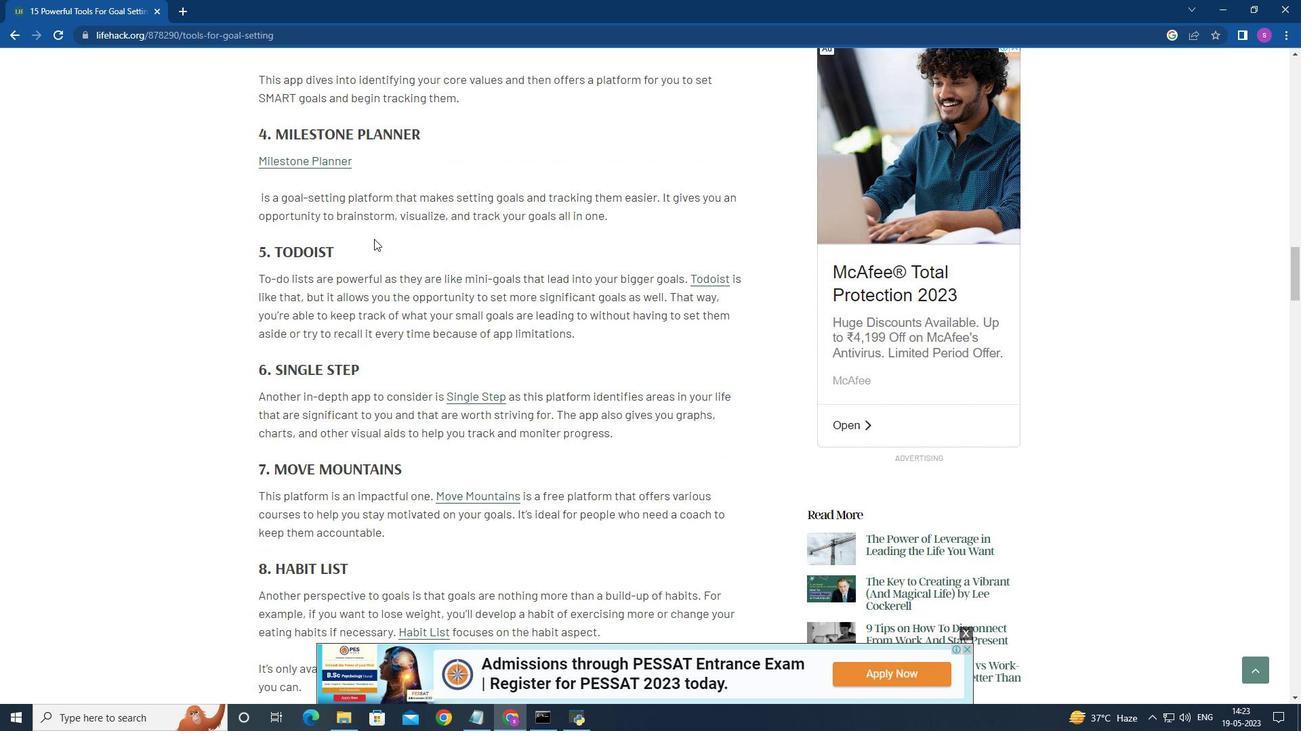 
Action: Mouse scrolled (374, 238) with delta (0, 0)
Screenshot: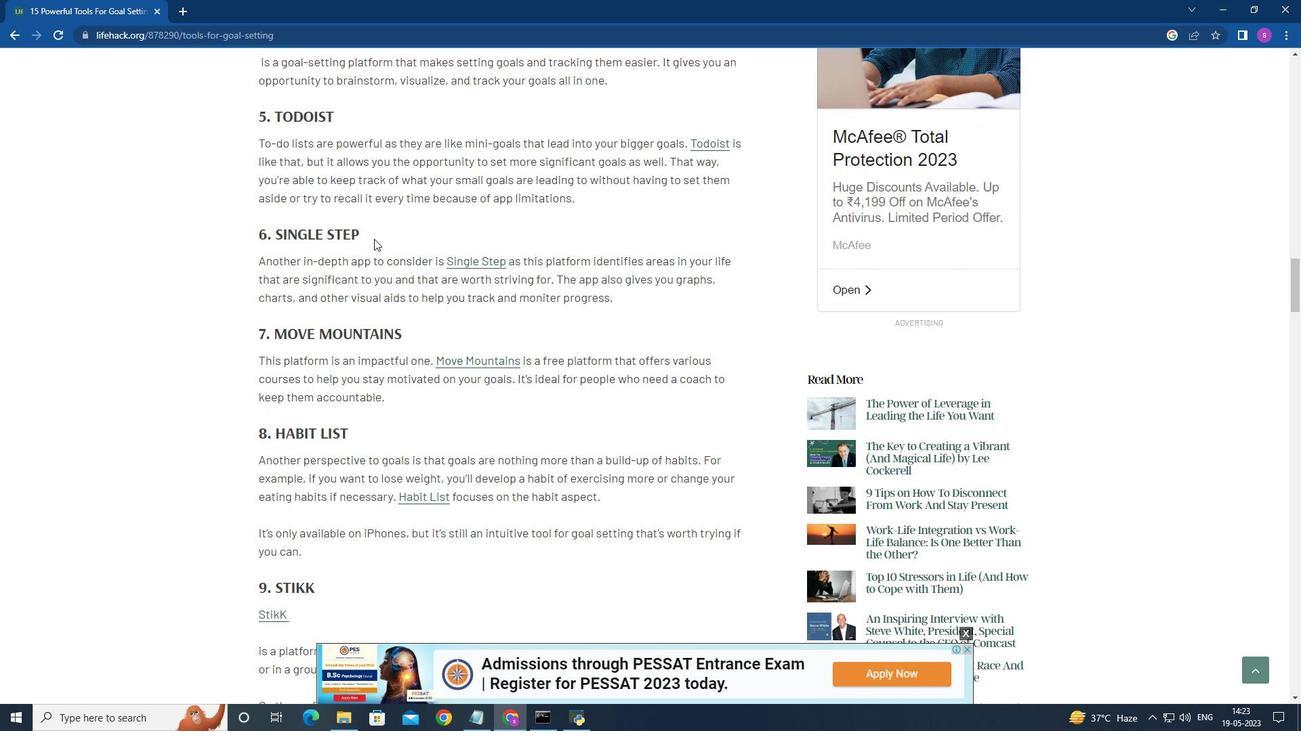 
Action: Mouse moved to (374, 238)
Screenshot: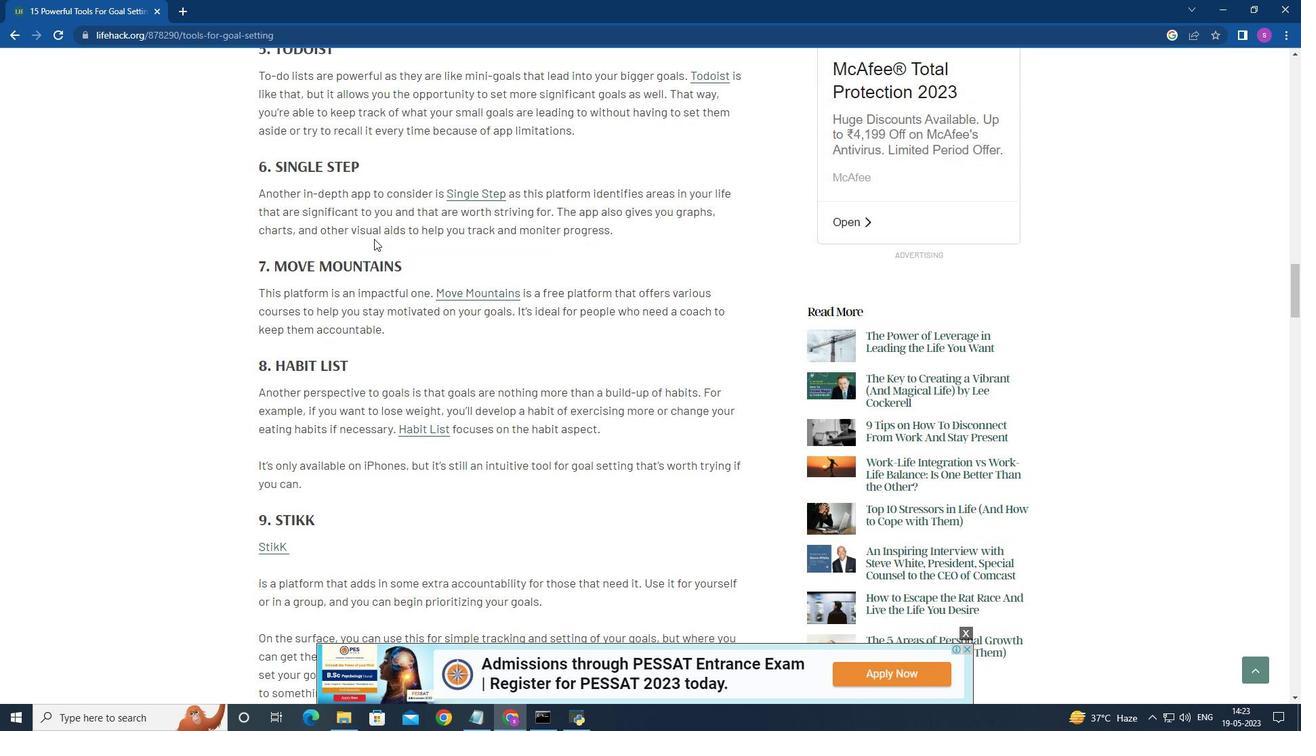 
Action: Mouse scrolled (374, 237) with delta (0, 0)
Screenshot: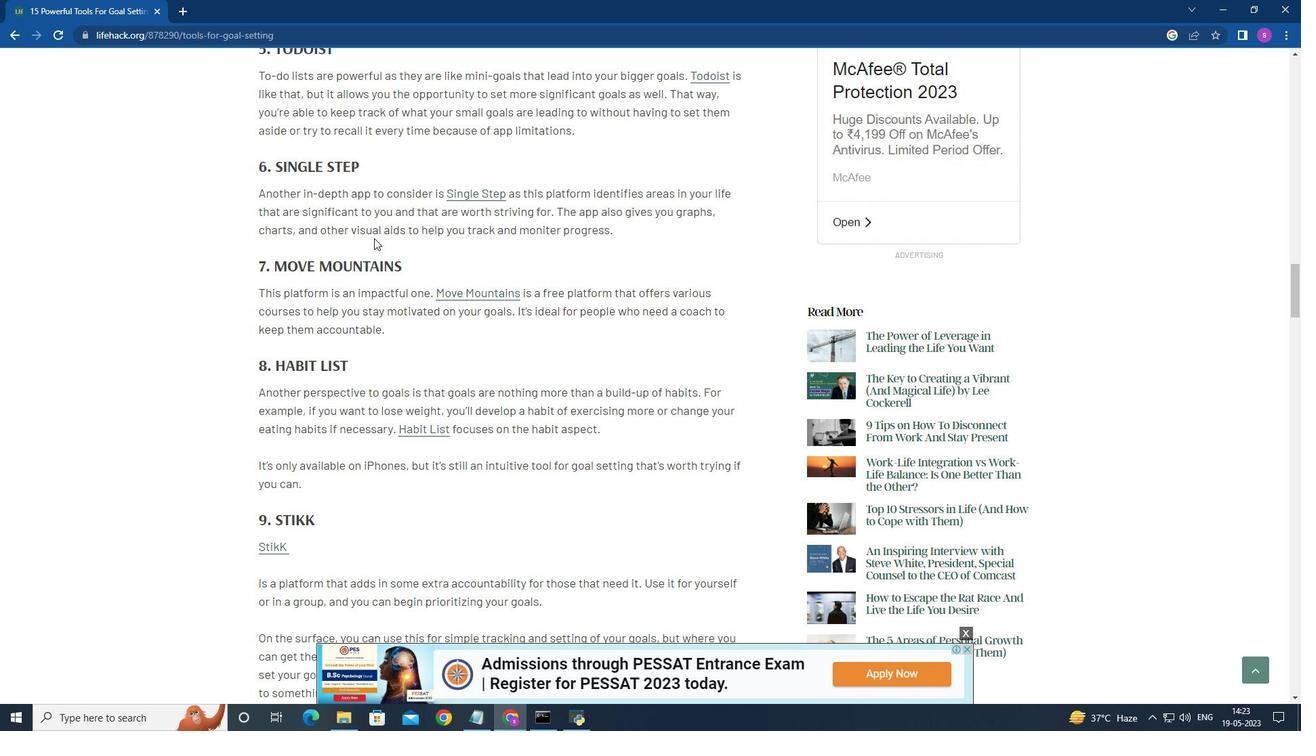 
Action: Mouse scrolled (374, 237) with delta (0, 0)
Screenshot: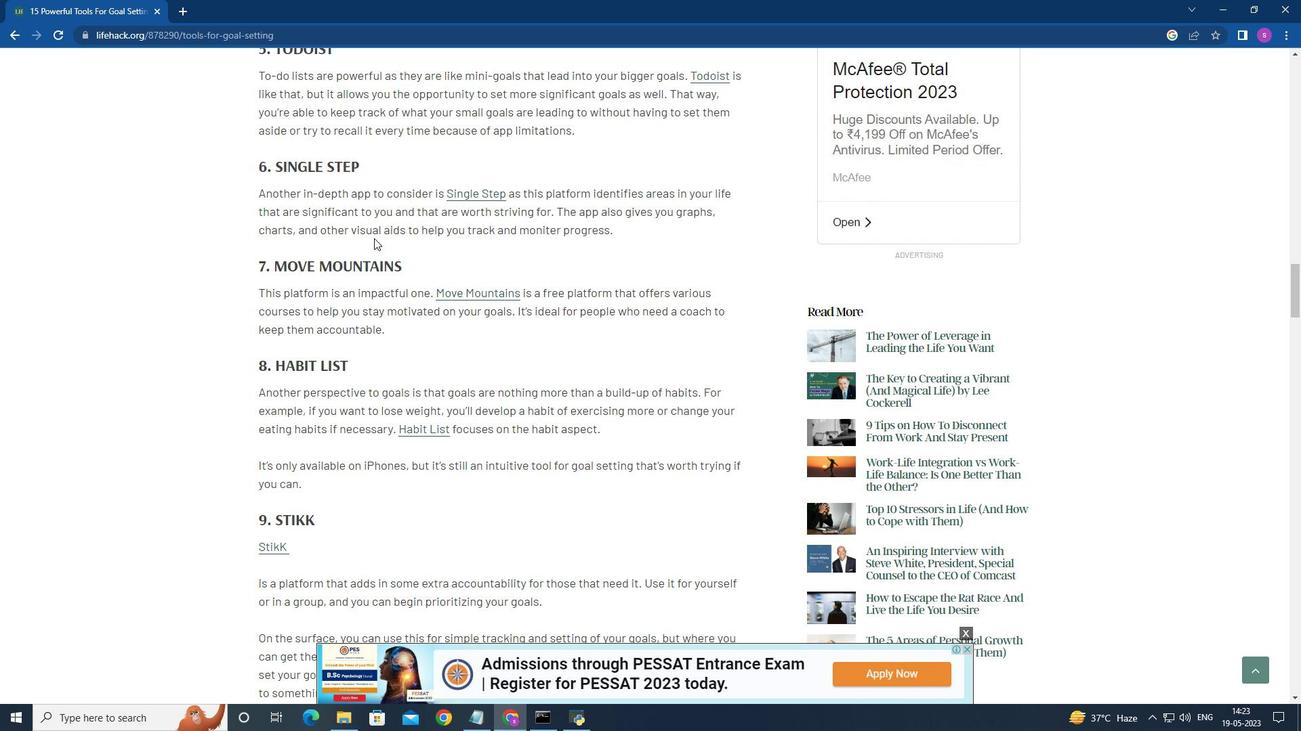
Action: Mouse scrolled (374, 237) with delta (0, 0)
Screenshot: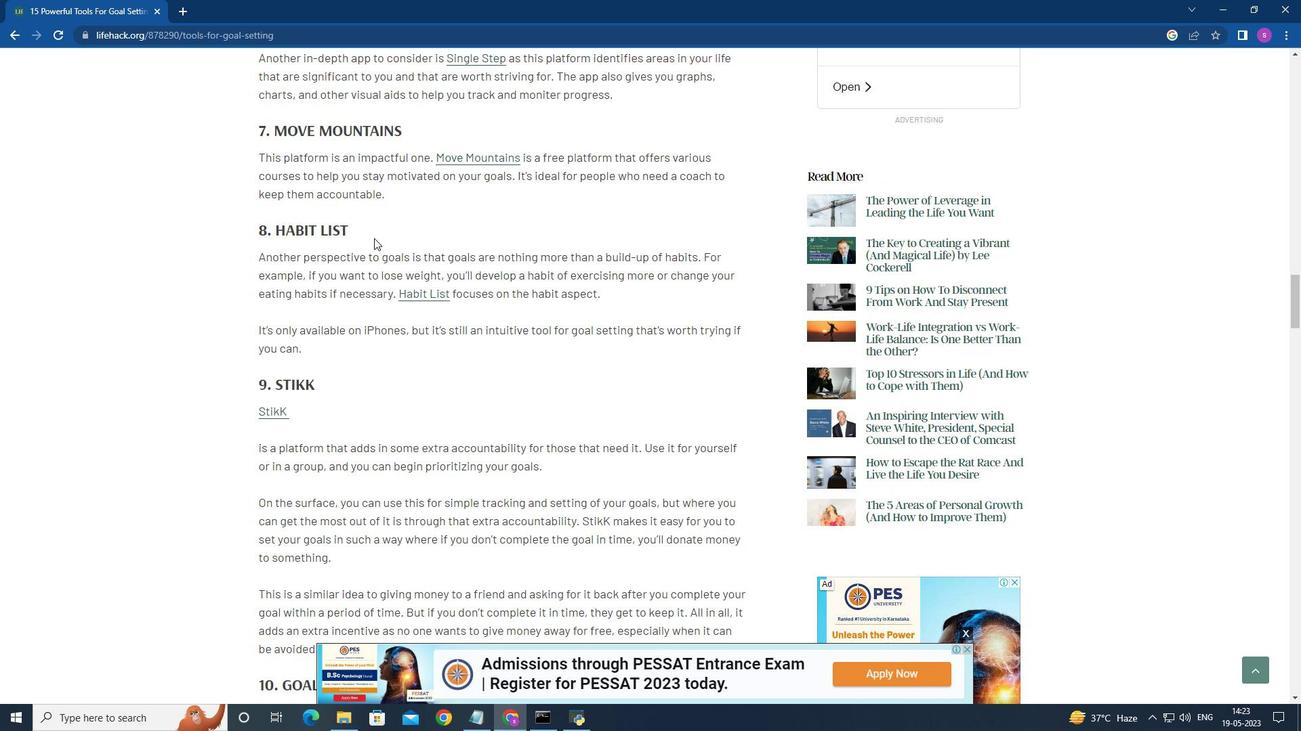 
Action: Mouse scrolled (374, 237) with delta (0, 0)
Screenshot: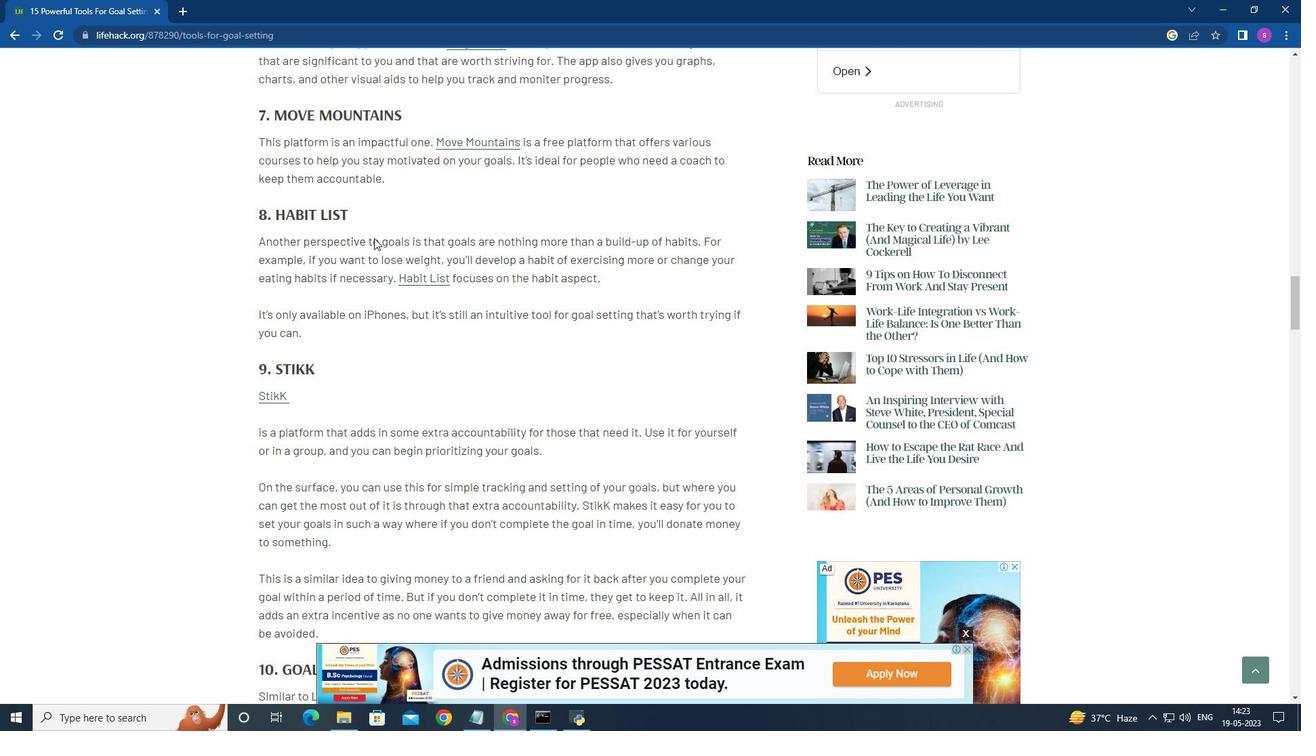 
Action: Mouse scrolled (374, 237) with delta (0, 0)
Screenshot: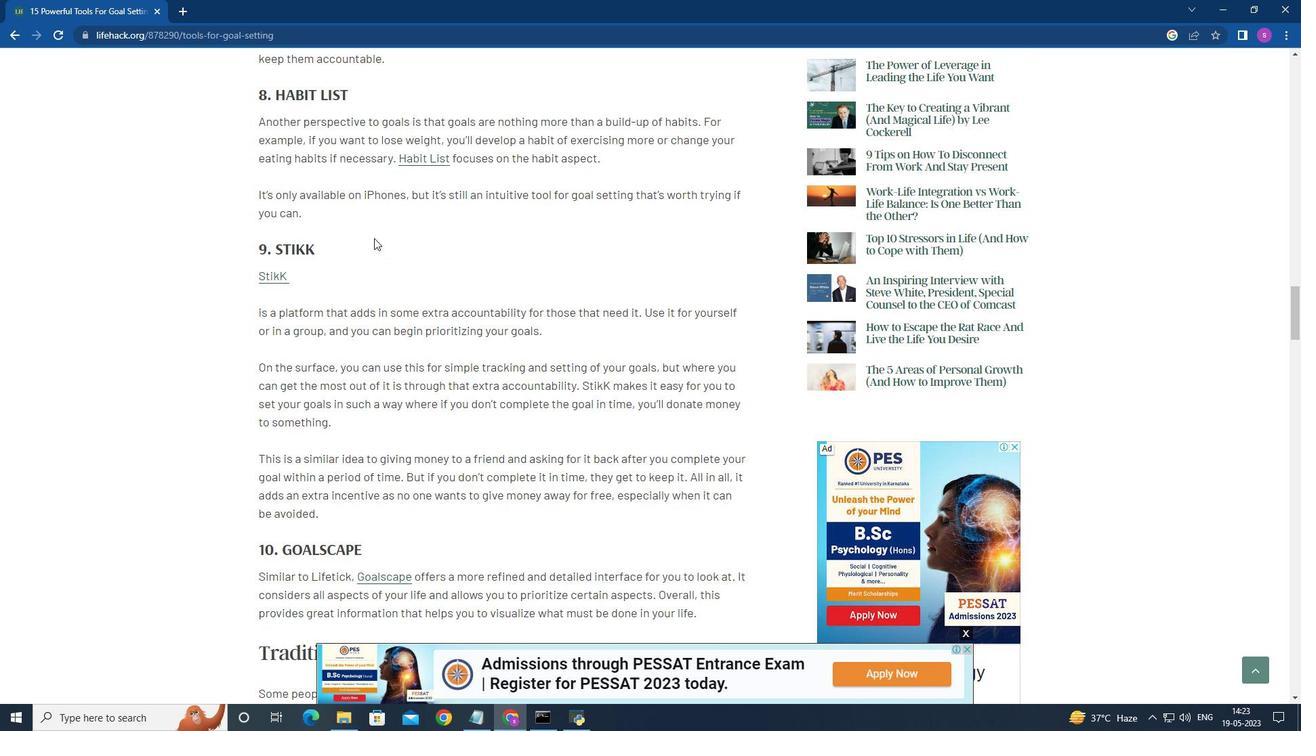 
Action: Mouse moved to (342, 235)
Screenshot: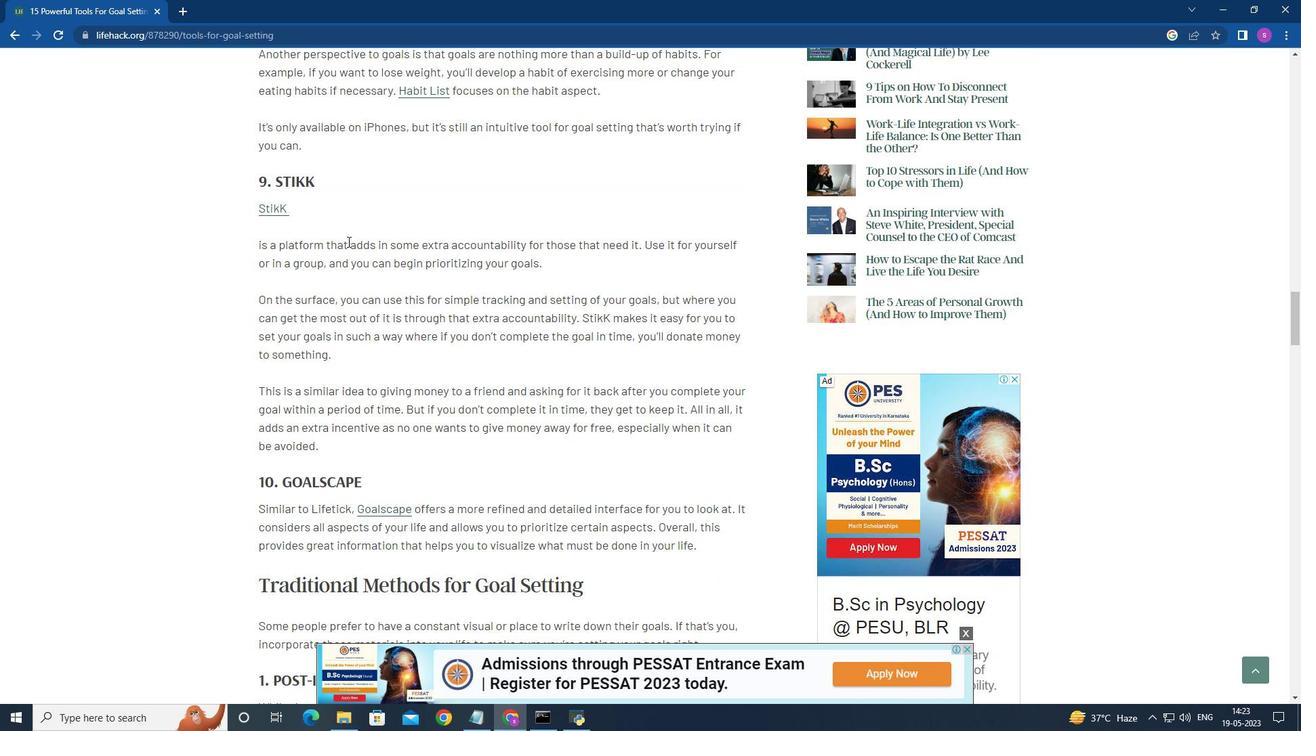 
Action: Mouse scrolled (342, 235) with delta (0, 0)
Screenshot: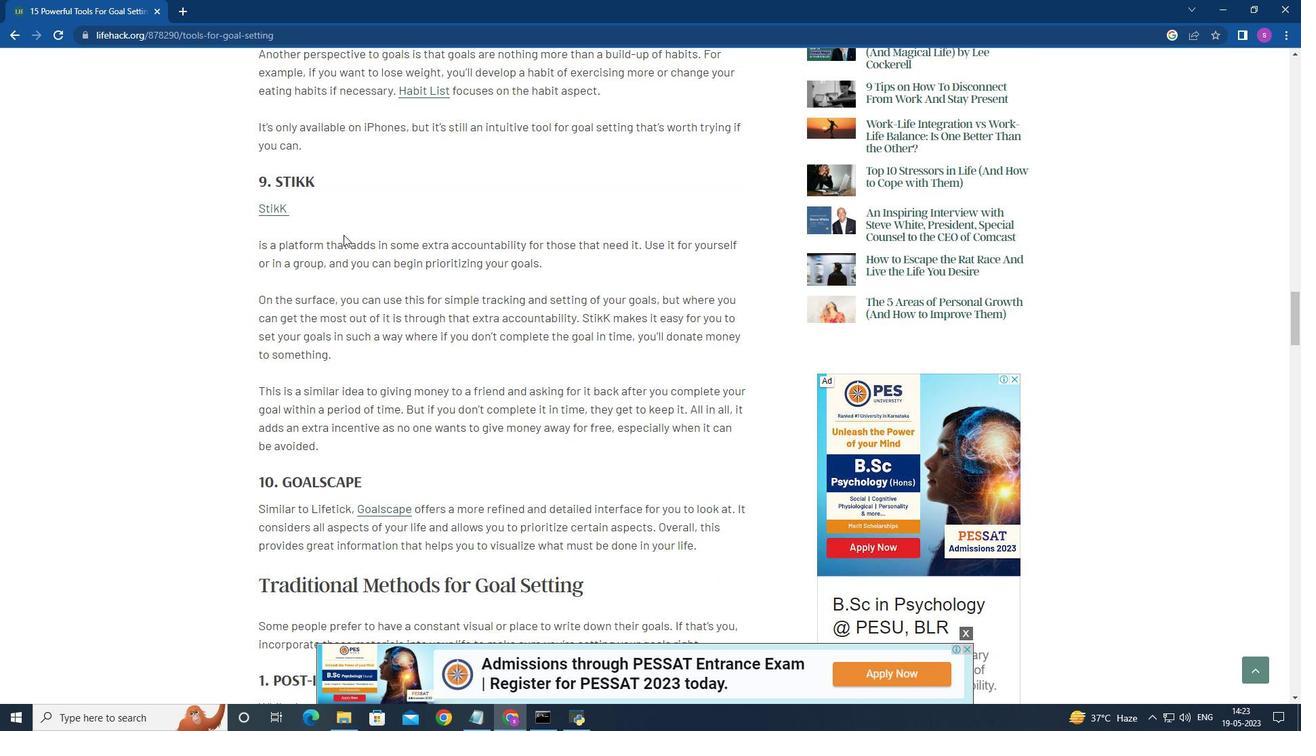 
Action: Mouse scrolled (342, 235) with delta (0, 0)
Screenshot: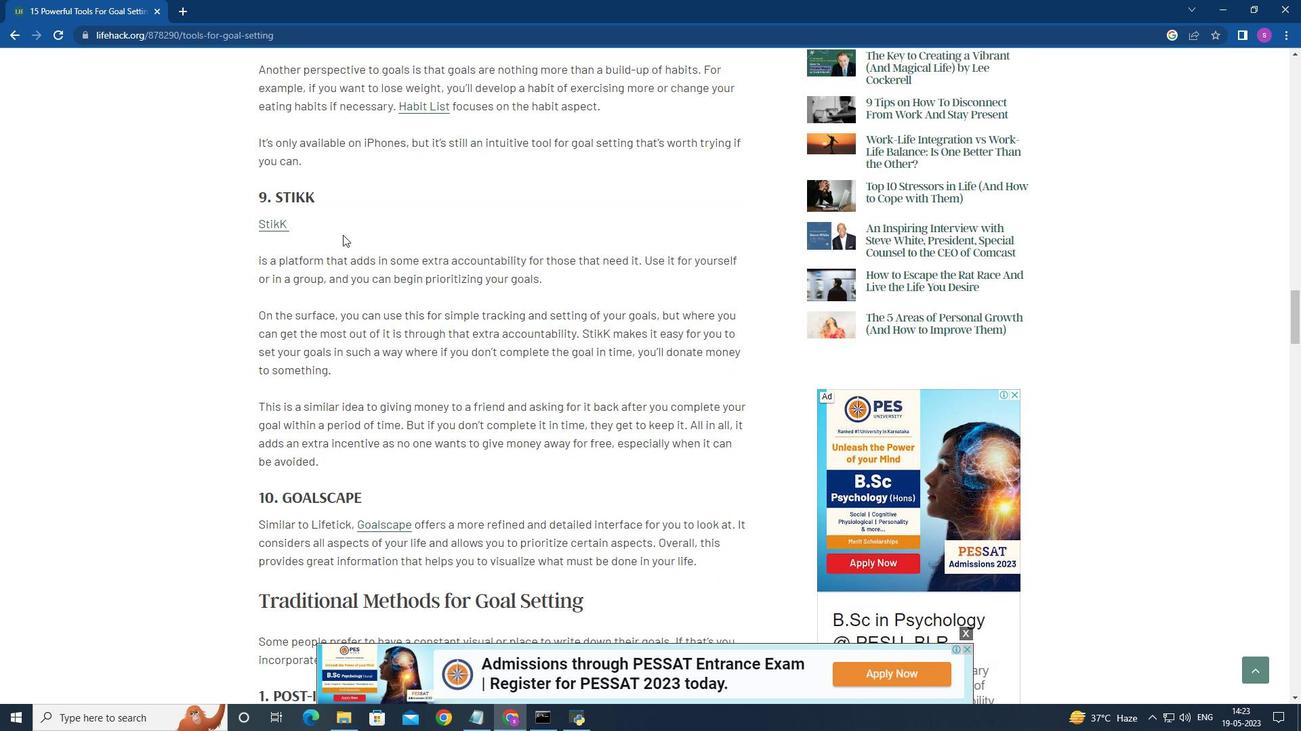 
Action: Mouse moved to (357, 300)
Screenshot: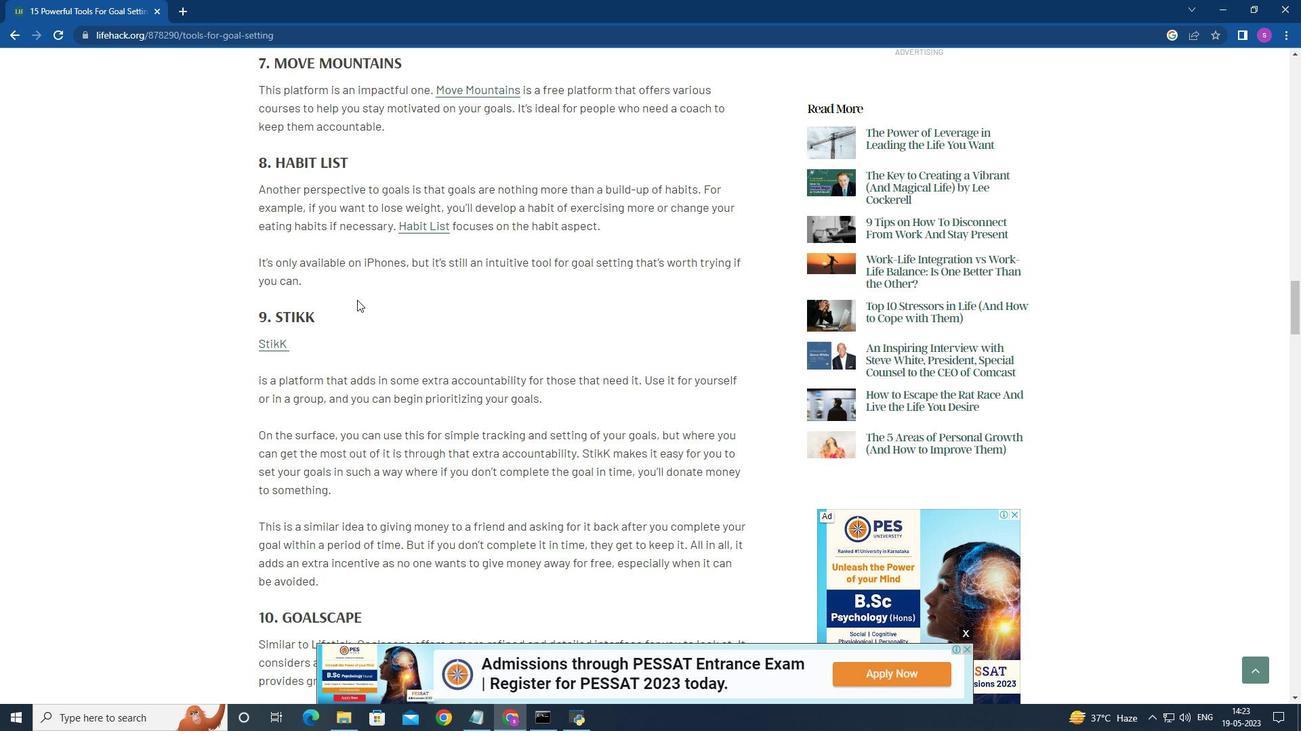 
Action: Mouse scrolled (357, 300) with delta (0, 0)
Screenshot: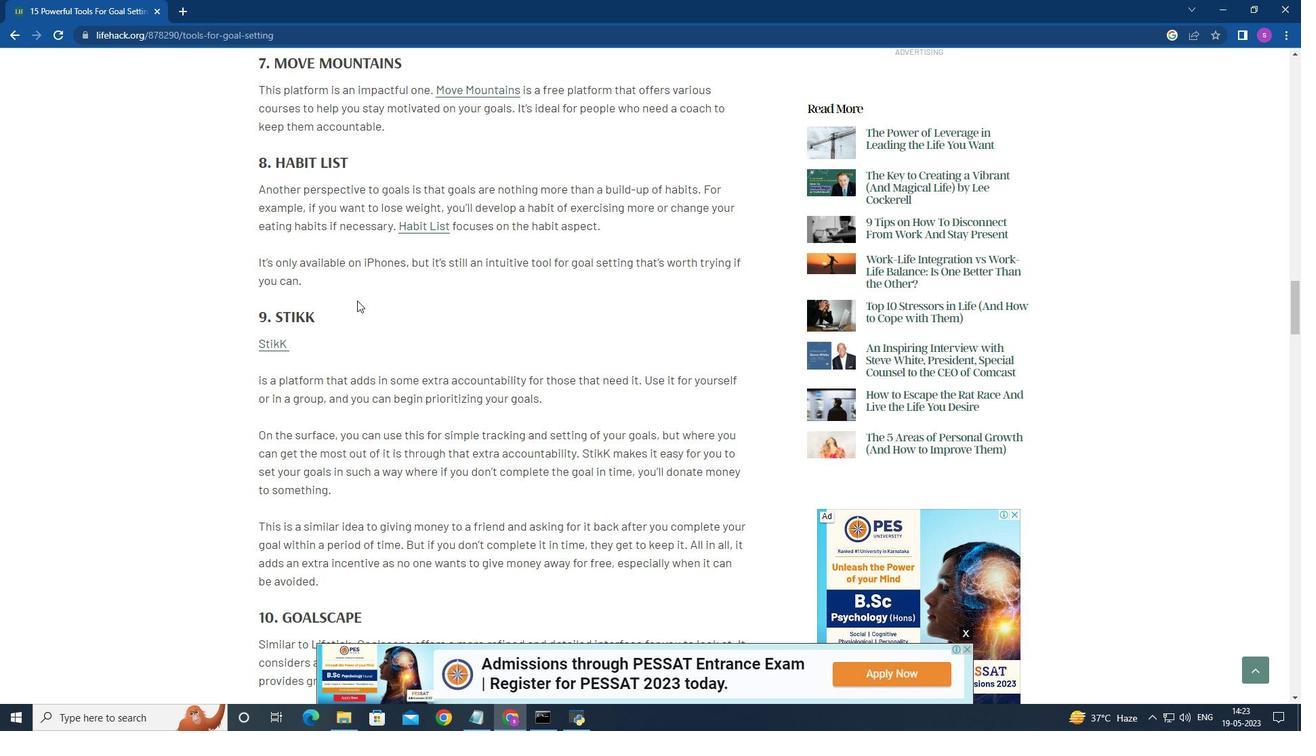 
Action: Mouse moved to (304, 303)
Screenshot: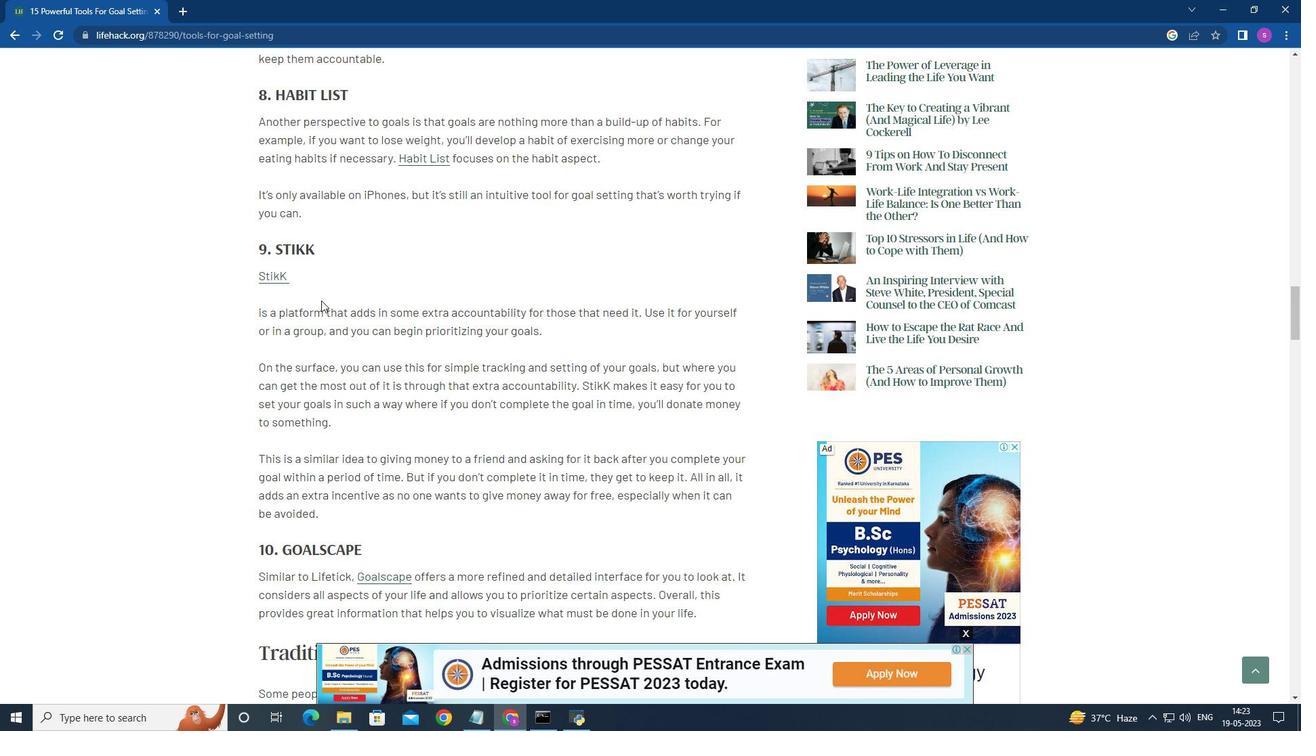 
Action: Mouse scrolled (304, 302) with delta (0, 0)
Screenshot: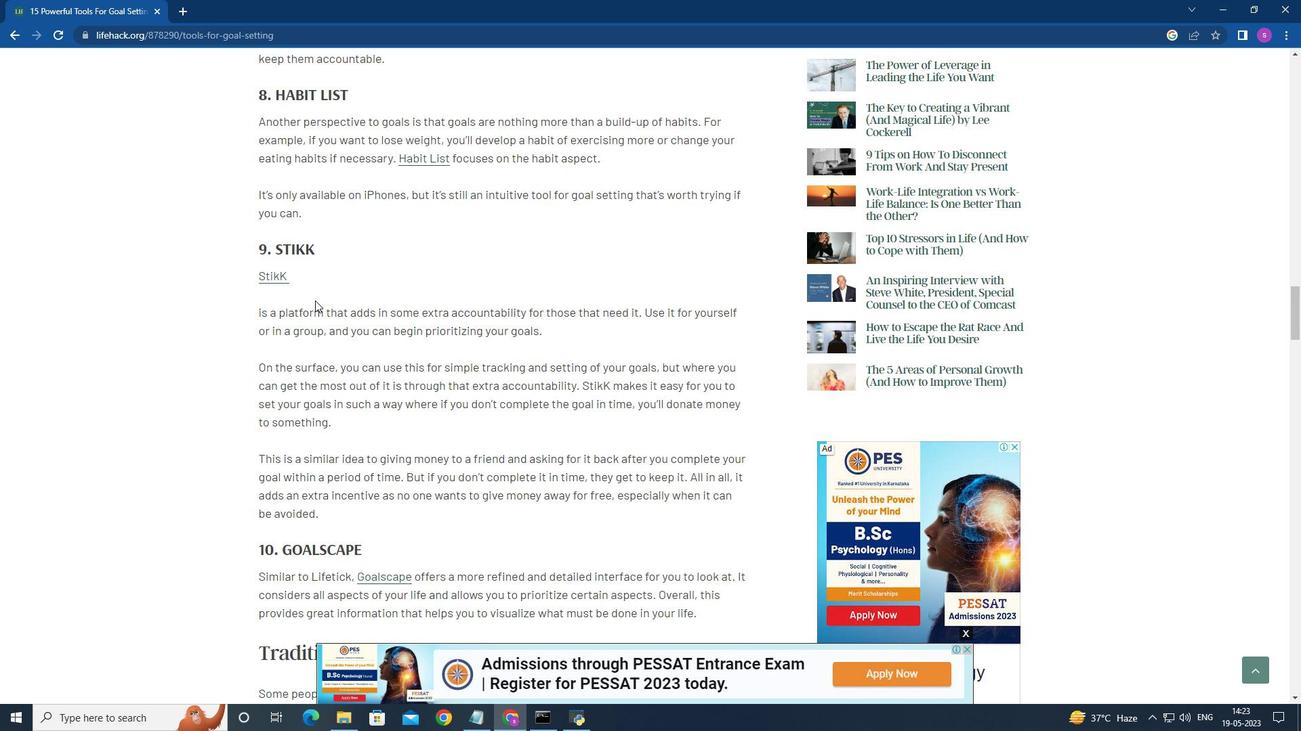 
Action: Mouse moved to (304, 304)
Screenshot: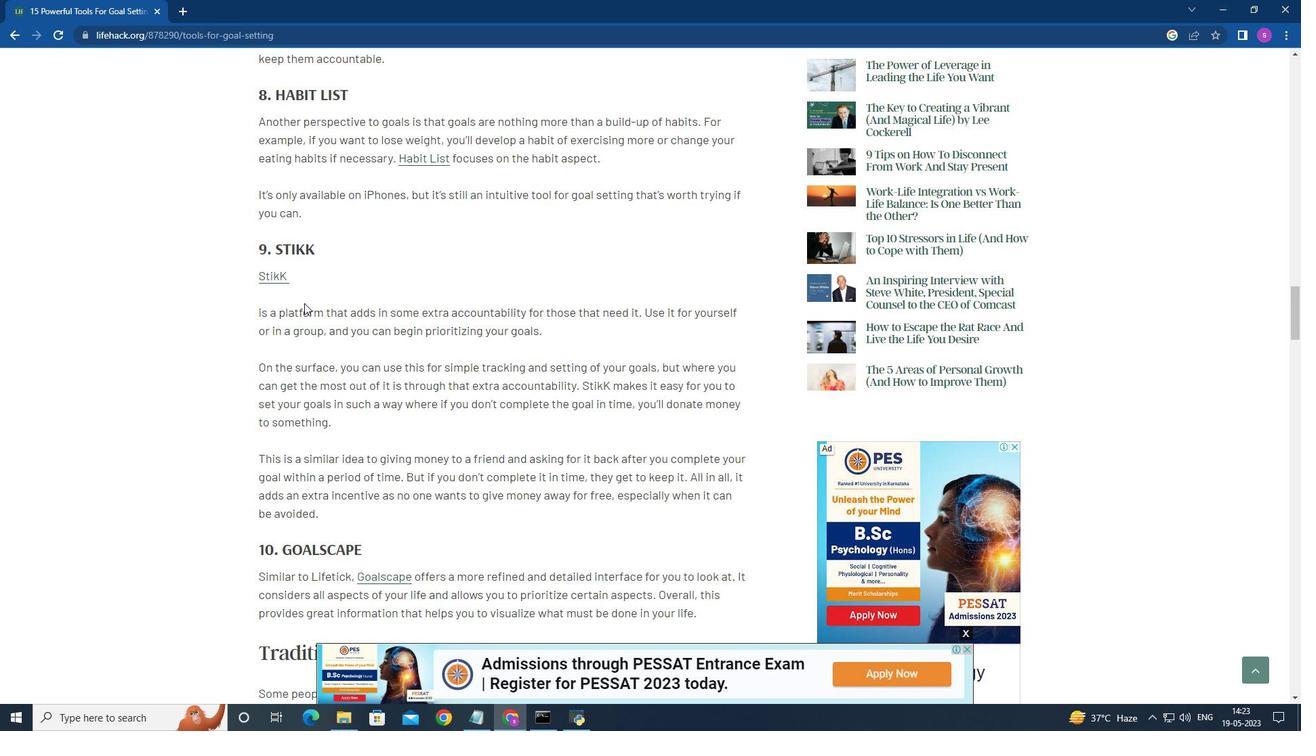 
Action: Mouse scrolled (304, 303) with delta (0, 0)
Screenshot: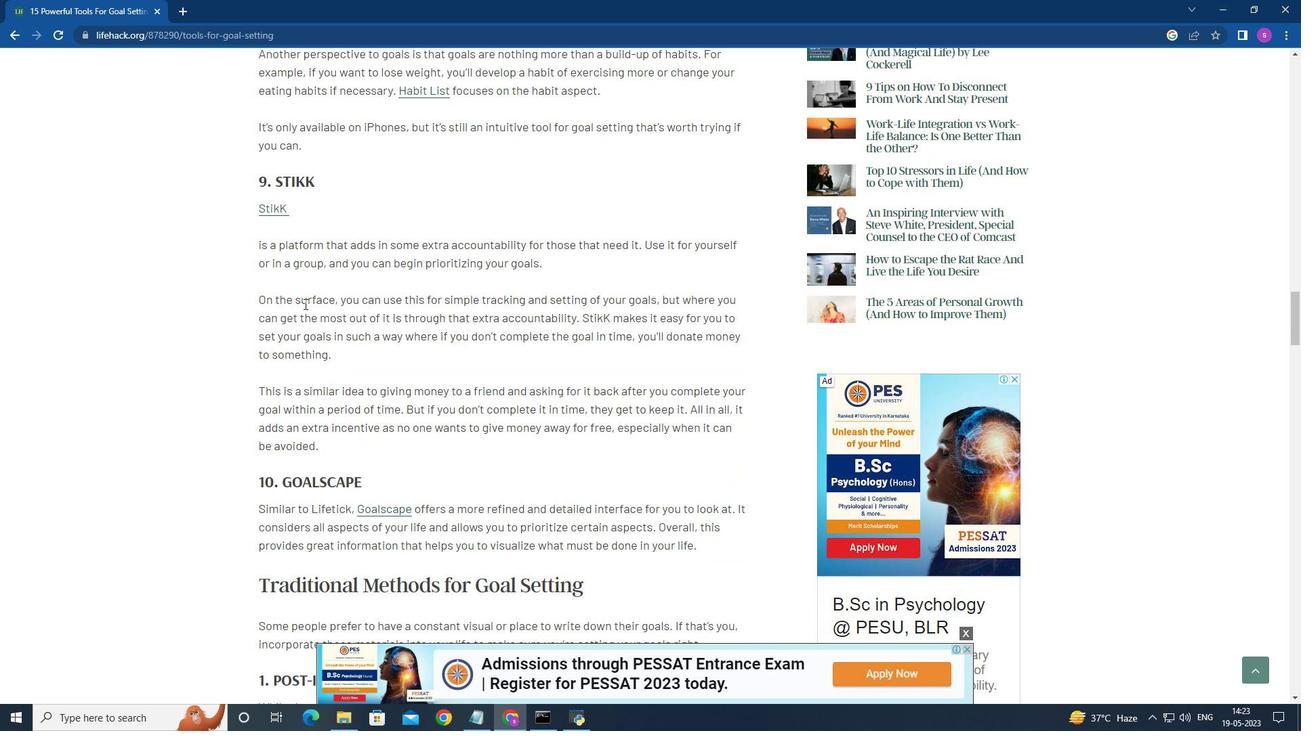 
Action: Mouse moved to (304, 306)
Screenshot: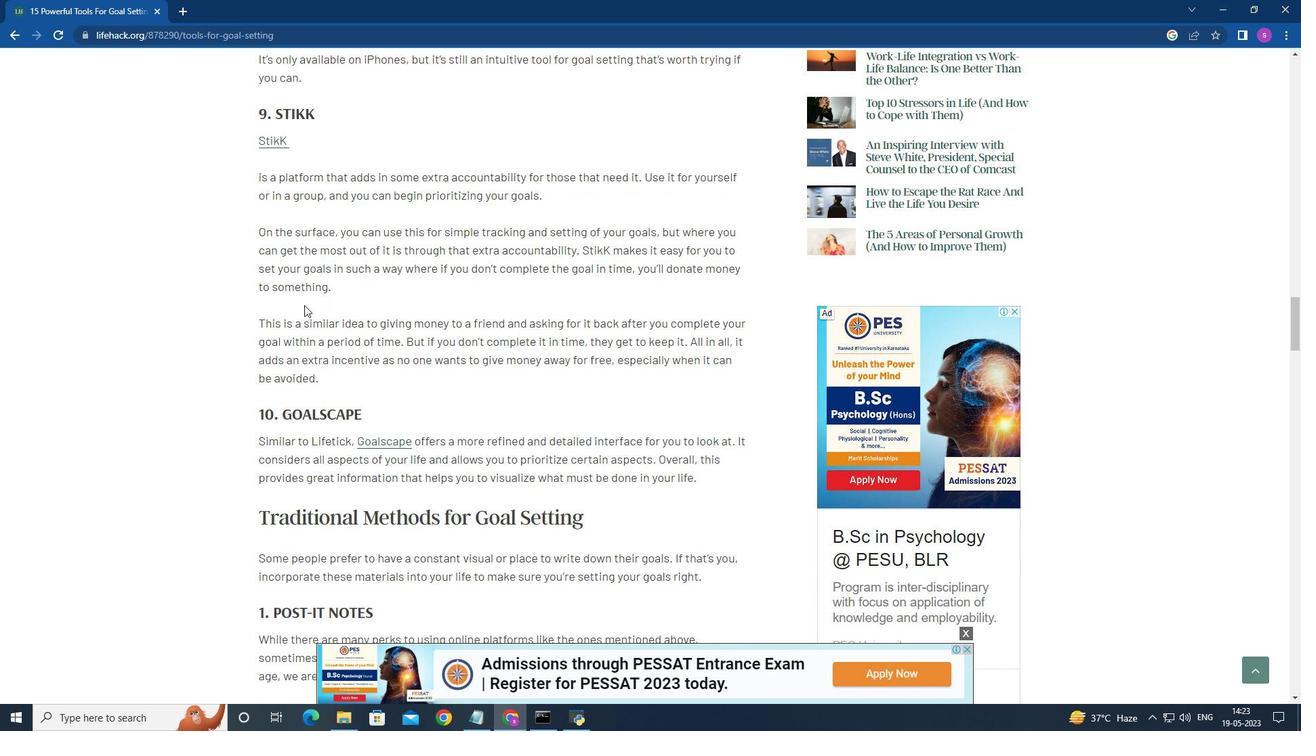 
Action: Mouse scrolled (304, 305) with delta (0, 0)
Screenshot: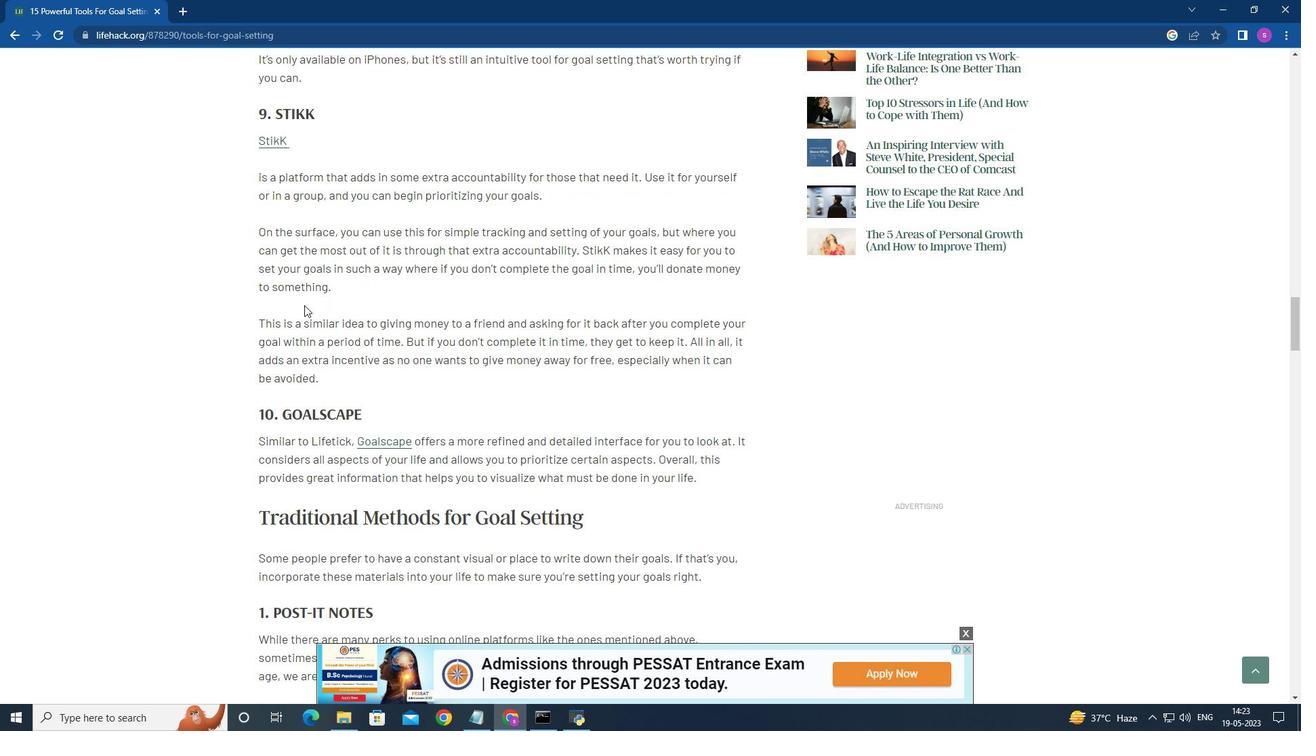 
Action: Mouse moved to (305, 306)
Screenshot: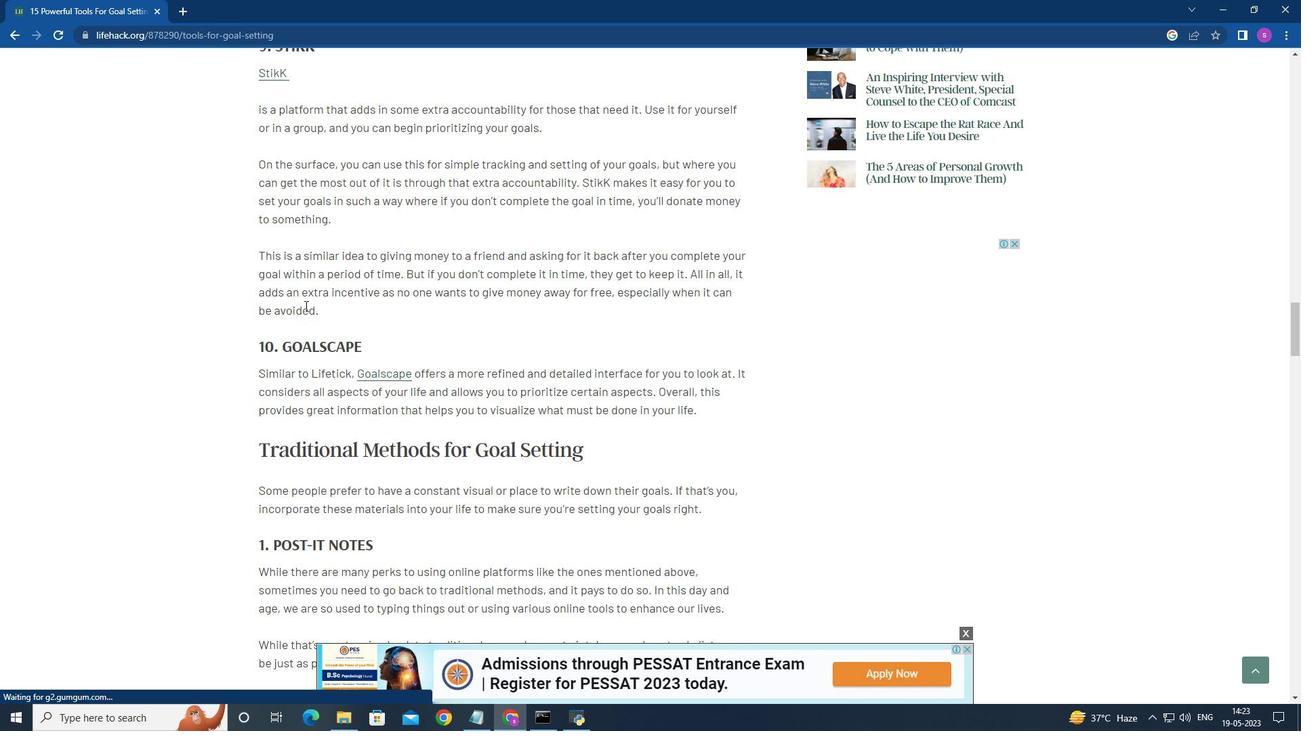 
Action: Mouse scrolled (305, 305) with delta (0, 0)
Screenshot: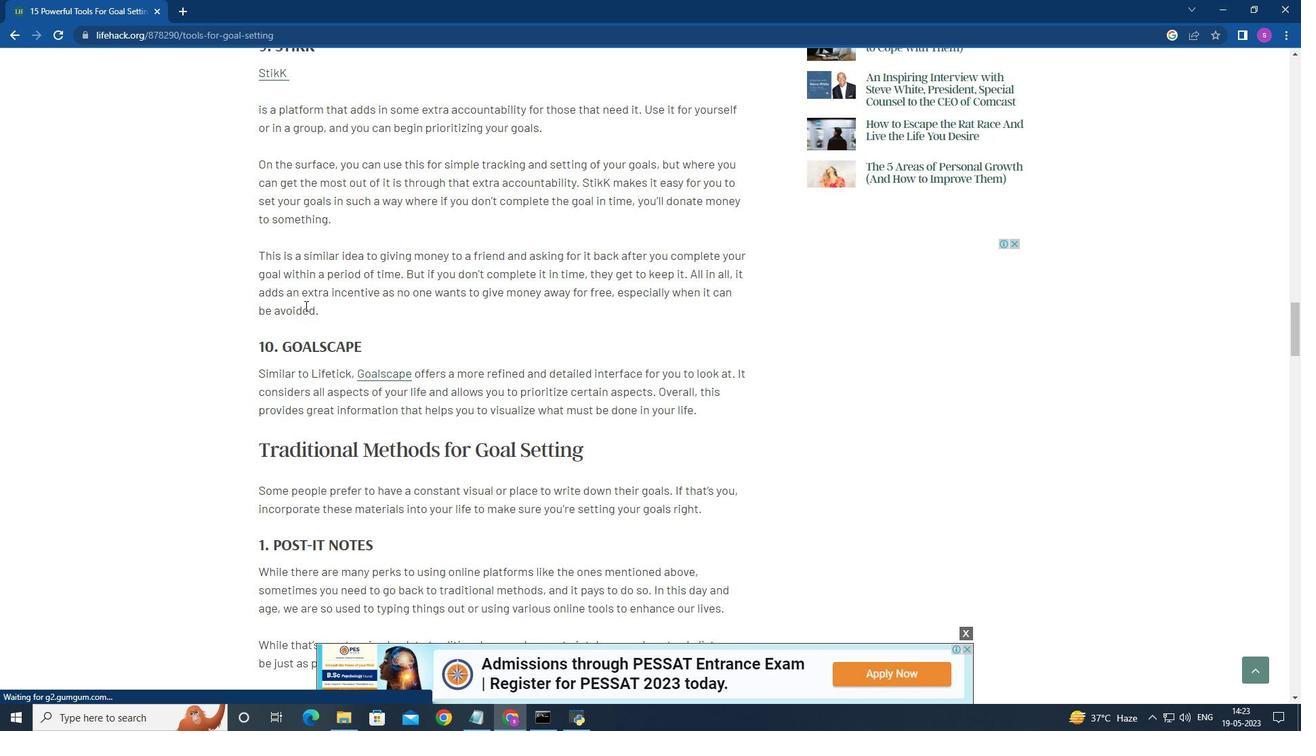 
Action: Mouse scrolled (305, 305) with delta (0, 0)
Screenshot: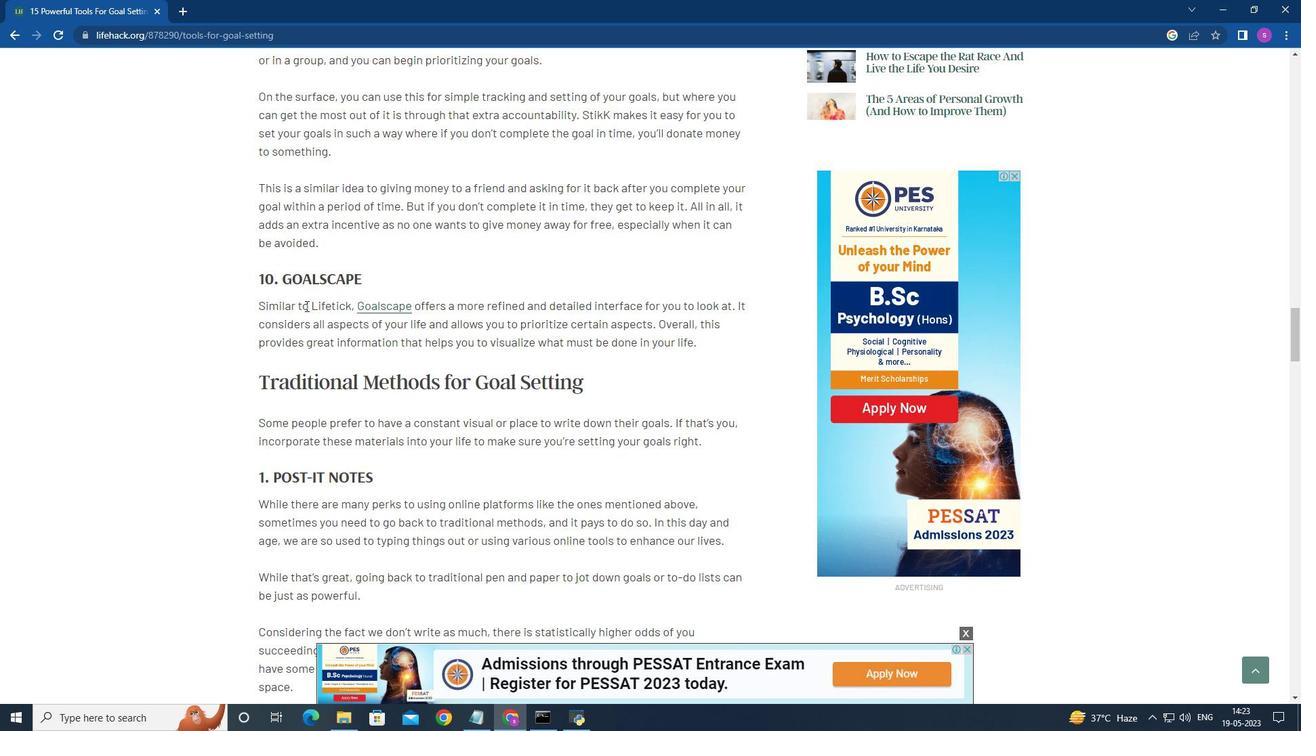 
Action: Mouse moved to (305, 306)
Screenshot: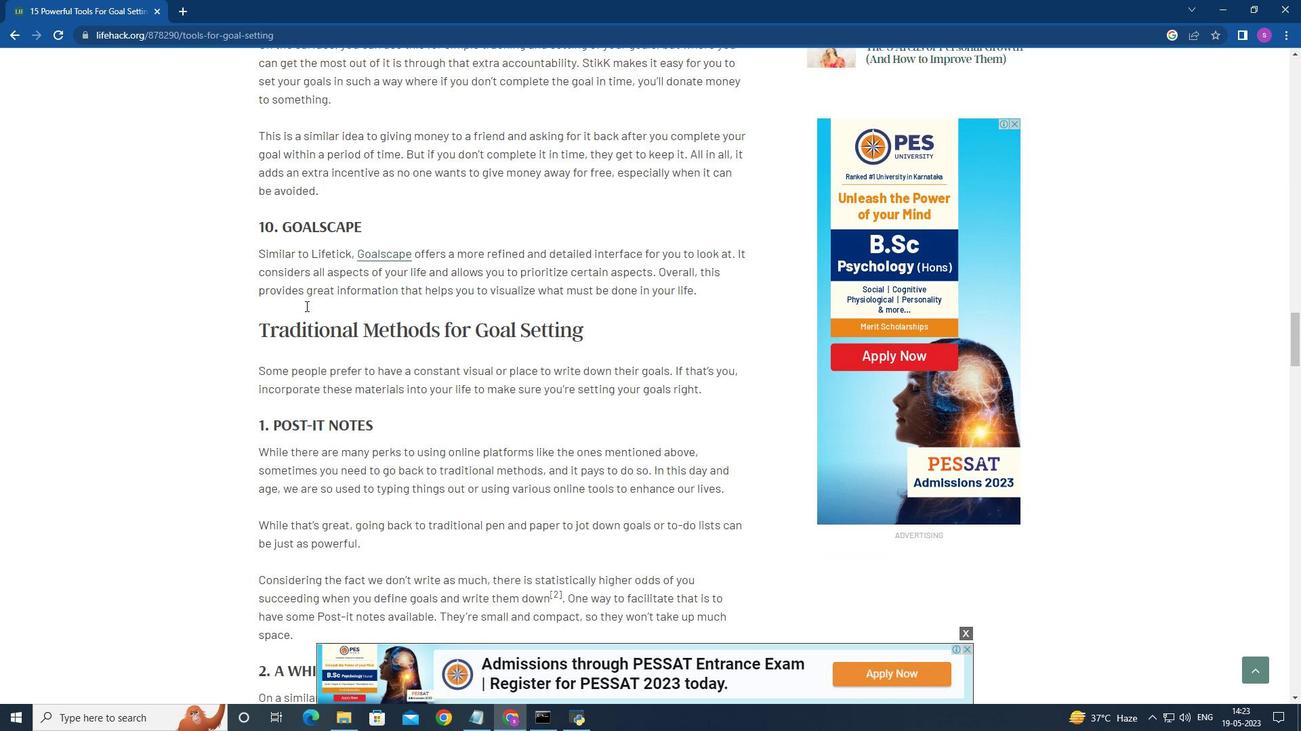 
Action: Mouse scrolled (305, 305) with delta (0, 0)
Screenshot: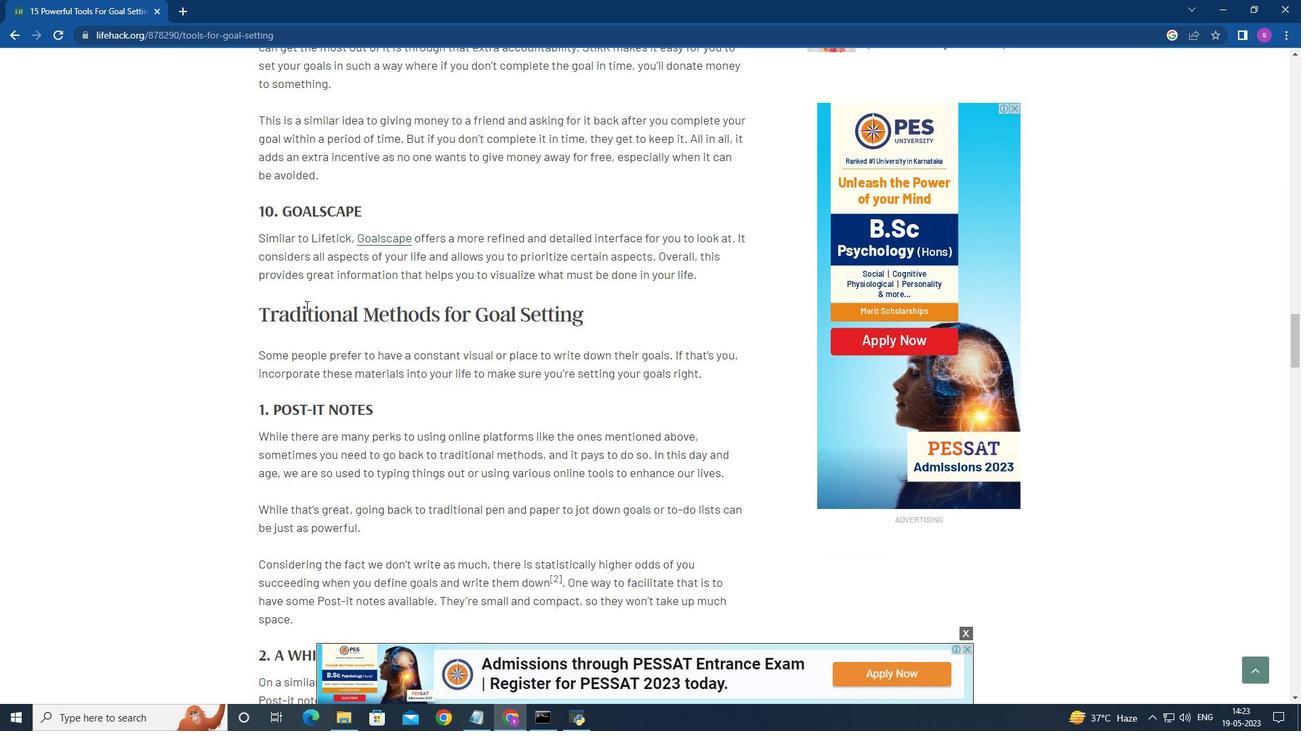 
Action: Mouse scrolled (305, 305) with delta (0, 0)
Screenshot: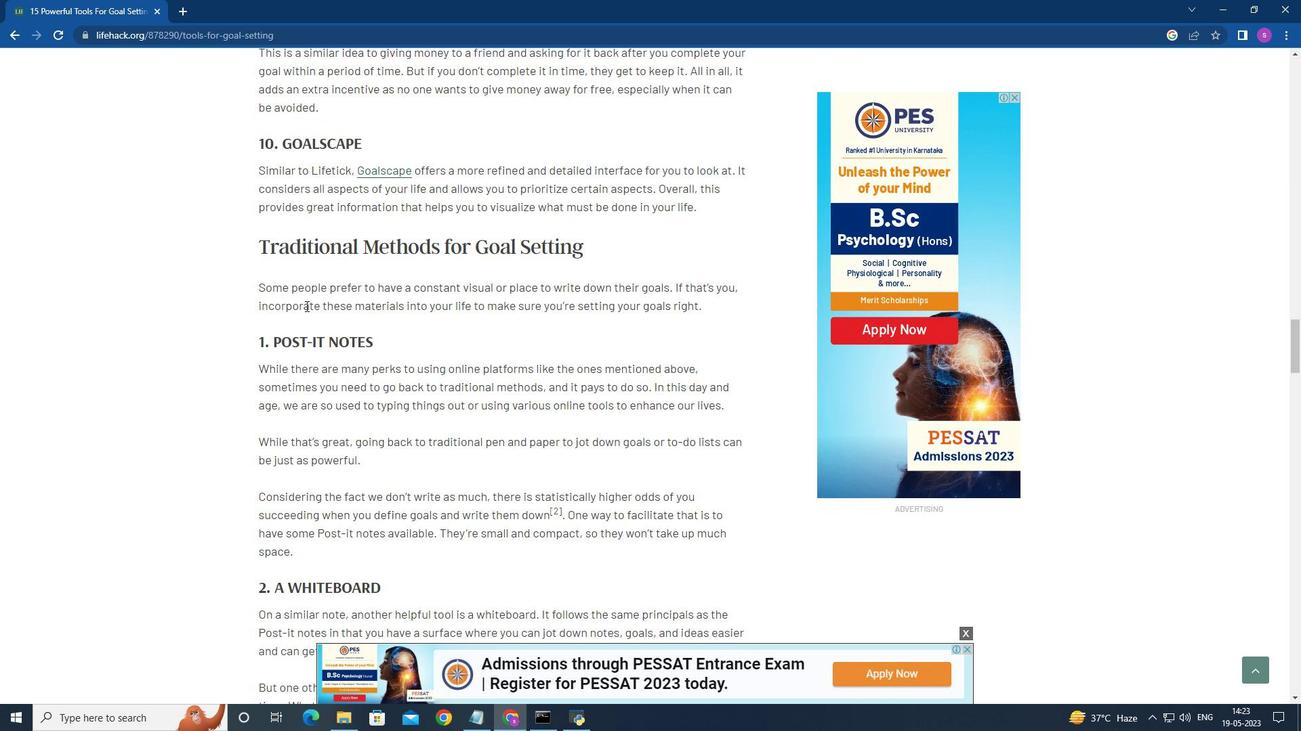 
Action: Mouse scrolled (305, 305) with delta (0, 0)
Screenshot: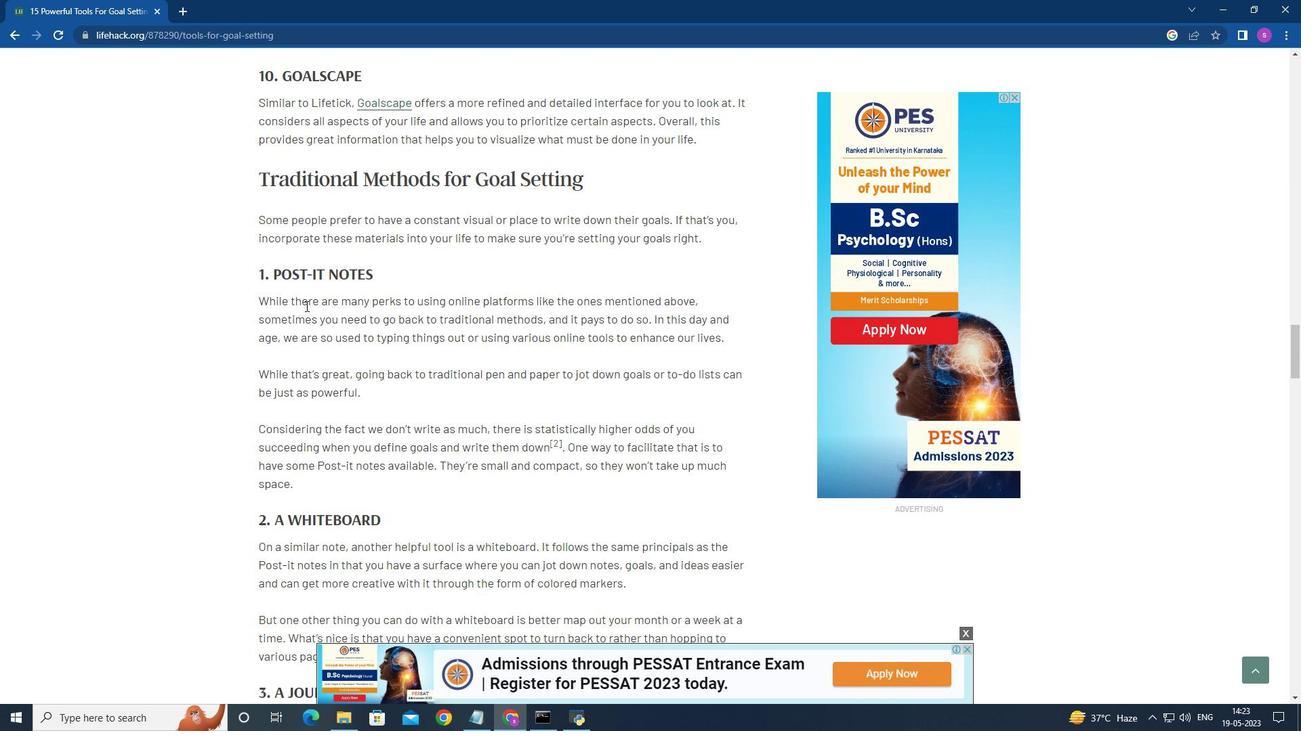 
Action: Mouse scrolled (305, 305) with delta (0, 0)
Screenshot: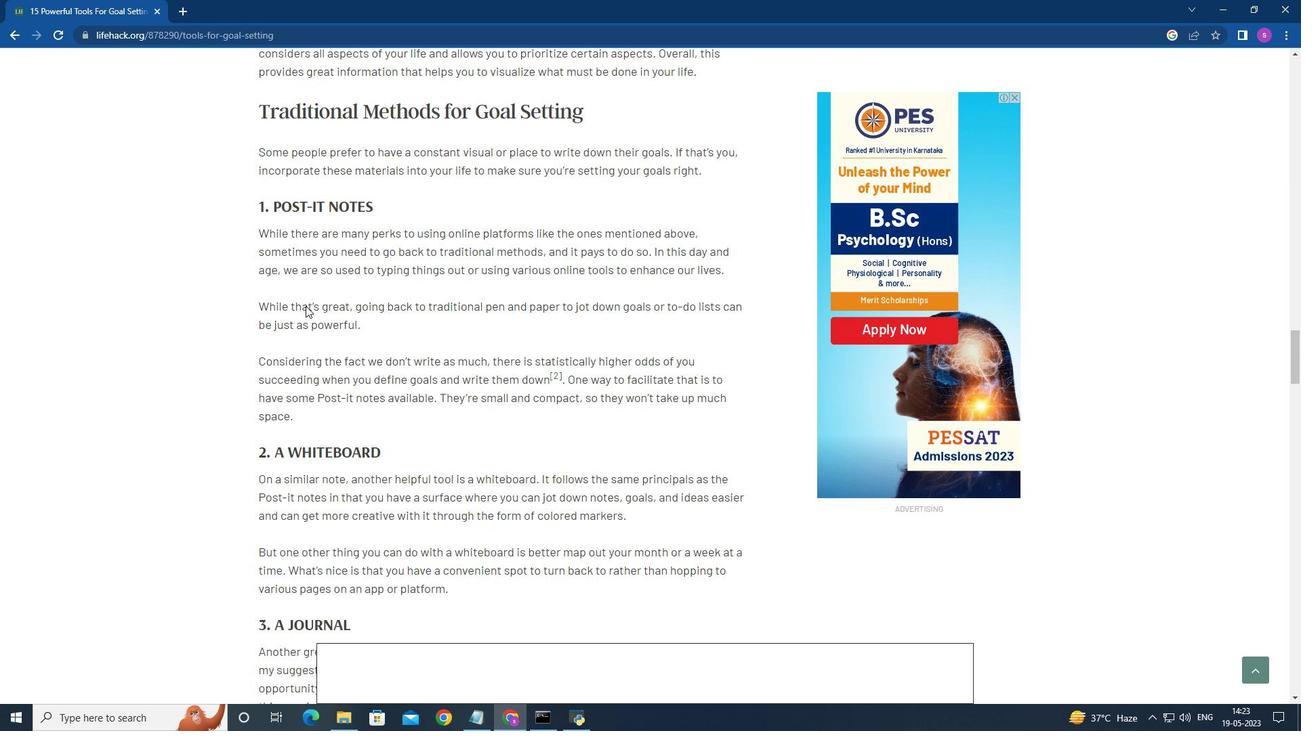 
Action: Mouse scrolled (305, 305) with delta (0, 0)
Screenshot: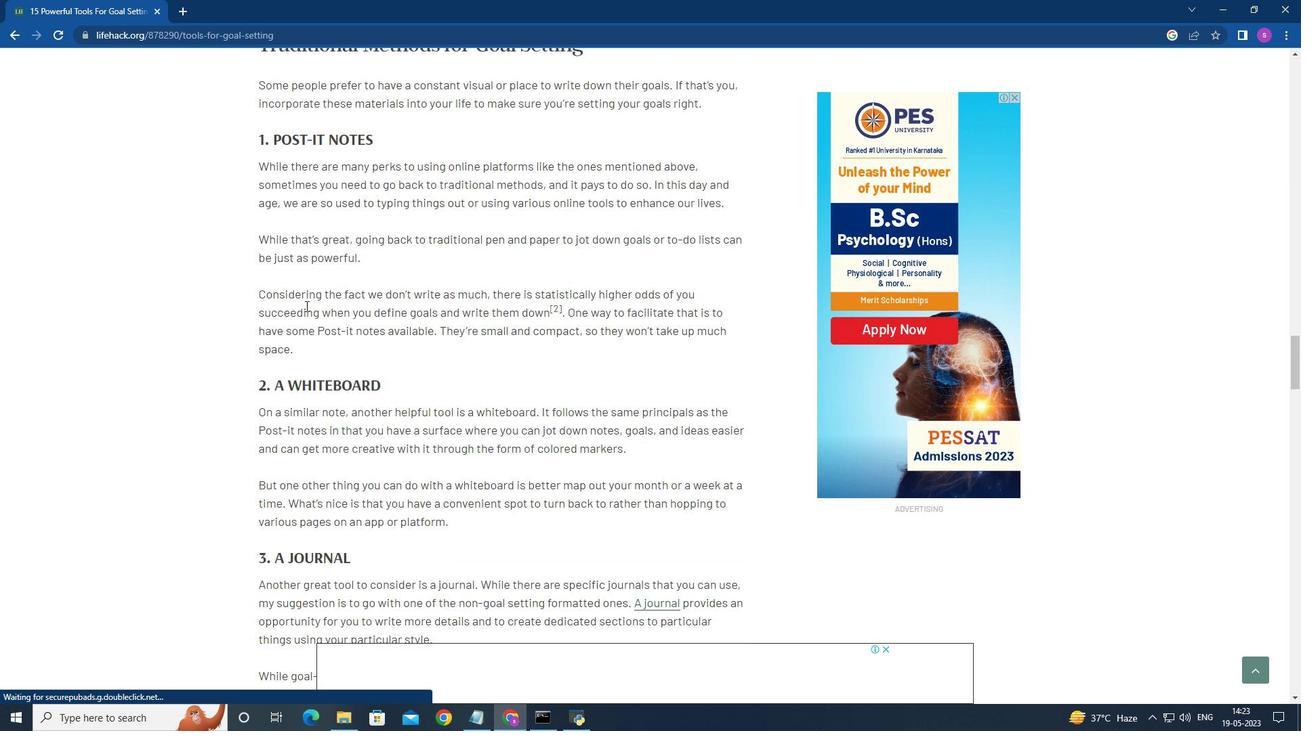 
Action: Mouse scrolled (305, 305) with delta (0, 0)
Screenshot: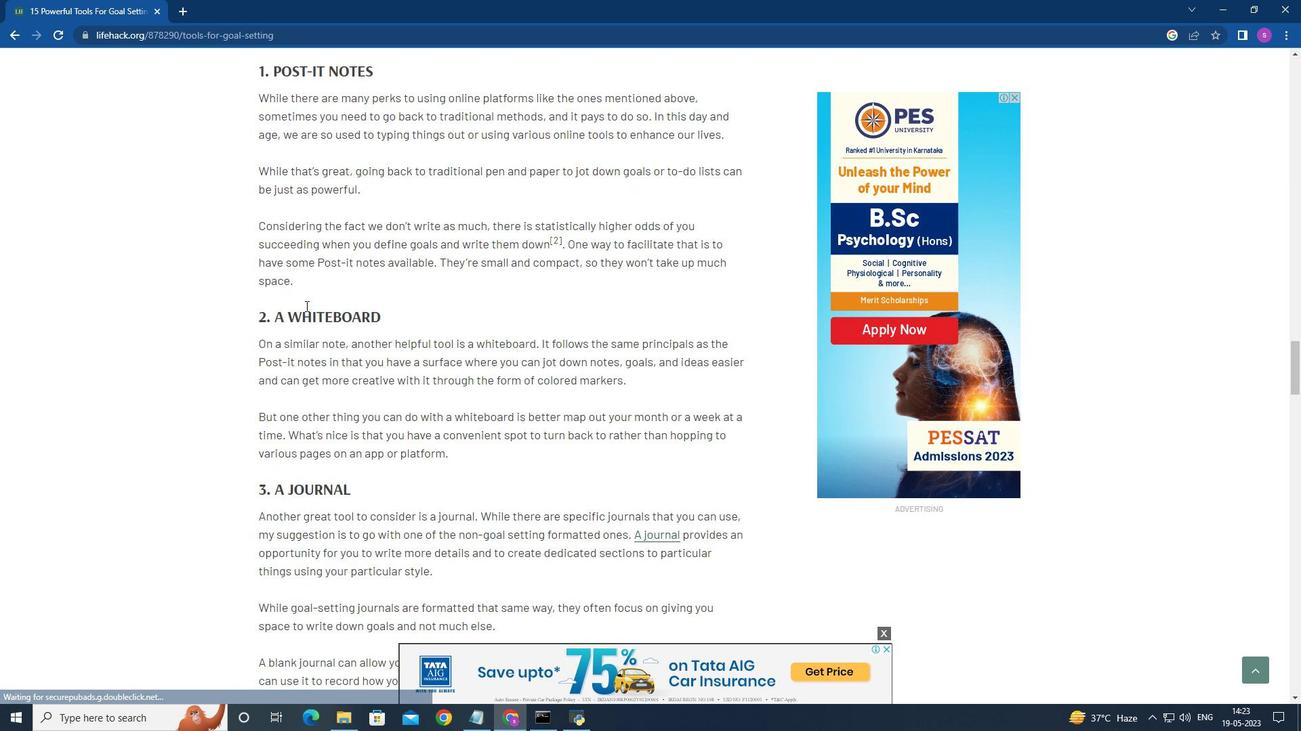 
Action: Mouse scrolled (305, 305) with delta (0, 0)
Screenshot: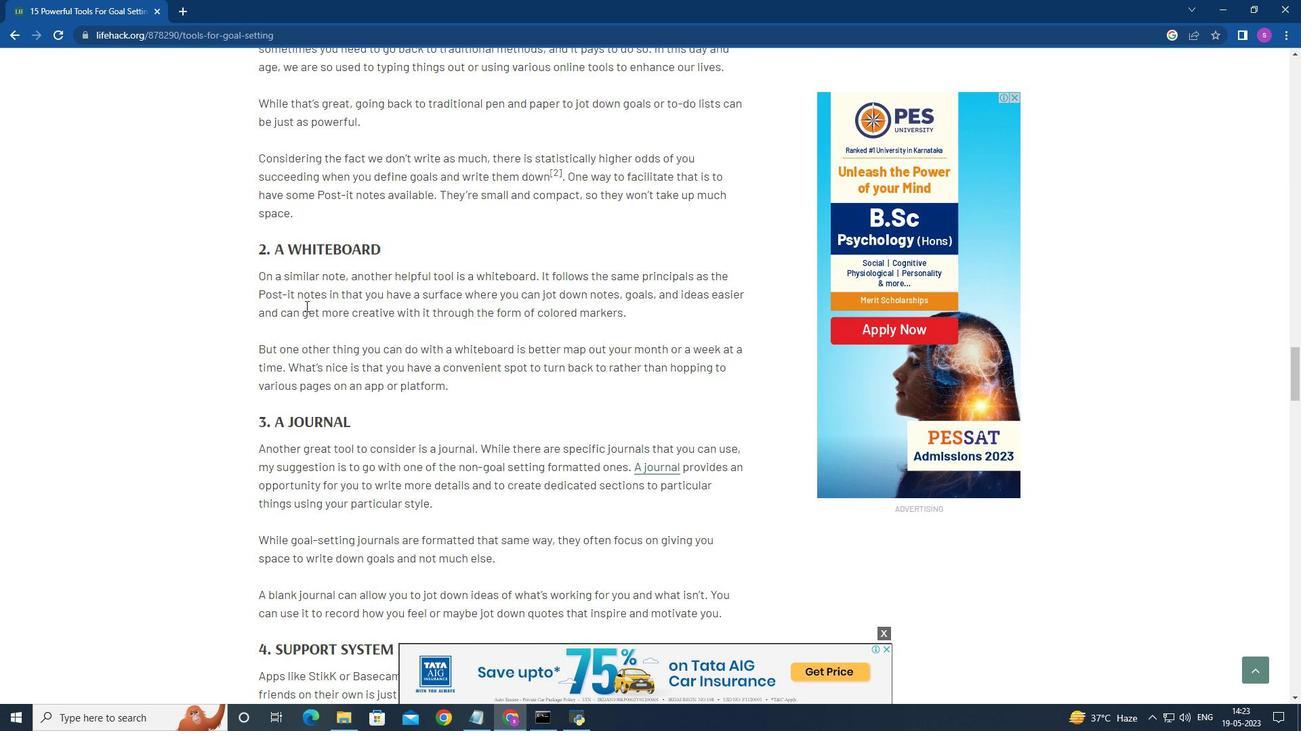 
Action: Mouse scrolled (305, 305) with delta (0, 0)
Screenshot: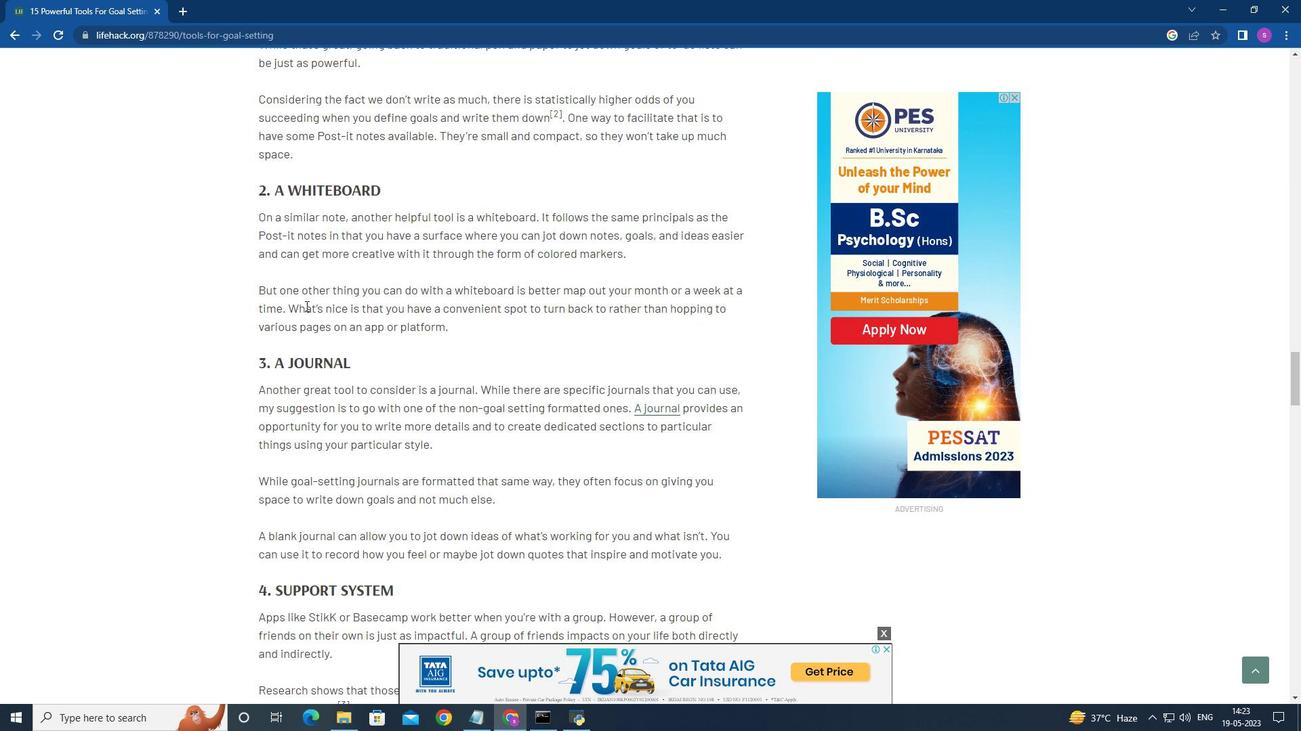 
Action: Mouse scrolled (305, 305) with delta (0, 0)
Screenshot: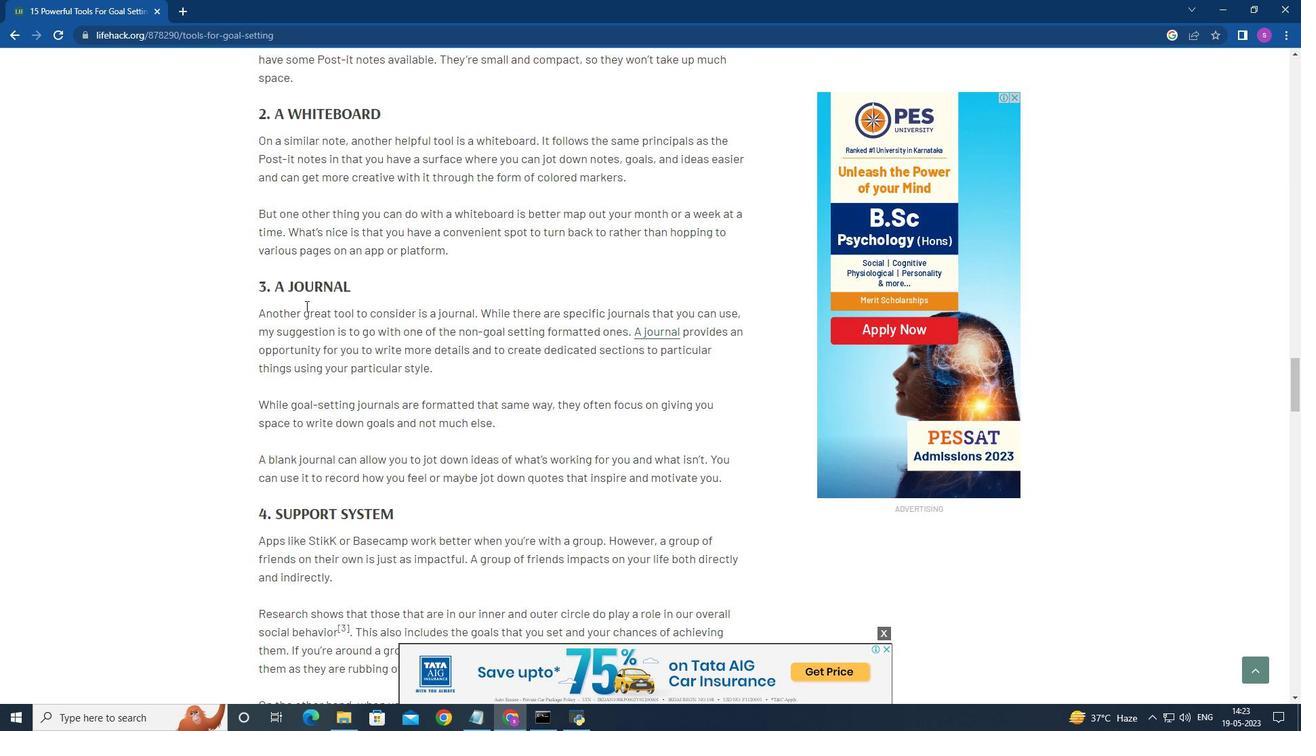 
Action: Mouse scrolled (305, 305) with delta (0, 0)
Screenshot: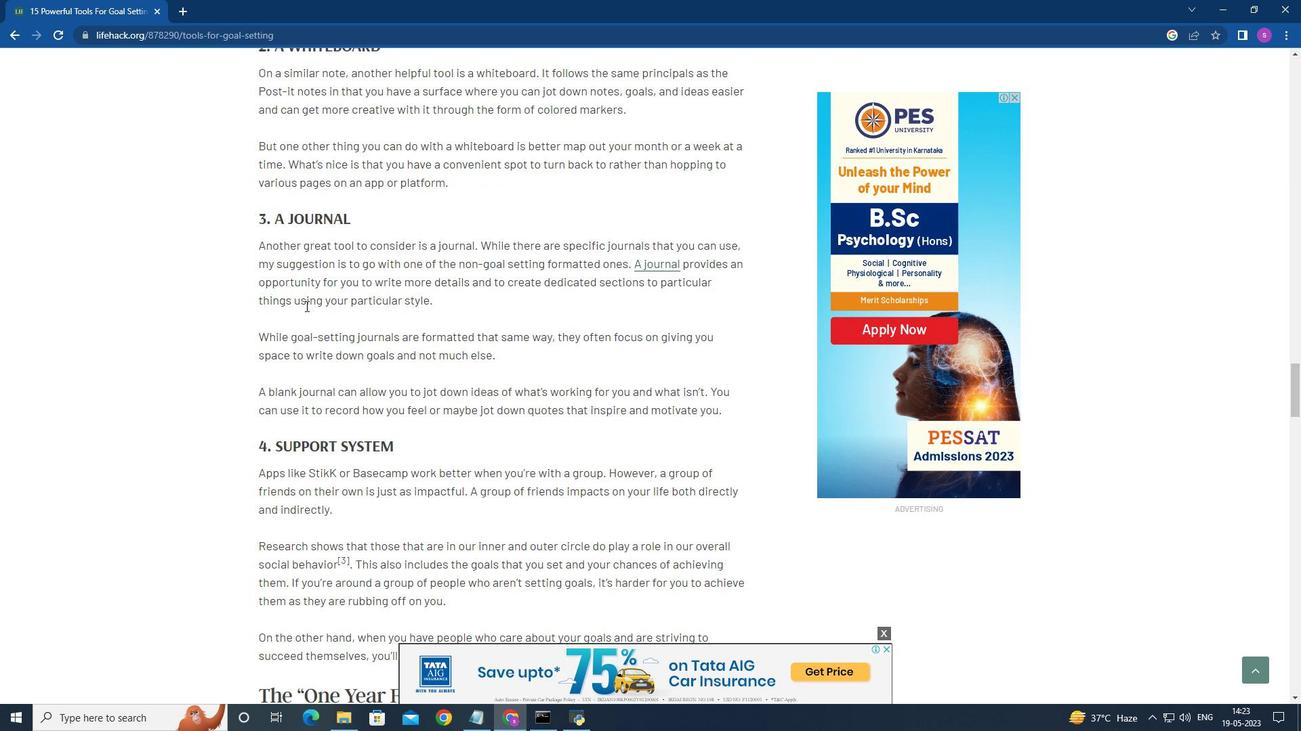 
Action: Mouse scrolled (305, 305) with delta (0, 0)
Screenshot: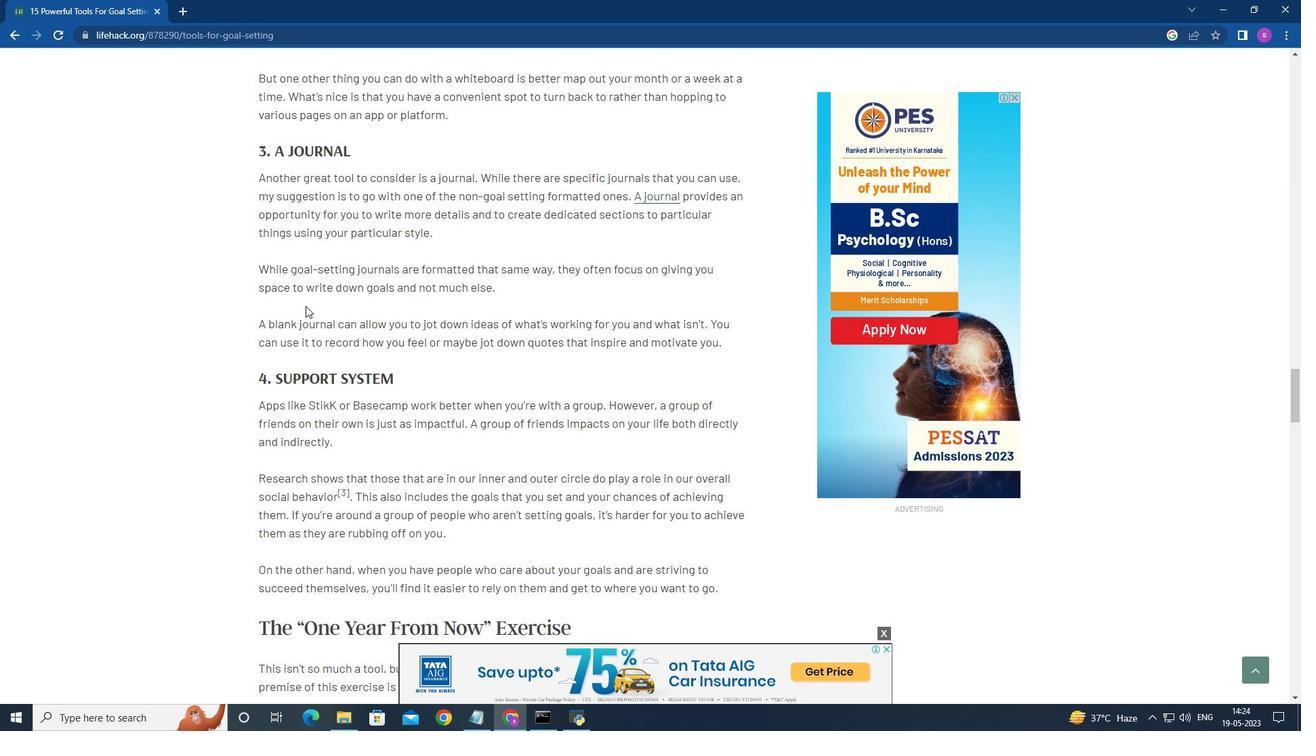 
Action: Mouse scrolled (305, 305) with delta (0, 0)
Screenshot: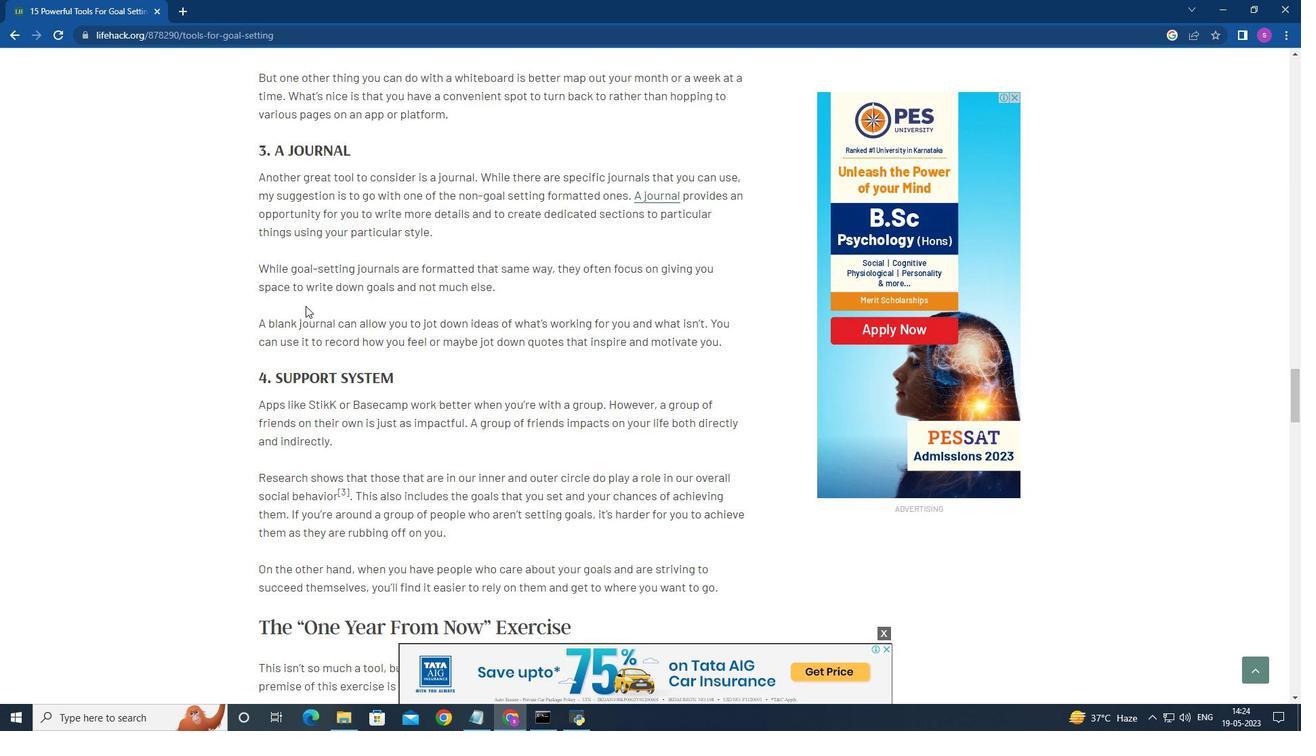
Action: Mouse scrolled (305, 305) with delta (0, 0)
Screenshot: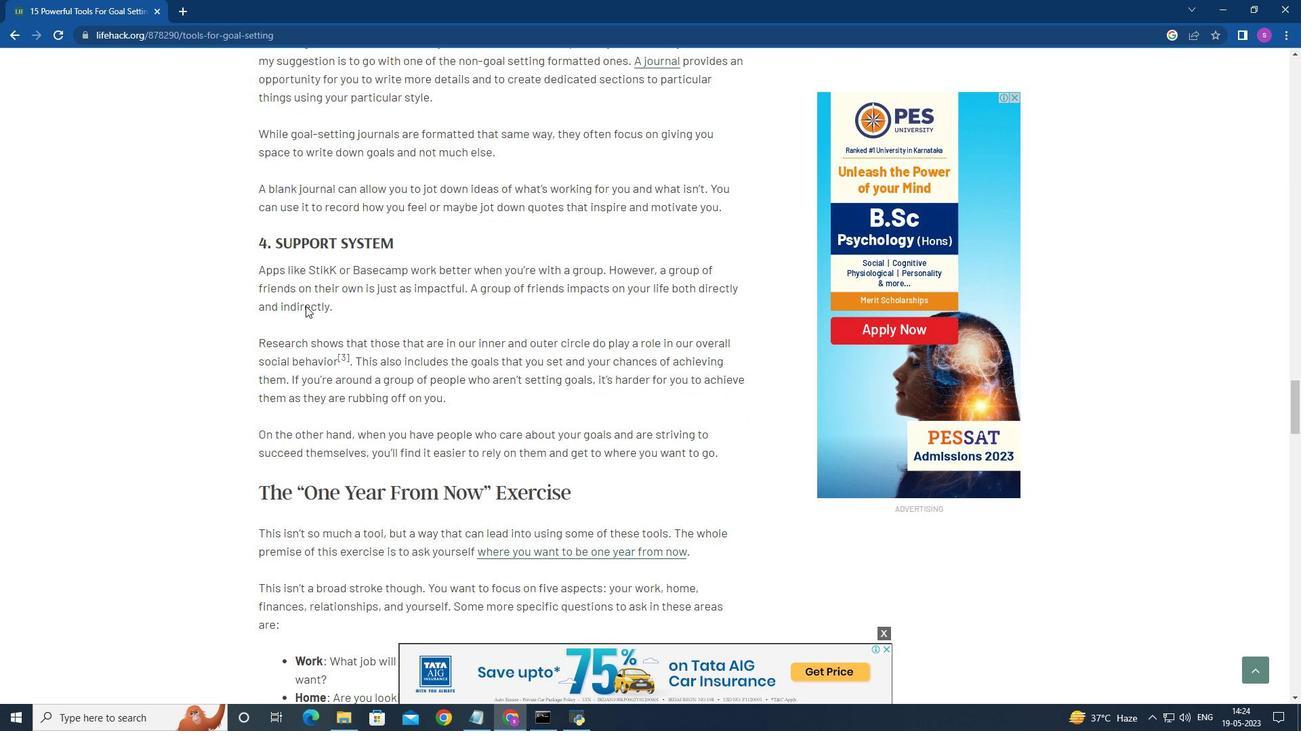 
Action: Mouse scrolled (305, 305) with delta (0, 0)
Screenshot: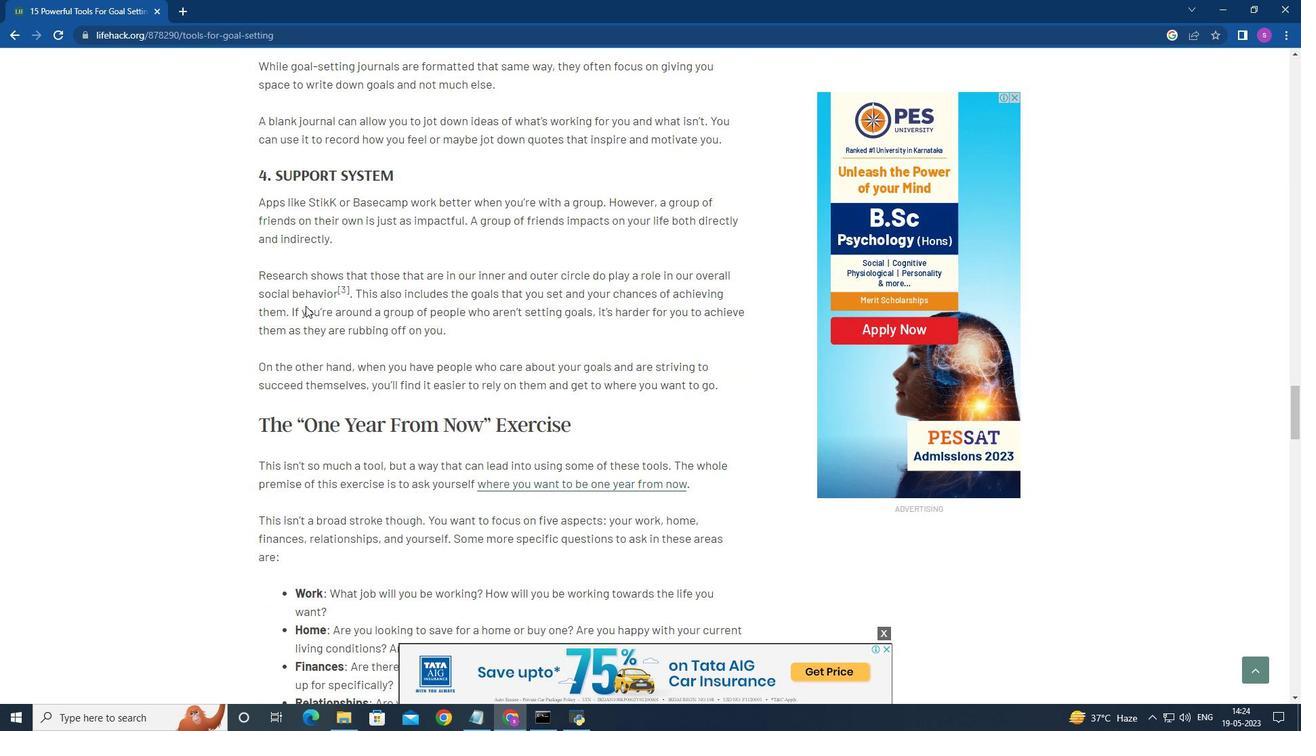 
Action: Mouse scrolled (305, 305) with delta (0, 0)
Screenshot: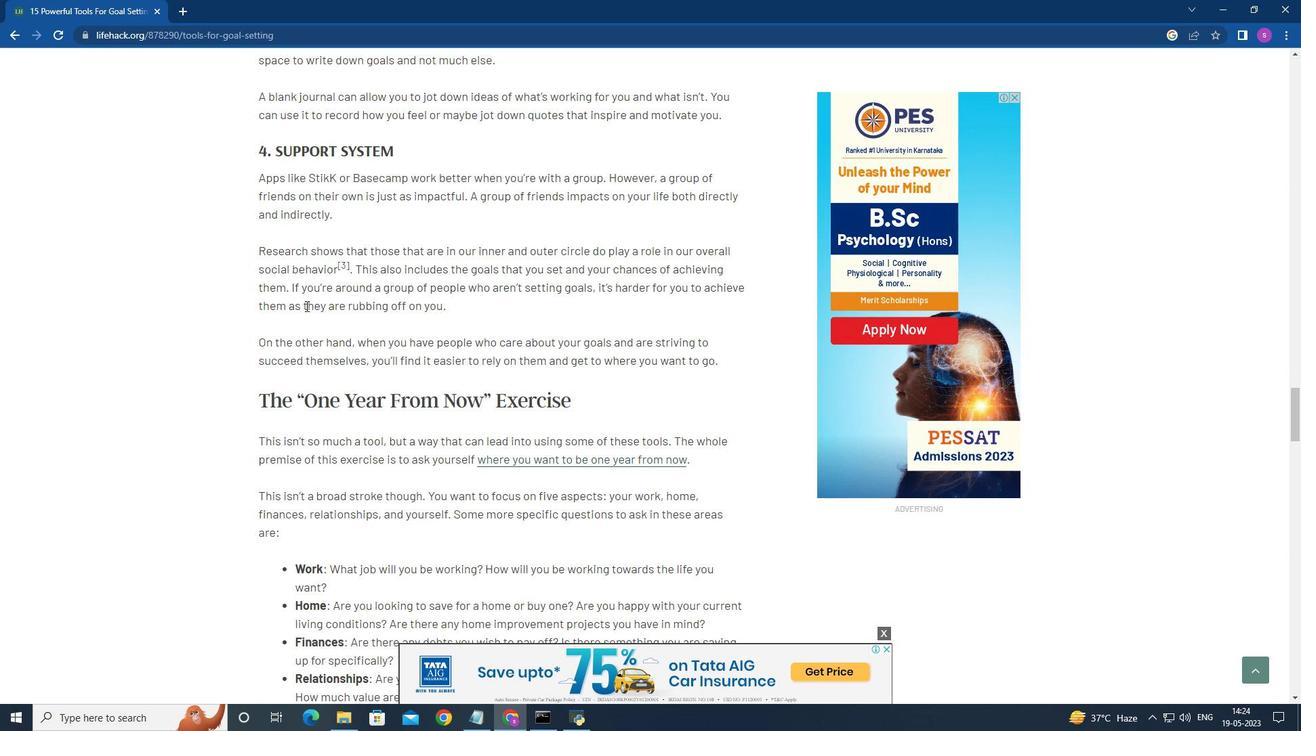 
Action: Mouse scrolled (305, 305) with delta (0, 0)
Screenshot: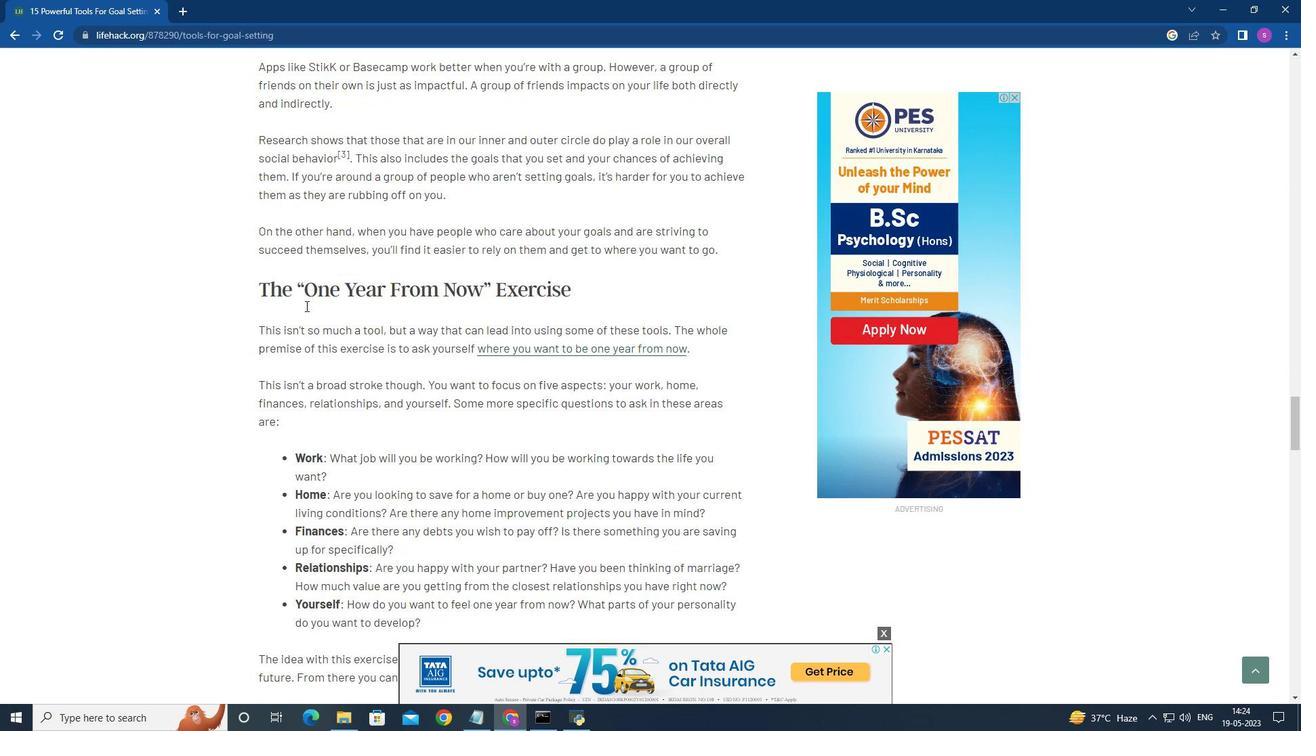 
Action: Mouse scrolled (305, 305) with delta (0, 0)
Screenshot: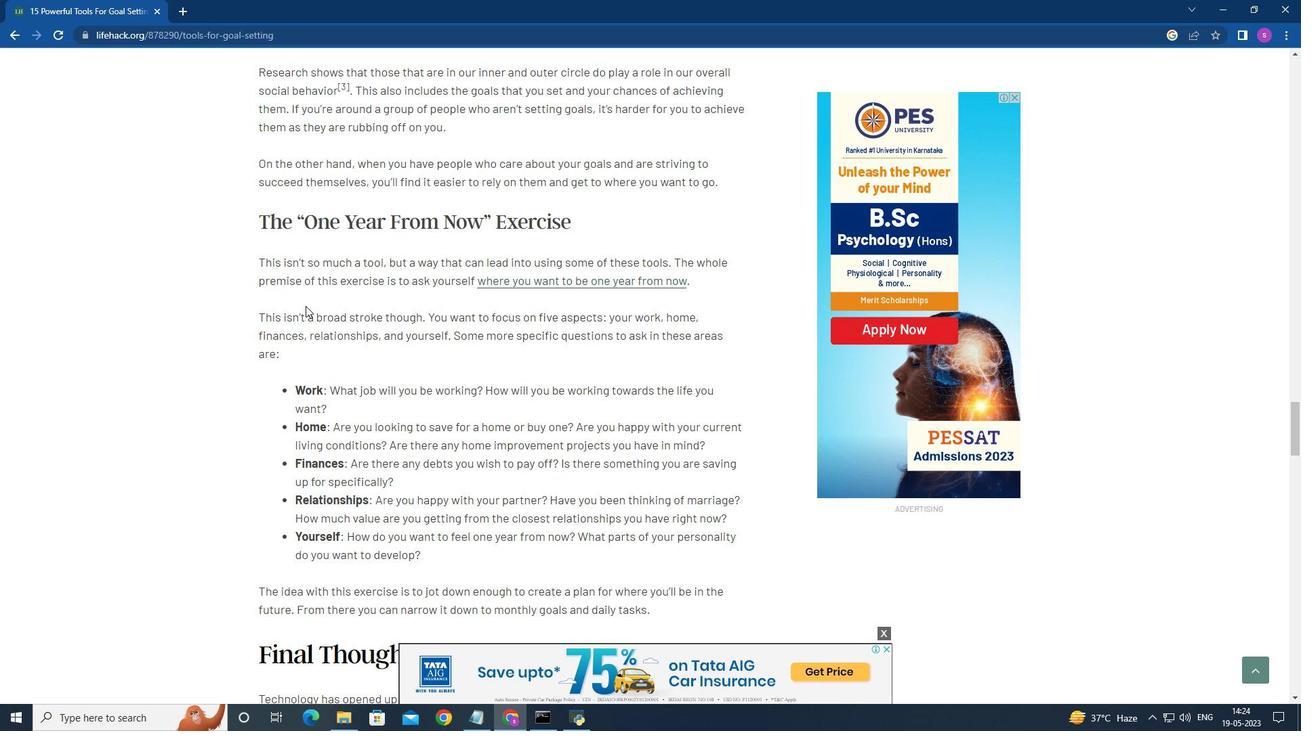 
Action: Mouse scrolled (305, 305) with delta (0, 0)
Screenshot: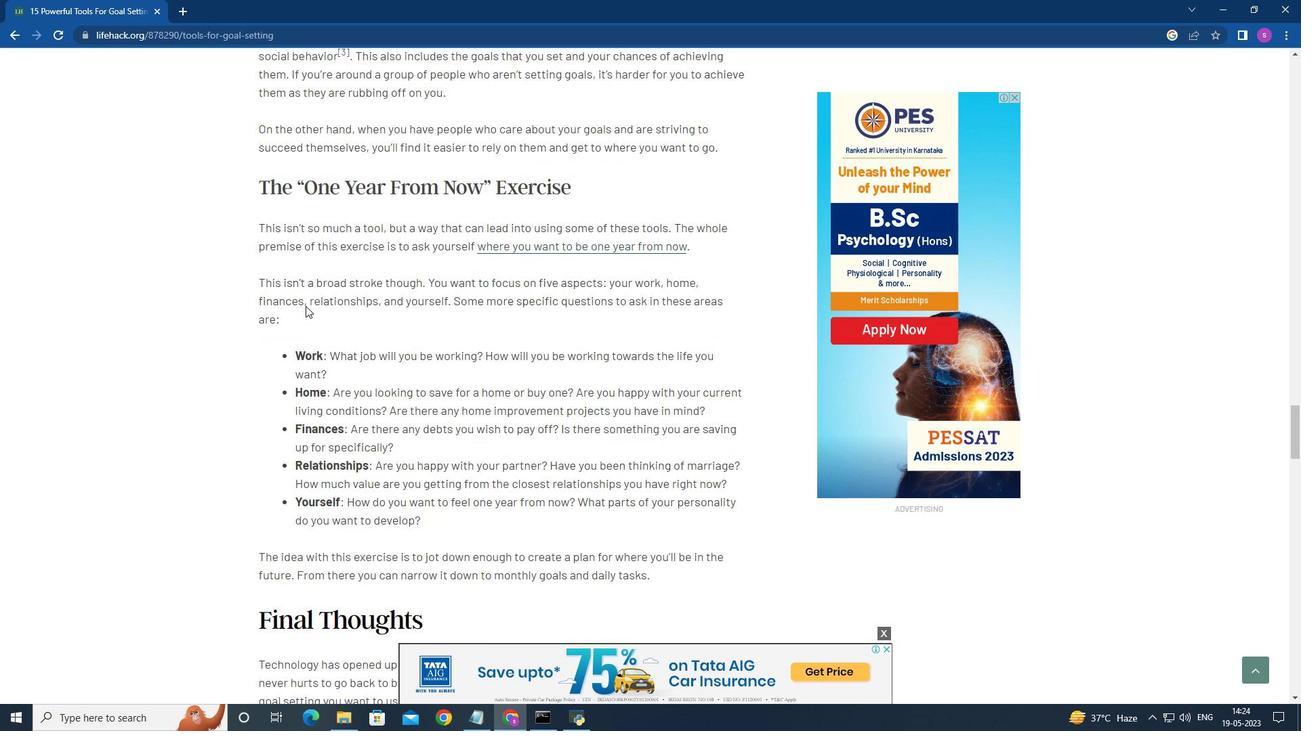 
Action: Mouse scrolled (305, 305) with delta (0, 0)
Screenshot: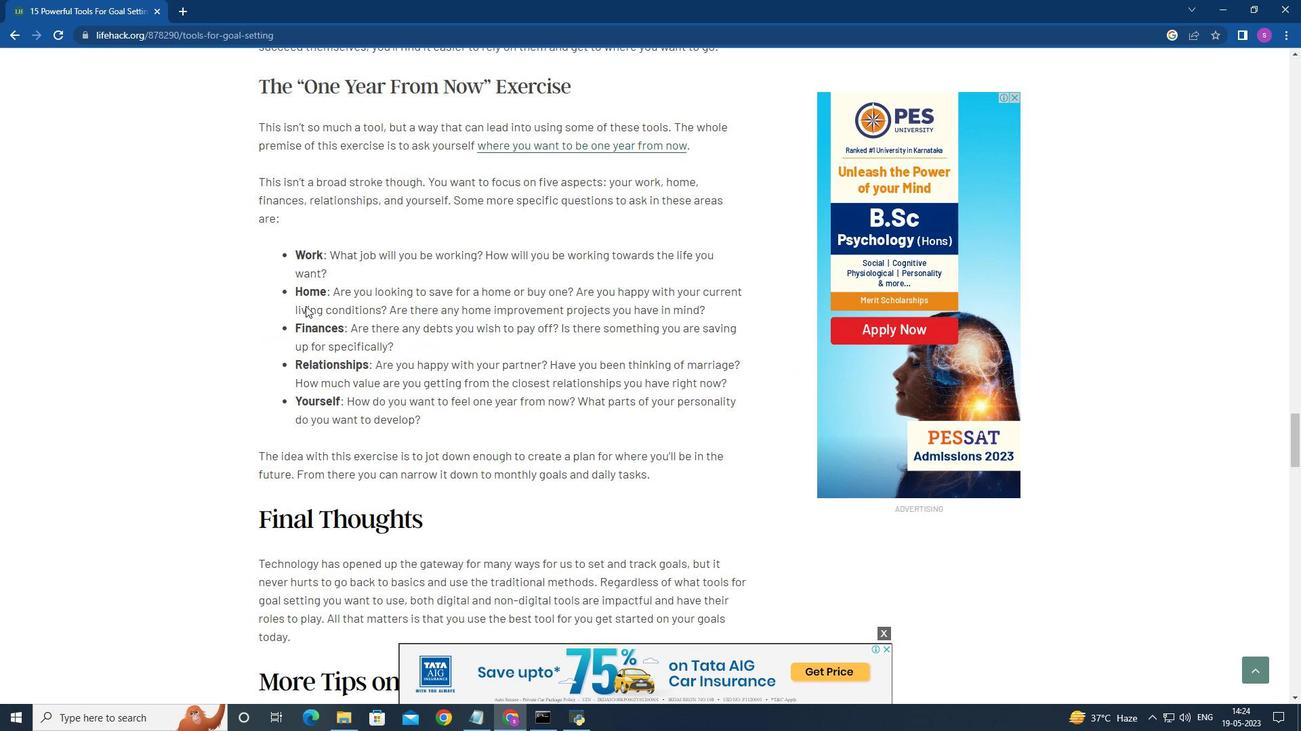 
Action: Mouse scrolled (305, 305) with delta (0, 0)
Screenshot: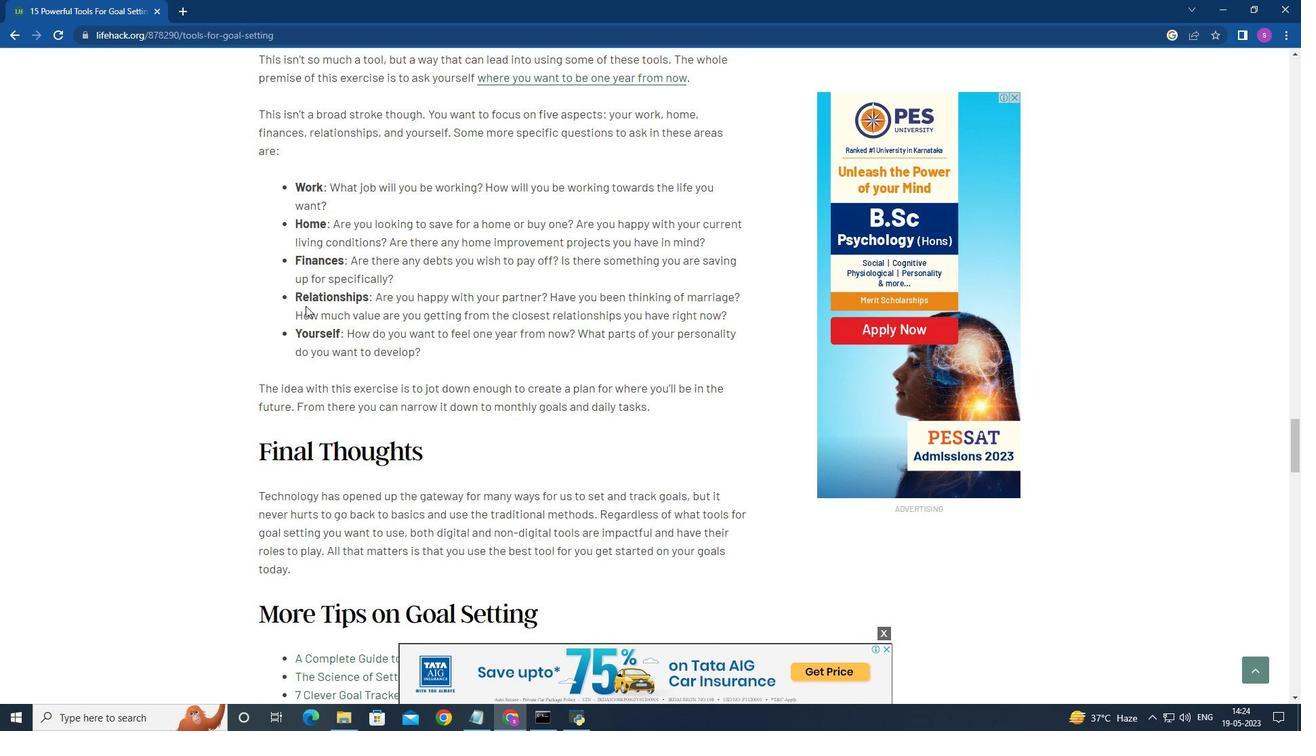 
Action: Mouse scrolled (305, 305) with delta (0, 0)
Screenshot: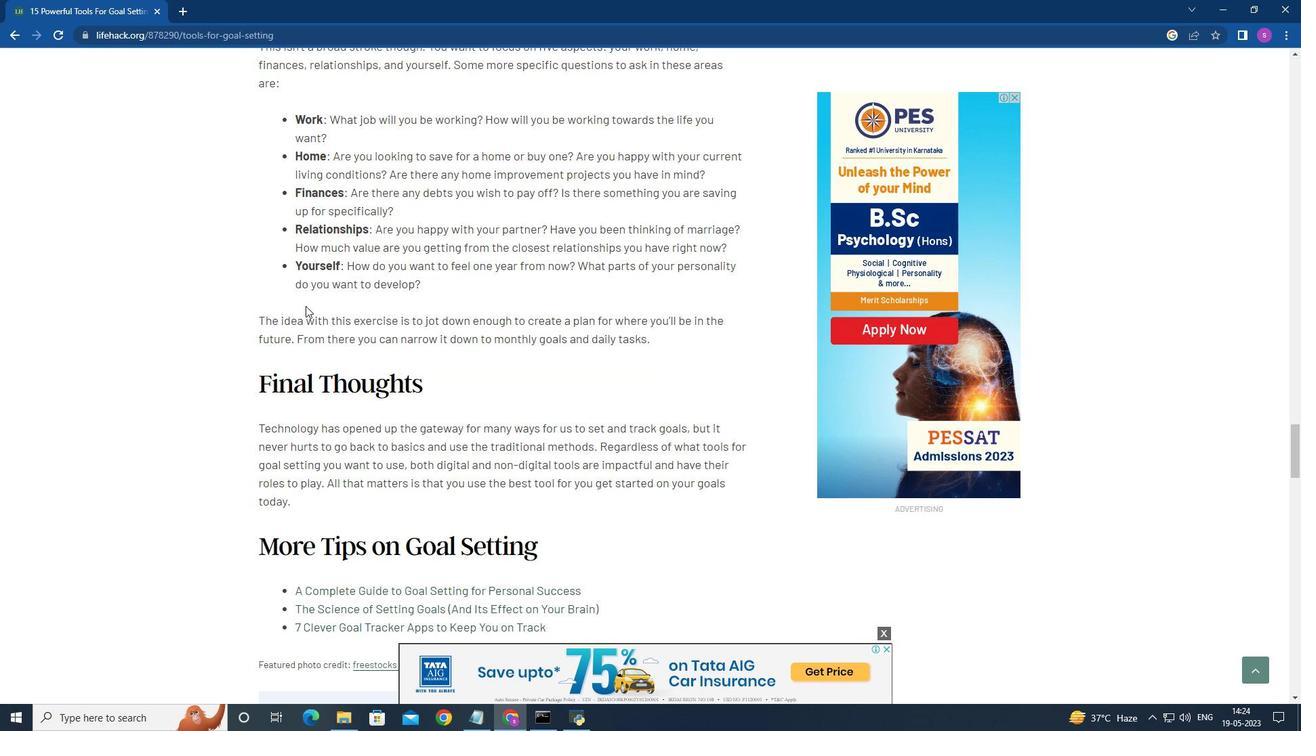 
Action: Mouse scrolled (305, 305) with delta (0, 0)
Screenshot: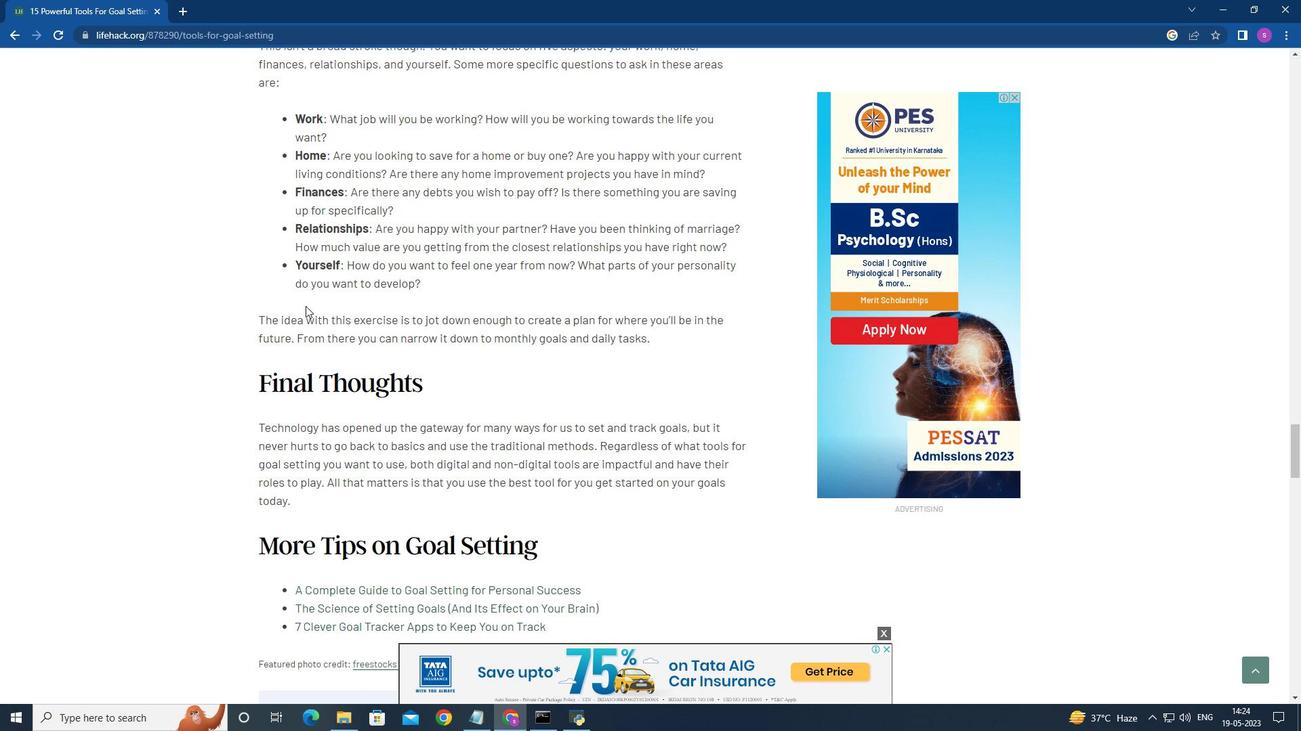 
Action: Mouse scrolled (305, 305) with delta (0, 0)
Screenshot: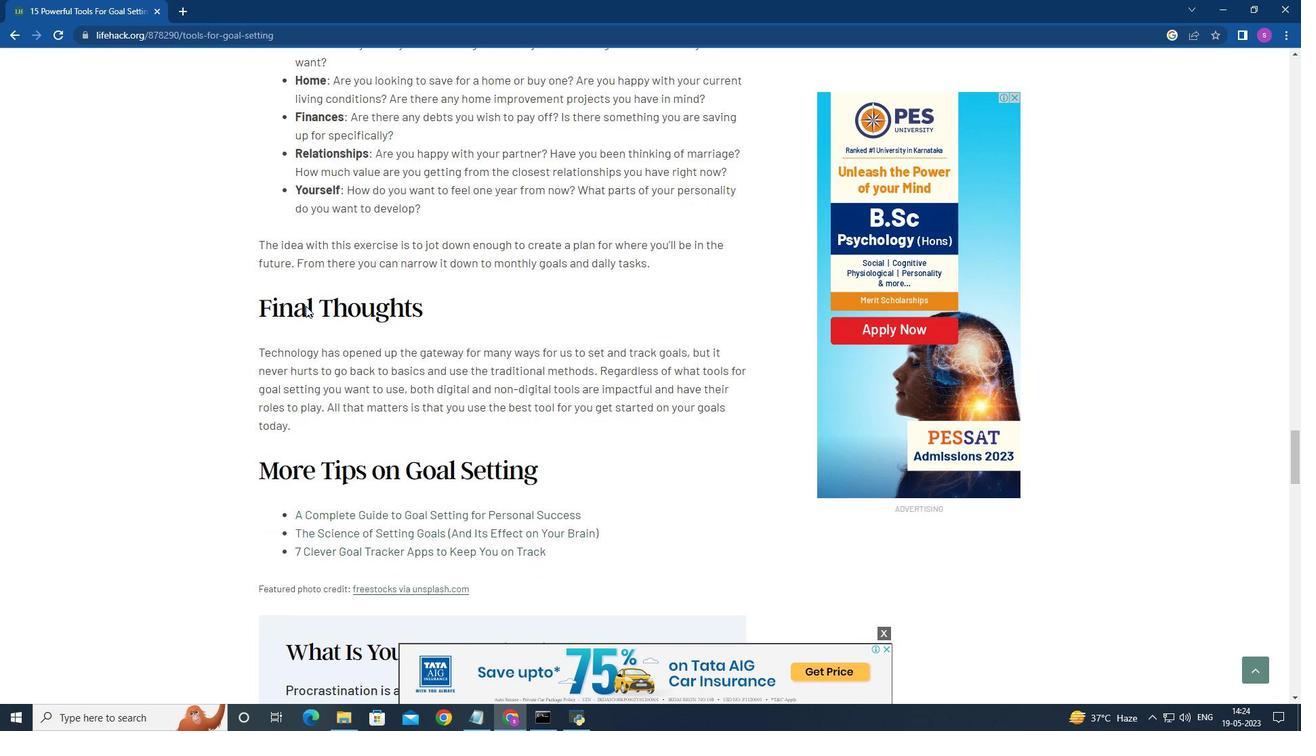 
Action: Mouse scrolled (305, 305) with delta (0, 0)
Screenshot: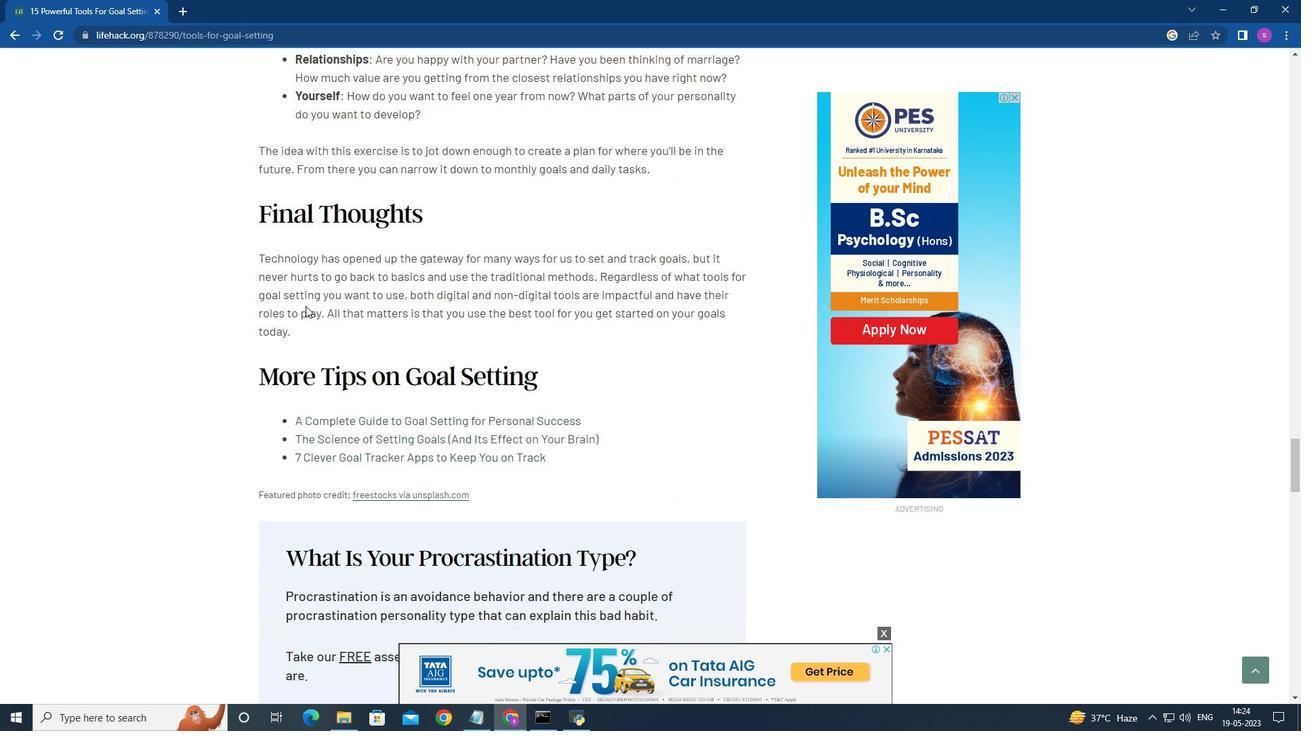 
Action: Mouse moved to (304, 305)
Screenshot: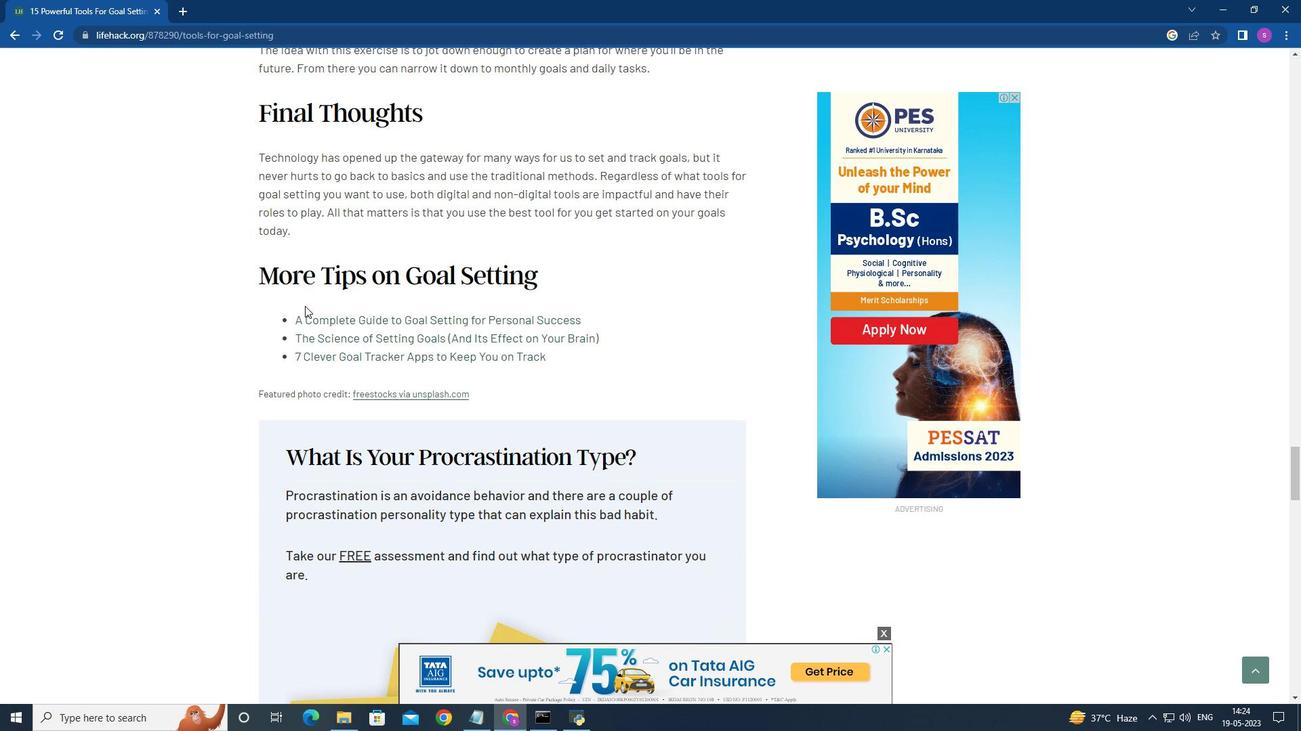 
Action: Mouse scrolled (304, 304) with delta (0, 0)
Screenshot: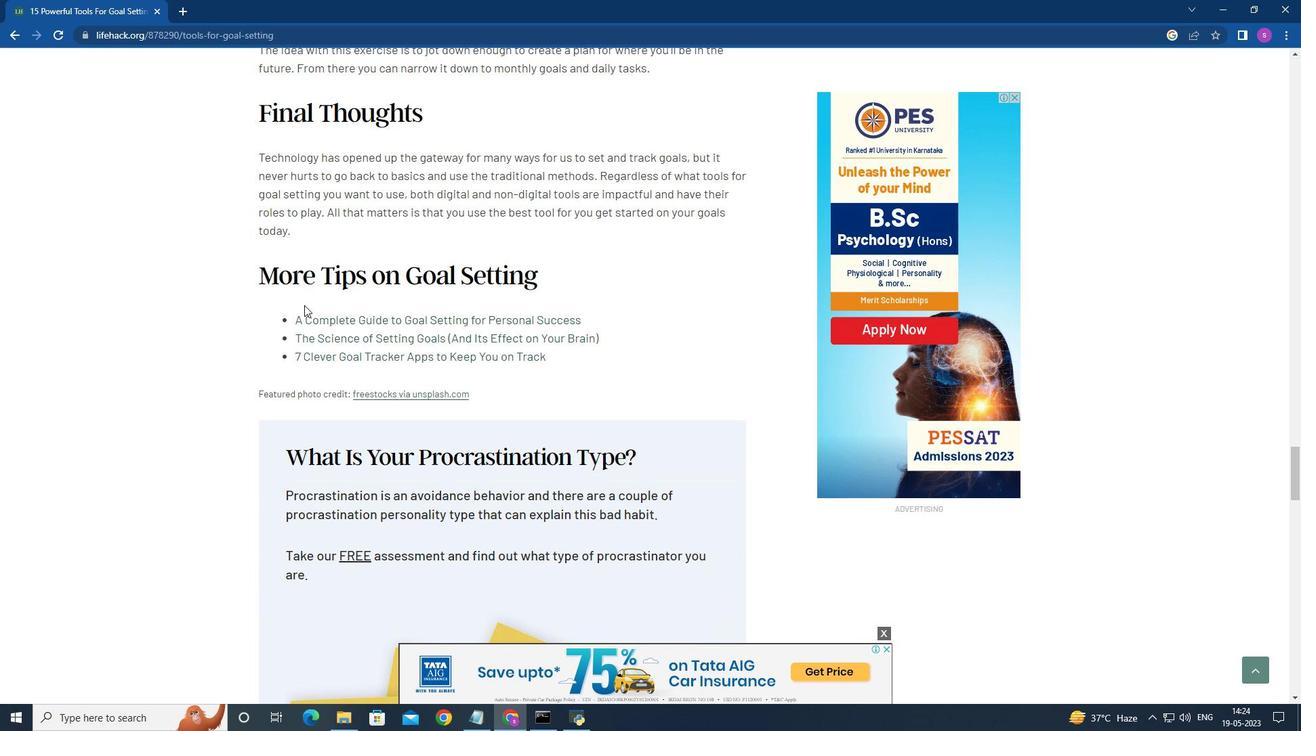 
Action: Mouse moved to (11, 35)
Screenshot: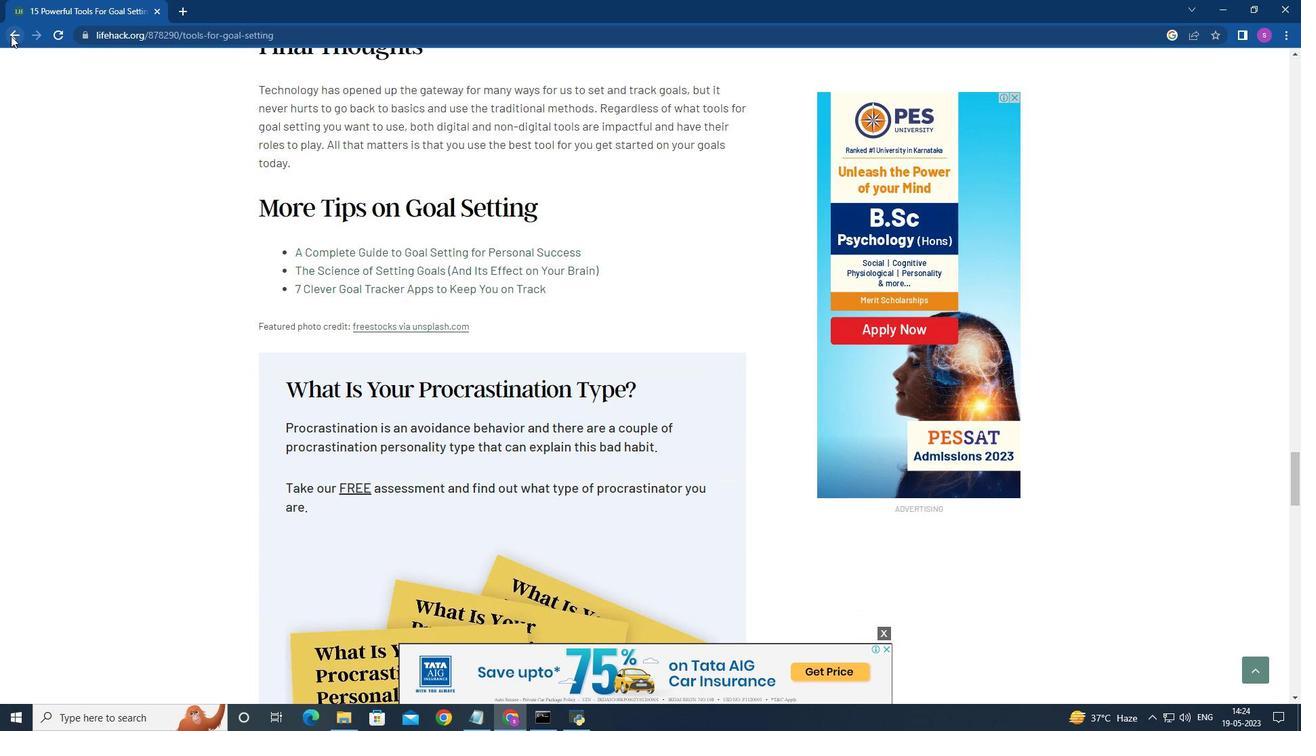 
Action: Mouse pressed left at (11, 35)
Screenshot: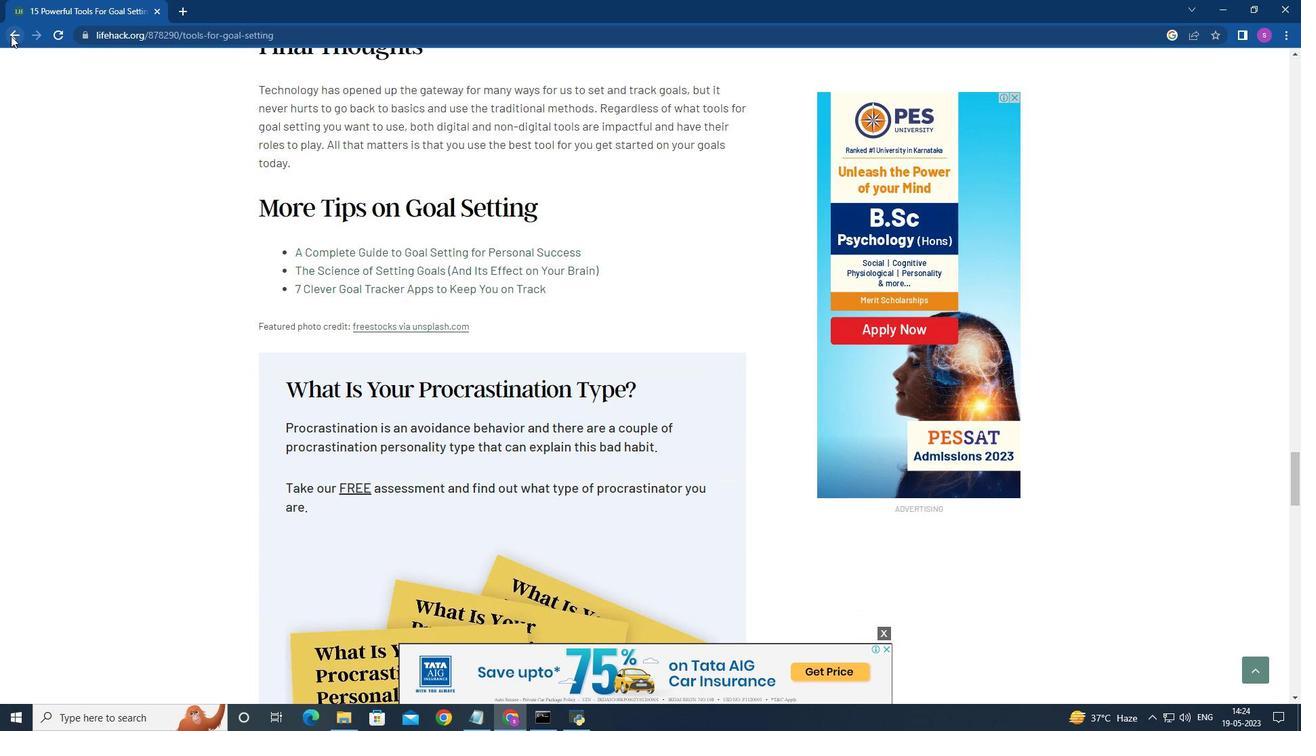 
Action: Mouse moved to (307, 246)
Screenshot: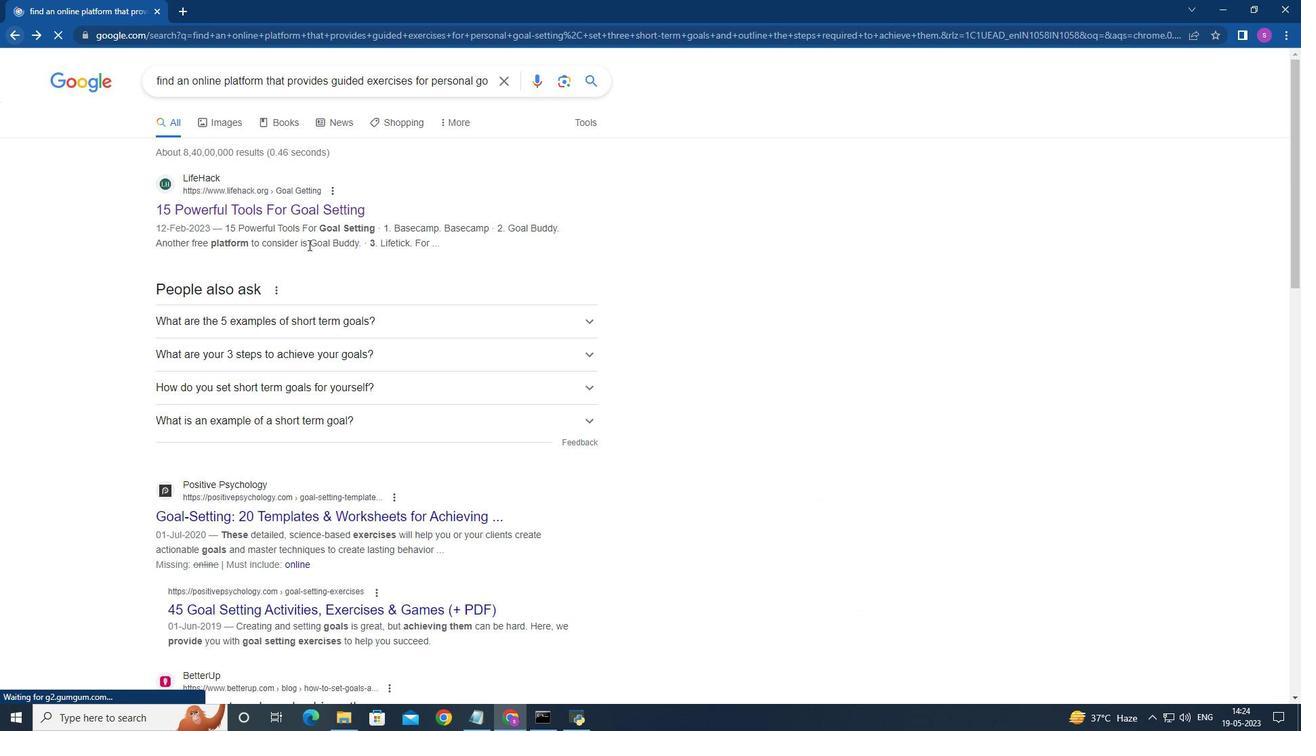 
Action: Mouse scrolled (307, 245) with delta (0, 0)
Screenshot: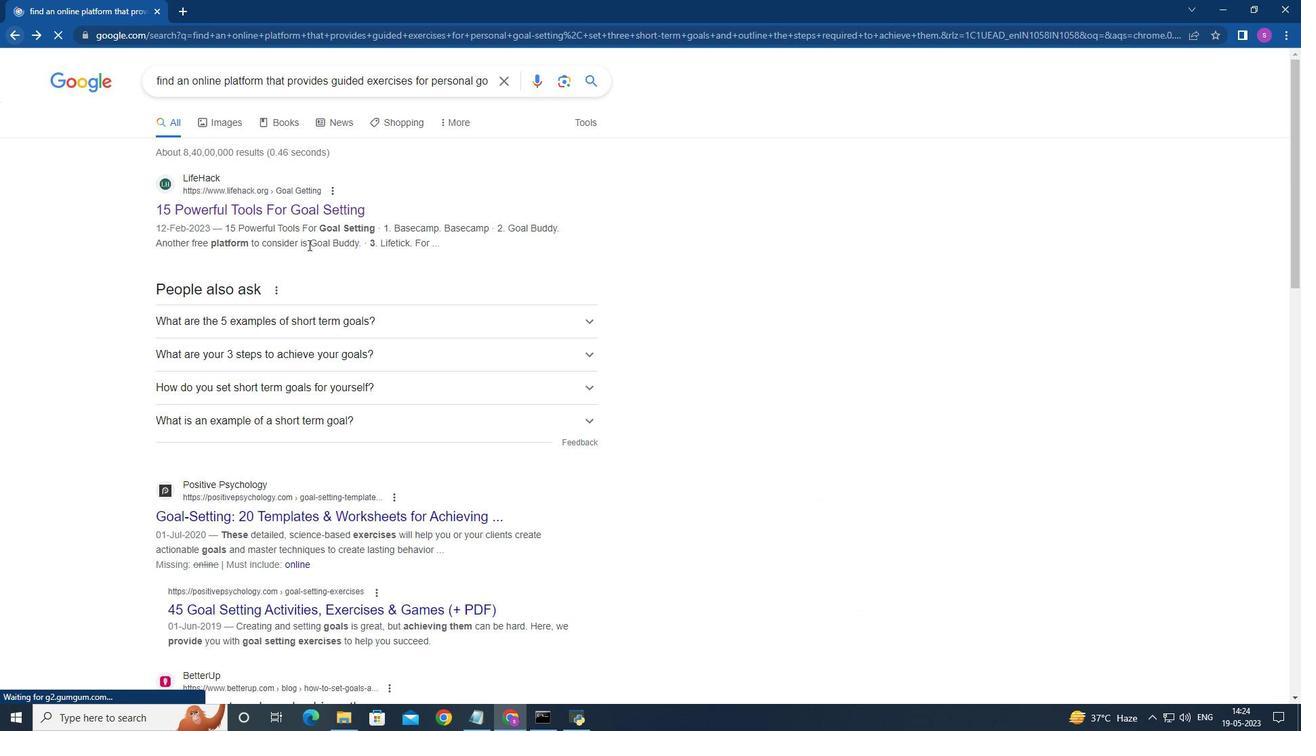 
Action: Mouse moved to (305, 246)
Screenshot: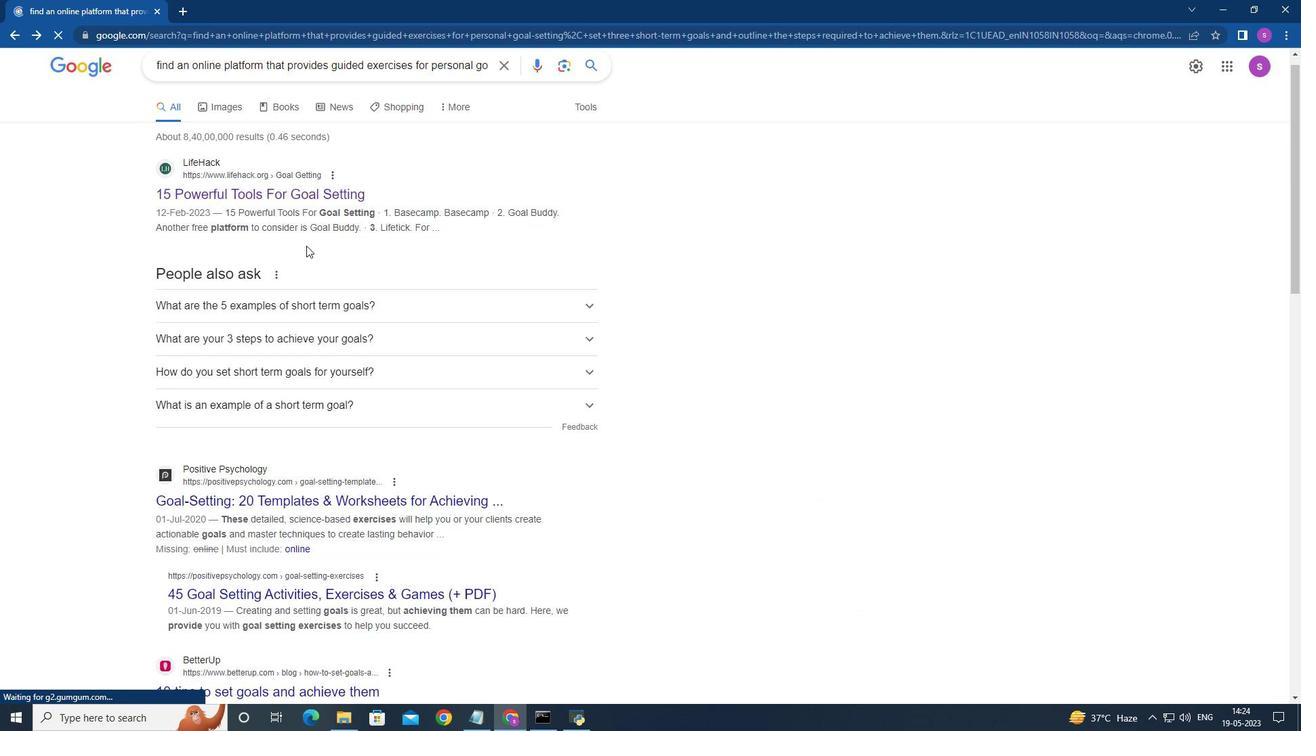 
Action: Mouse scrolled (305, 245) with delta (0, 0)
Screenshot: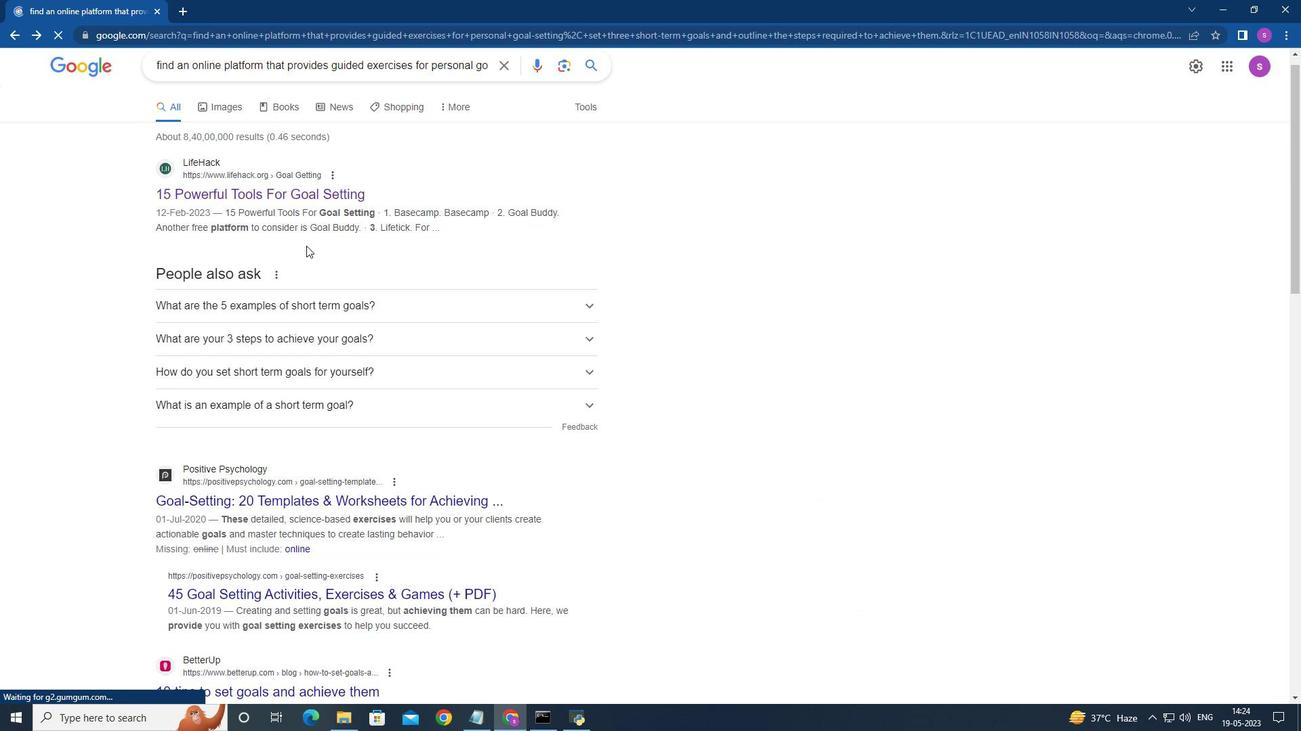 
Action: Mouse moved to (305, 511)
Screenshot: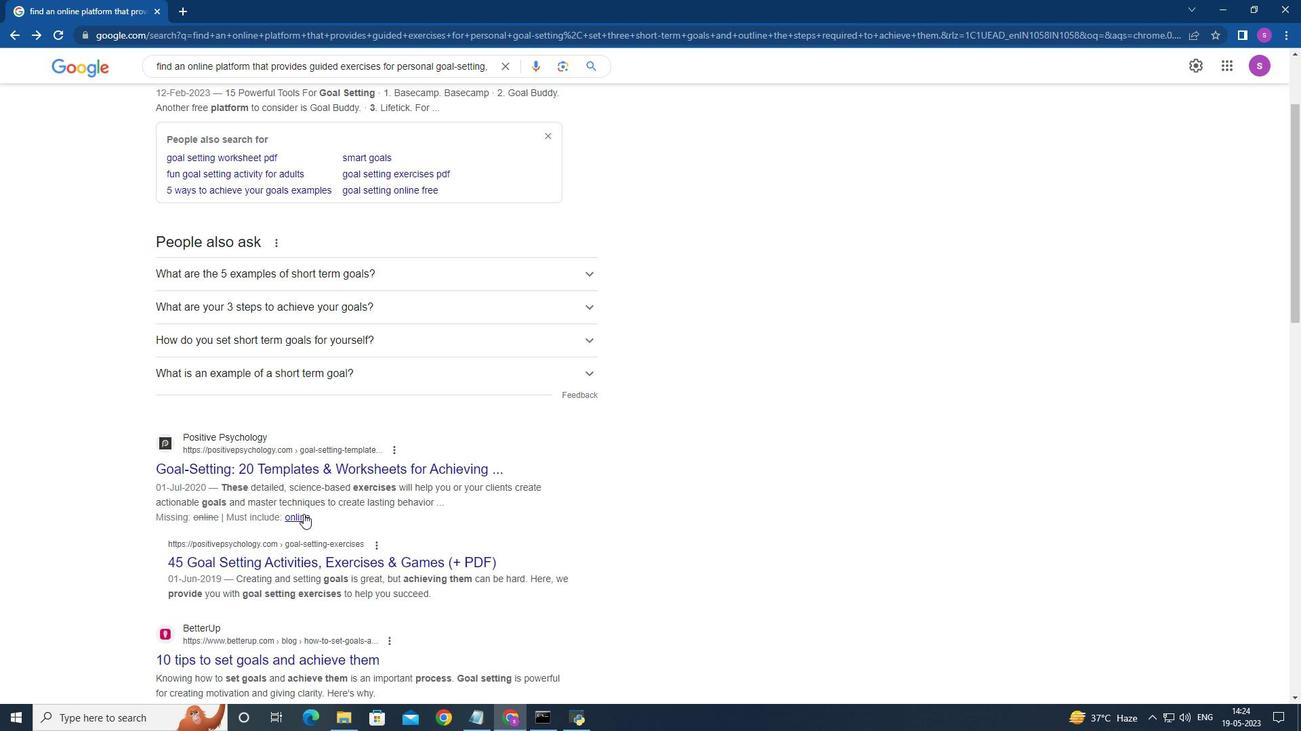 
Action: Mouse scrolled (304, 511) with delta (0, 0)
Screenshot: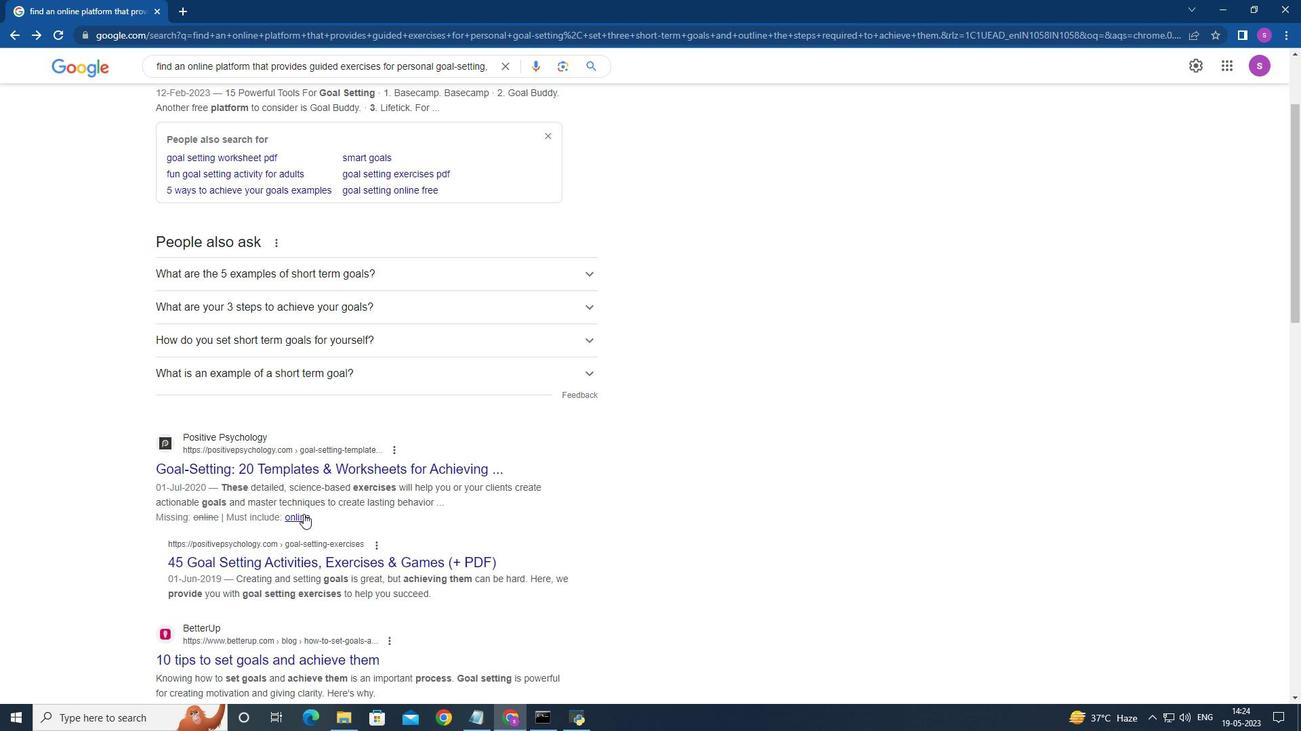 
Action: Mouse moved to (309, 502)
Screenshot: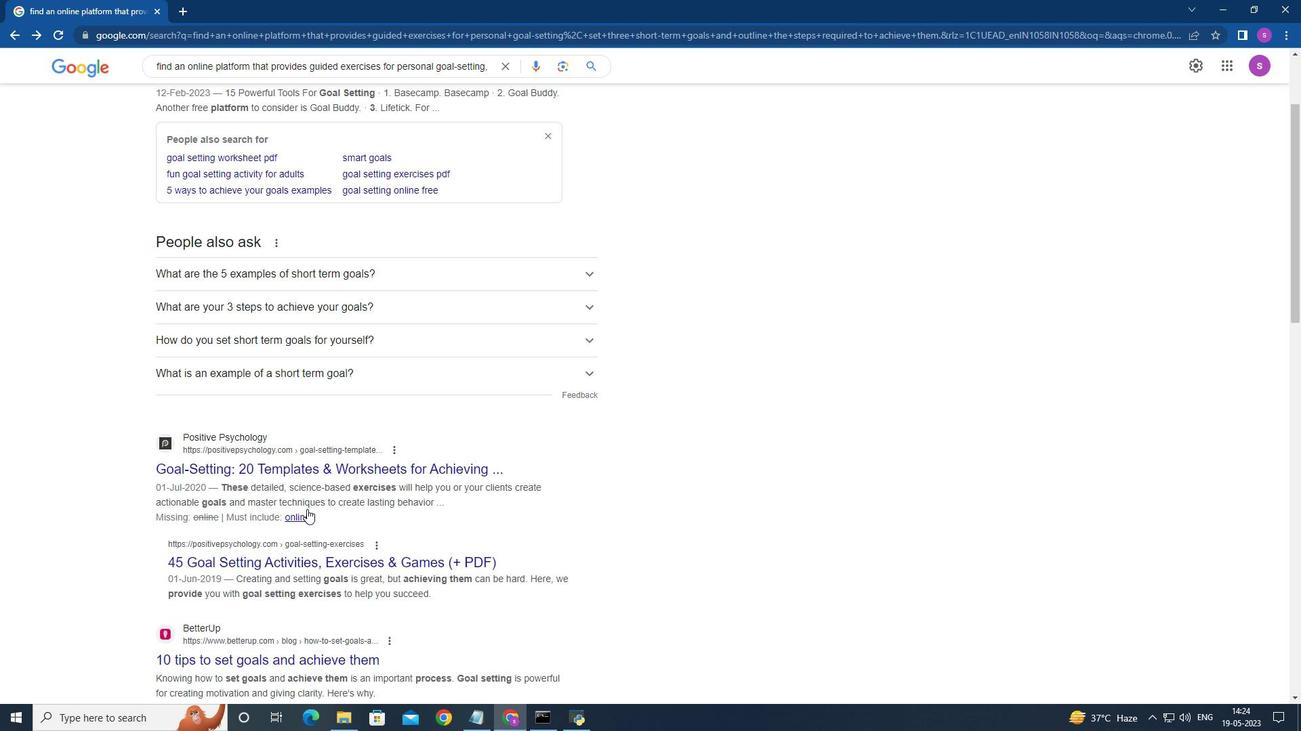 
Action: Mouse scrolled (309, 501) with delta (0, 0)
Screenshot: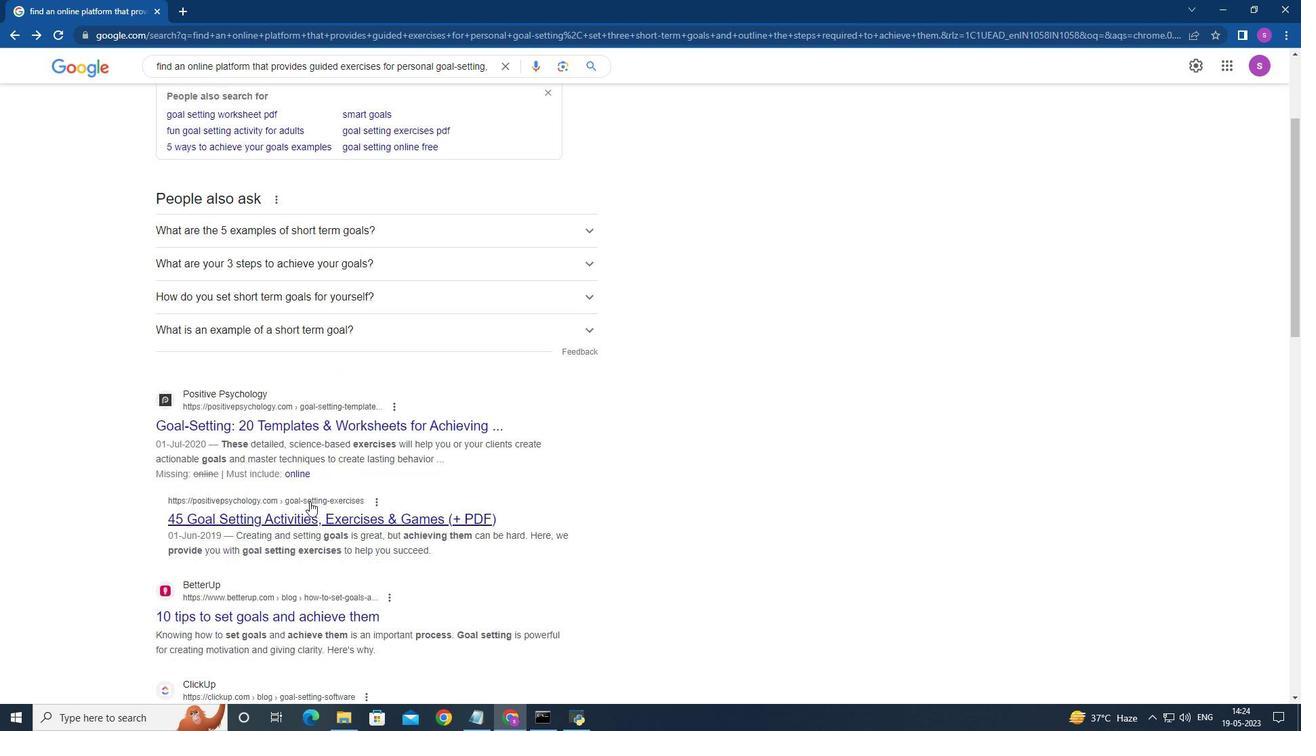 
Action: Mouse moved to (385, 331)
Screenshot: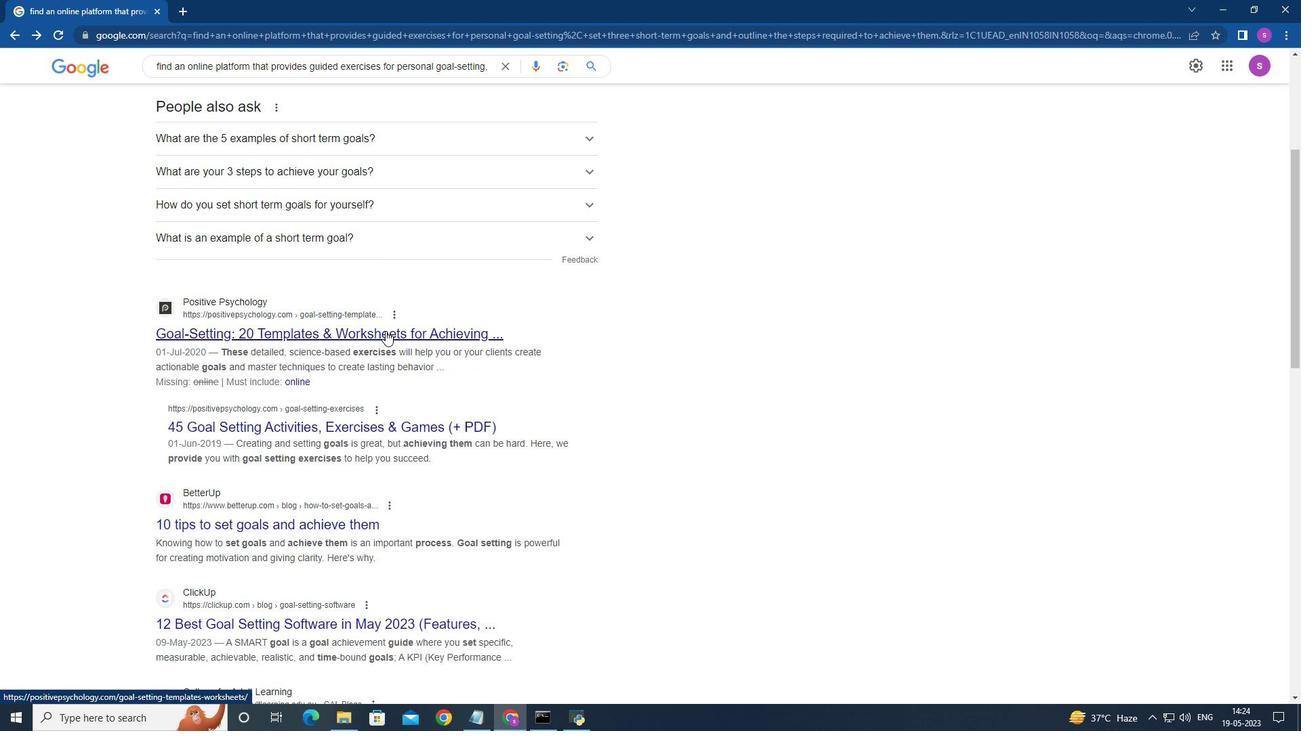 
Action: Mouse pressed left at (385, 331)
Screenshot: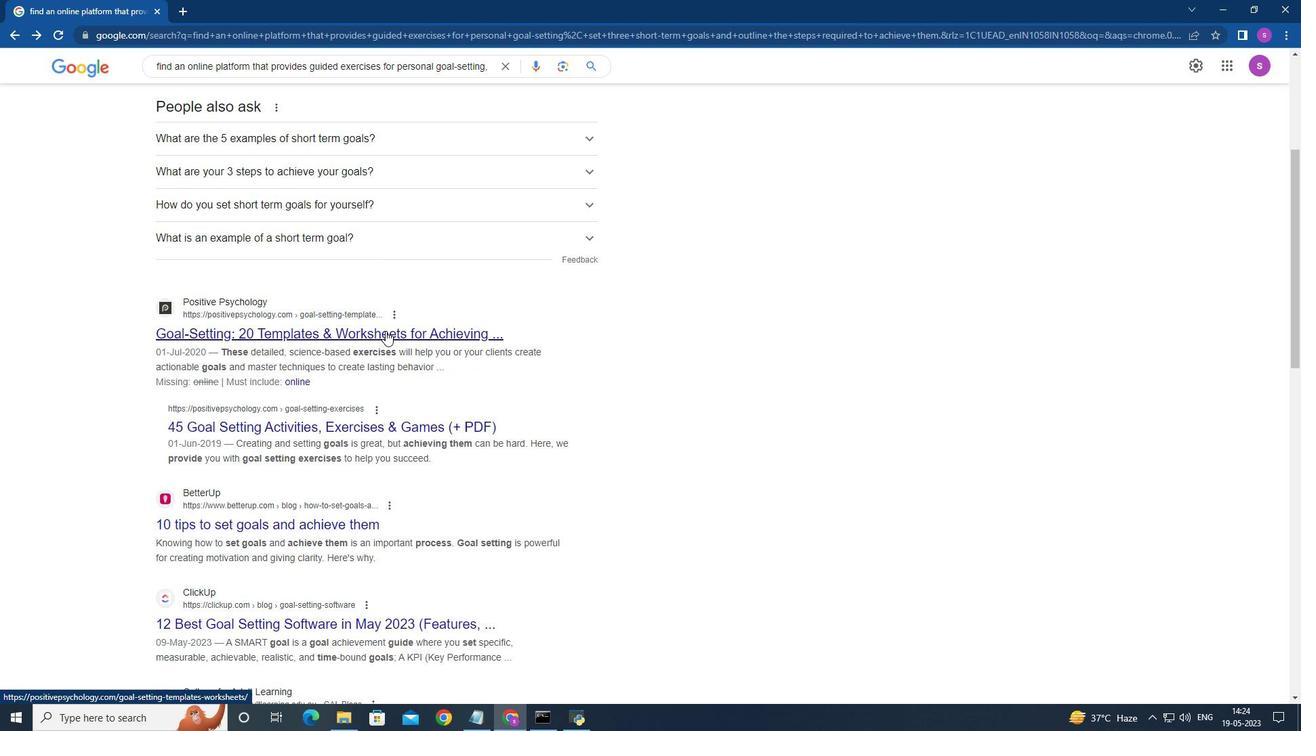 
Action: Mouse moved to (405, 340)
Screenshot: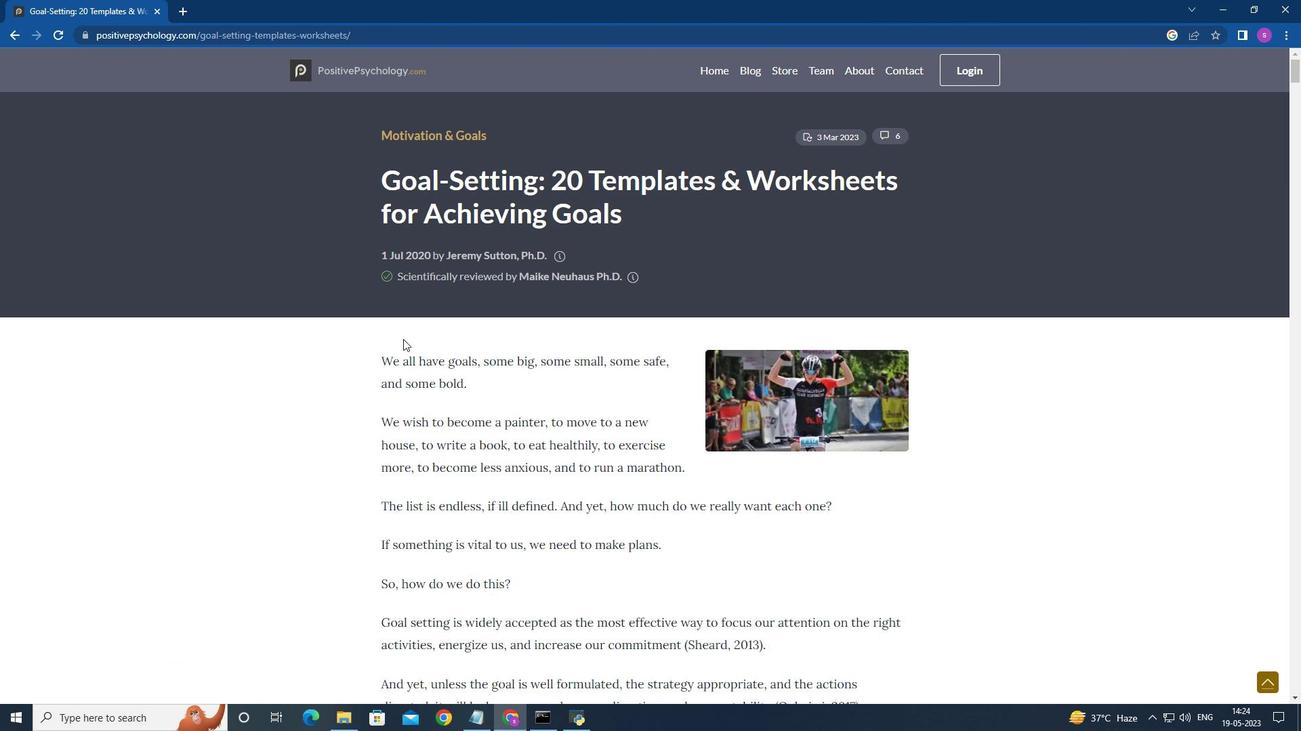 
Action: Mouse scrolled (405, 339) with delta (0, 0)
Screenshot: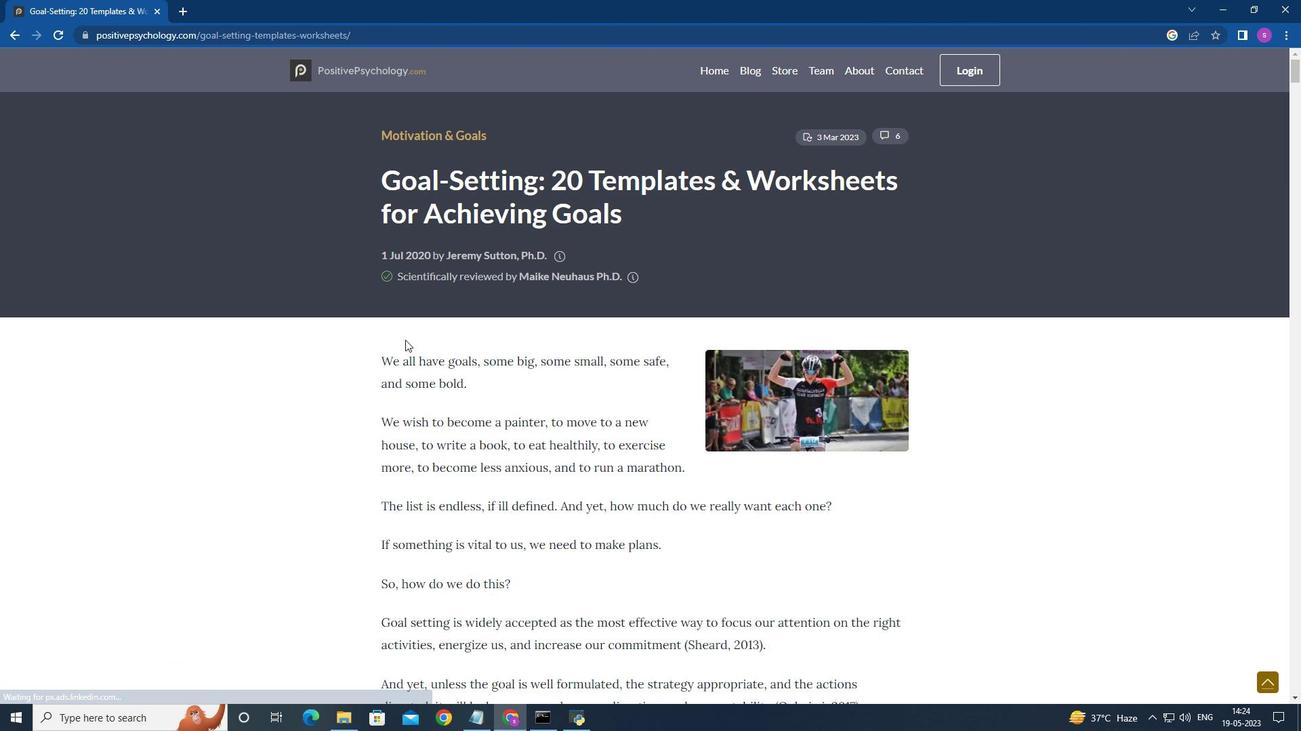 
Action: Mouse scrolled (405, 339) with delta (0, 0)
Screenshot: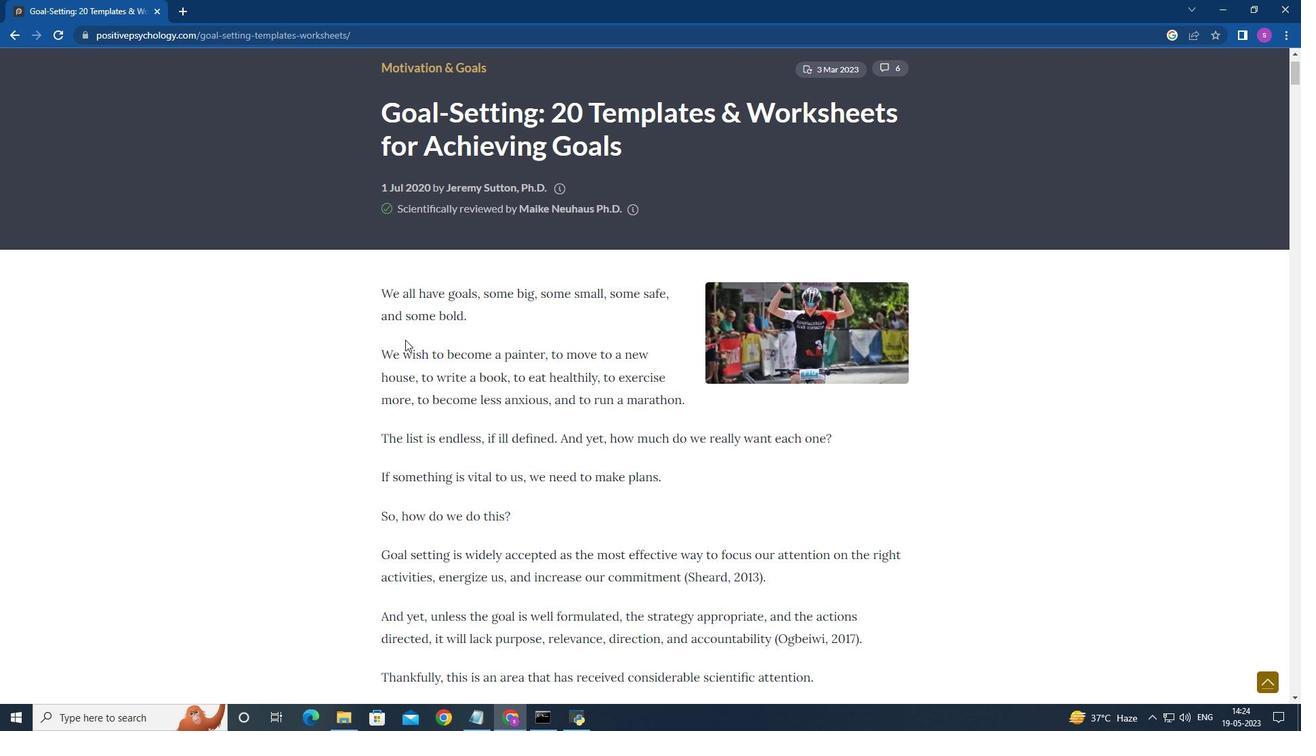 
Action: Mouse scrolled (405, 339) with delta (0, 0)
Screenshot: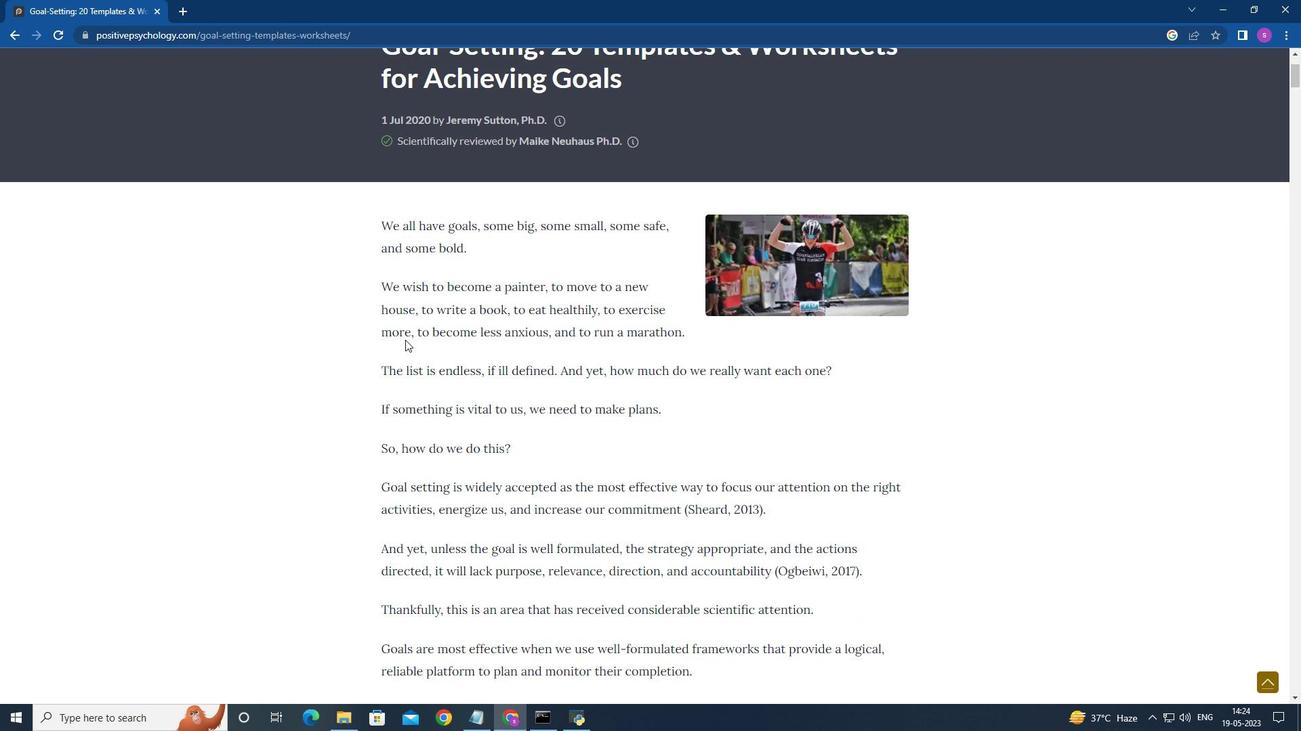 
Action: Mouse scrolled (405, 339) with delta (0, 0)
Screenshot: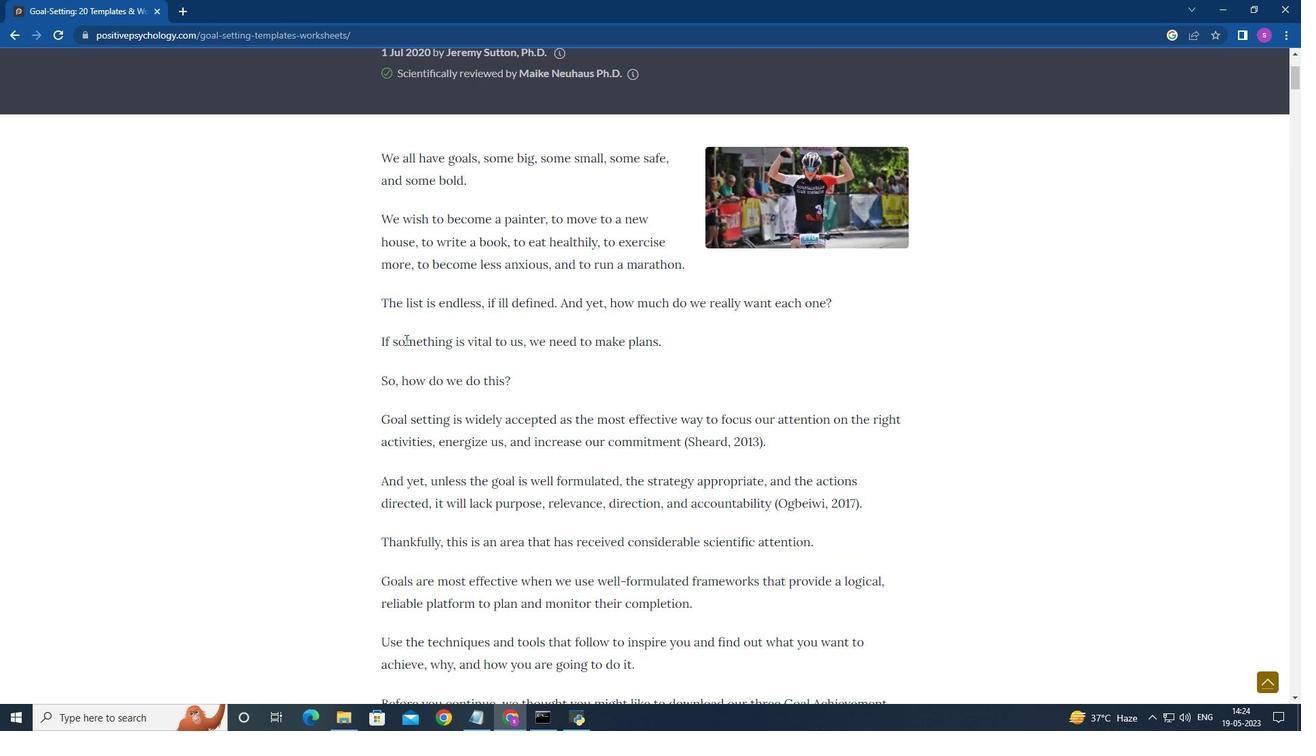 
Action: Mouse scrolled (405, 339) with delta (0, 0)
Screenshot: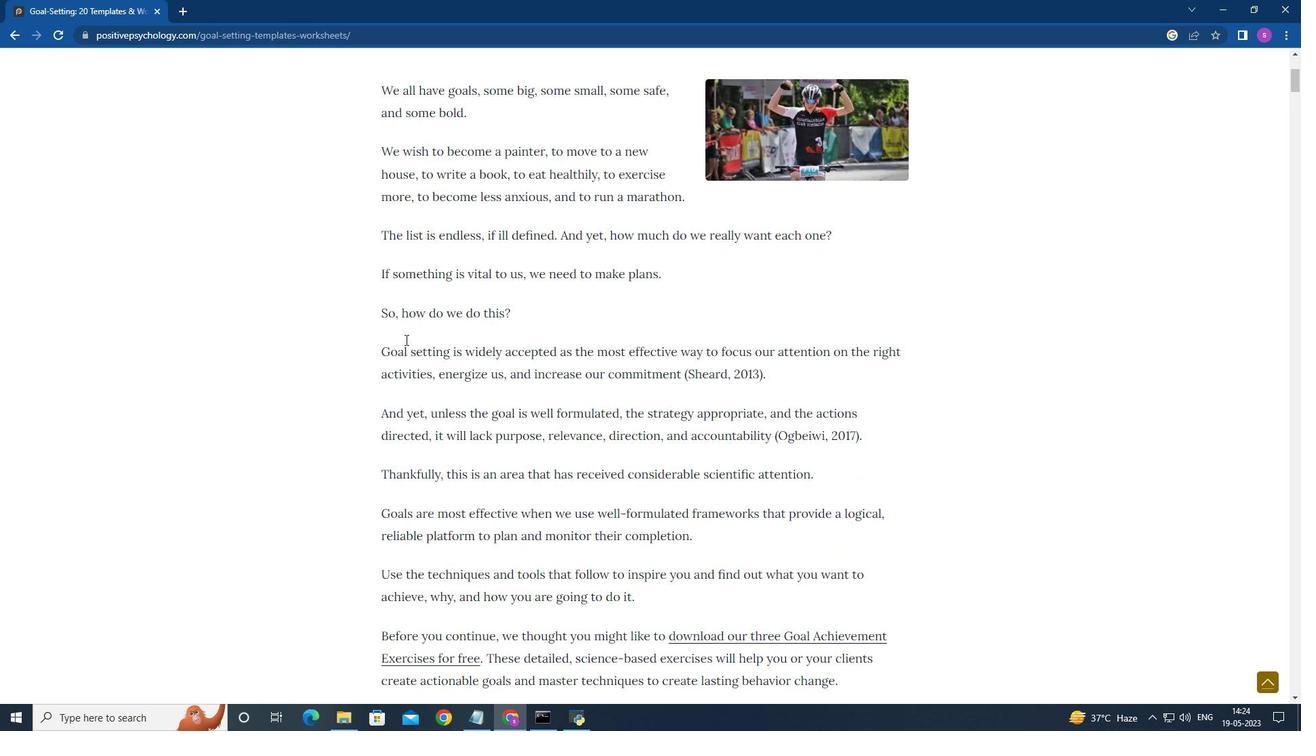 
Action: Mouse scrolled (405, 339) with delta (0, 0)
Screenshot: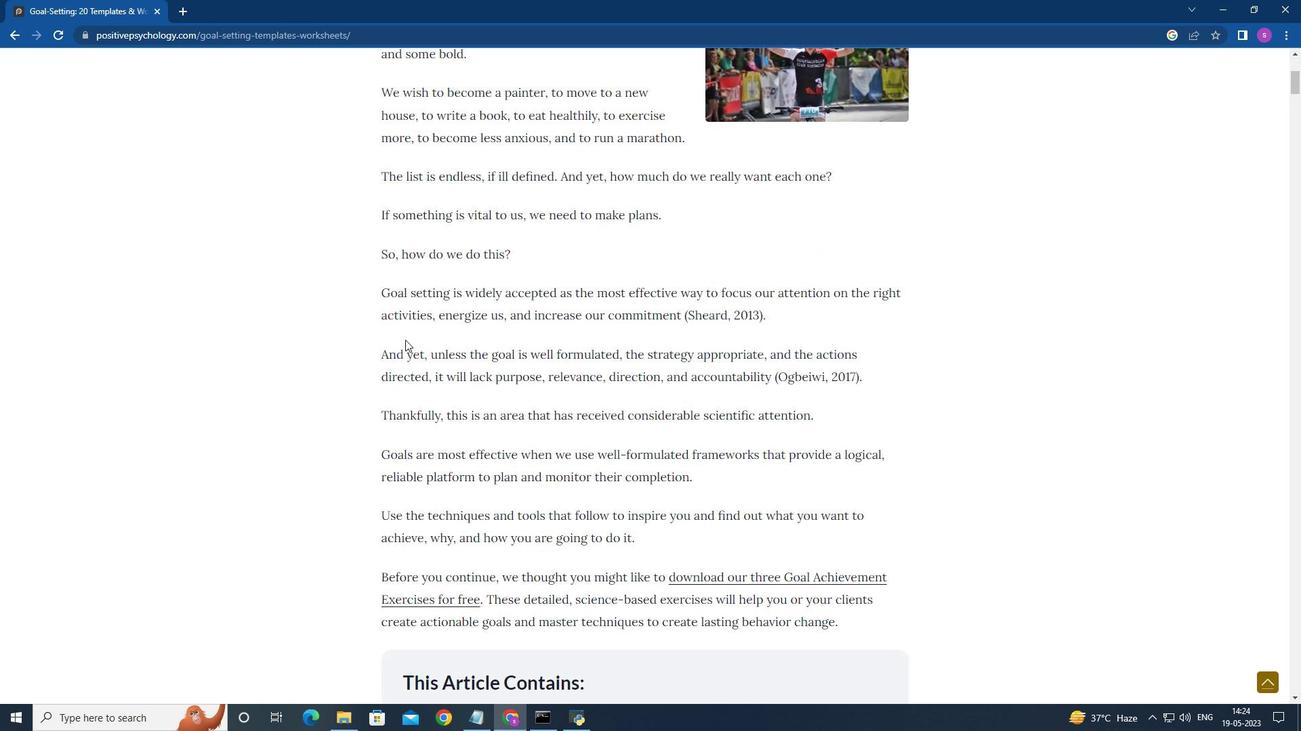 
Action: Mouse scrolled (405, 339) with delta (0, 0)
Screenshot: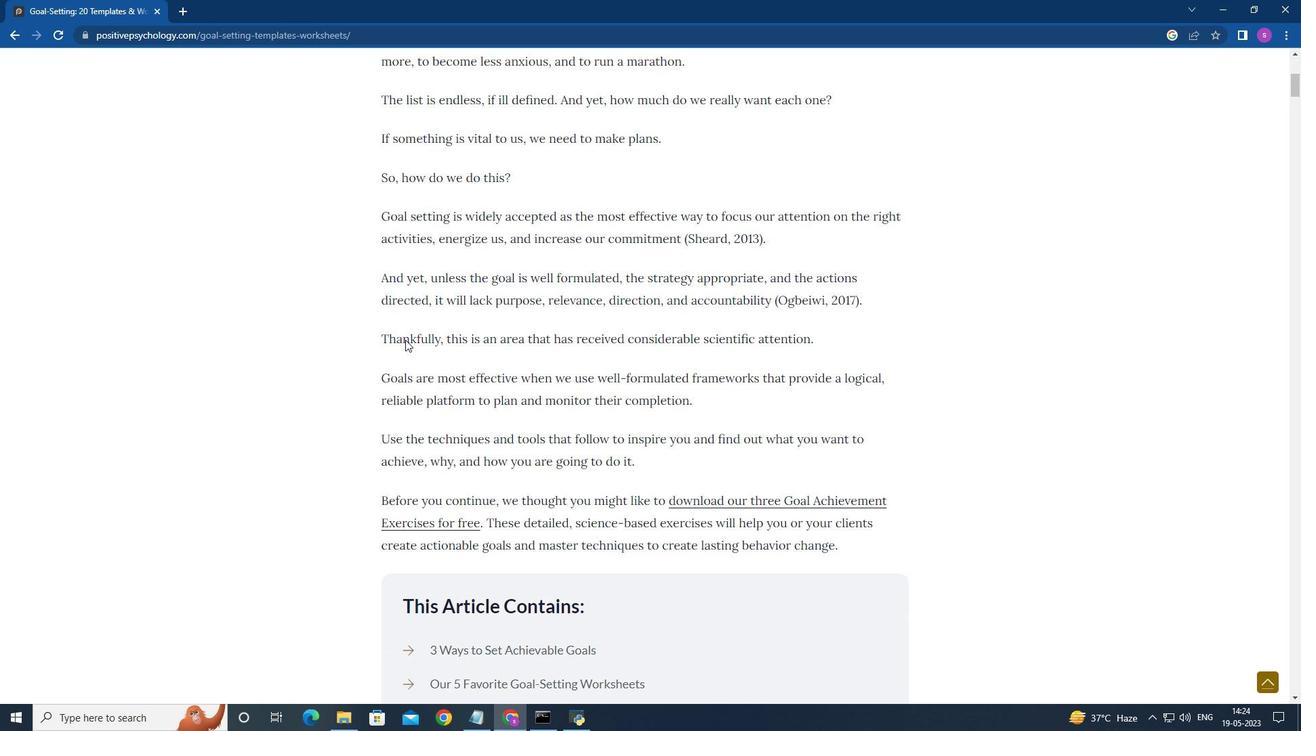 
Action: Mouse scrolled (405, 339) with delta (0, 0)
Screenshot: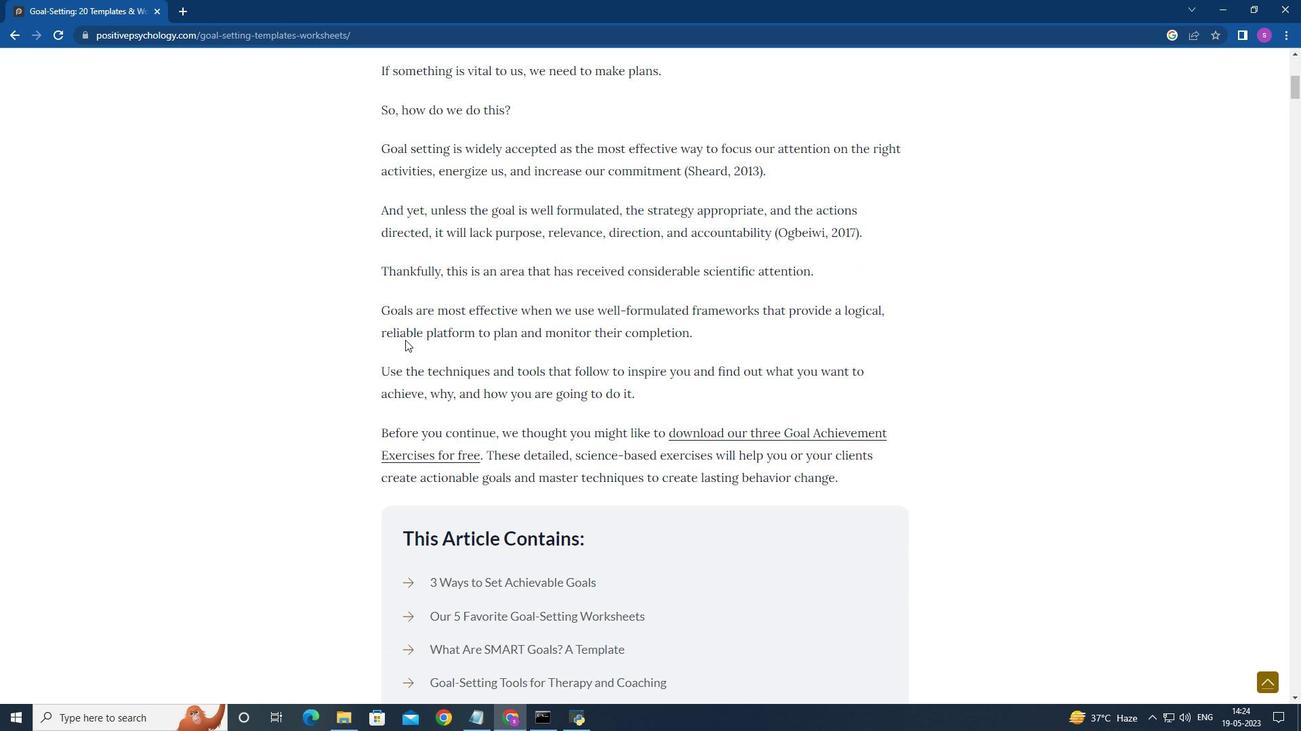 
Action: Mouse scrolled (405, 339) with delta (0, 0)
Screenshot: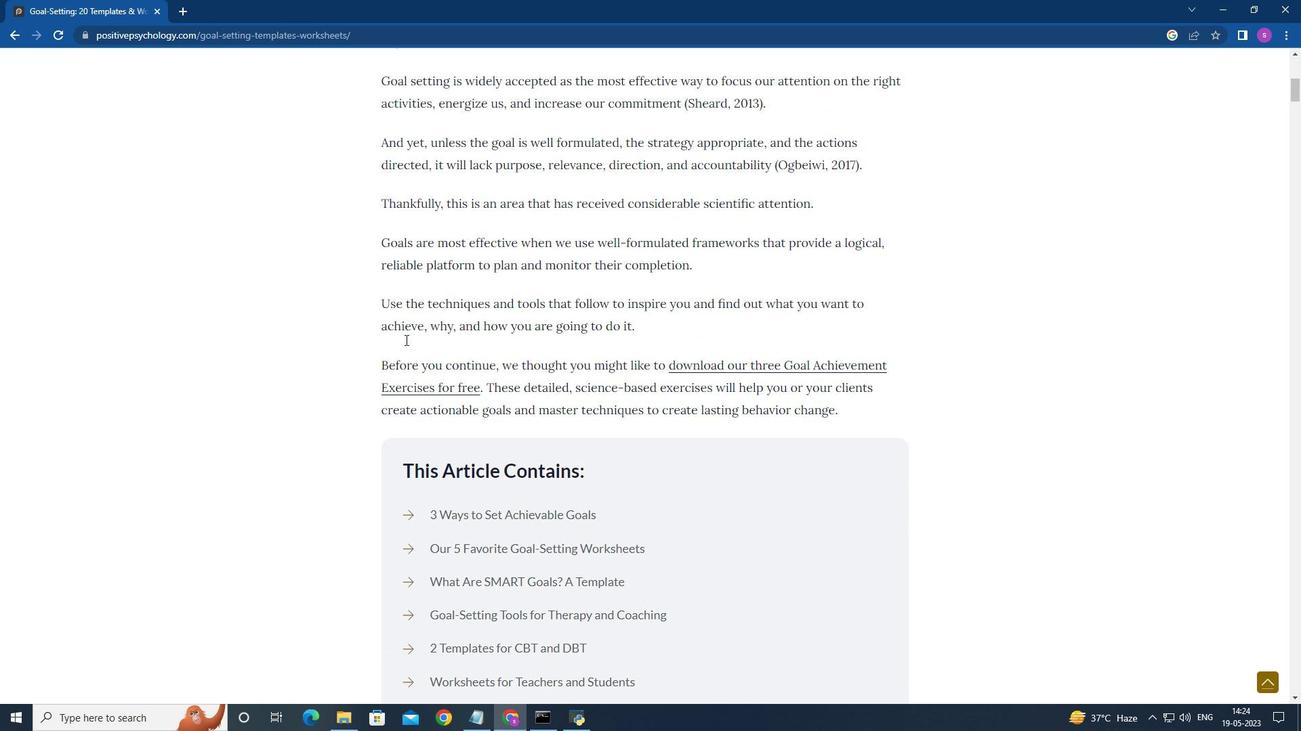 
Action: Mouse scrolled (405, 339) with delta (0, 0)
Screenshot: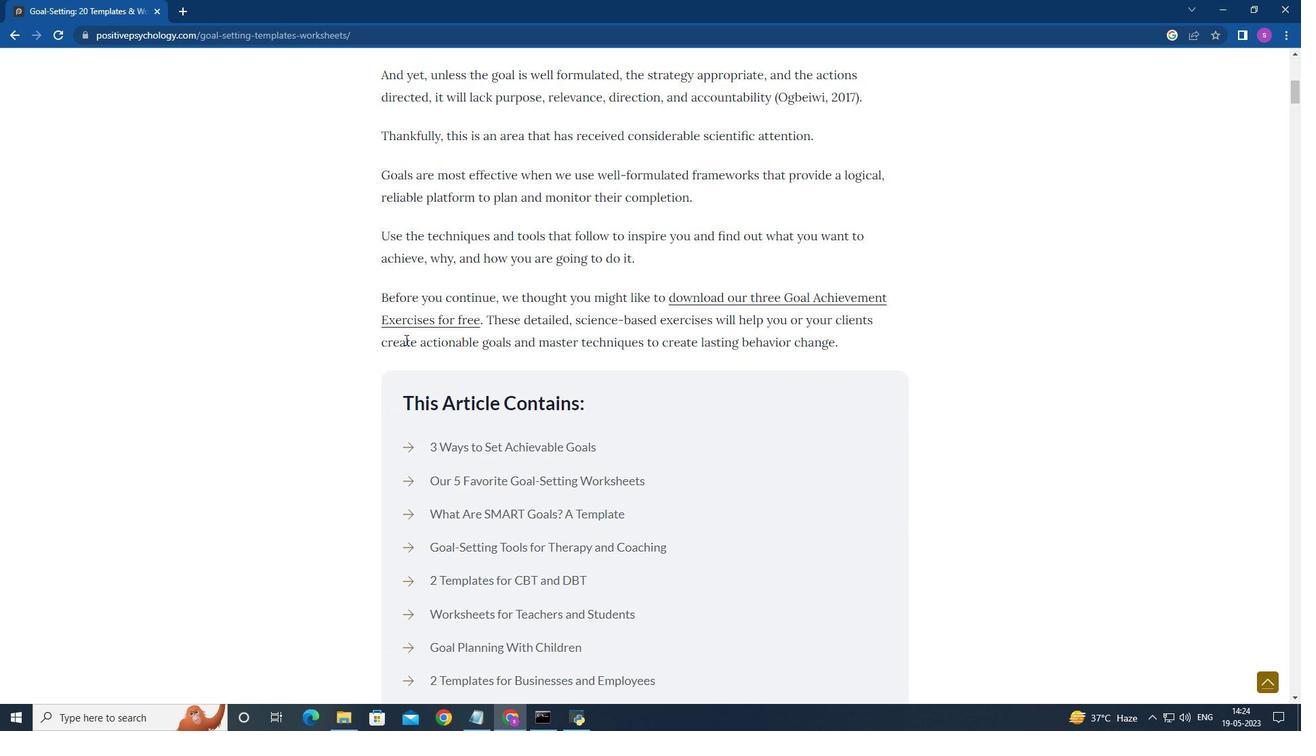 
Action: Mouse scrolled (405, 339) with delta (0, 0)
Screenshot: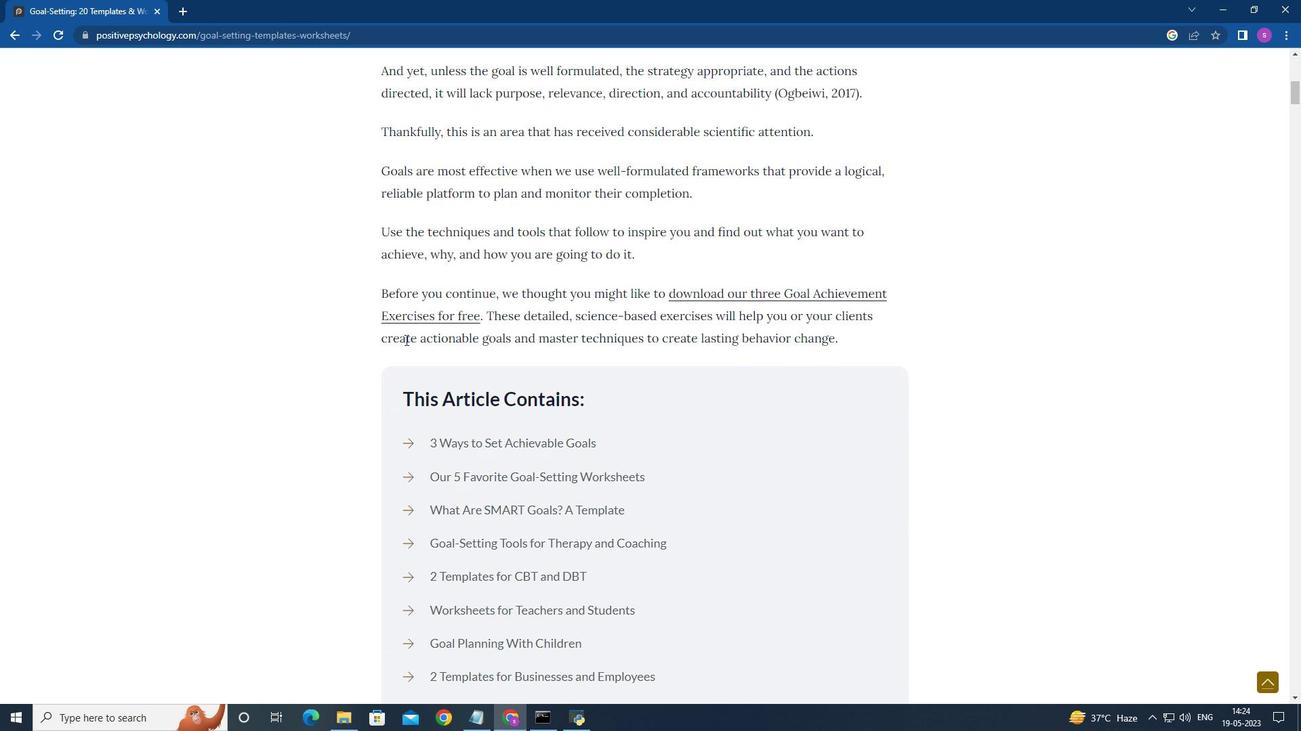 
Action: Mouse moved to (491, 365)
Screenshot: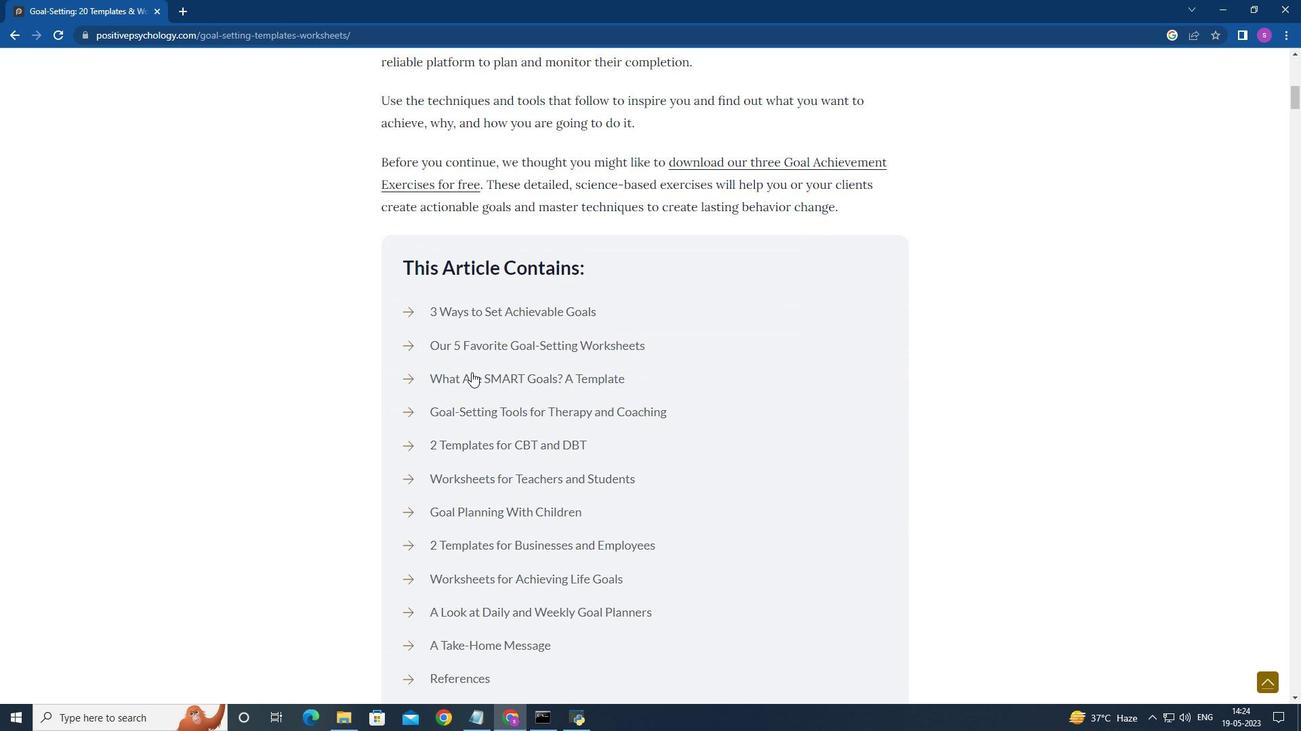 
Action: Mouse scrolled (491, 365) with delta (0, 0)
Screenshot: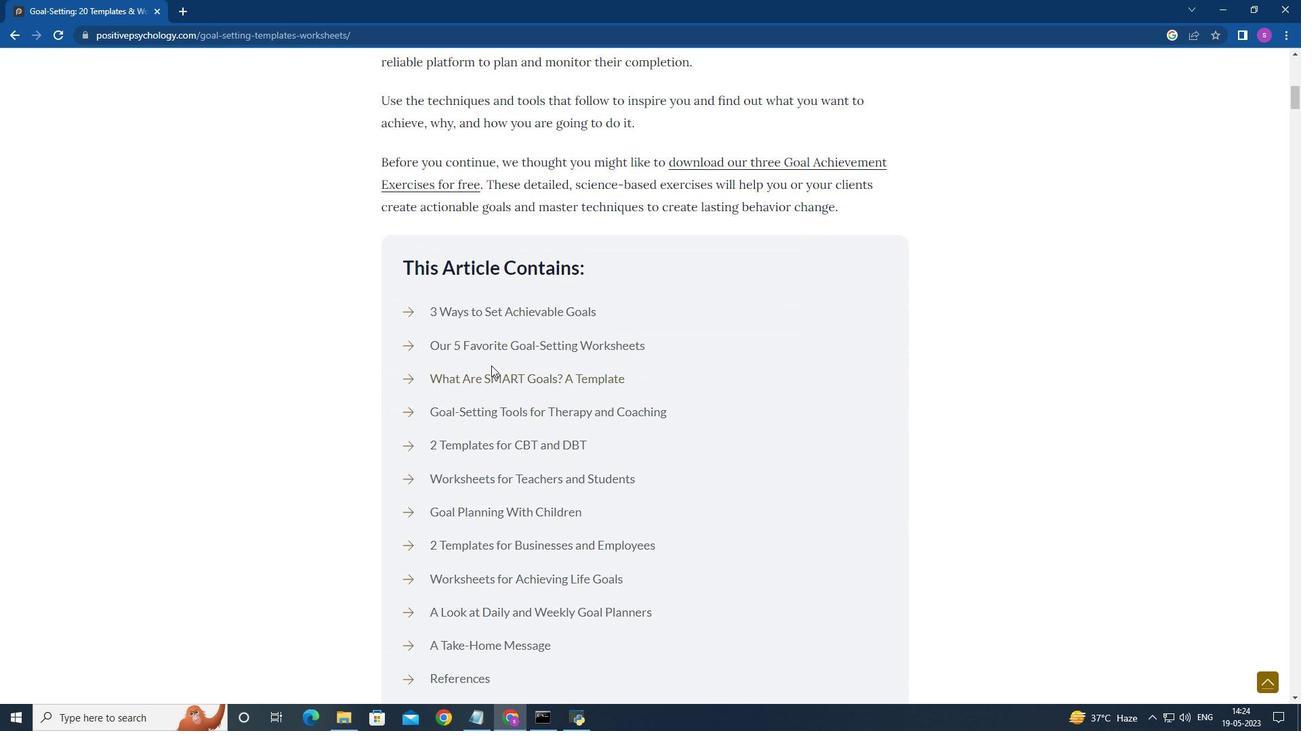 
Action: Mouse moved to (491, 365)
Screenshot: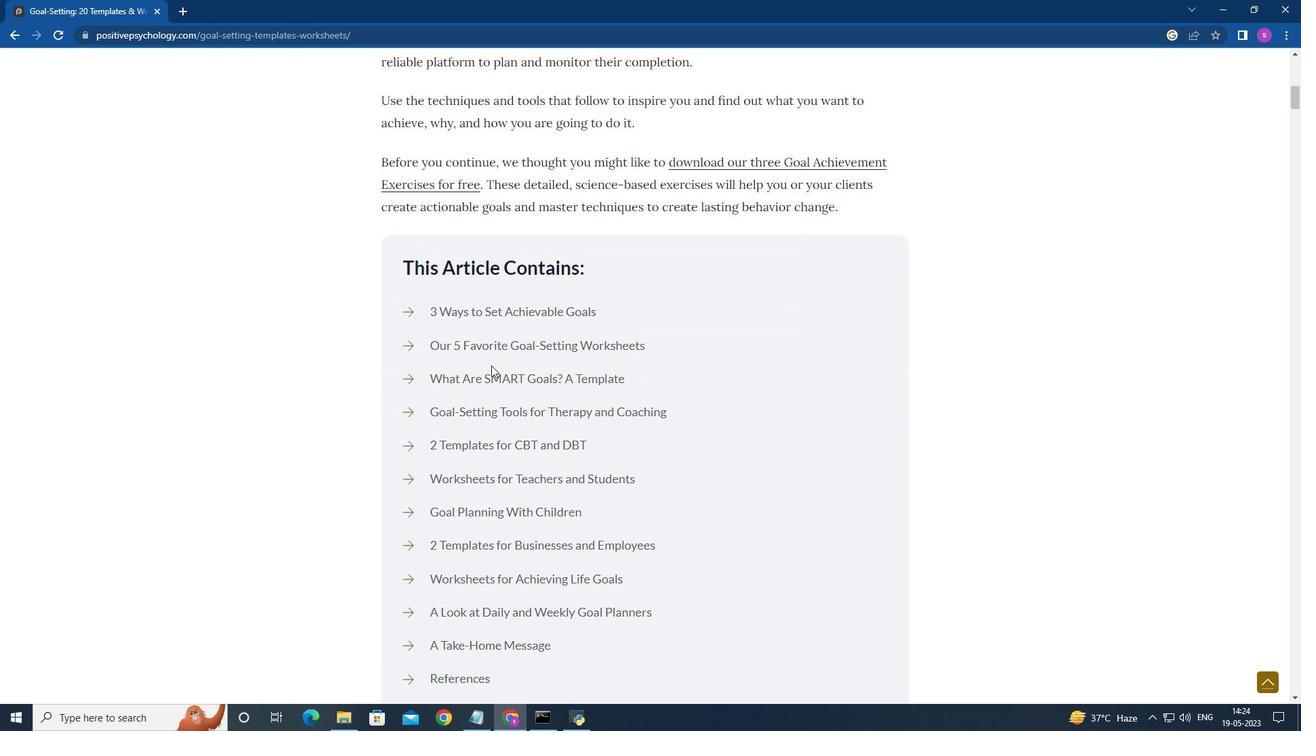 
Action: Mouse scrolled (491, 365) with delta (0, 0)
Screenshot: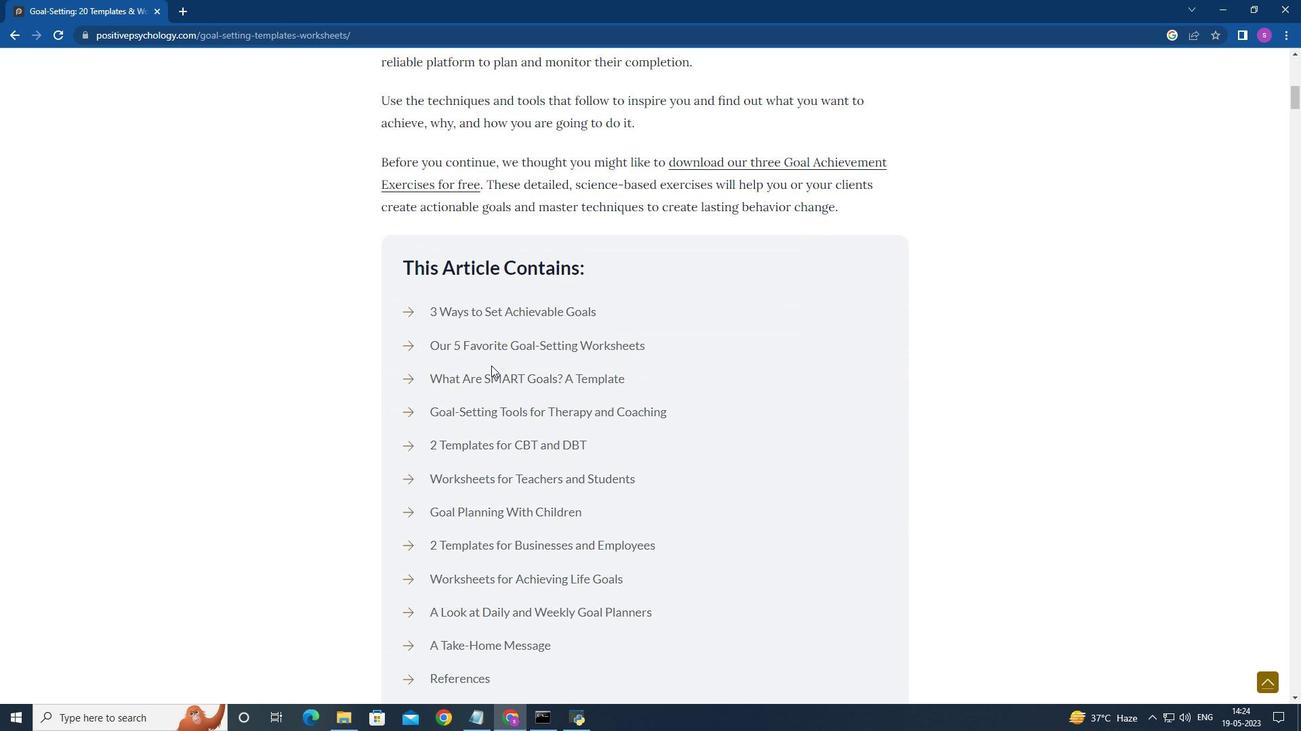 
Action: Mouse scrolled (491, 365) with delta (0, 0)
Screenshot: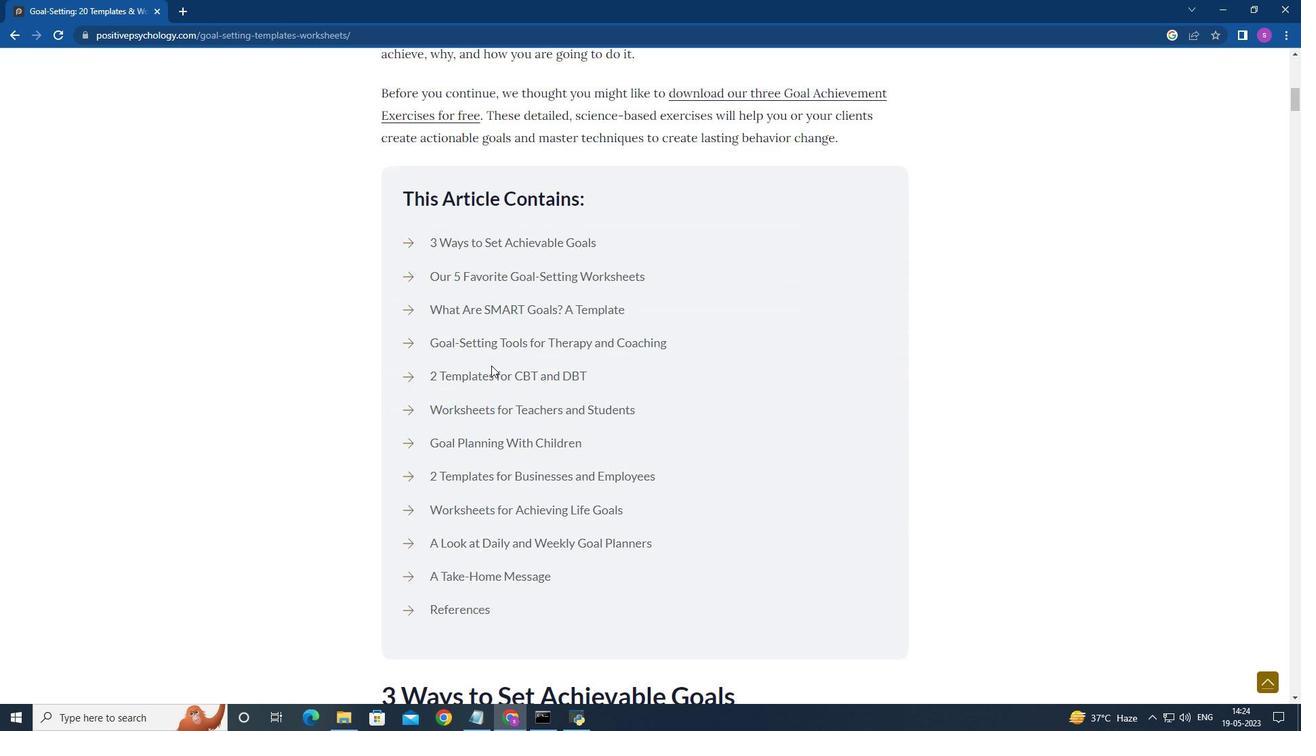 
Action: Mouse moved to (490, 366)
Screenshot: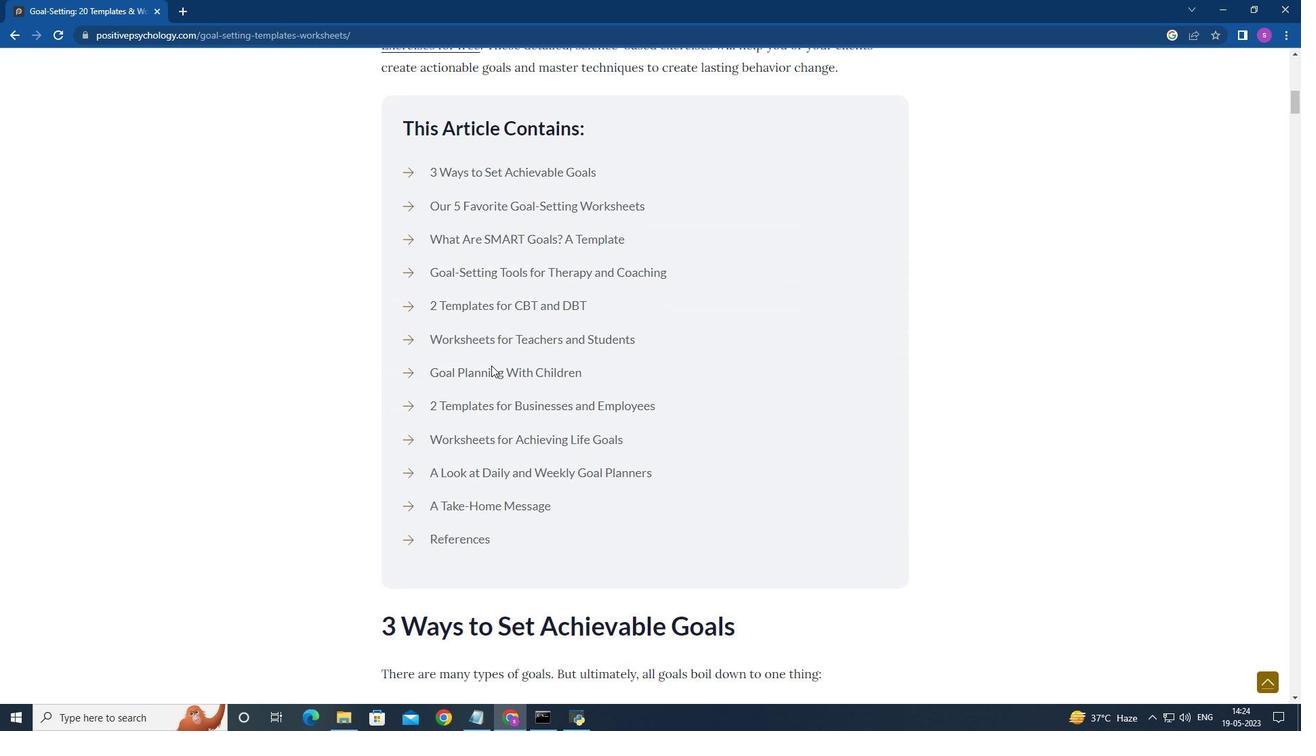 
Action: Mouse scrolled (490, 365) with delta (0, 0)
Screenshot: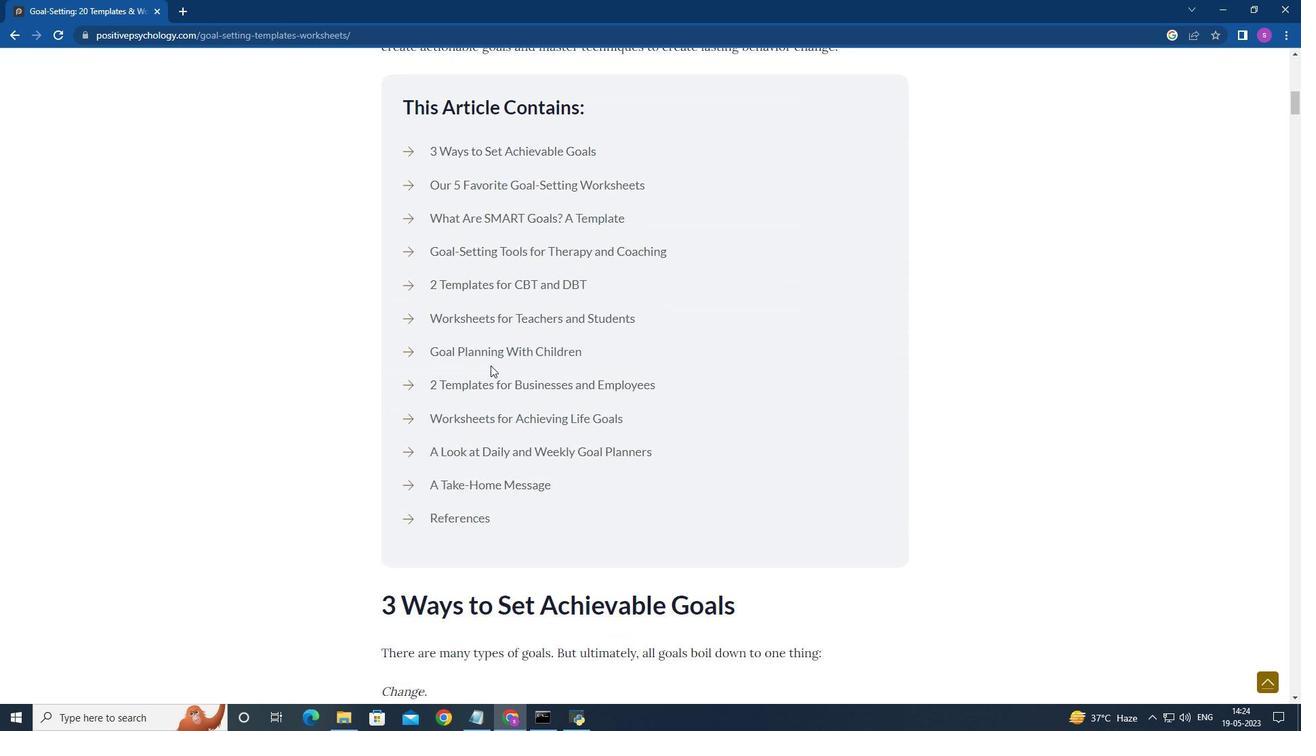 
Action: Mouse moved to (489, 367)
Screenshot: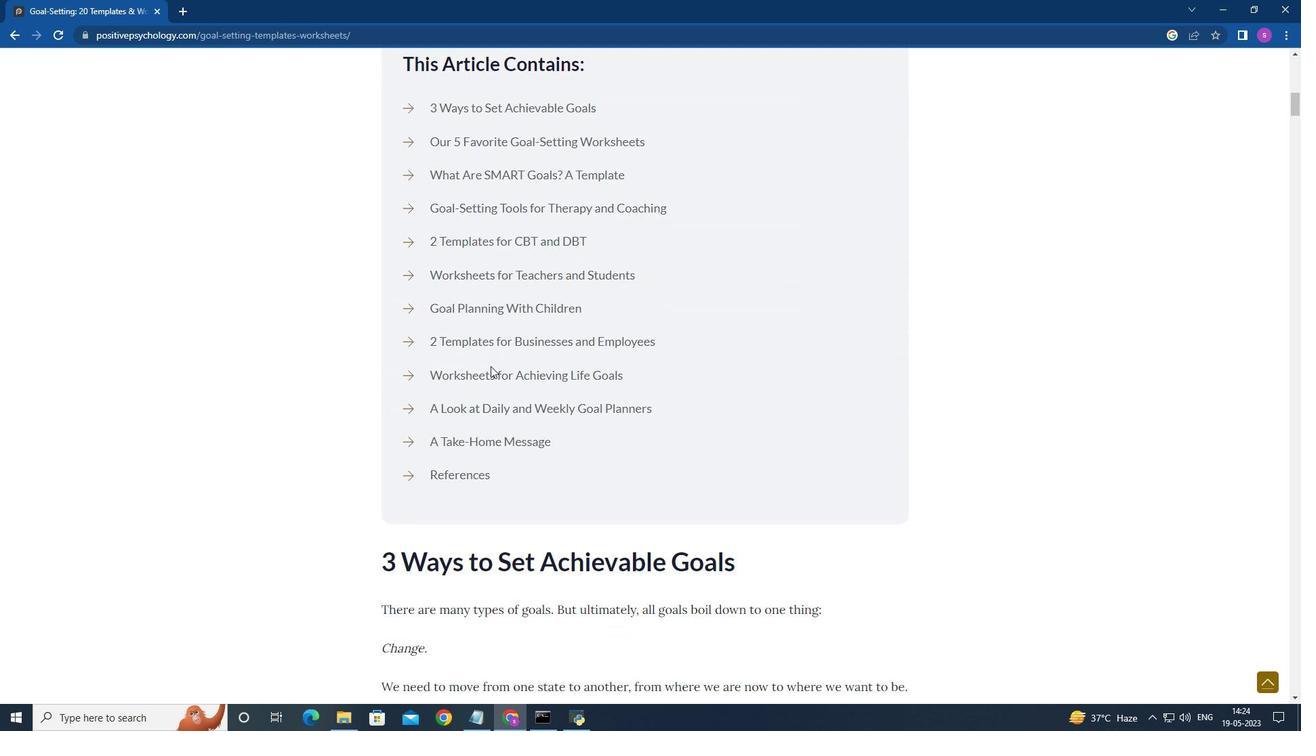 
Action: Mouse scrolled (489, 366) with delta (0, 0)
Screenshot: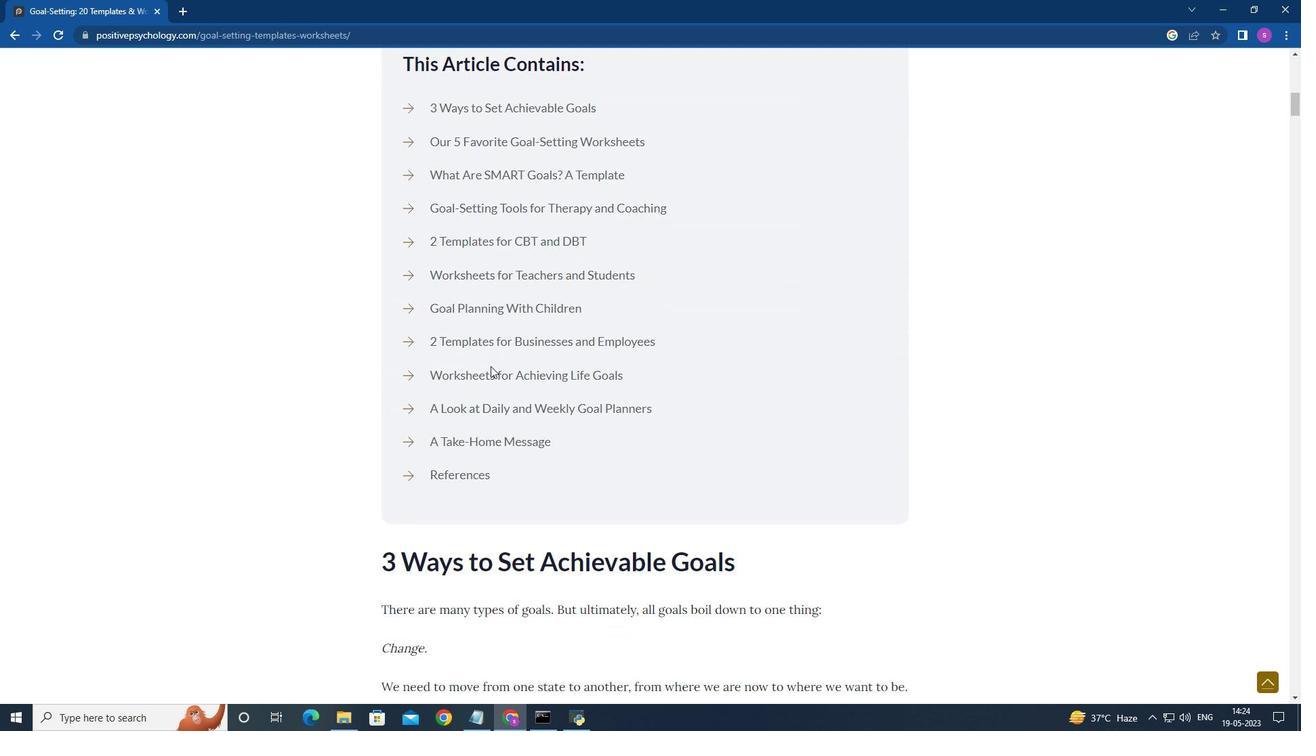 
Action: Mouse moved to (488, 368)
Screenshot: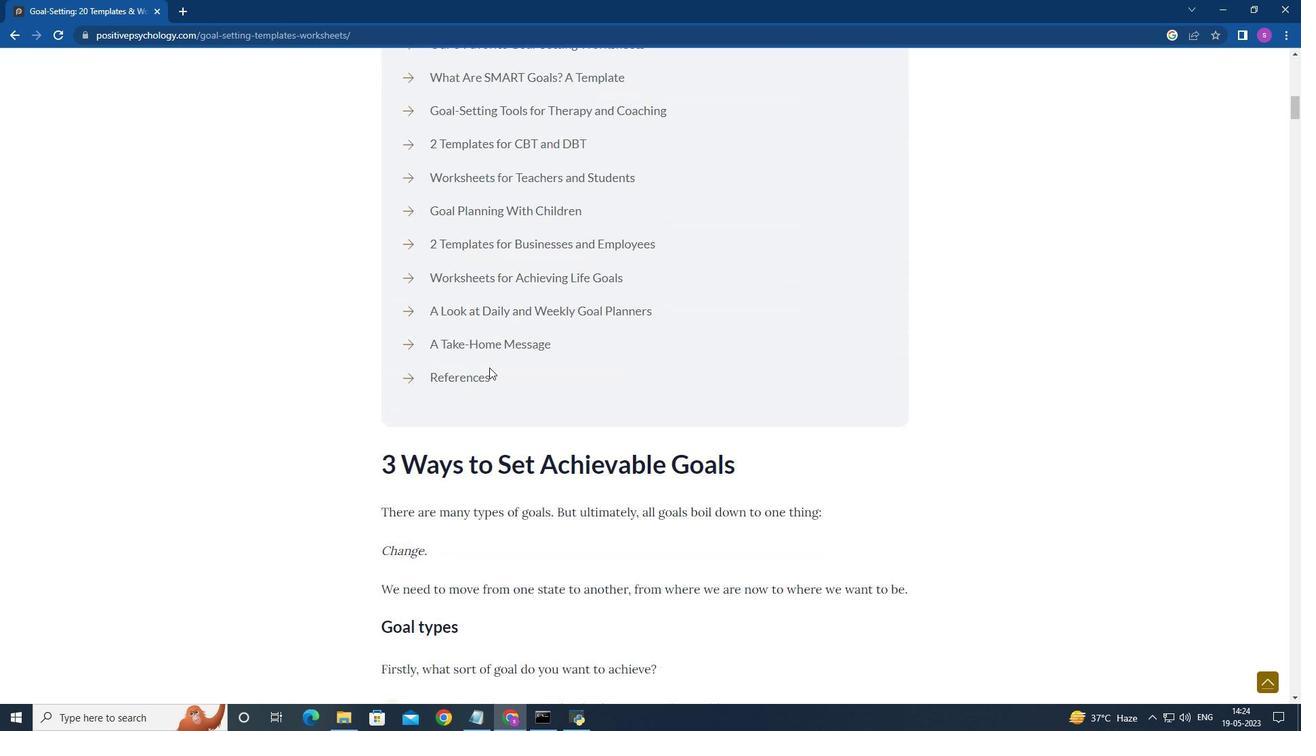 
Action: Mouse scrolled (488, 367) with delta (0, 0)
Screenshot: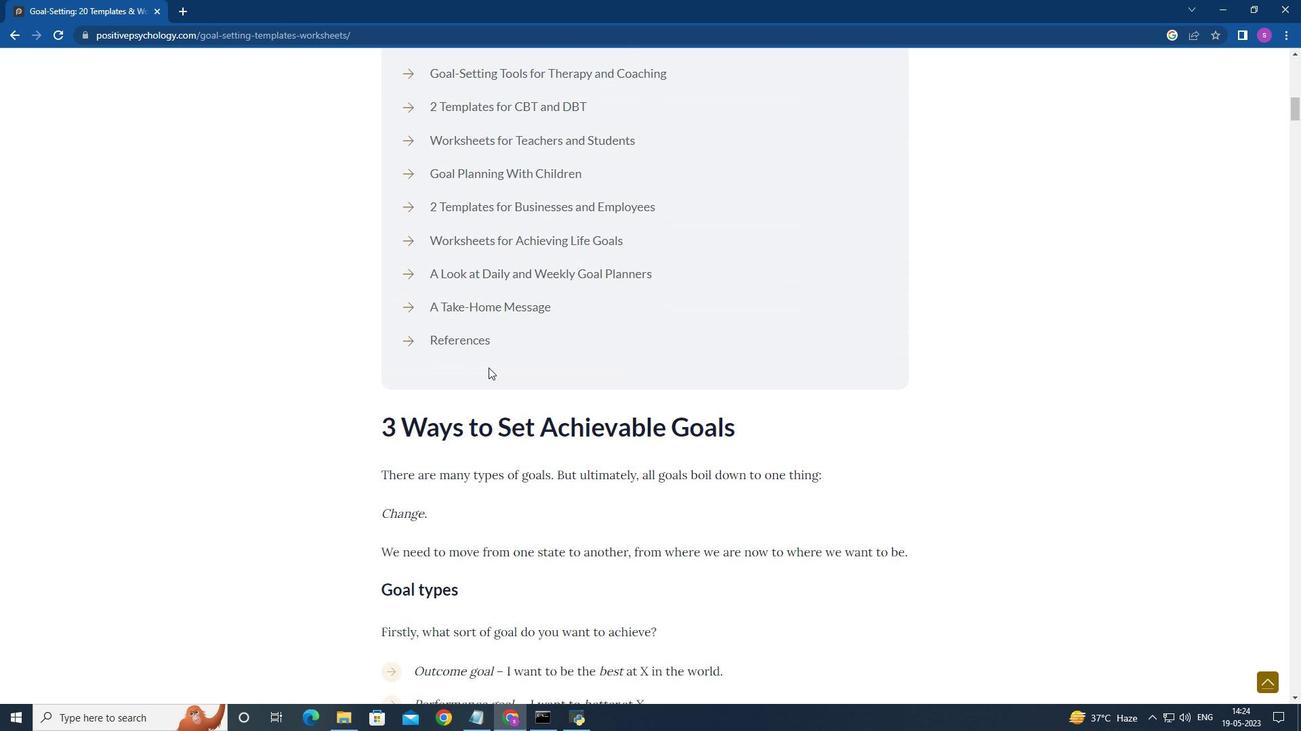 
Action: Mouse scrolled (488, 367) with delta (0, 0)
Screenshot: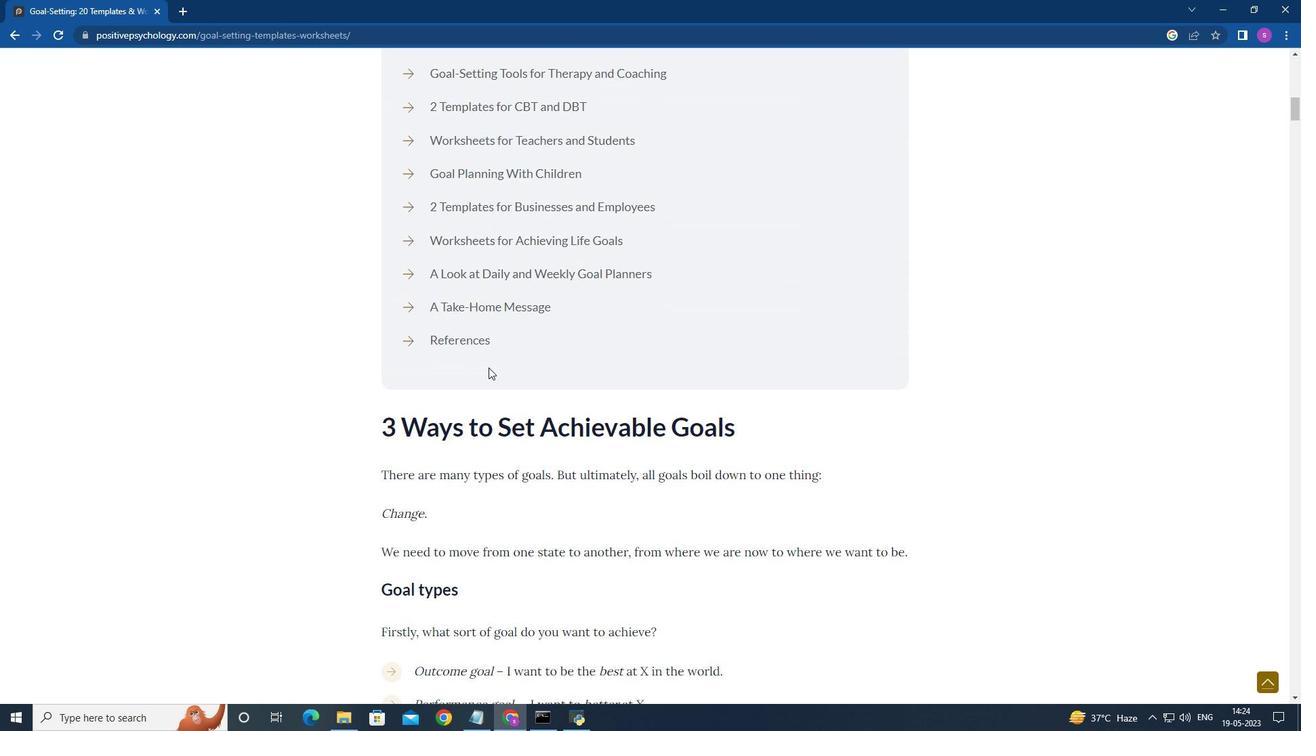 
Action: Mouse scrolled (488, 367) with delta (0, 0)
Screenshot: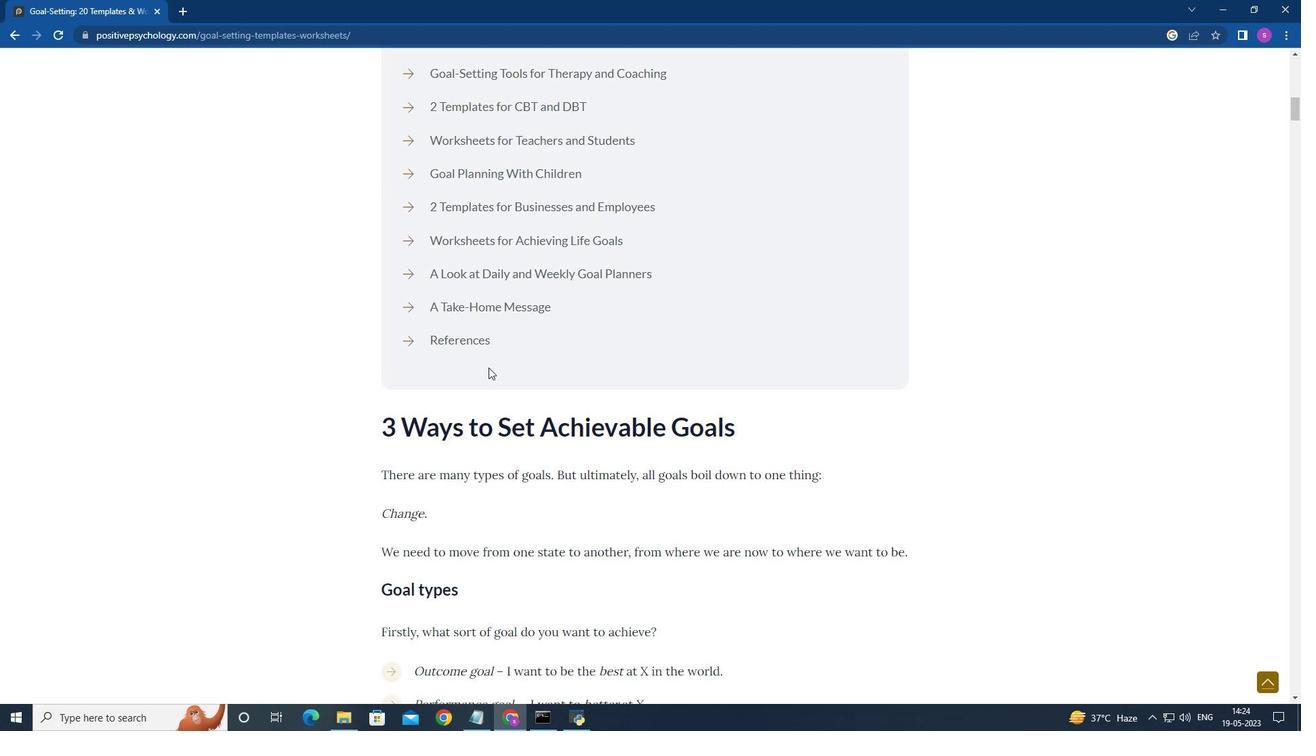 
Action: Mouse scrolled (488, 367) with delta (0, 0)
Screenshot: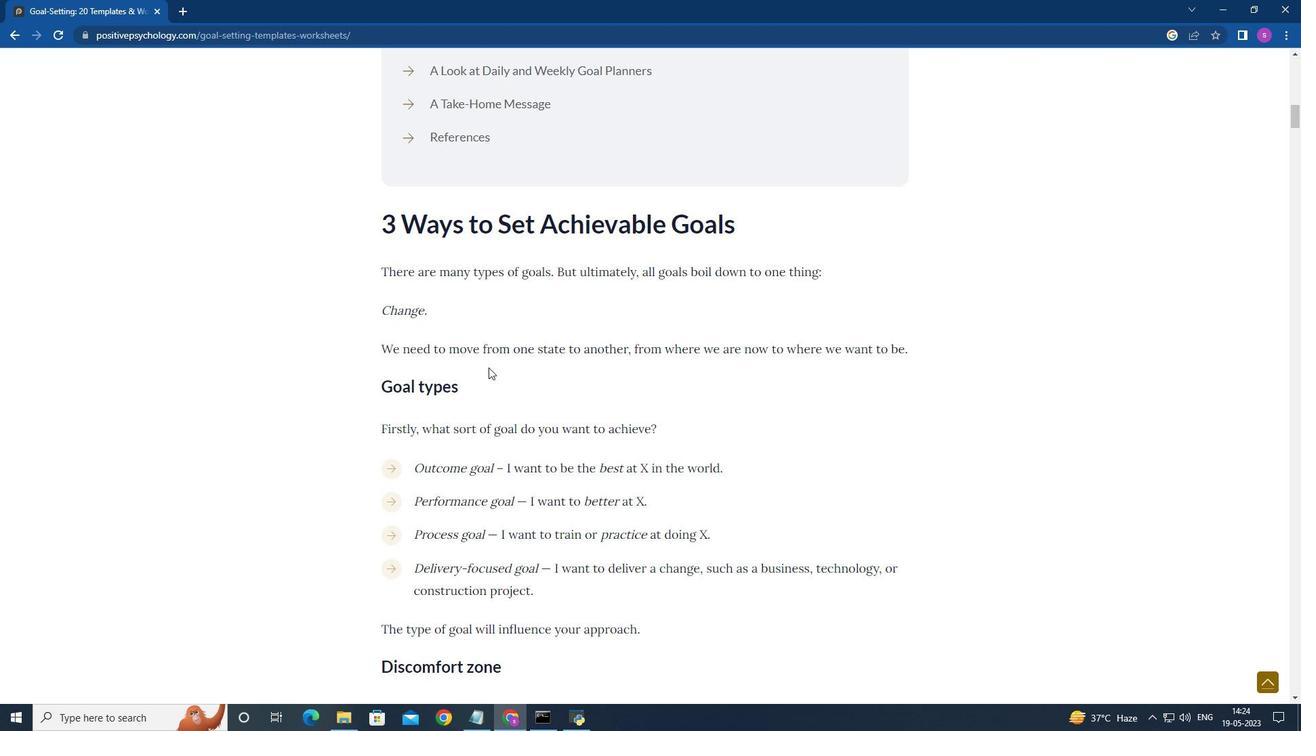 
Action: Mouse scrolled (488, 367) with delta (0, 0)
Screenshot: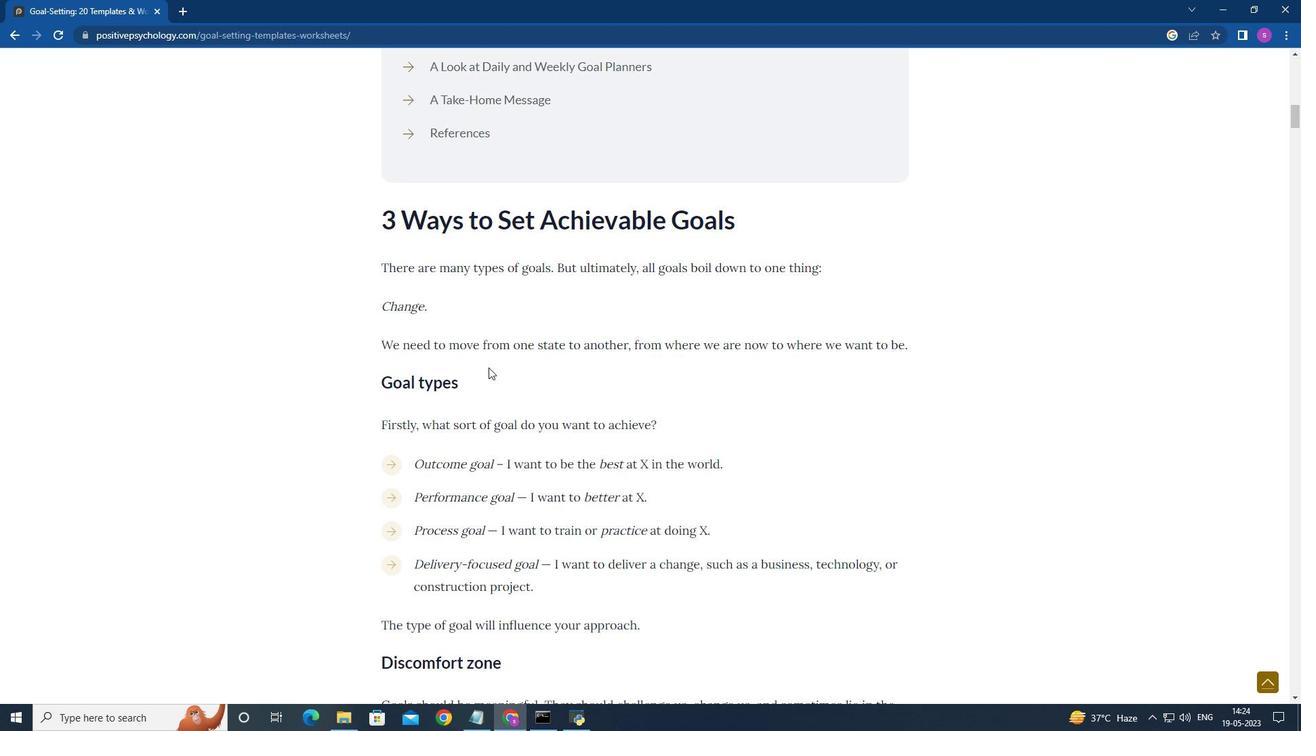 
Action: Mouse scrolled (488, 367) with delta (0, 0)
Screenshot: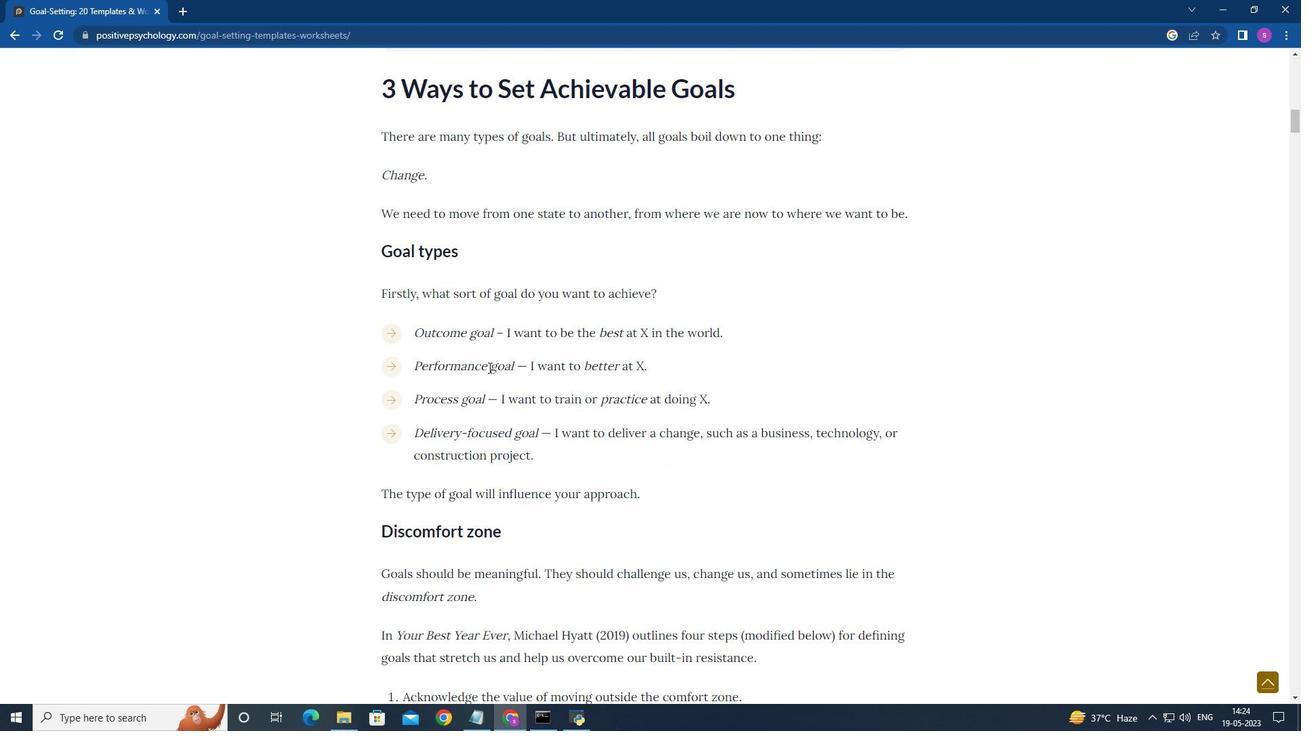 
Action: Mouse scrolled (488, 367) with delta (0, 0)
Screenshot: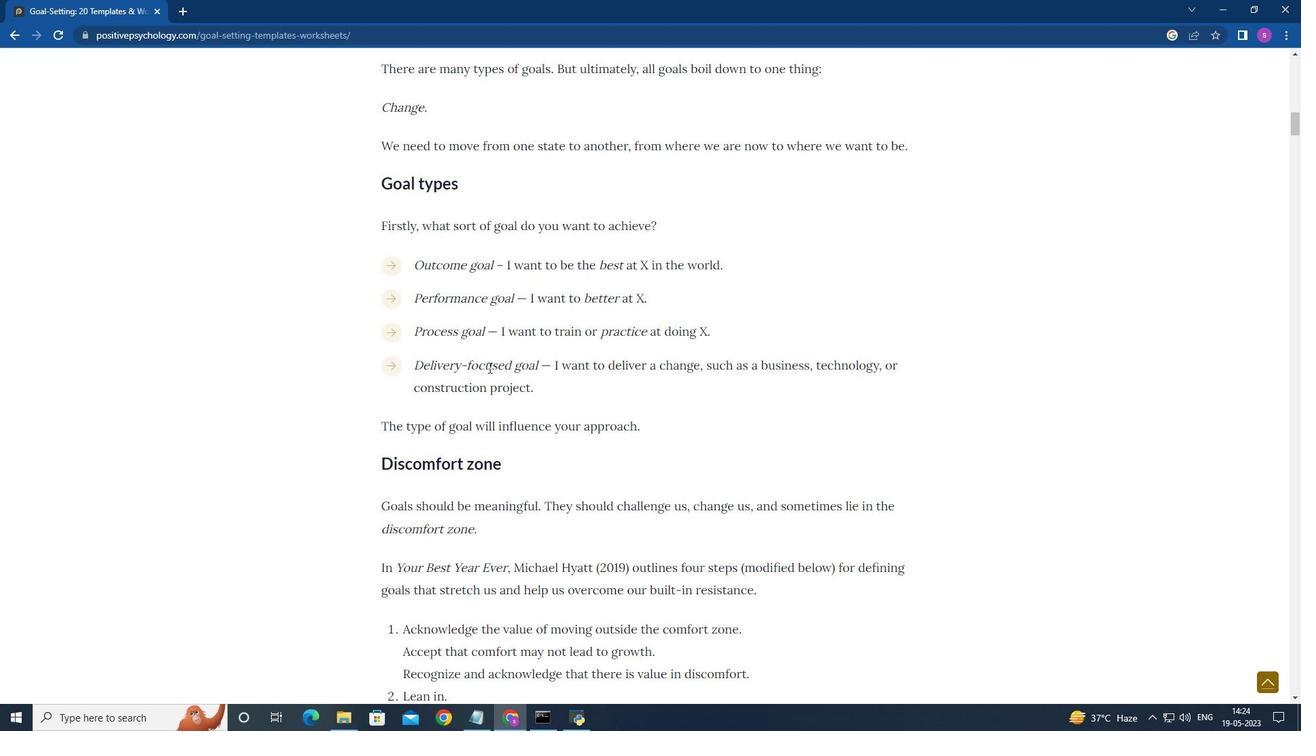 
Action: Mouse scrolled (488, 367) with delta (0, 0)
Screenshot: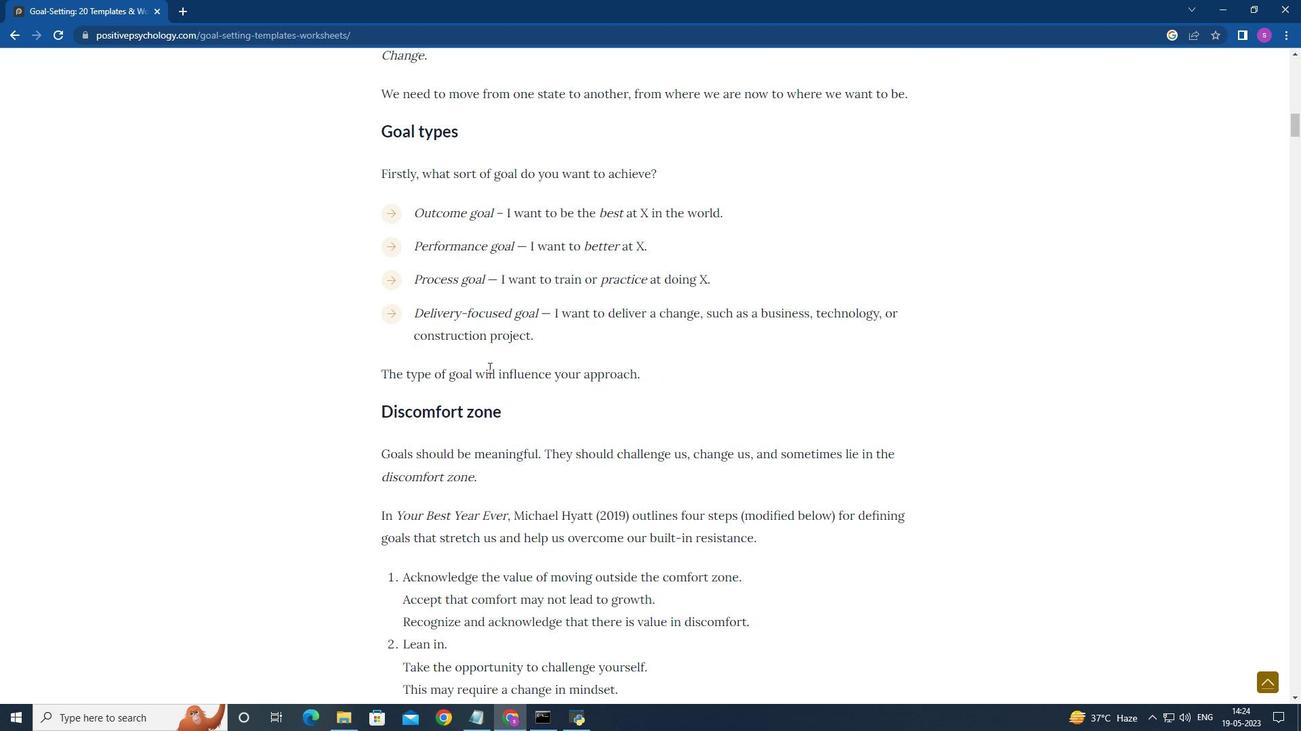 
Action: Mouse scrolled (488, 367) with delta (0, 0)
Screenshot: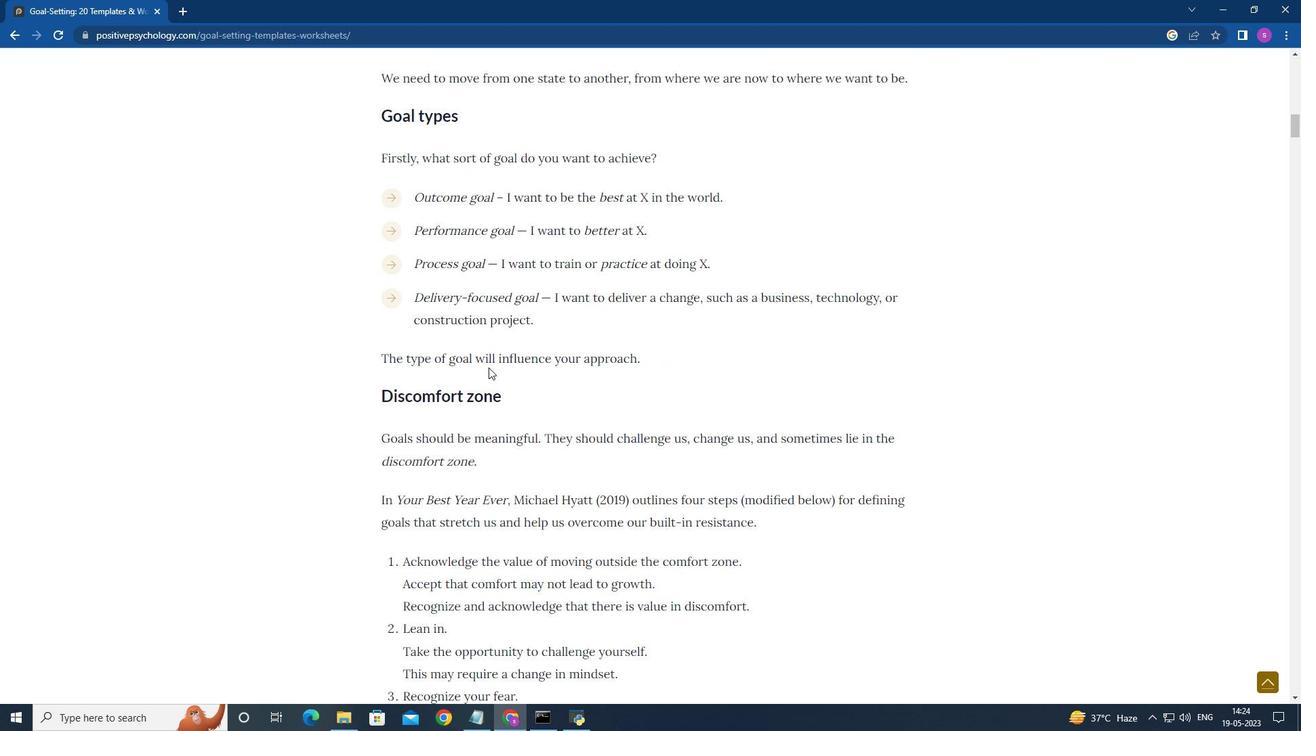 
Action: Mouse scrolled (488, 367) with delta (0, 0)
Screenshot: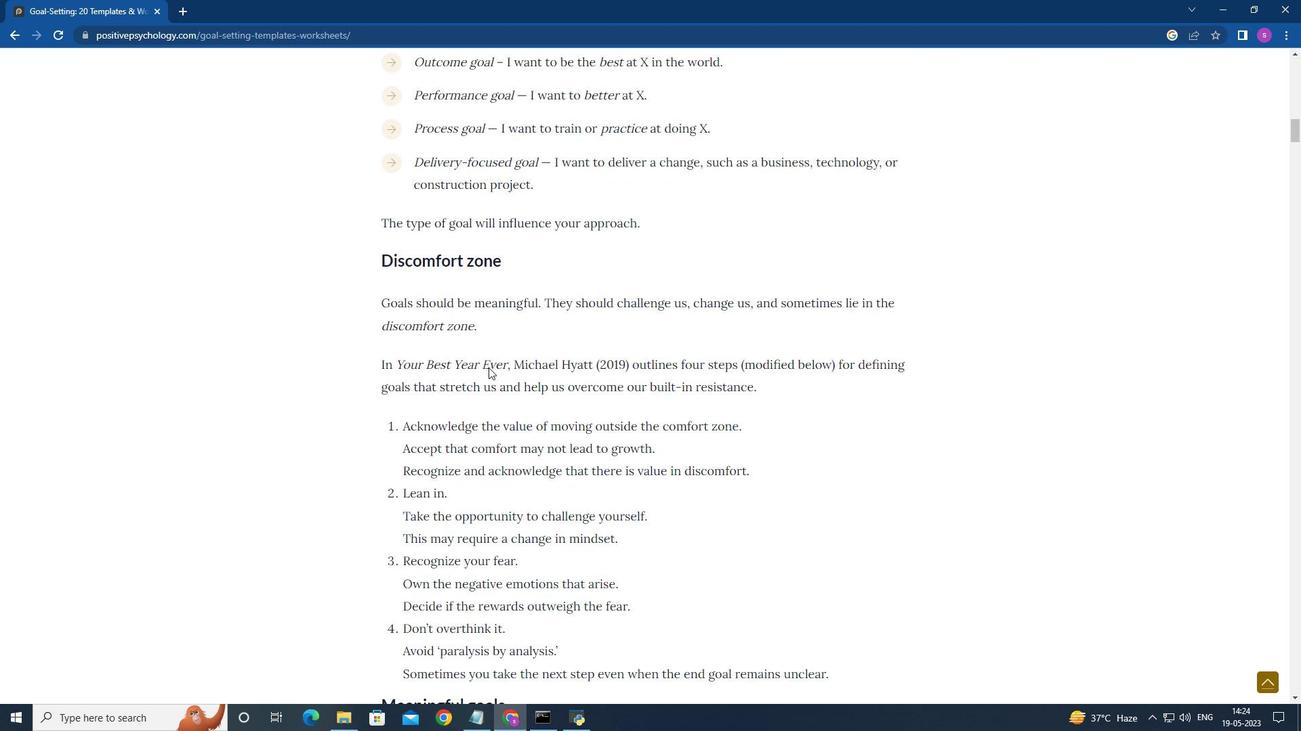 
Action: Mouse scrolled (488, 367) with delta (0, 0)
Screenshot: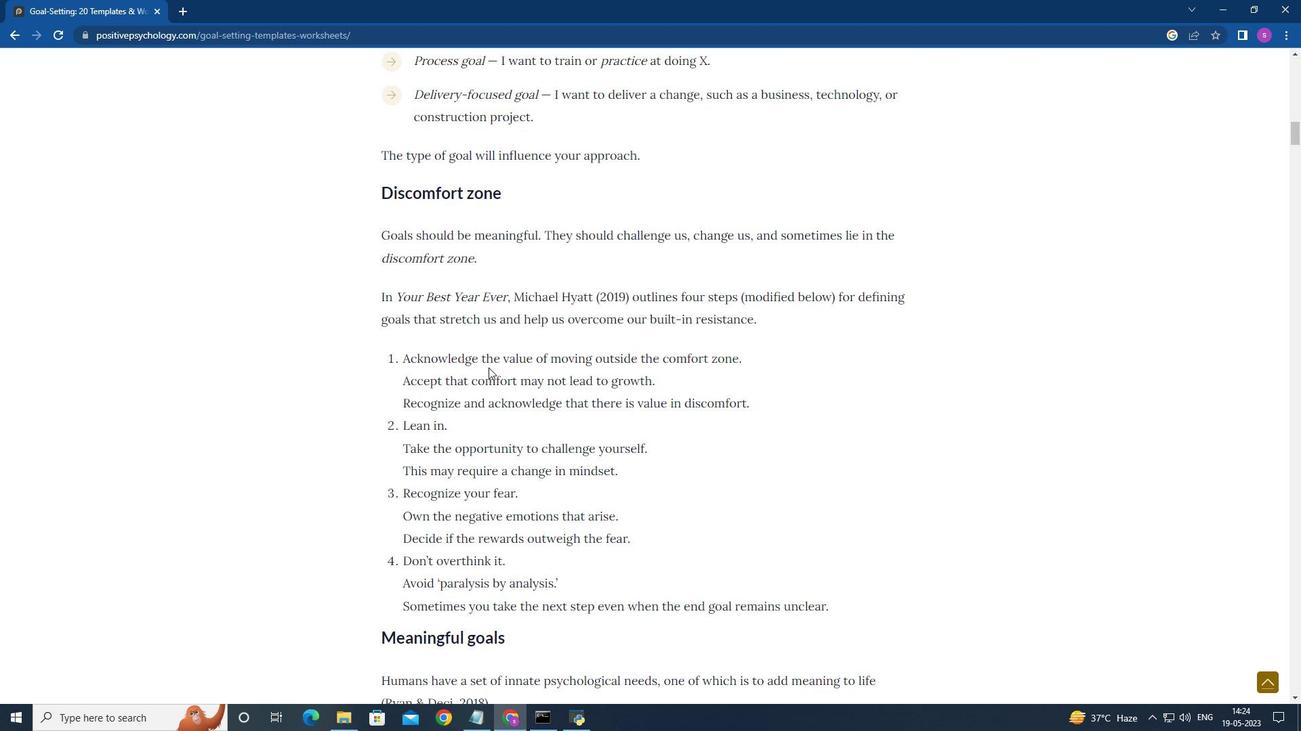 
Action: Mouse scrolled (488, 367) with delta (0, 0)
Screenshot: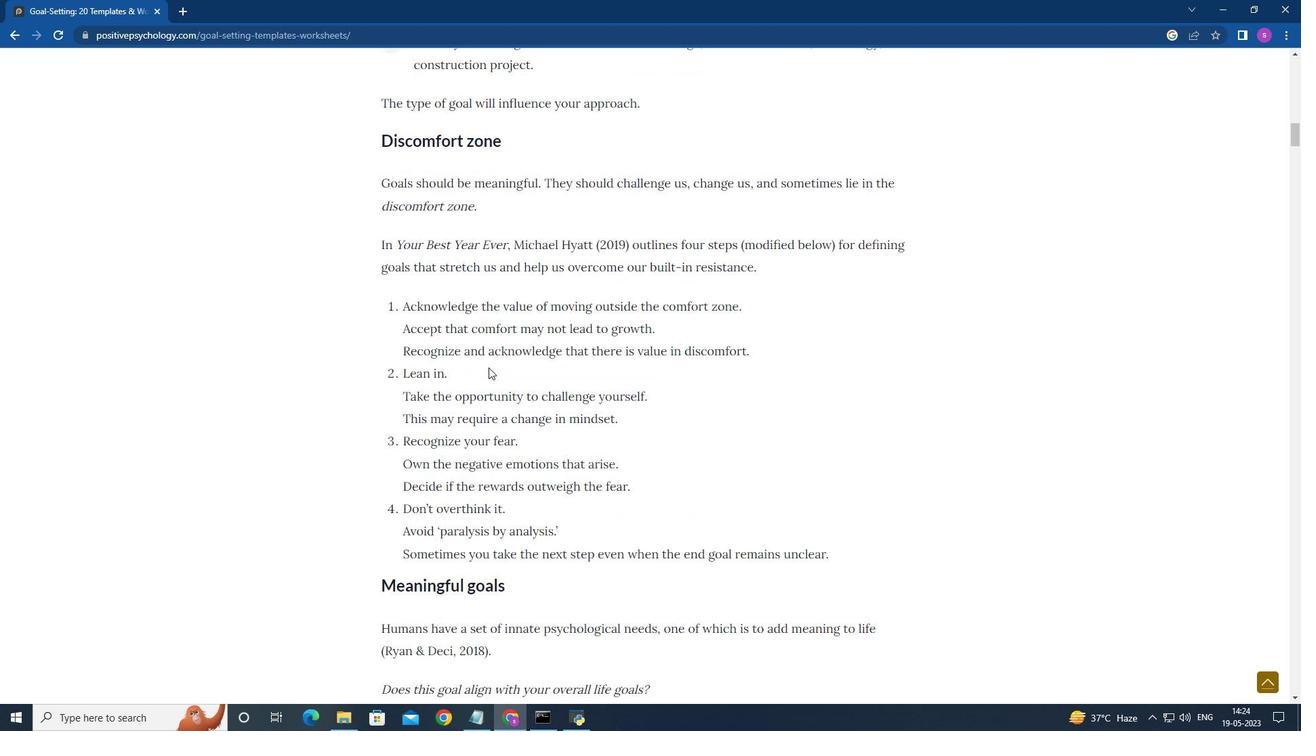
Action: Mouse scrolled (488, 367) with delta (0, 0)
Screenshot: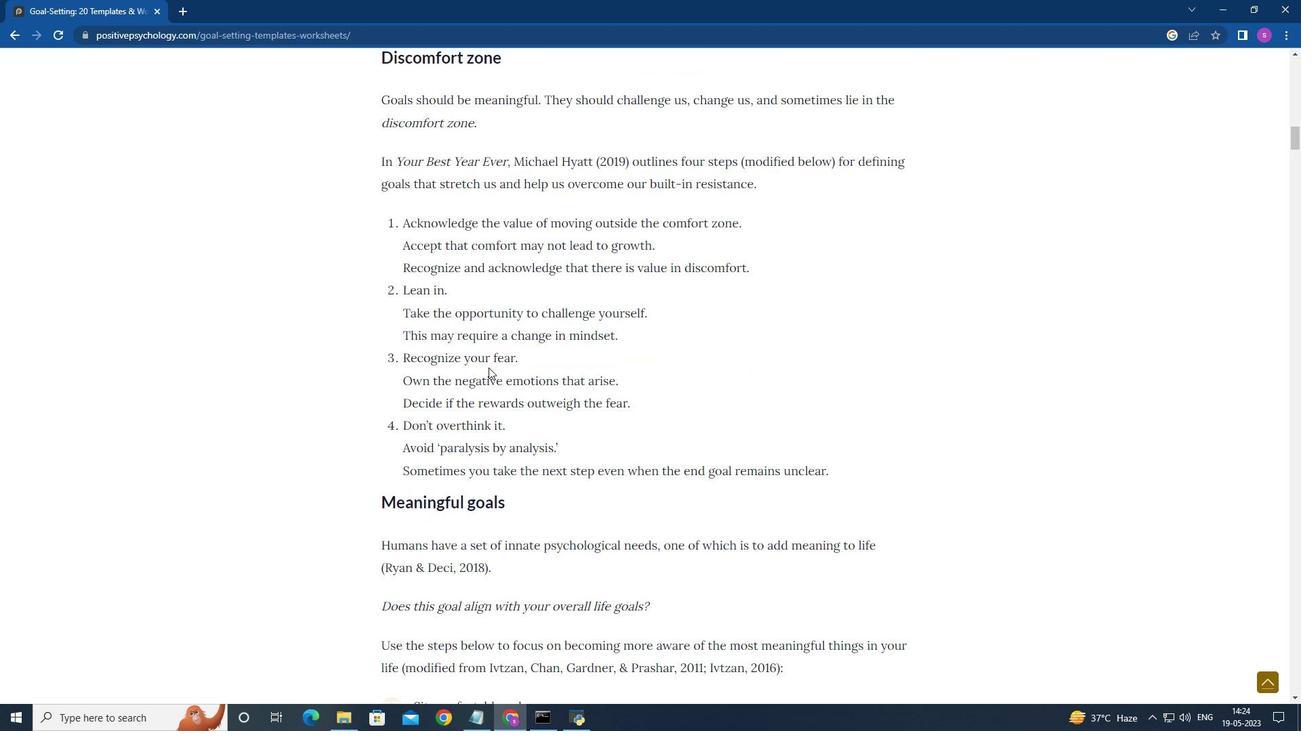 
Action: Mouse scrolled (488, 367) with delta (0, 0)
Screenshot: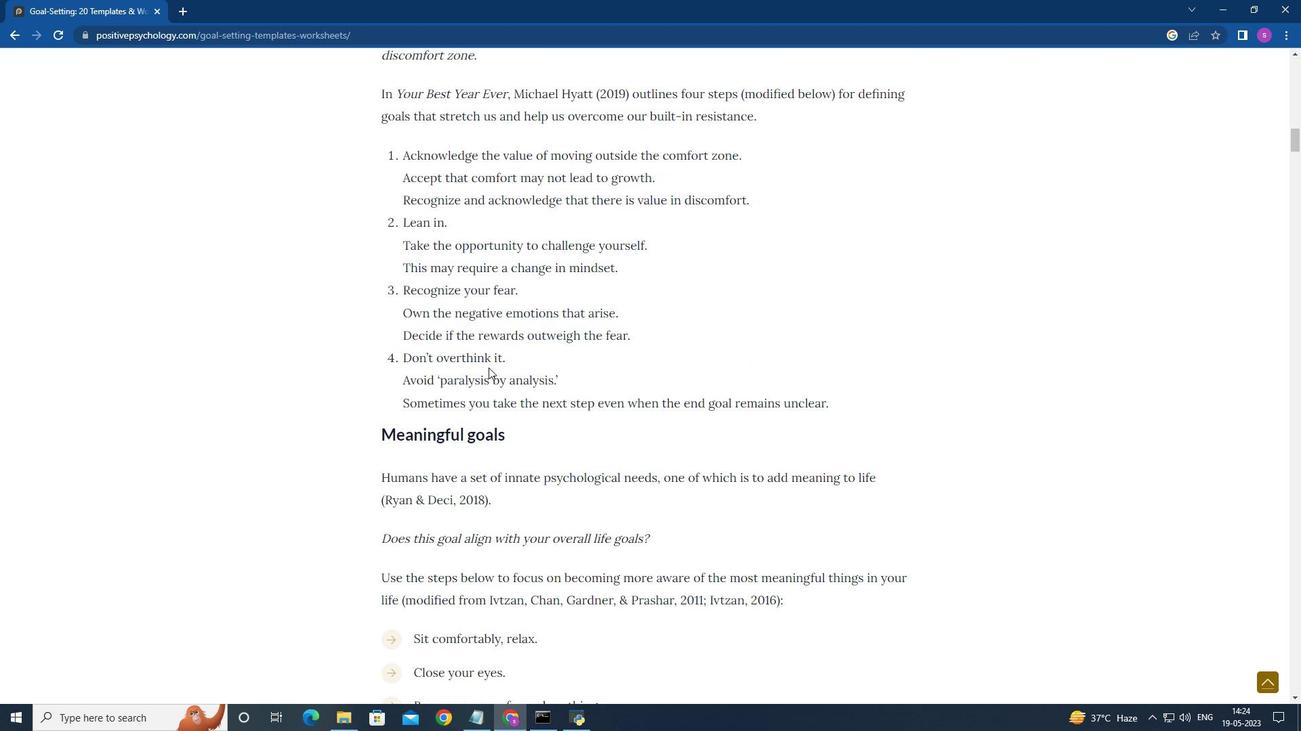 
Action: Mouse scrolled (488, 367) with delta (0, 0)
Screenshot: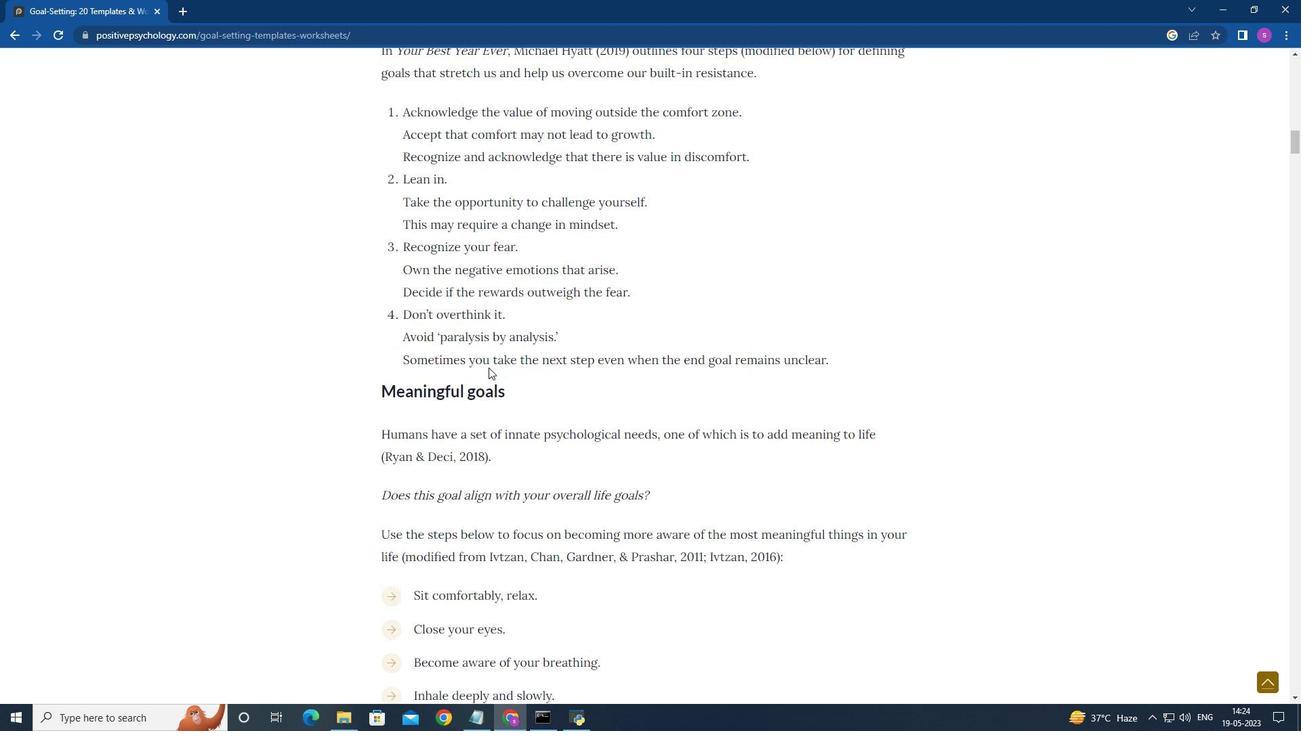 
Action: Mouse scrolled (488, 367) with delta (0, 0)
Screenshot: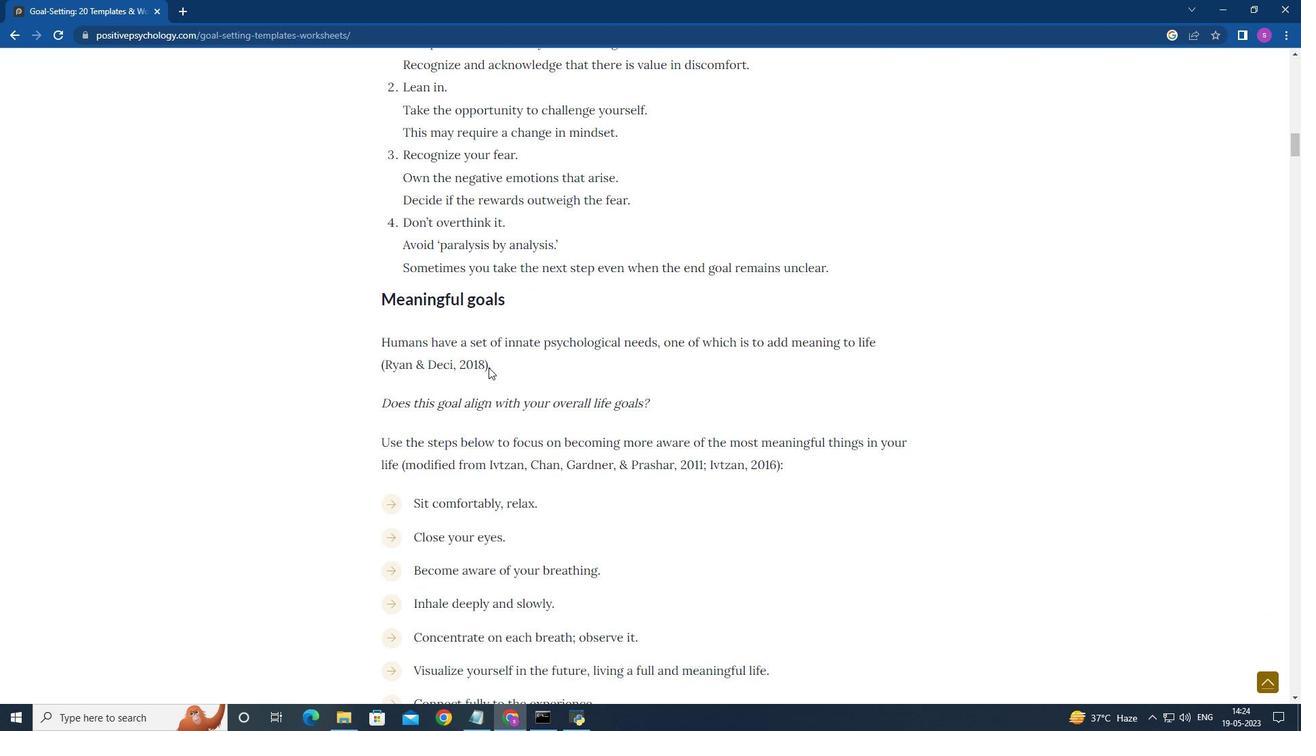 
Action: Mouse scrolled (488, 367) with delta (0, 0)
Screenshot: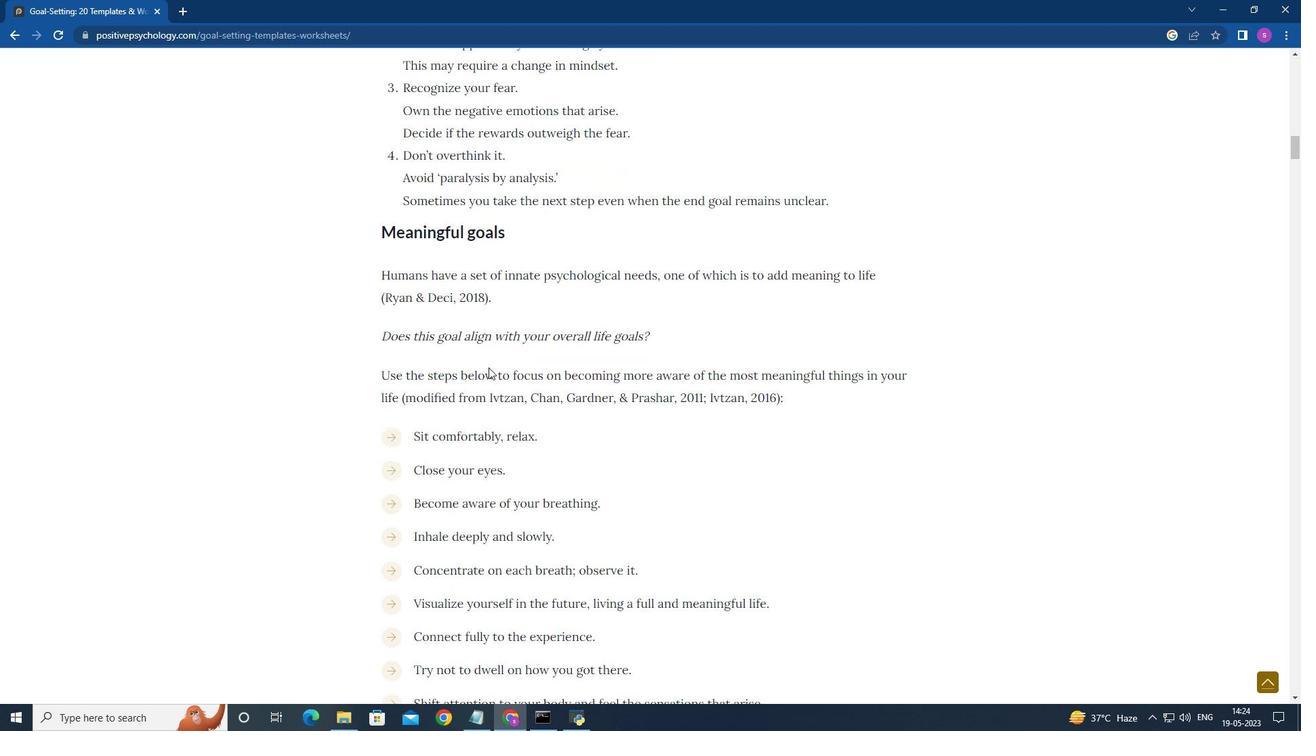 
Action: Mouse scrolled (488, 367) with delta (0, 0)
Screenshot: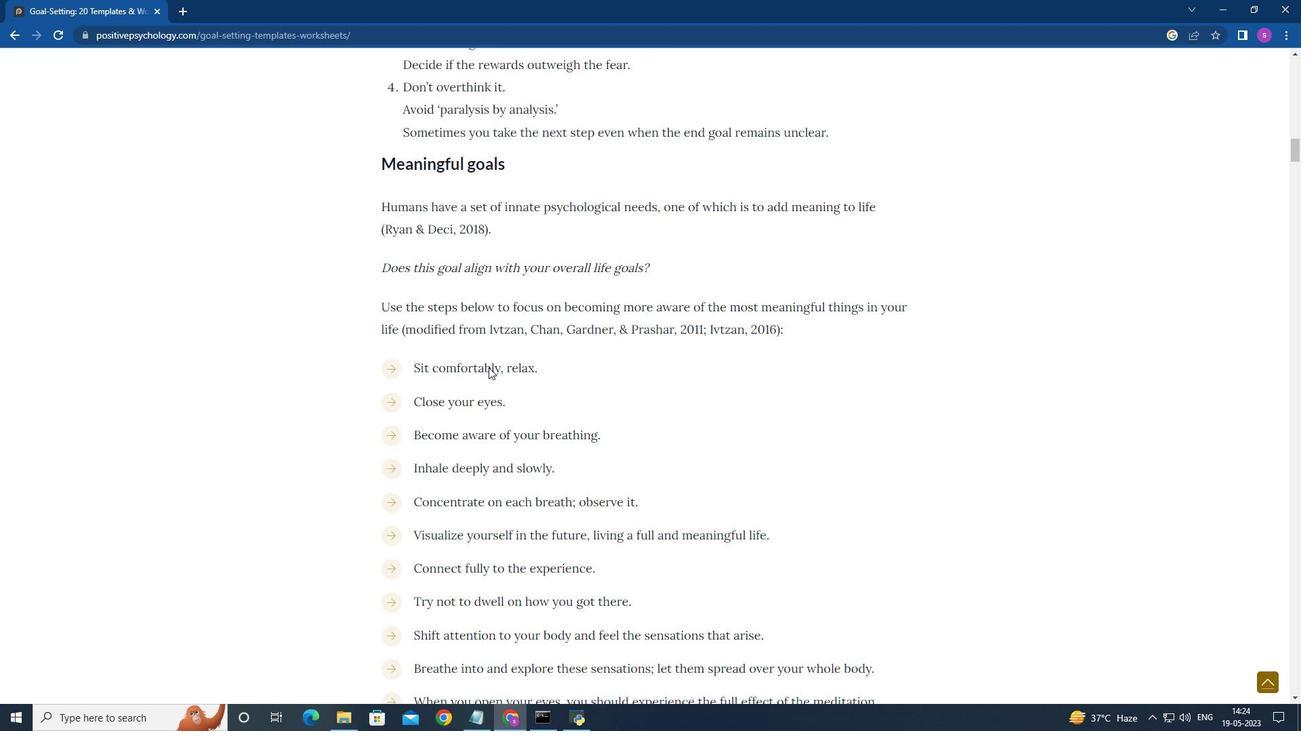 
Action: Mouse scrolled (488, 367) with delta (0, 0)
Screenshot: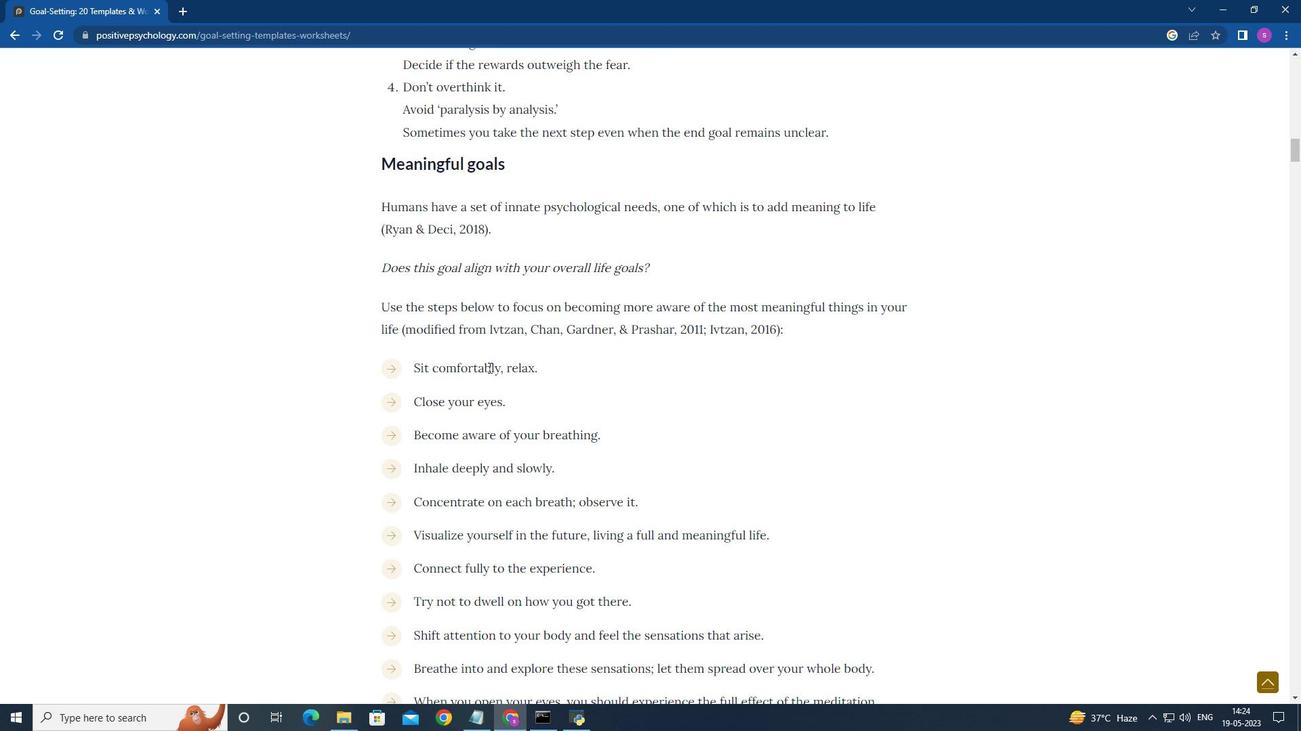 
Action: Mouse scrolled (488, 367) with delta (0, 0)
Screenshot: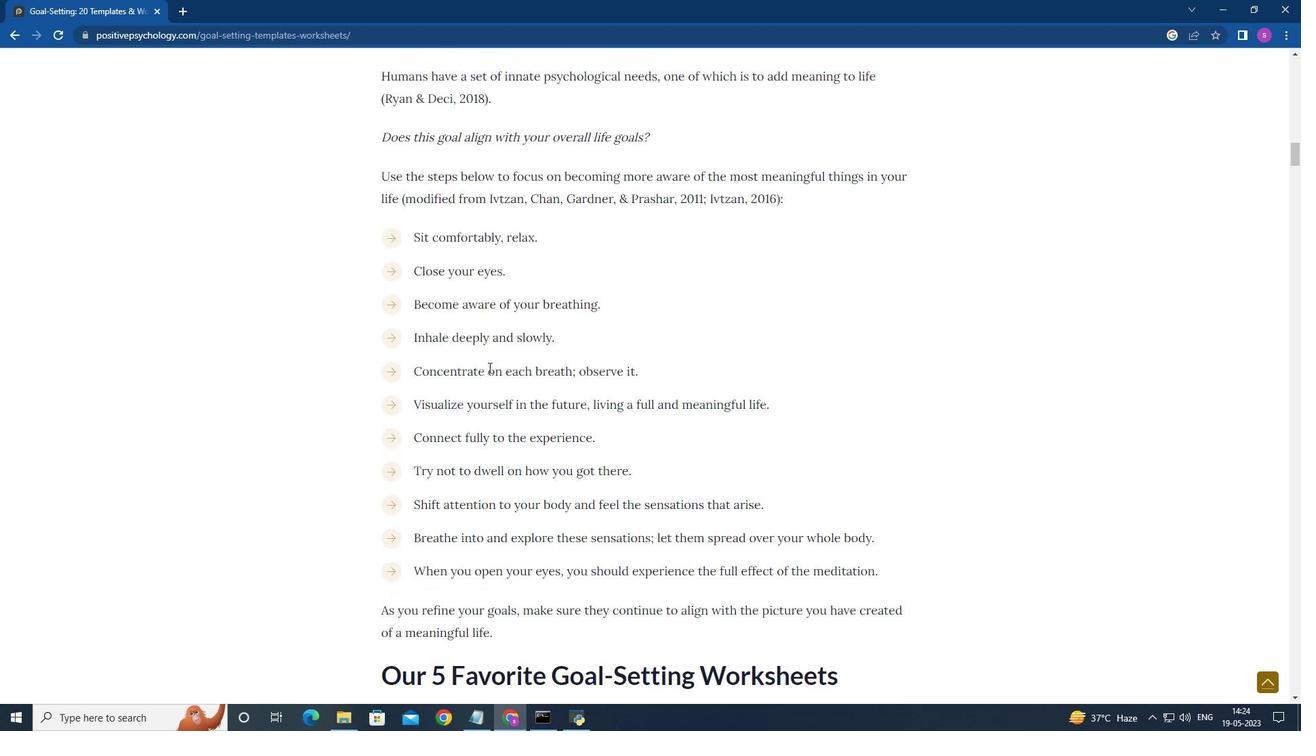
Action: Mouse scrolled (488, 367) with delta (0, 0)
Screenshot: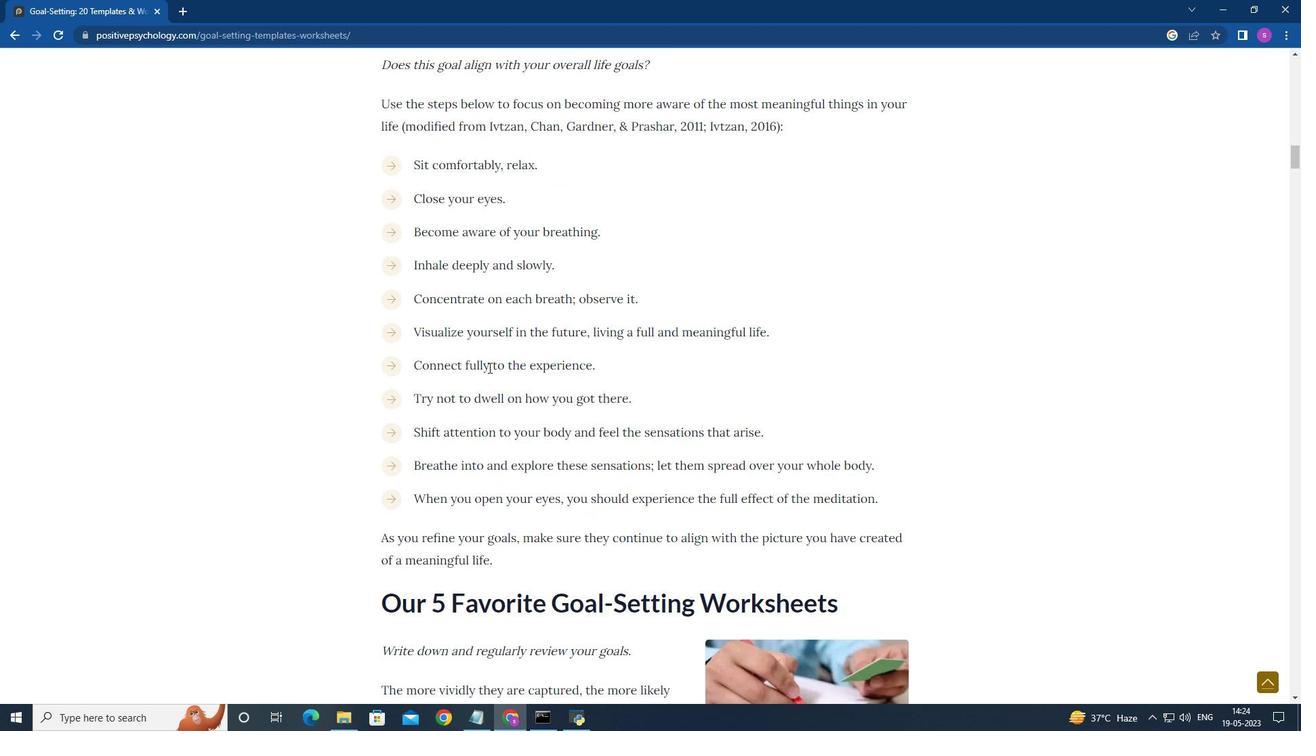 
Action: Mouse scrolled (488, 367) with delta (0, 0)
Screenshot: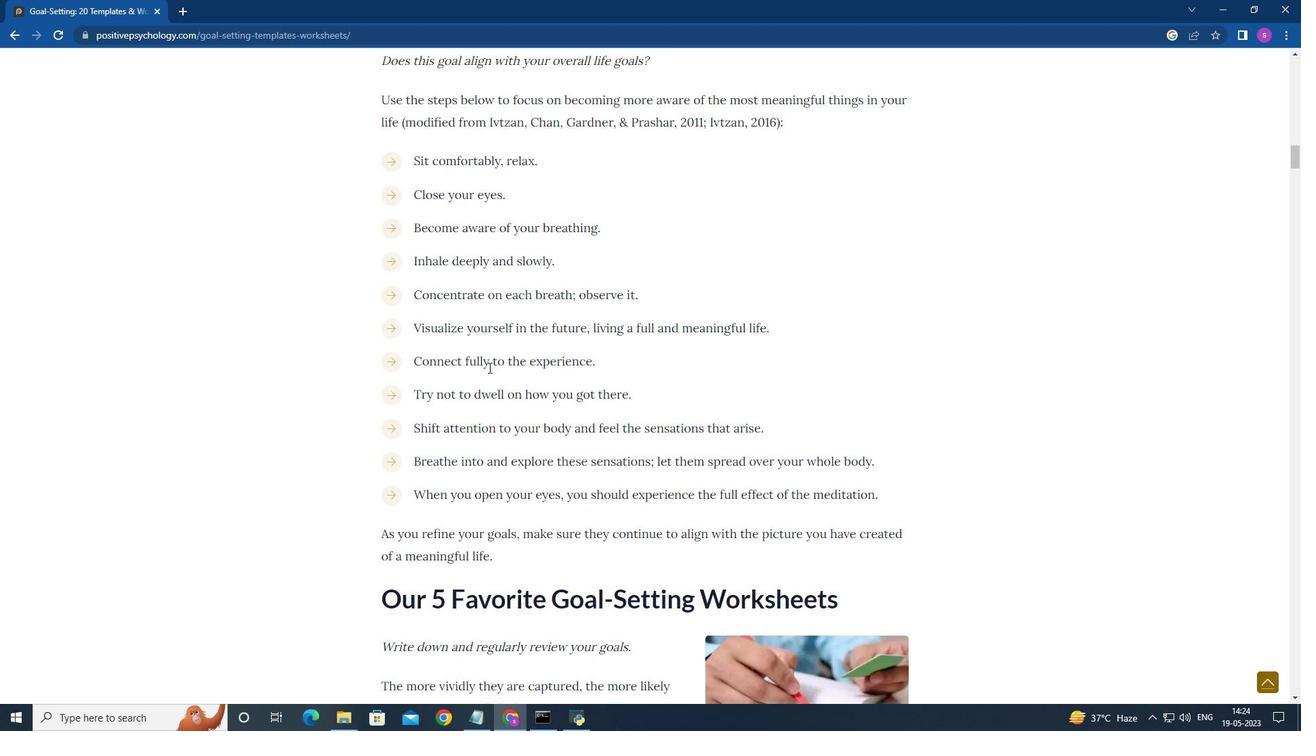 
Action: Mouse moved to (467, 474)
Screenshot: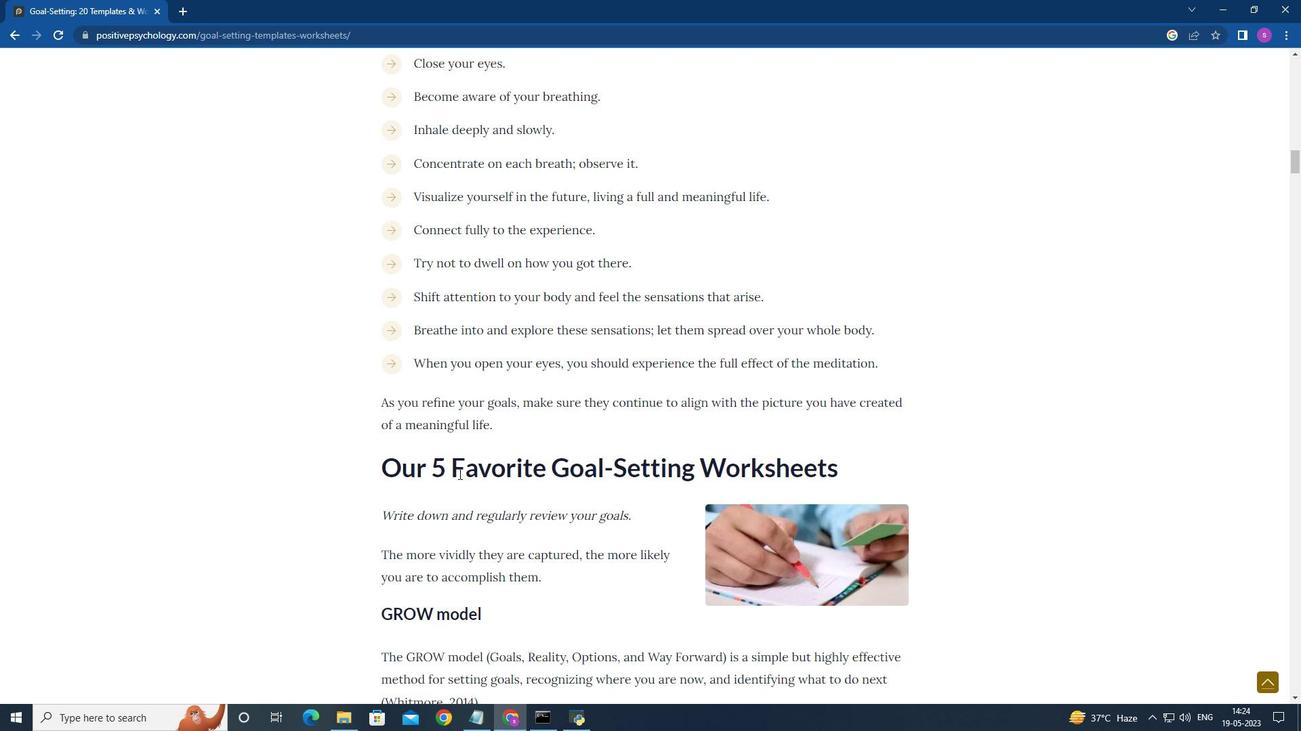 
Action: Mouse scrolled (467, 473) with delta (0, 0)
Screenshot: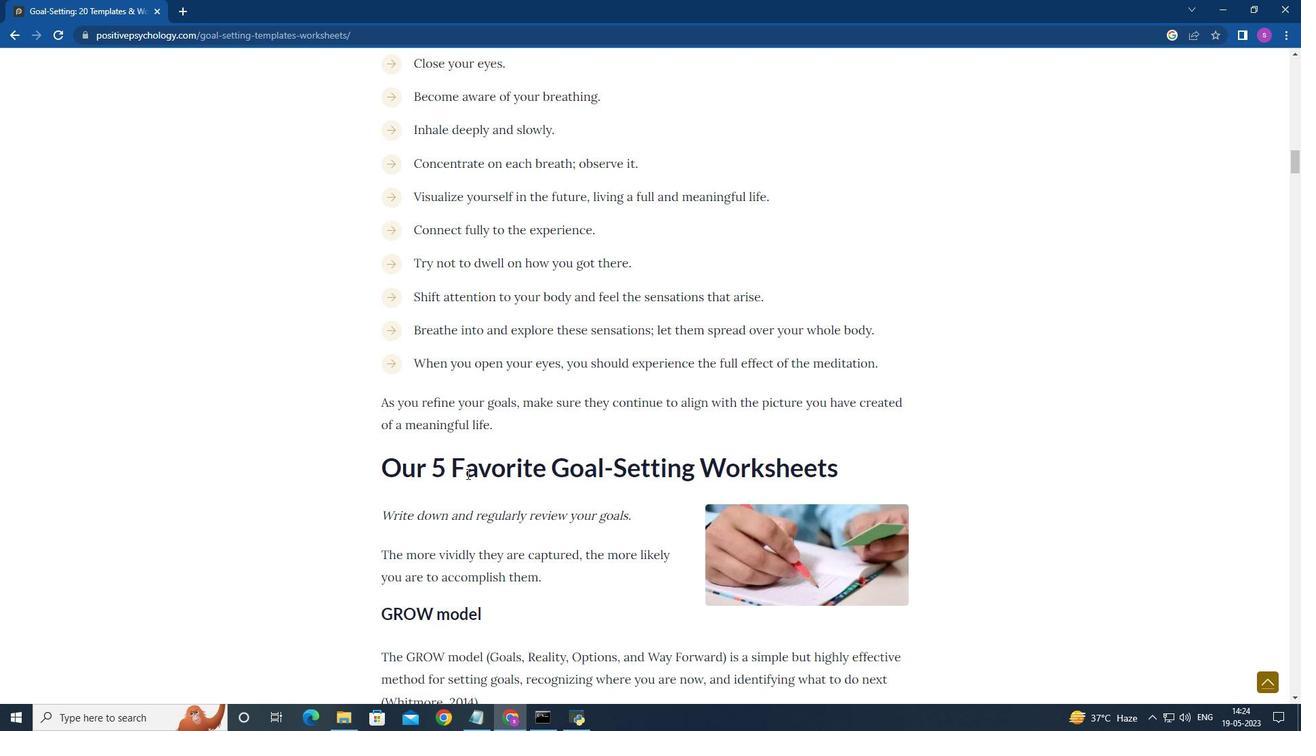 
Action: Mouse scrolled (467, 473) with delta (0, 0)
Screenshot: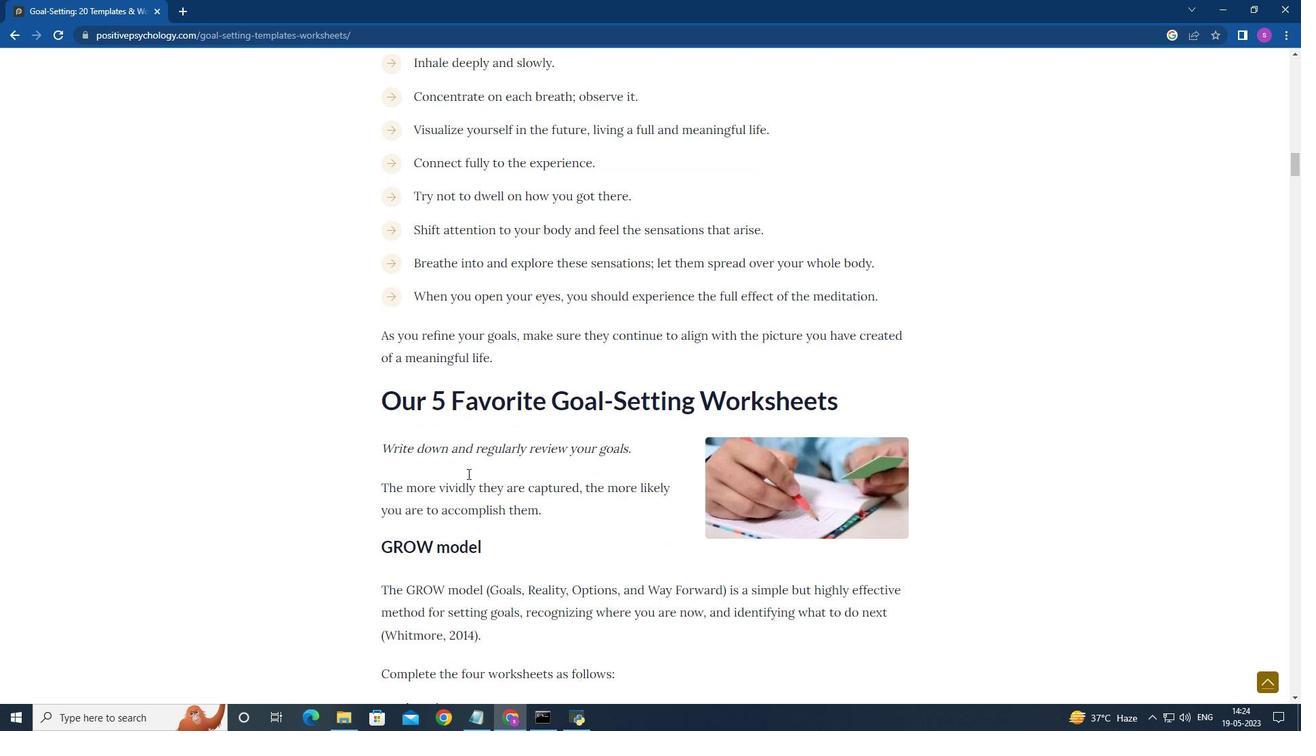 
Action: Mouse scrolled (467, 473) with delta (0, 0)
Screenshot: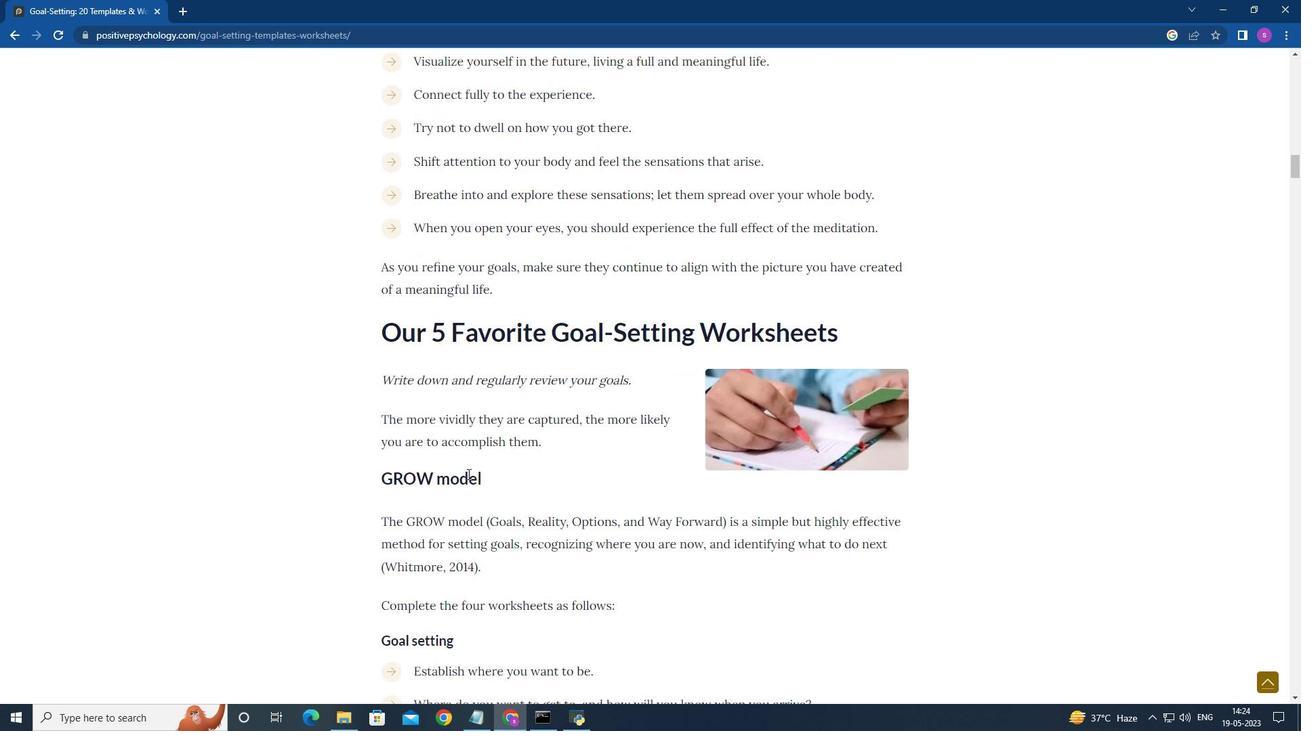 
Action: Mouse scrolled (467, 473) with delta (0, 0)
